 Task: Research Airbnb properties in Maun, Botswana from 5th November, 2023 to 16th November, 2023 for 2 adults.1  bedroom having 1 bed and 1 bathroom. Property type can be hotel. Amenities needed are: wifi, washing machine. Look for 4 properties as per requirement.
Action: Mouse moved to (515, 70)
Screenshot: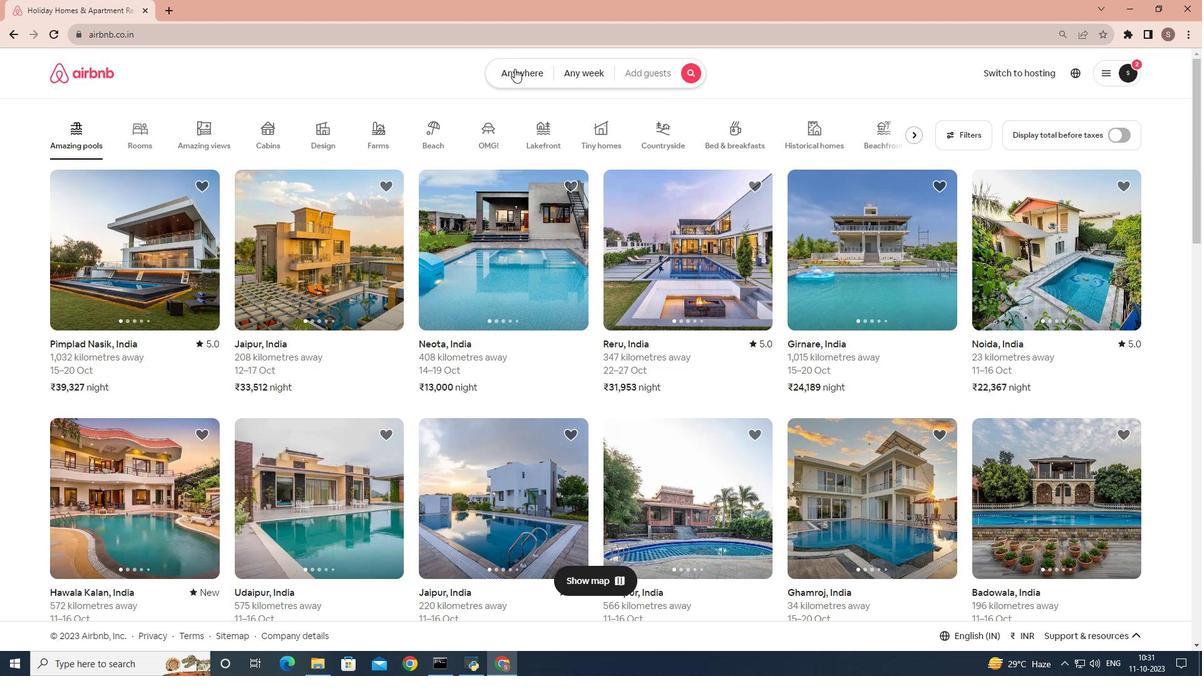 
Action: Mouse pressed left at (515, 70)
Screenshot: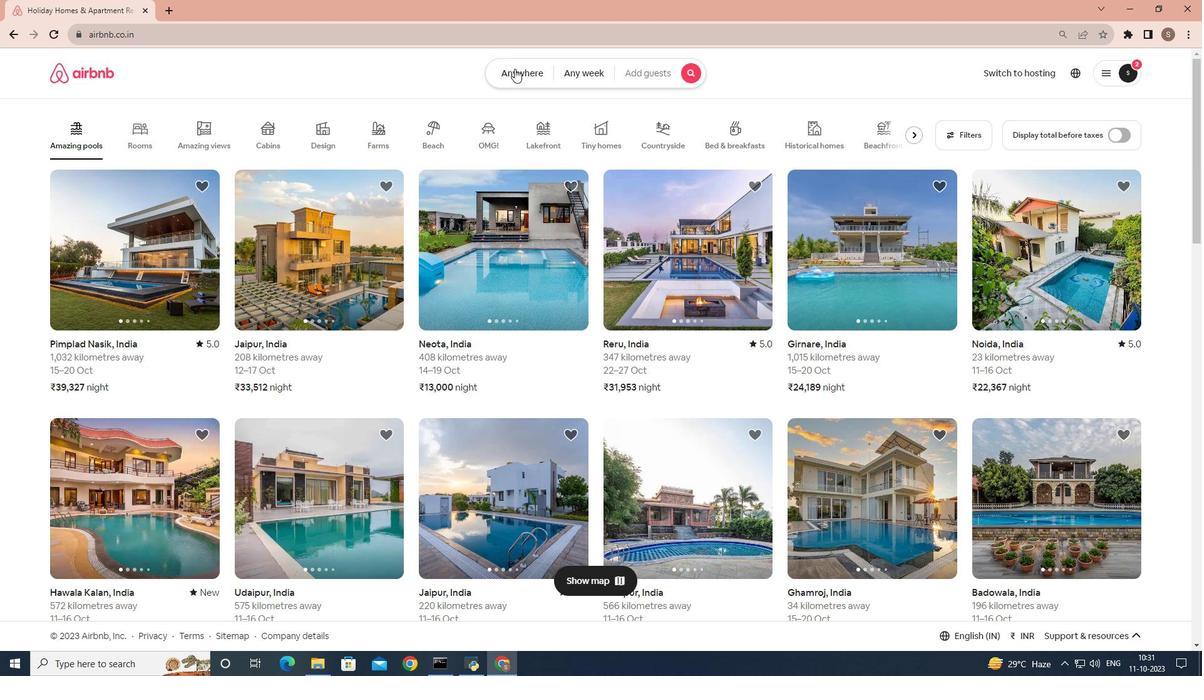 
Action: Mouse moved to (465, 119)
Screenshot: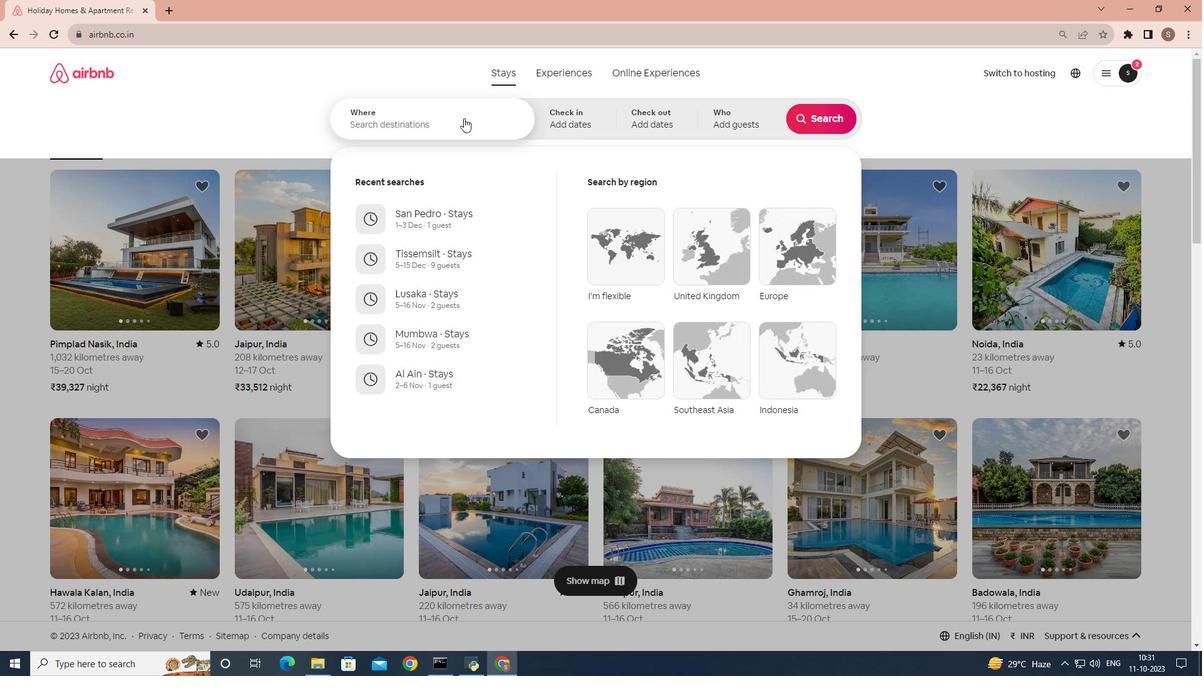 
Action: Mouse pressed left at (465, 119)
Screenshot: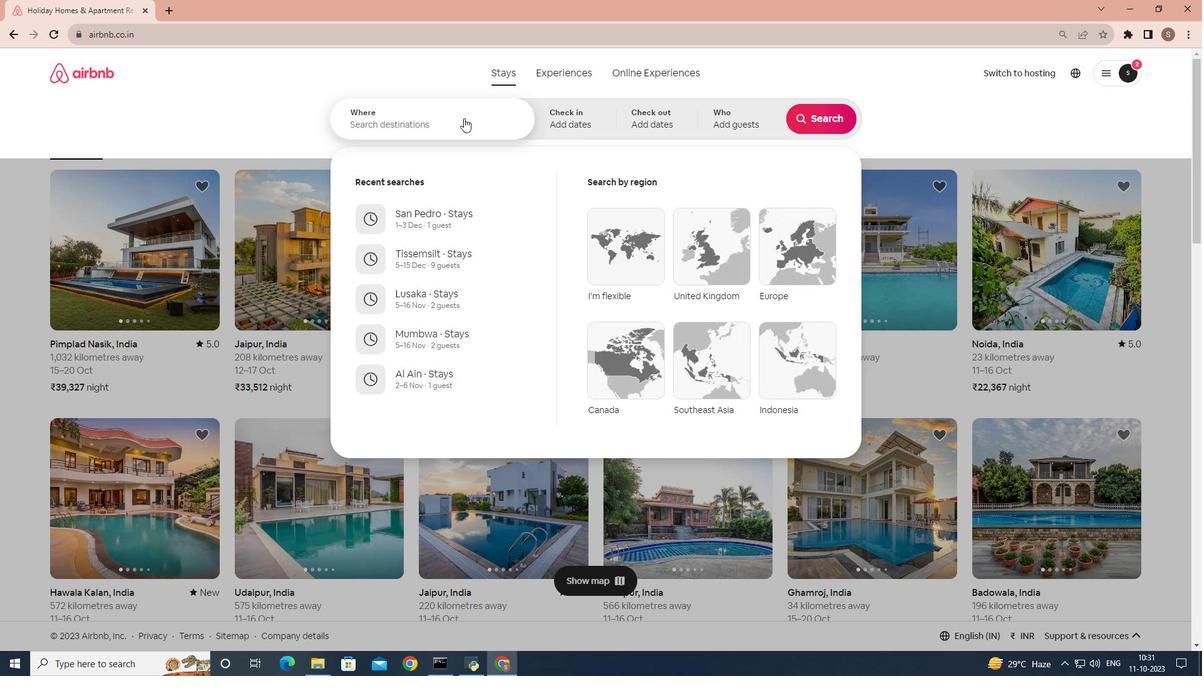 
Action: Key pressed <Key.shift>Maun,<Key.space><Key.shift>Botswana
Screenshot: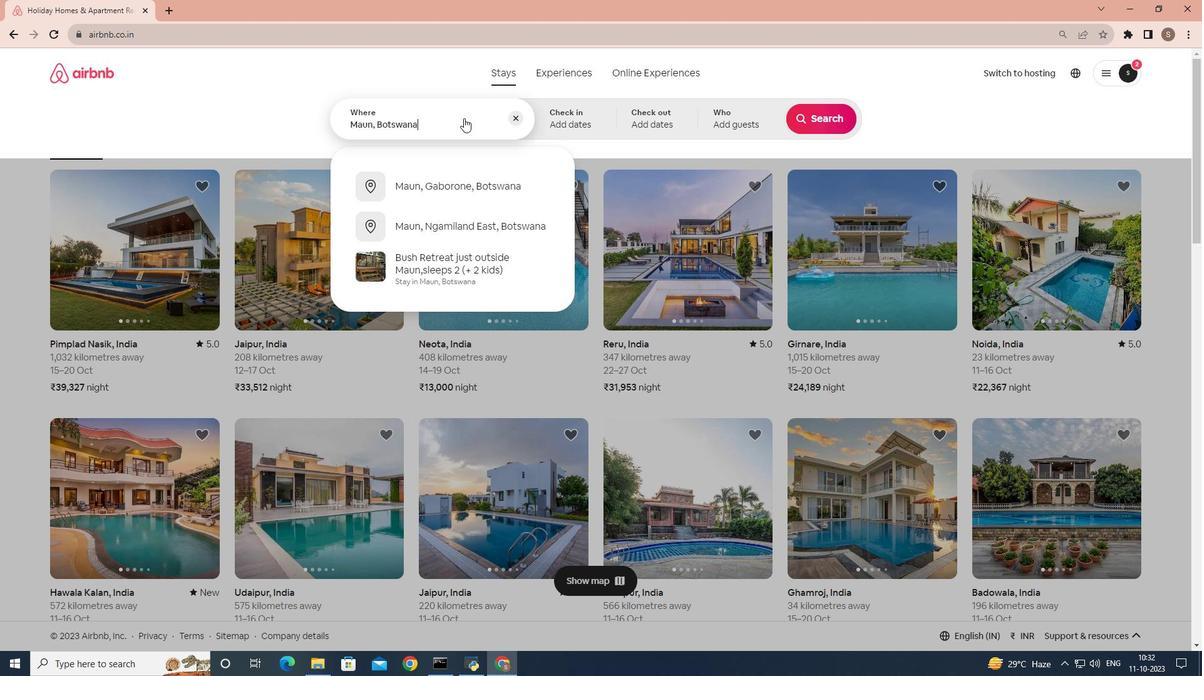 
Action: Mouse moved to (559, 132)
Screenshot: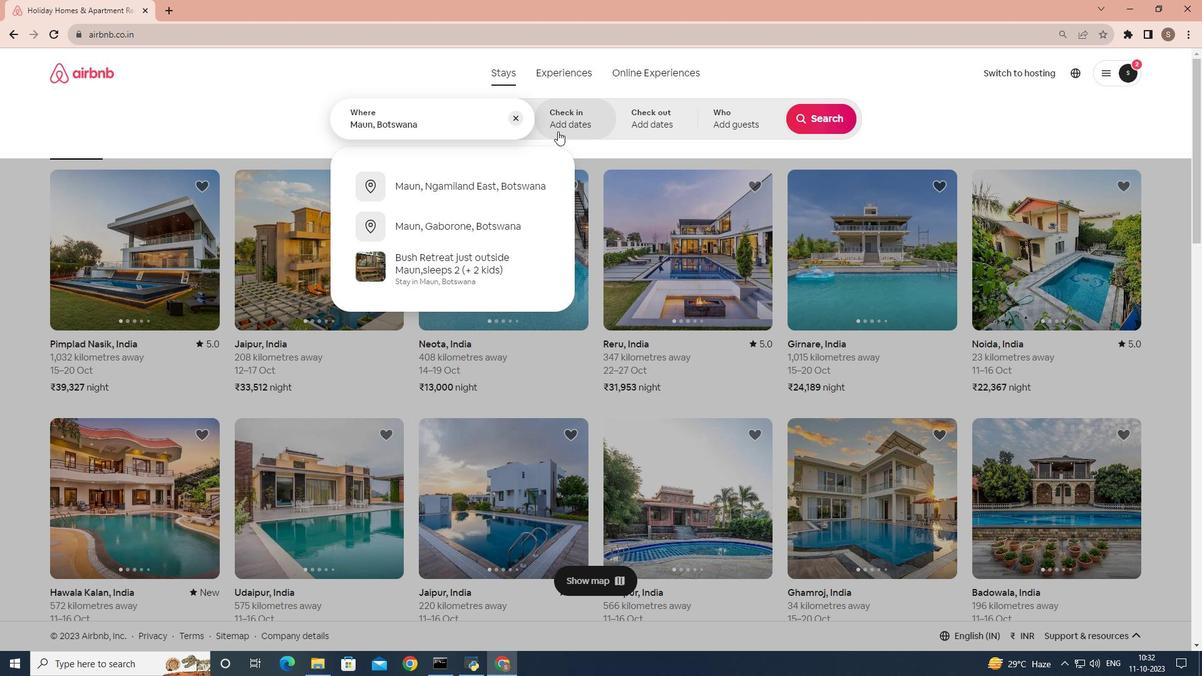 
Action: Mouse pressed left at (559, 132)
Screenshot: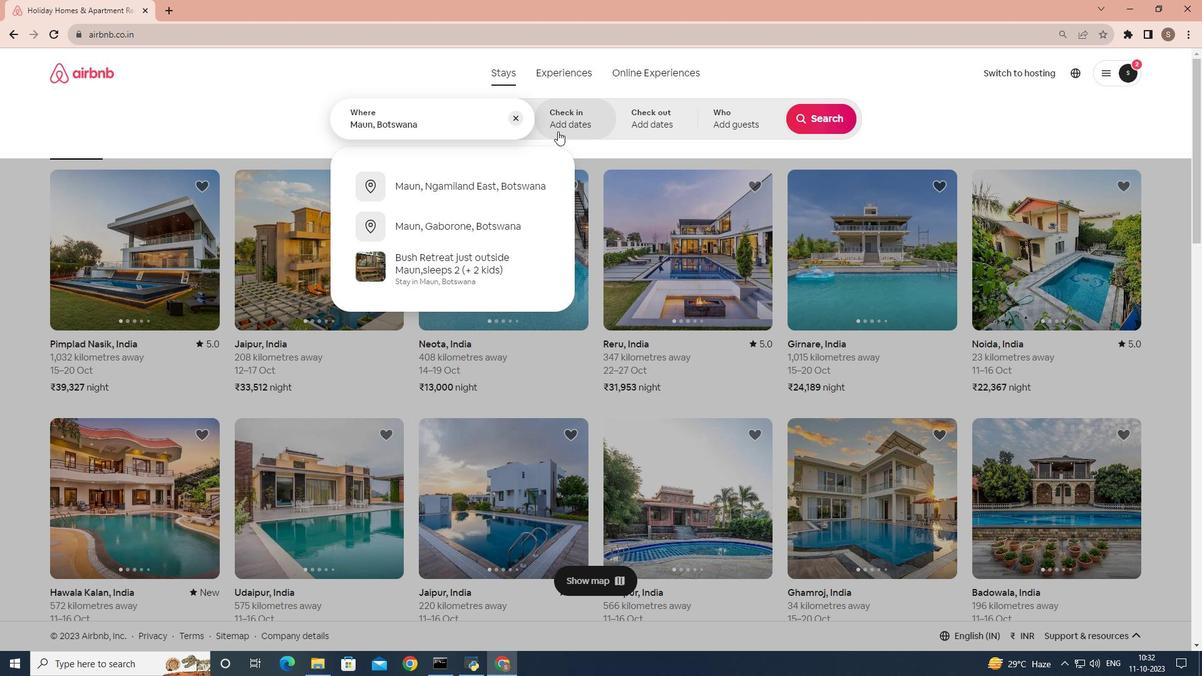 
Action: Mouse moved to (627, 303)
Screenshot: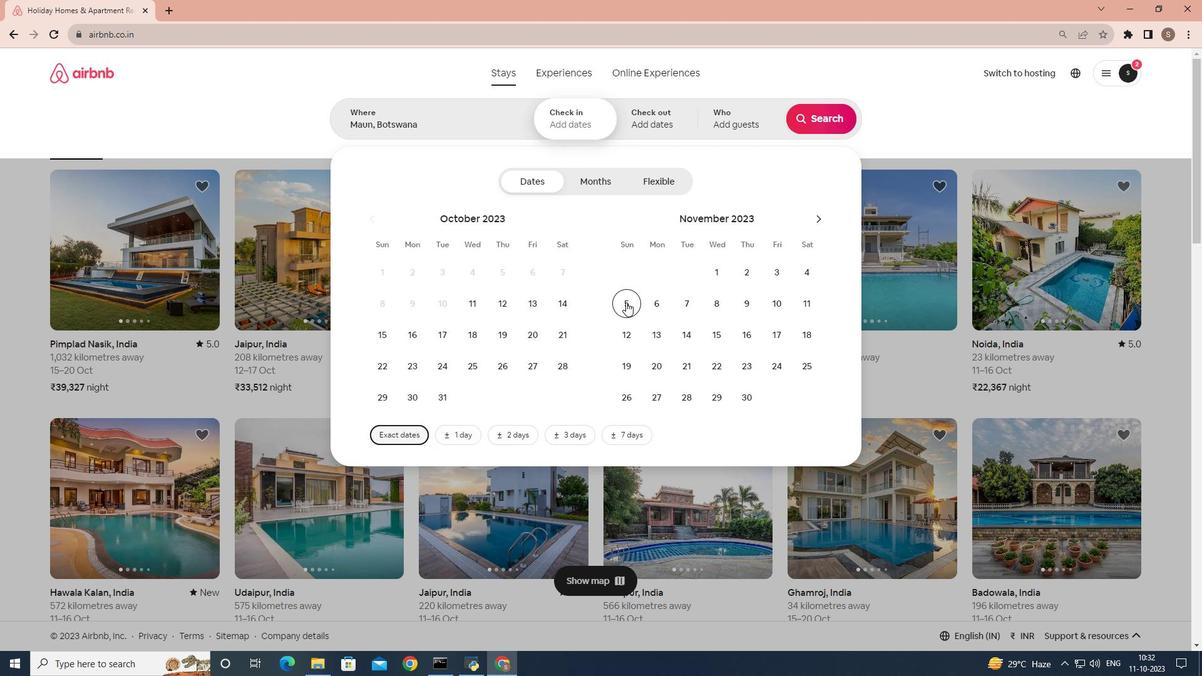 
Action: Mouse pressed left at (627, 303)
Screenshot: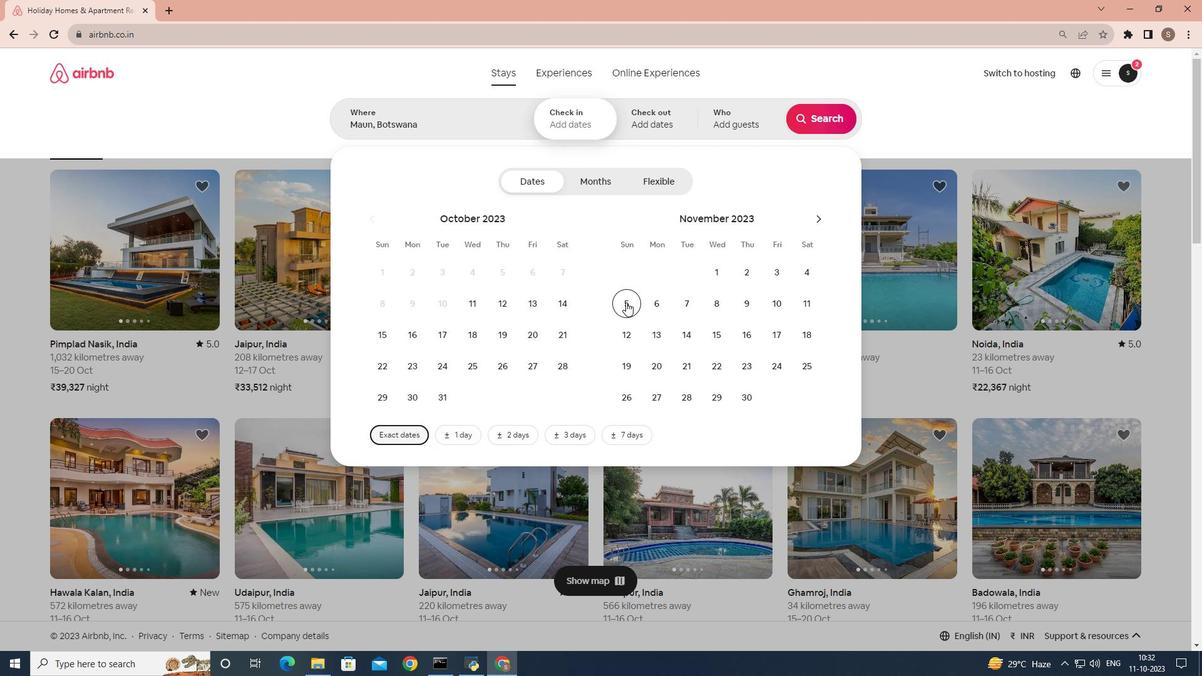 
Action: Mouse moved to (749, 340)
Screenshot: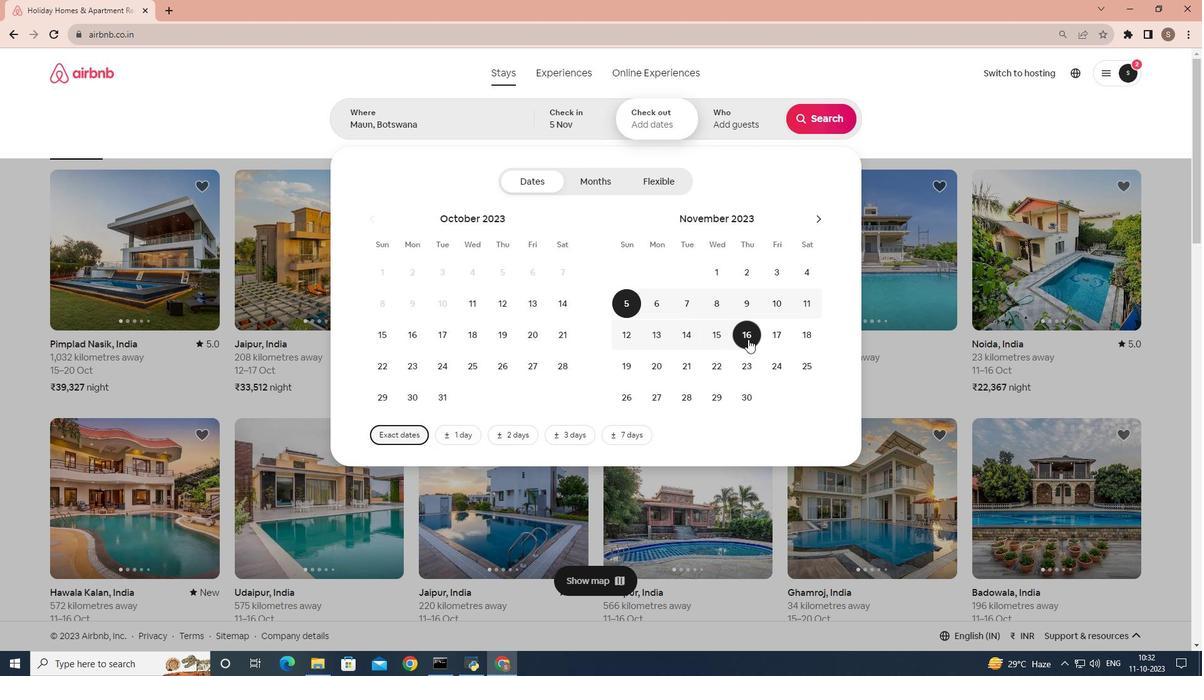 
Action: Mouse pressed left at (749, 340)
Screenshot: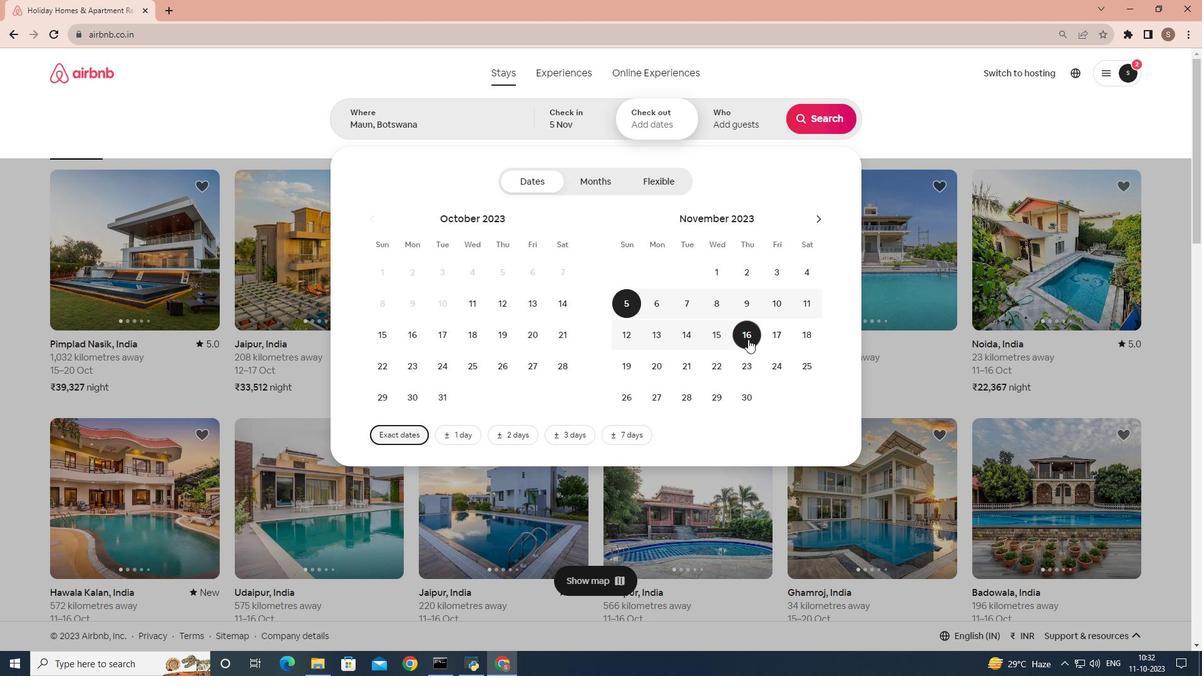 
Action: Mouse moved to (745, 132)
Screenshot: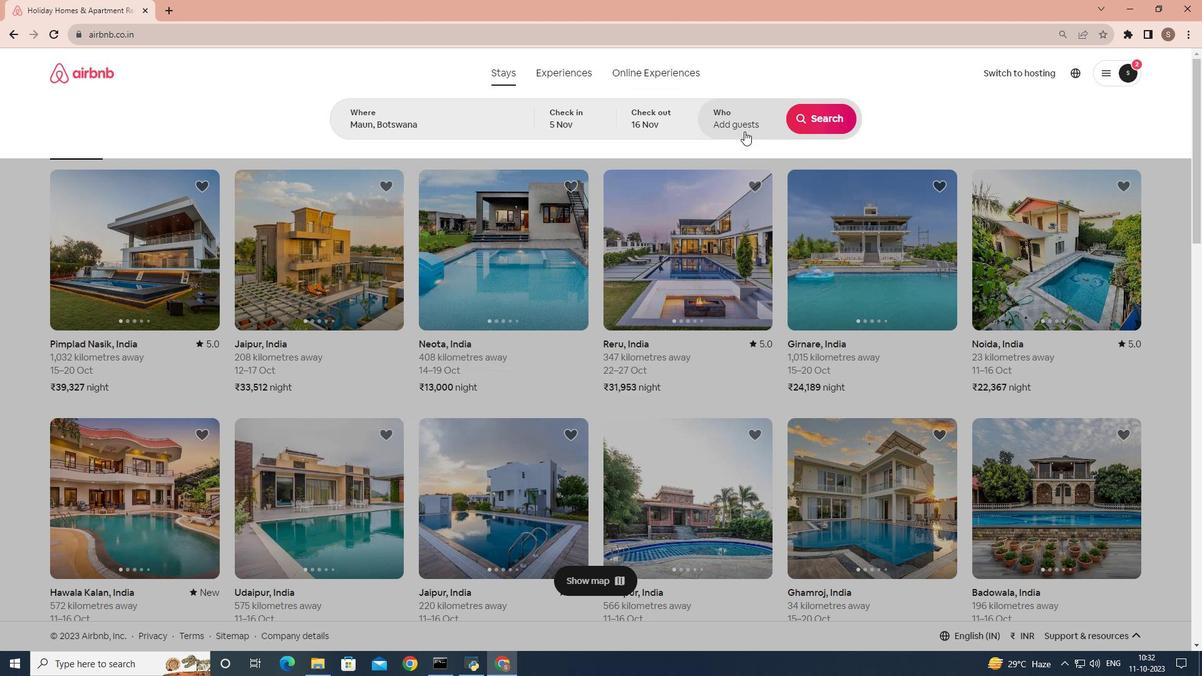 
Action: Mouse pressed left at (745, 132)
Screenshot: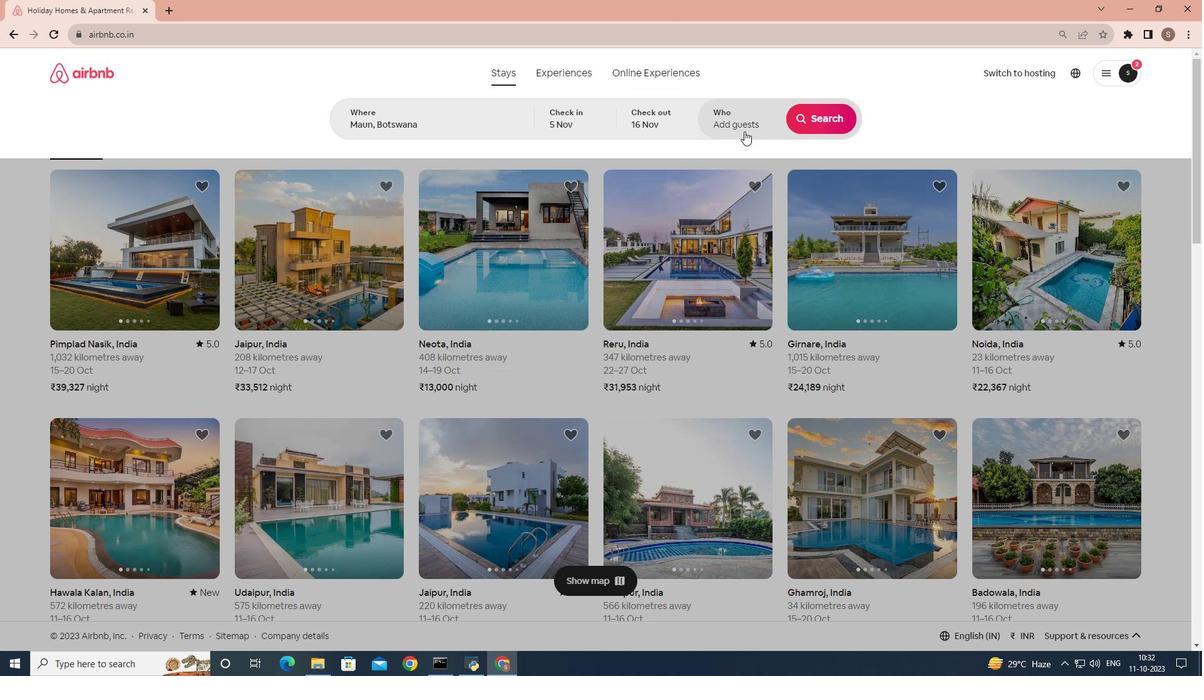 
Action: Mouse moved to (822, 185)
Screenshot: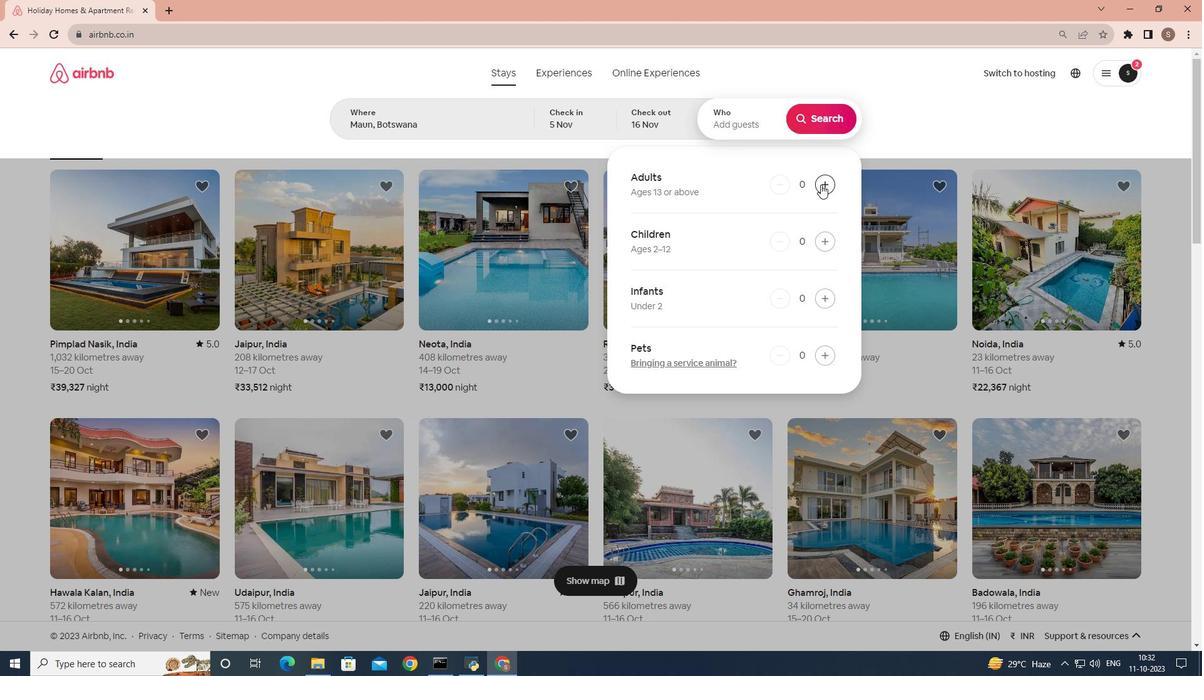 
Action: Mouse pressed left at (822, 185)
Screenshot: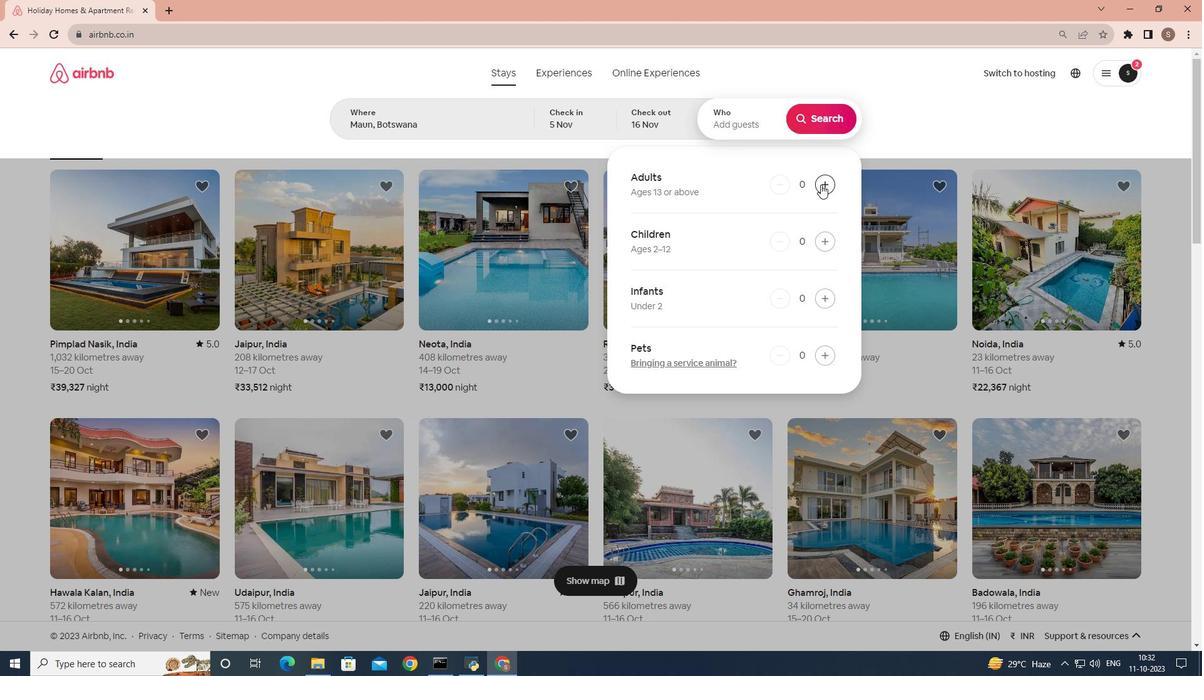 
Action: Mouse pressed left at (822, 185)
Screenshot: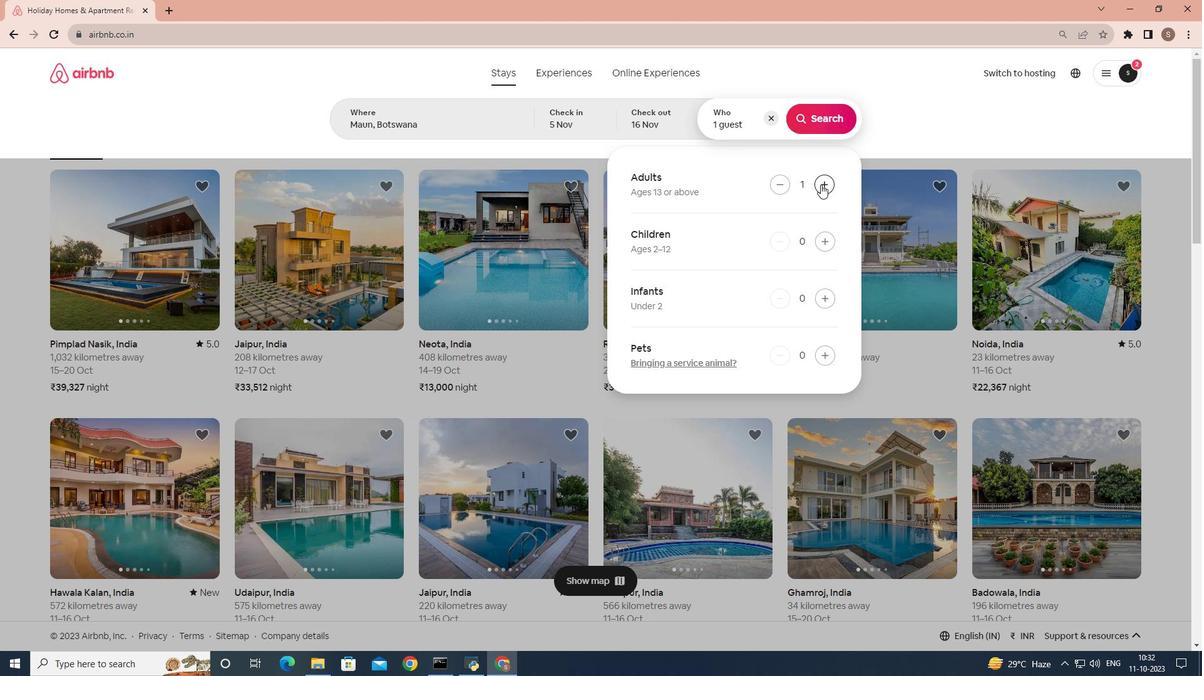 
Action: Mouse moved to (810, 117)
Screenshot: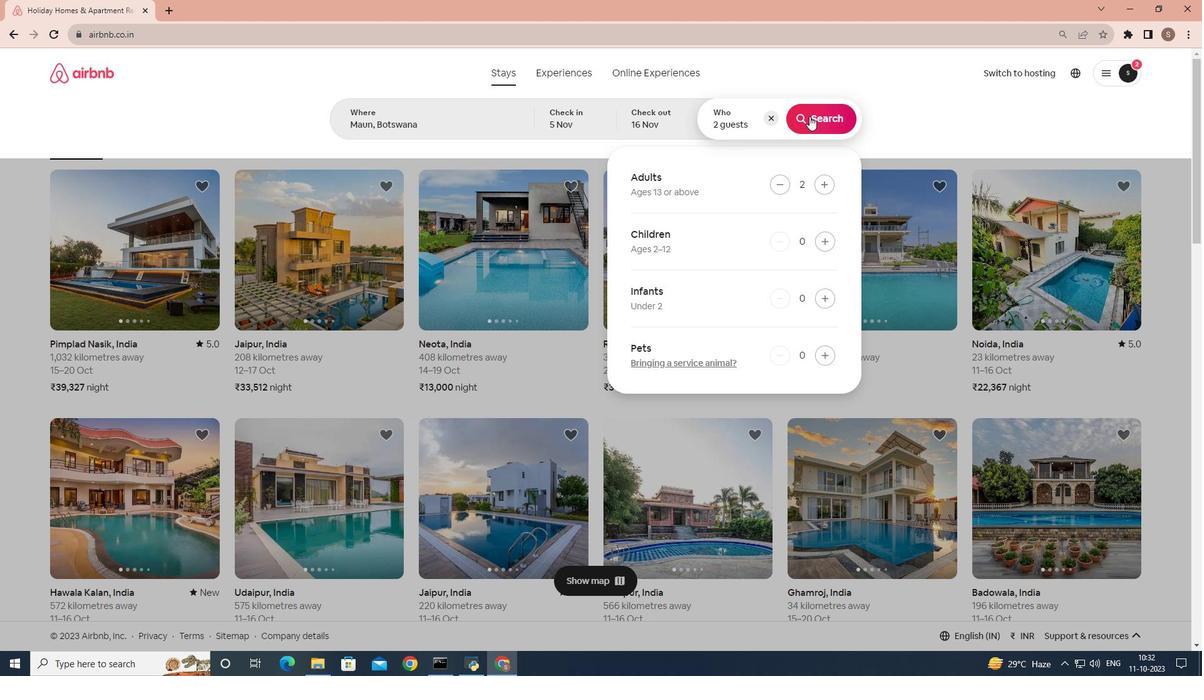 
Action: Mouse pressed left at (810, 117)
Screenshot: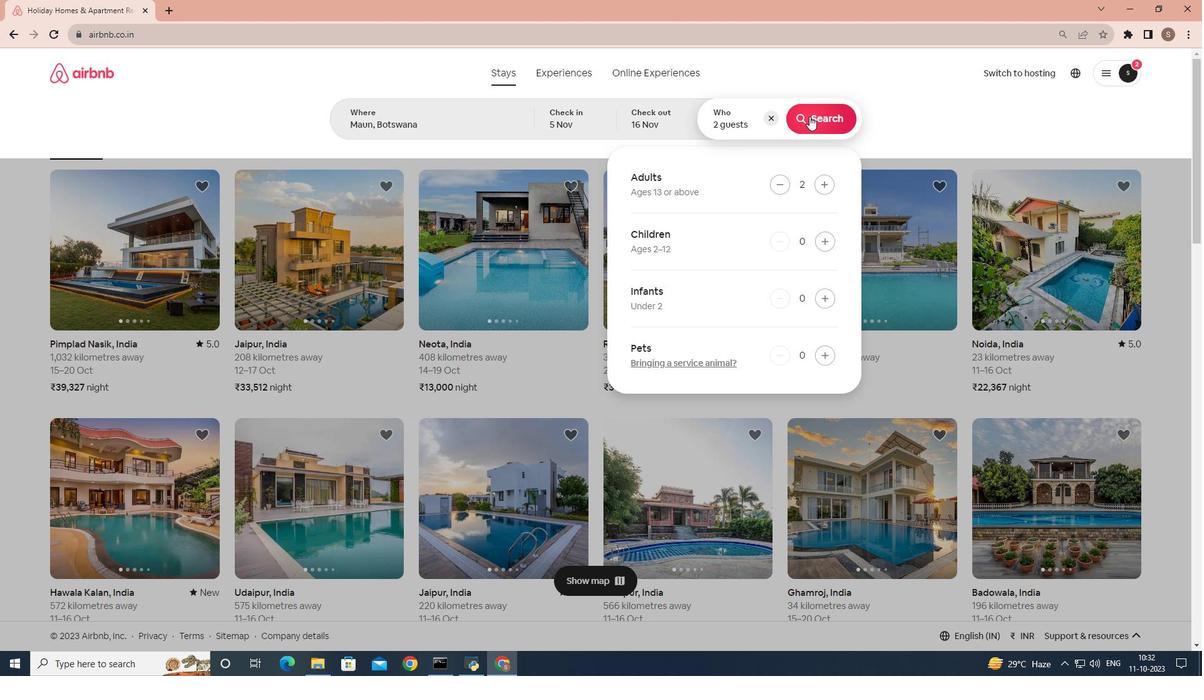 
Action: Mouse moved to (1000, 127)
Screenshot: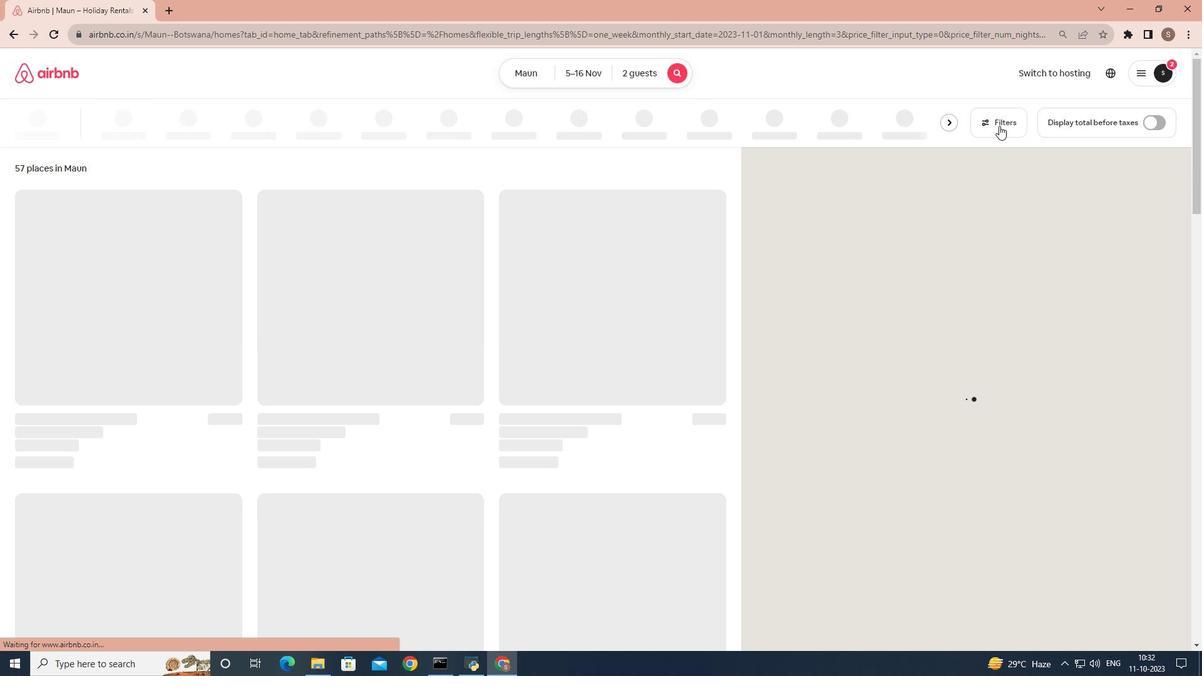 
Action: Mouse pressed left at (1000, 127)
Screenshot: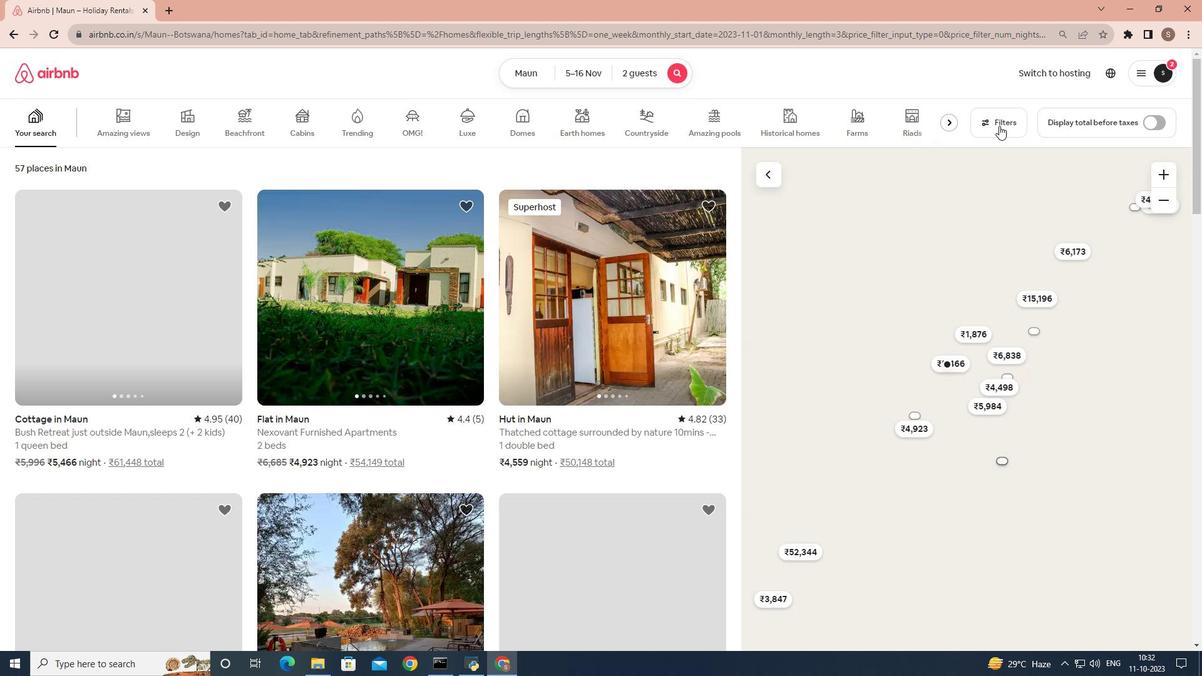 
Action: Mouse moved to (463, 391)
Screenshot: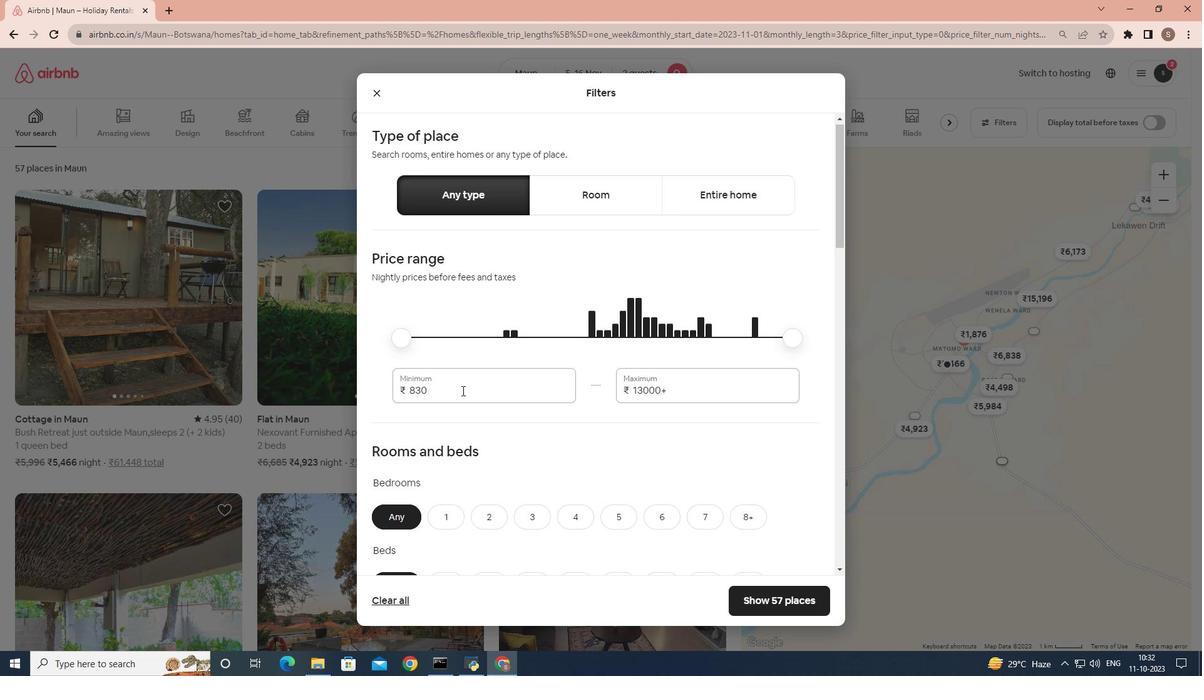 
Action: Mouse scrolled (463, 391) with delta (0, 0)
Screenshot: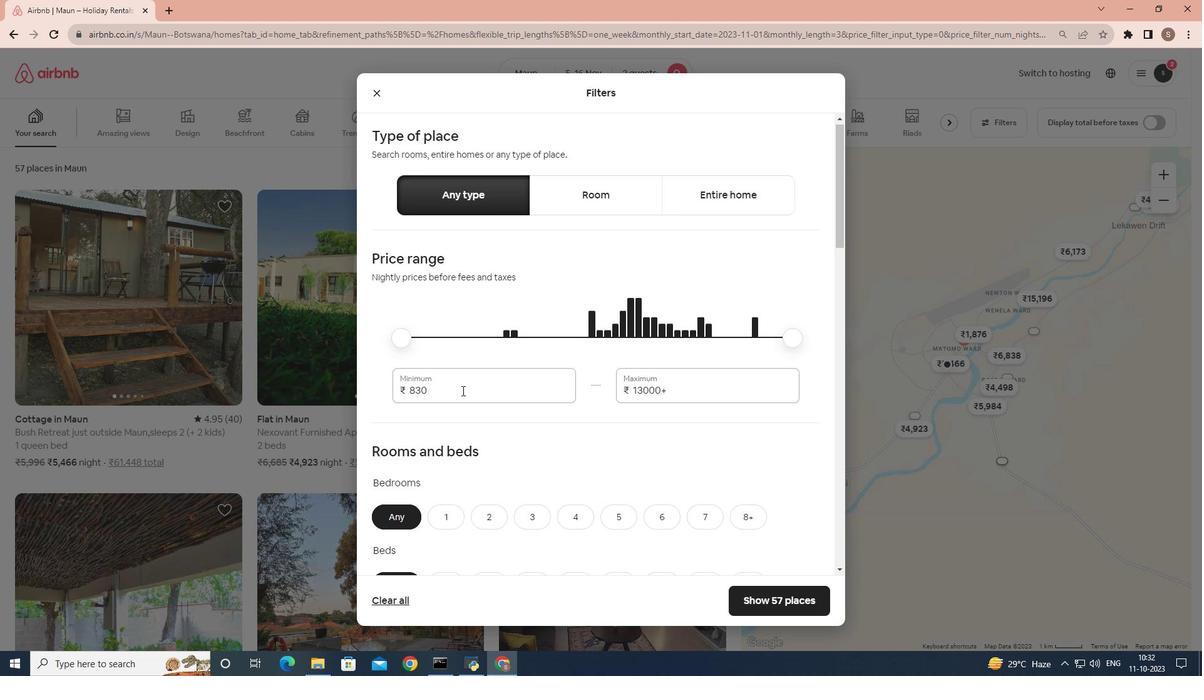 
Action: Mouse scrolled (463, 391) with delta (0, 0)
Screenshot: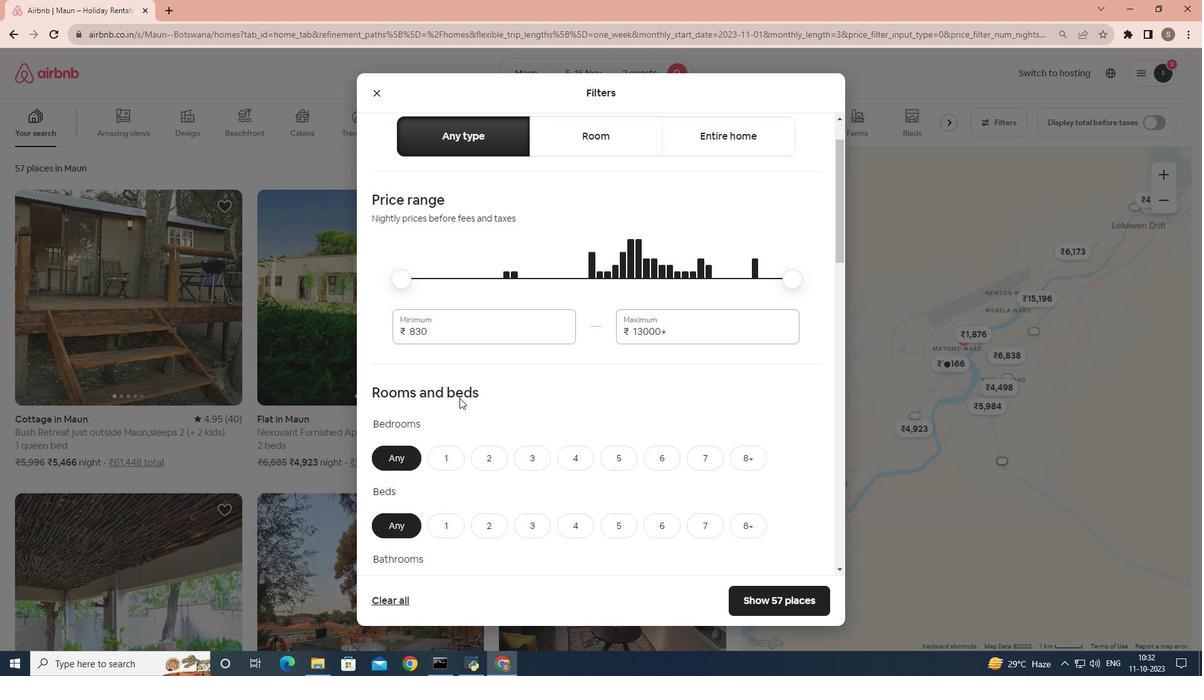 
Action: Mouse moved to (451, 395)
Screenshot: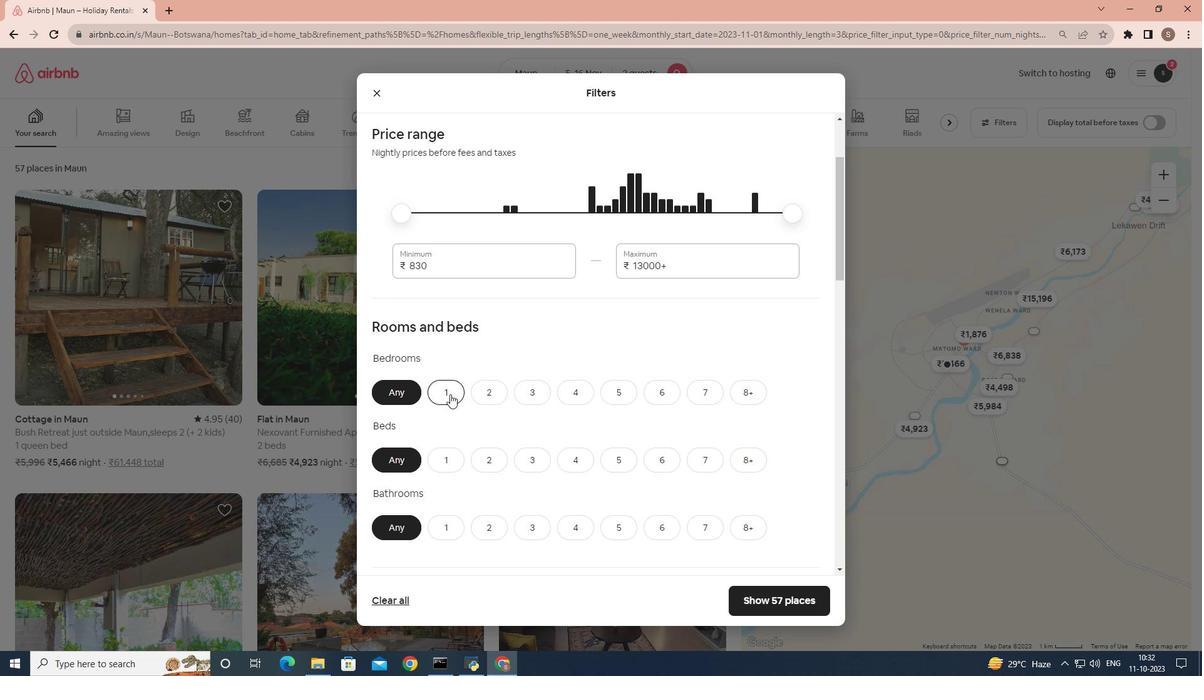 
Action: Mouse pressed left at (451, 395)
Screenshot: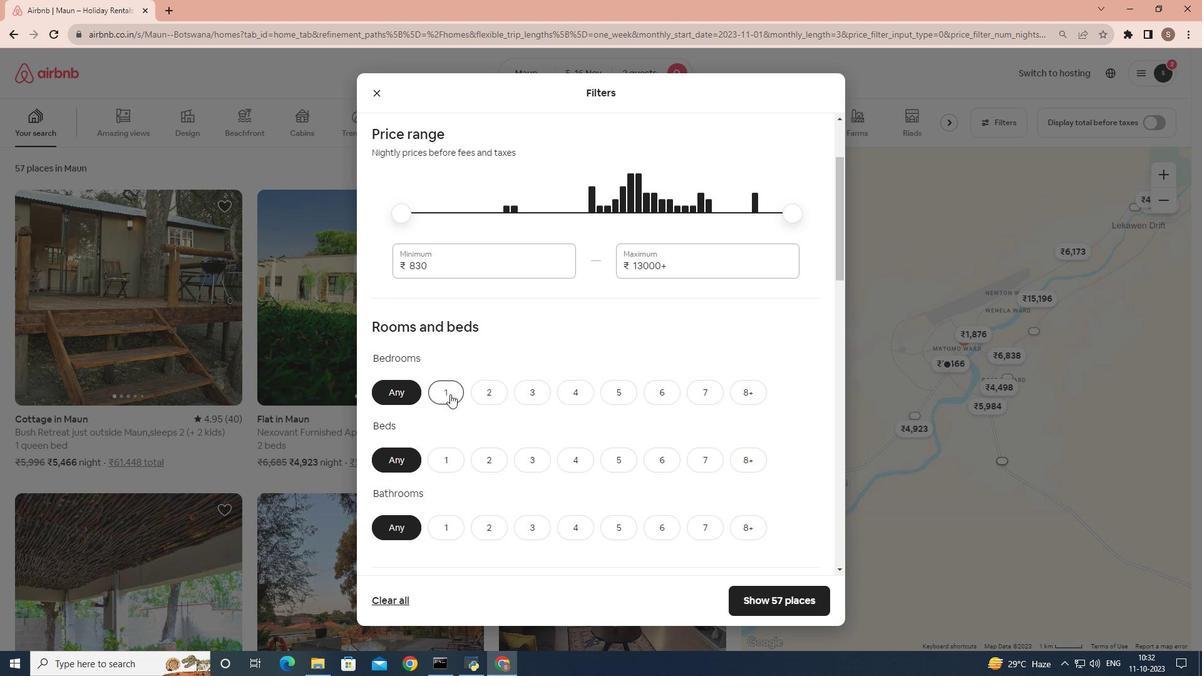 
Action: Mouse scrolled (451, 395) with delta (0, 0)
Screenshot: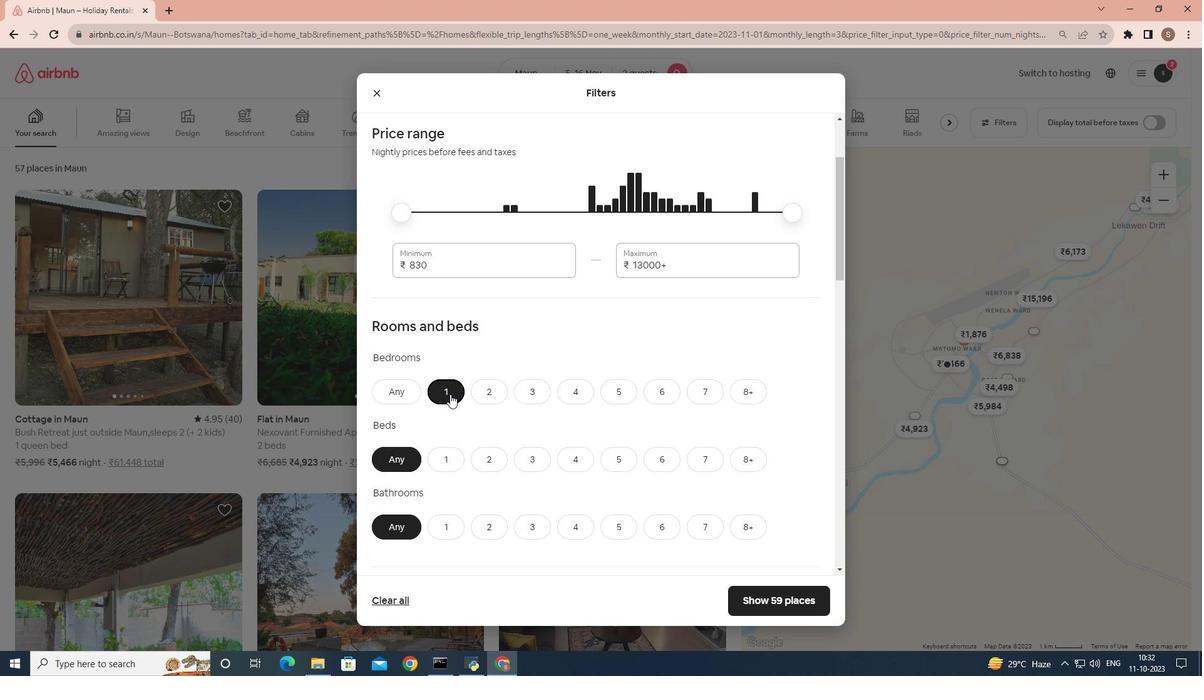 
Action: Mouse moved to (448, 401)
Screenshot: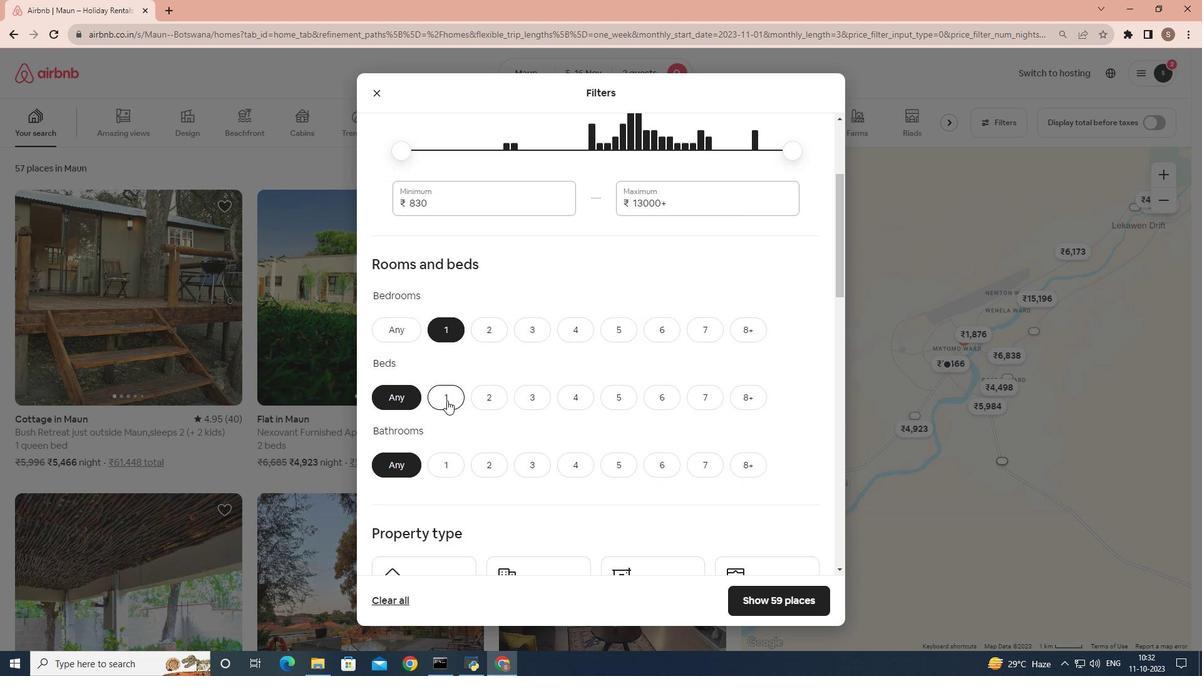 
Action: Mouse pressed left at (448, 401)
Screenshot: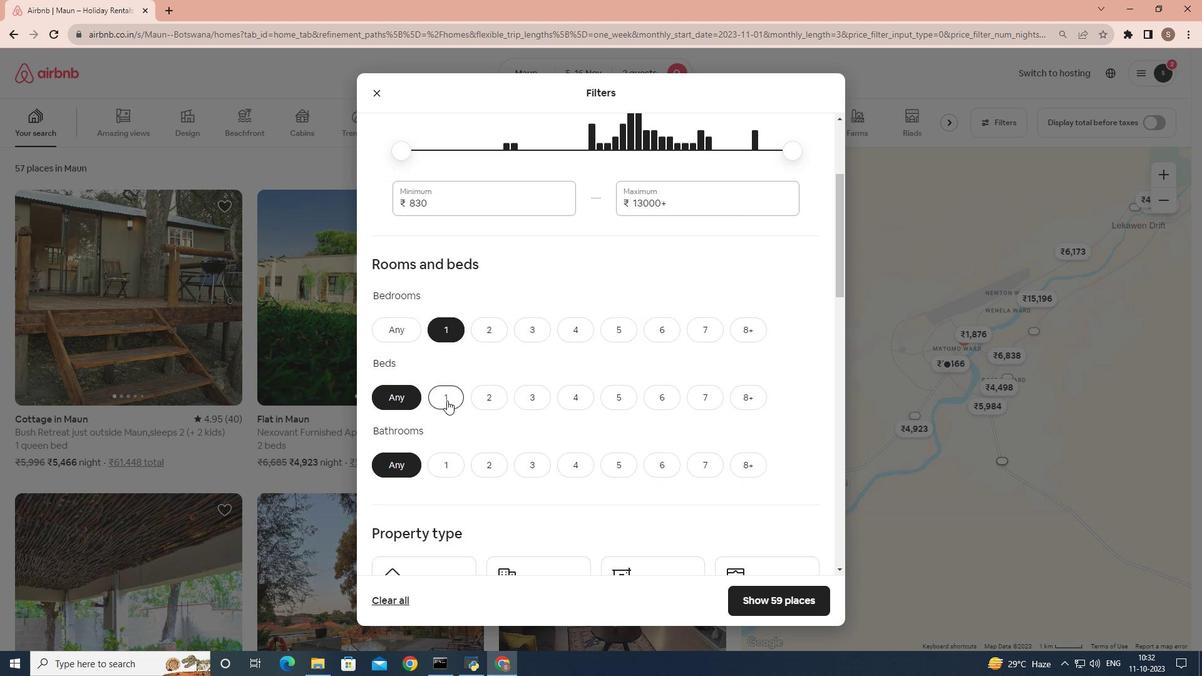 
Action: Mouse moved to (444, 458)
Screenshot: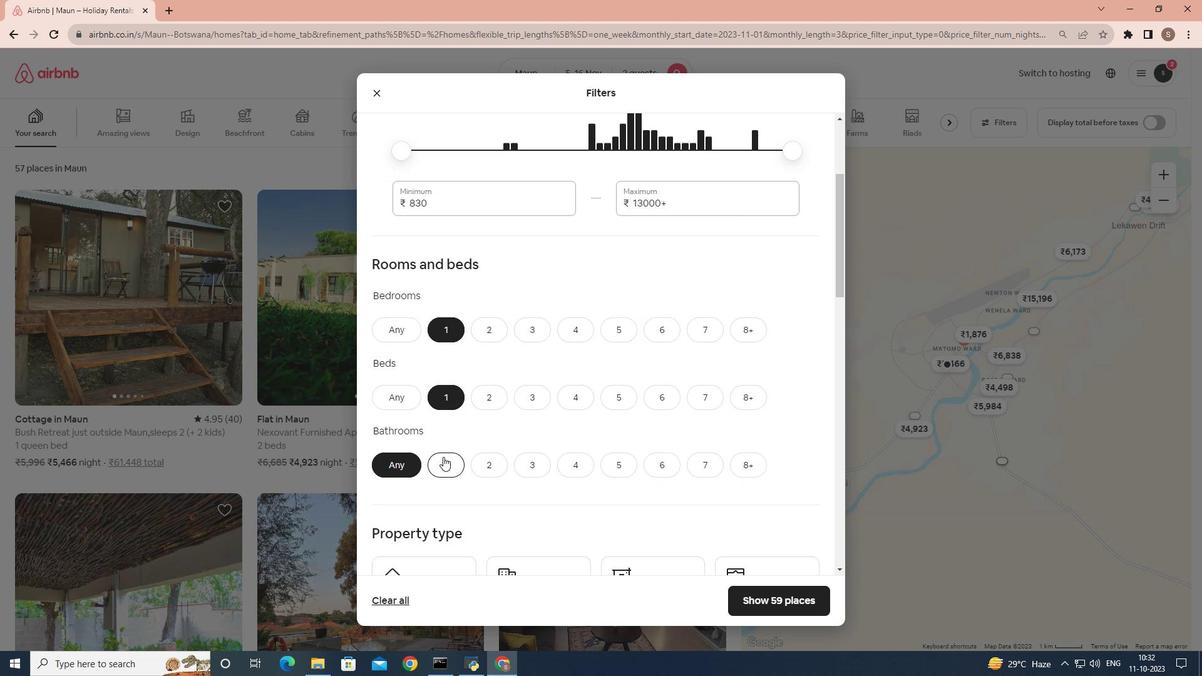 
Action: Mouse pressed left at (444, 458)
Screenshot: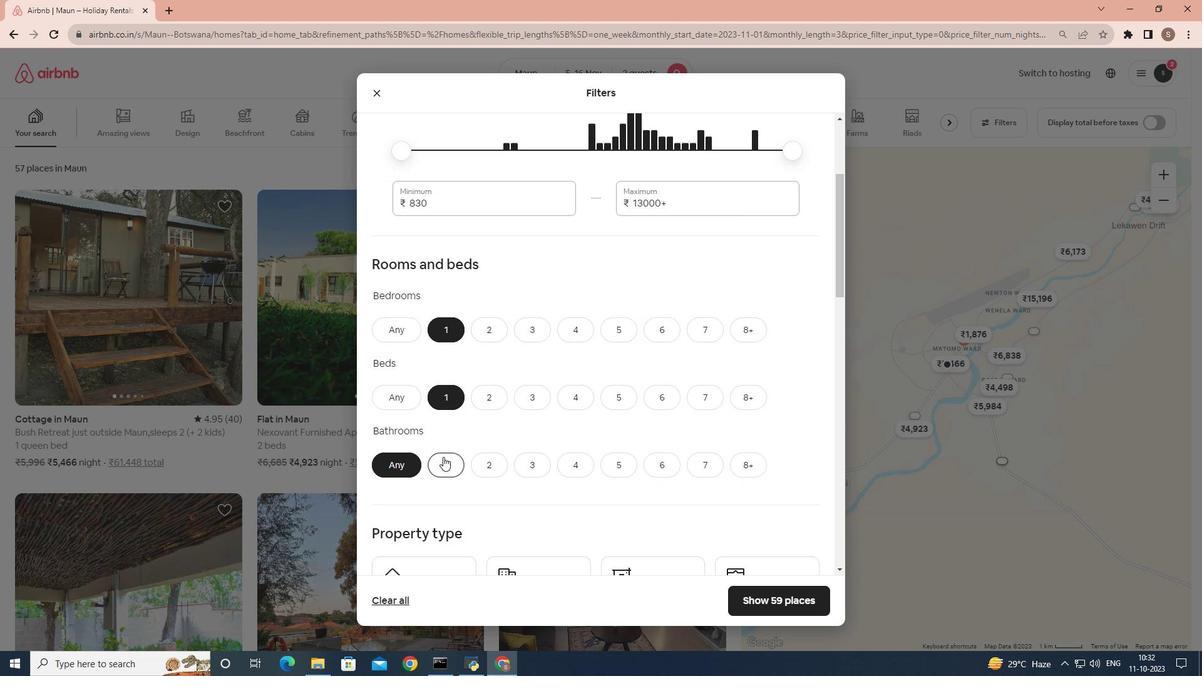 
Action: Mouse moved to (477, 428)
Screenshot: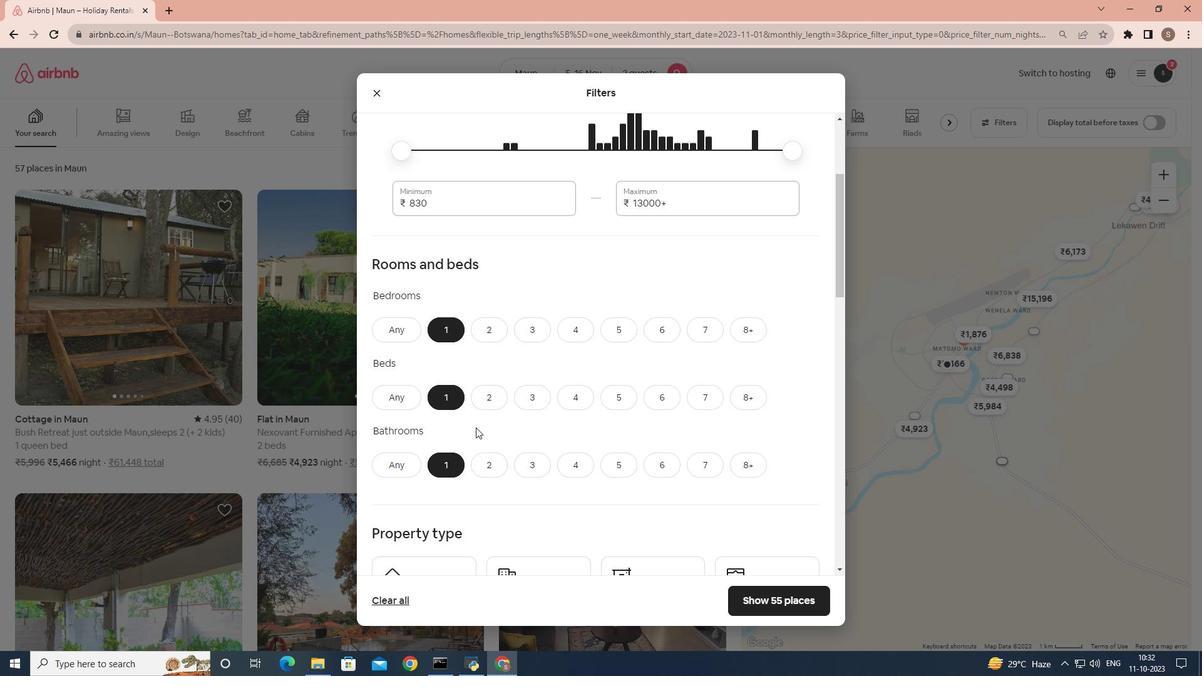 
Action: Mouse scrolled (477, 428) with delta (0, 0)
Screenshot: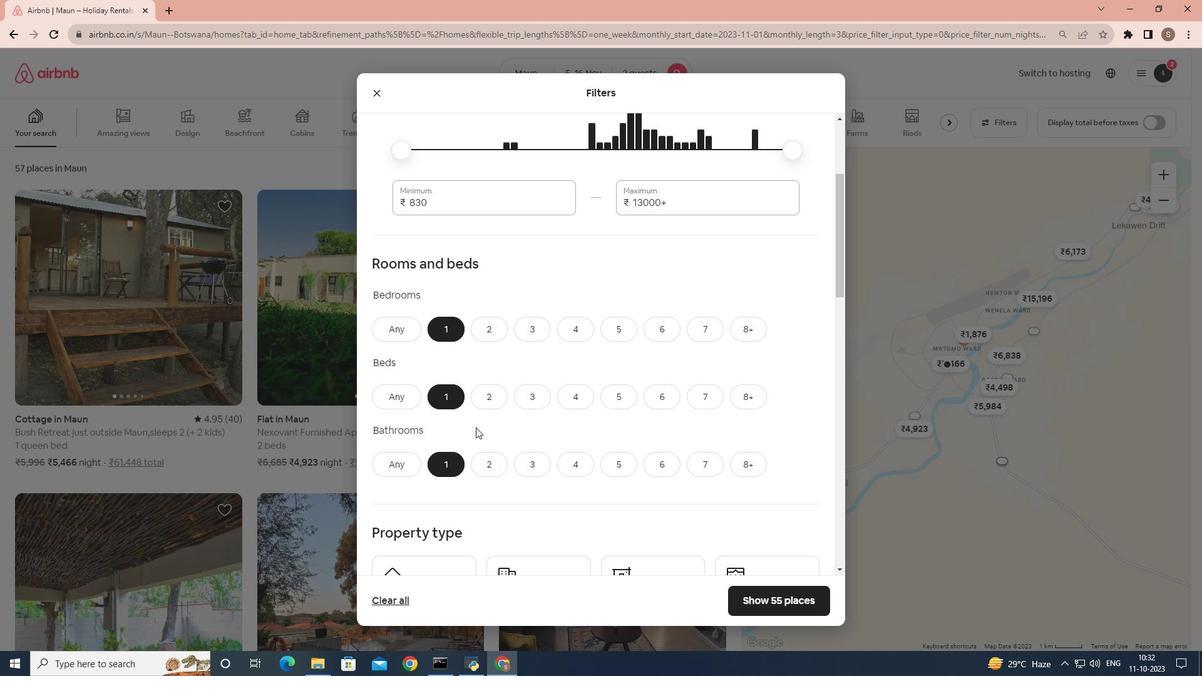 
Action: Mouse scrolled (477, 428) with delta (0, 0)
Screenshot: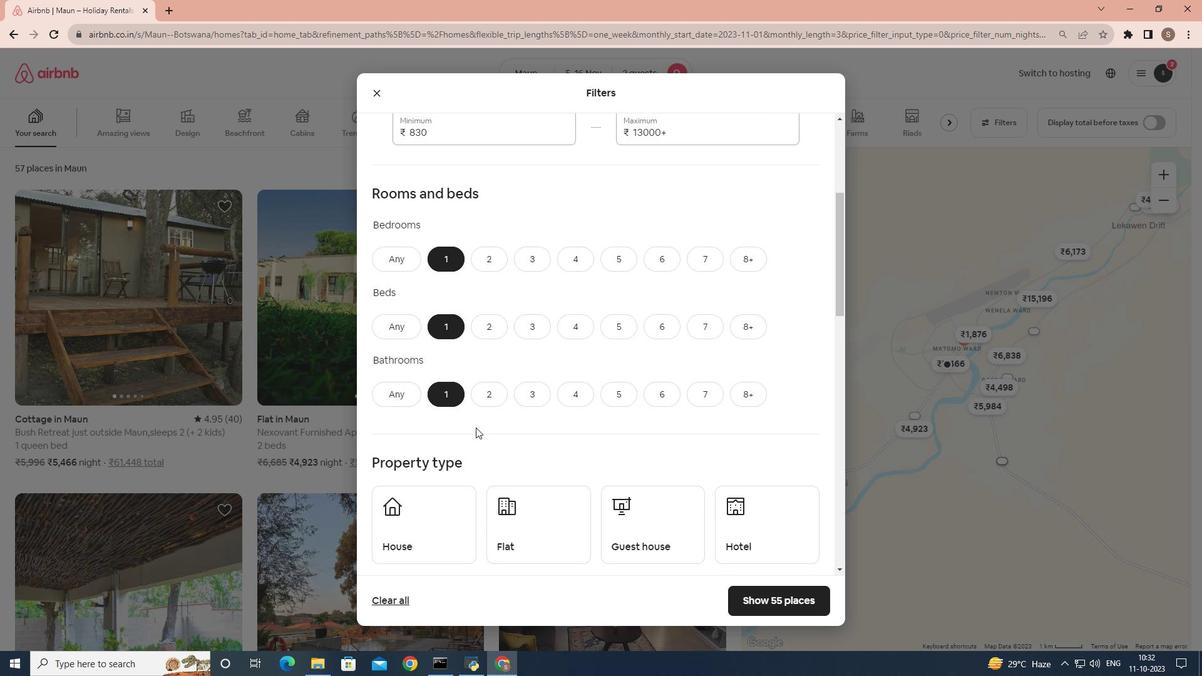 
Action: Mouse moved to (744, 473)
Screenshot: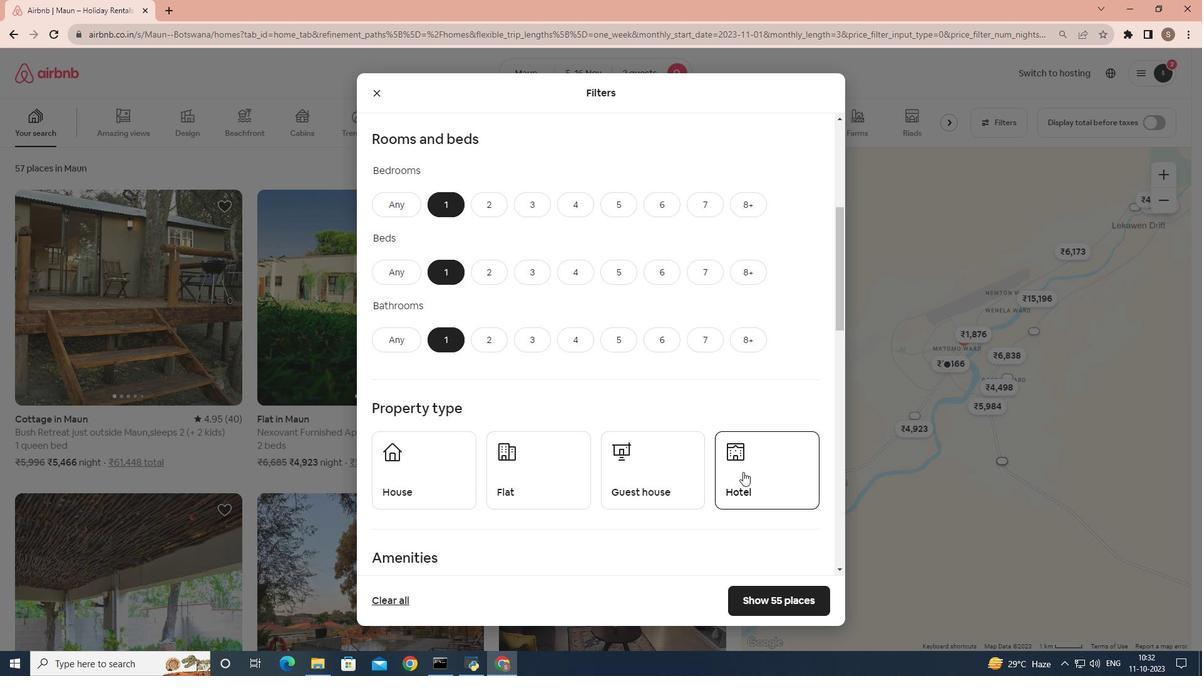 
Action: Mouse pressed left at (744, 473)
Screenshot: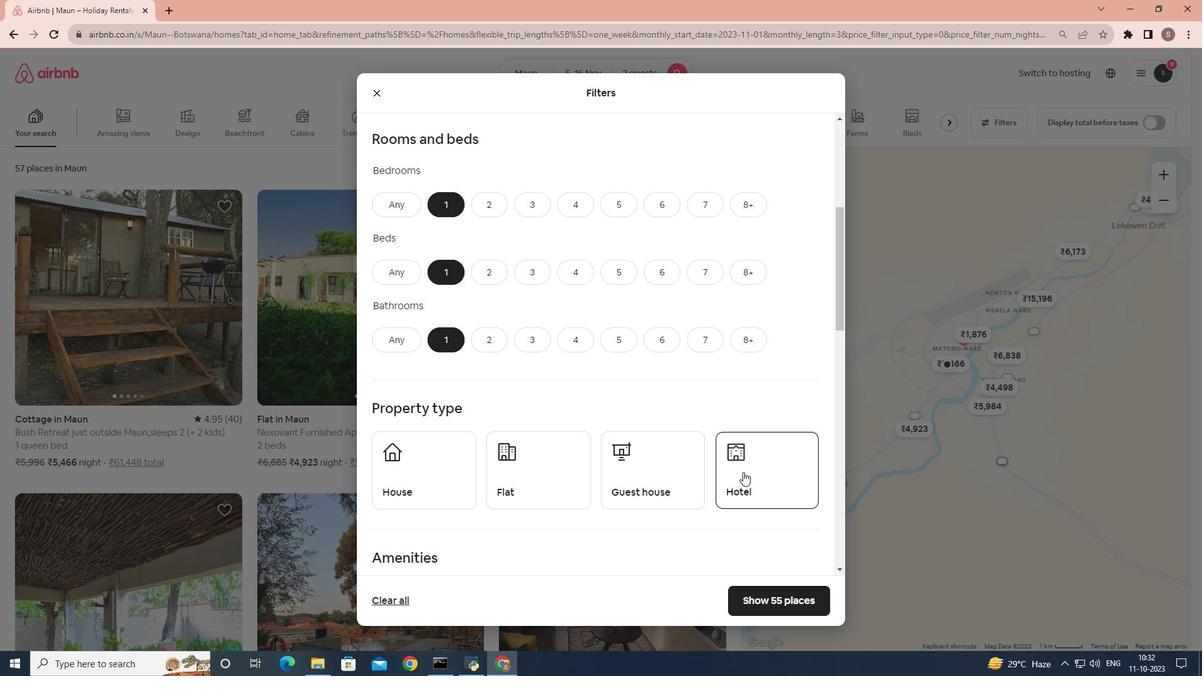 
Action: Mouse moved to (738, 477)
Screenshot: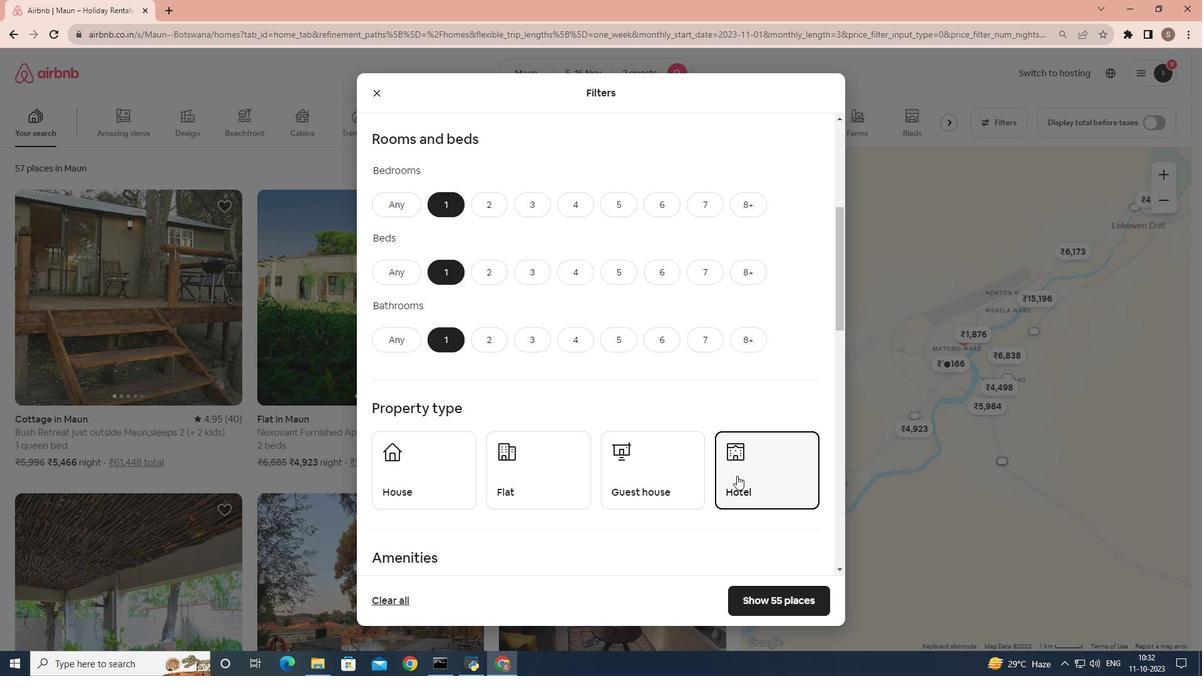 
Action: Mouse scrolled (738, 476) with delta (0, 0)
Screenshot: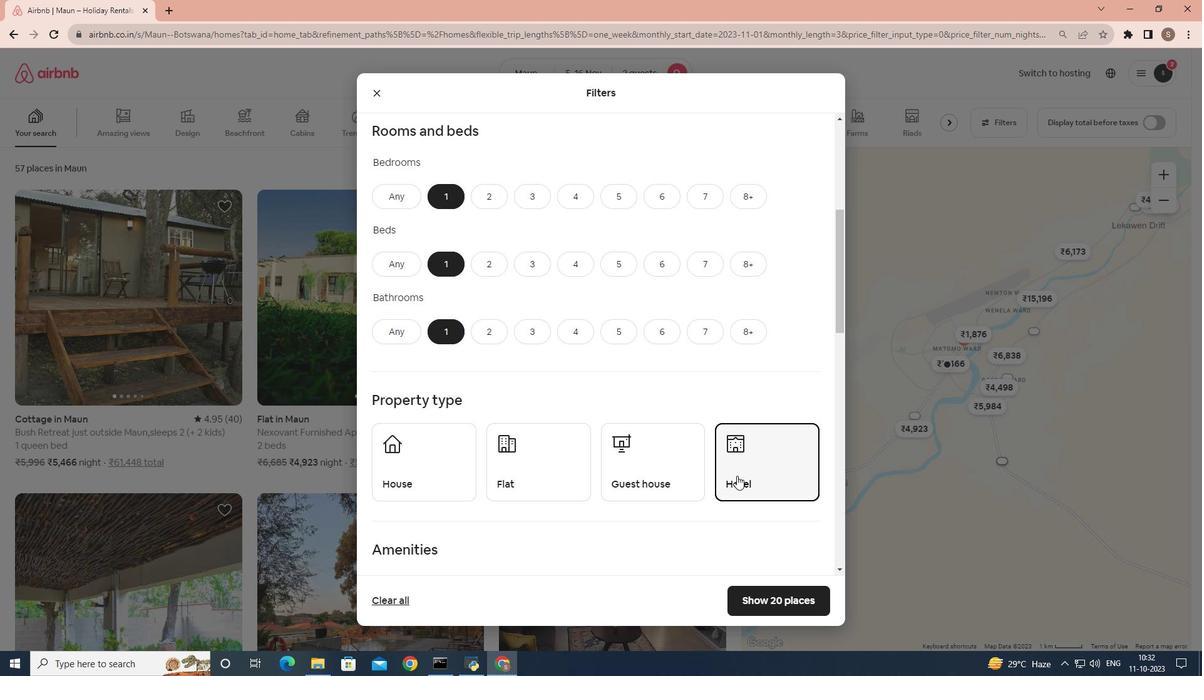 
Action: Mouse scrolled (738, 476) with delta (0, 0)
Screenshot: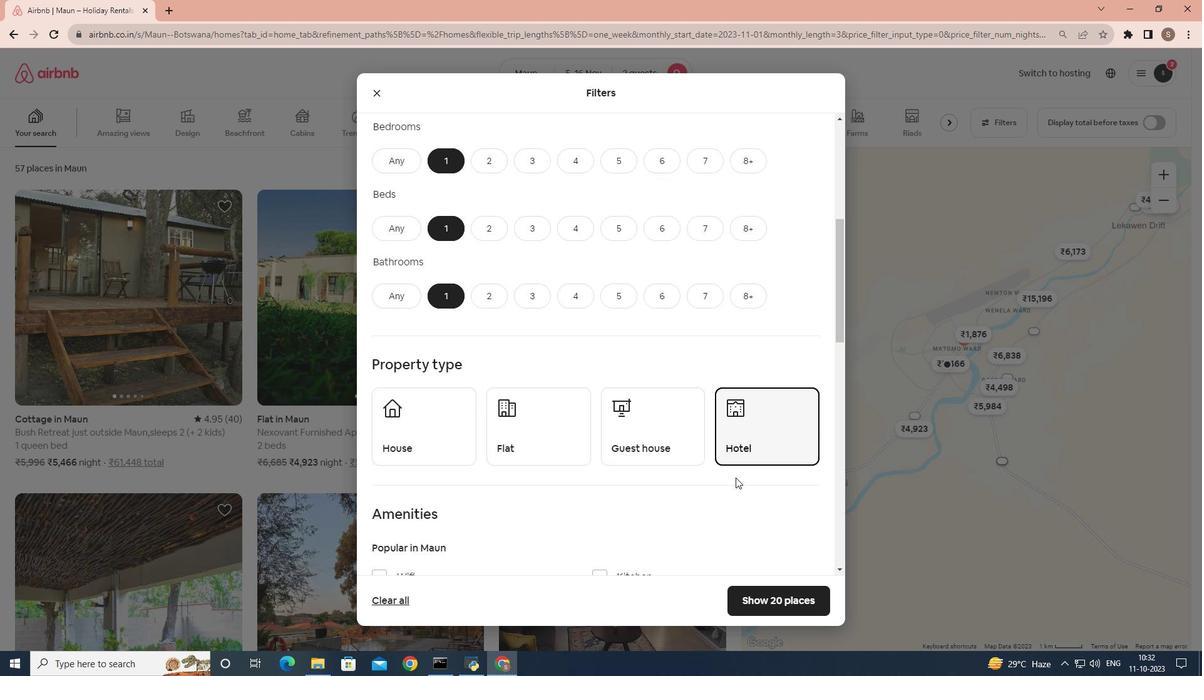 
Action: Mouse moved to (623, 452)
Screenshot: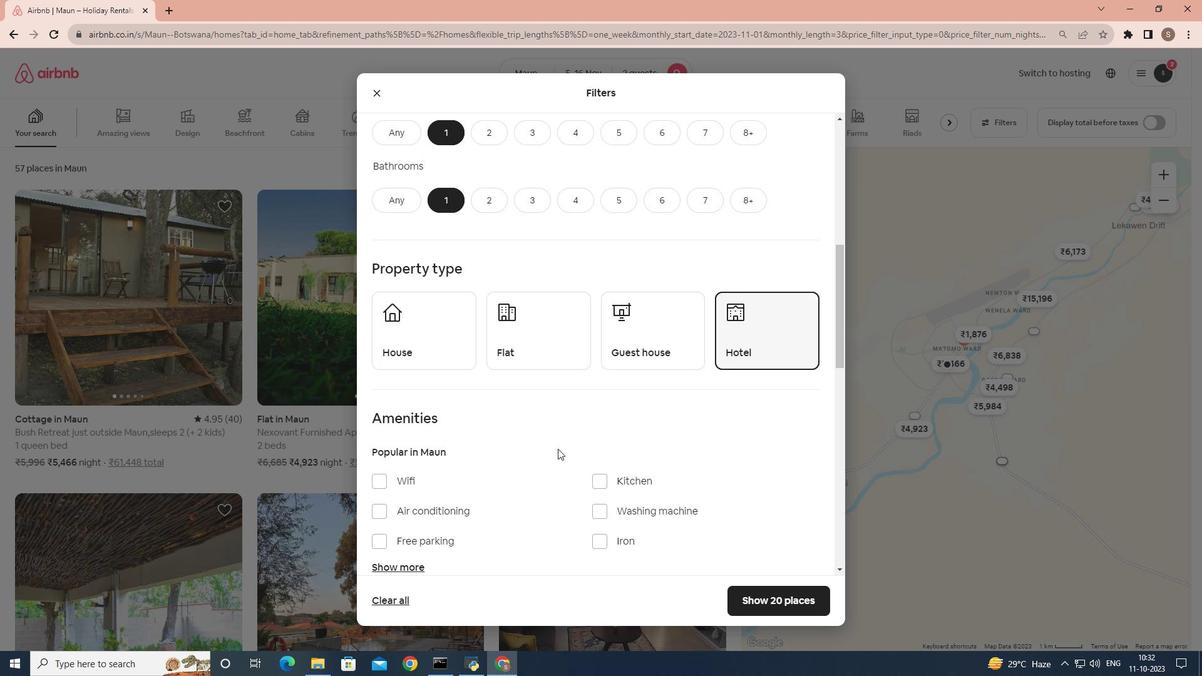 
Action: Mouse scrolled (623, 451) with delta (0, 0)
Screenshot: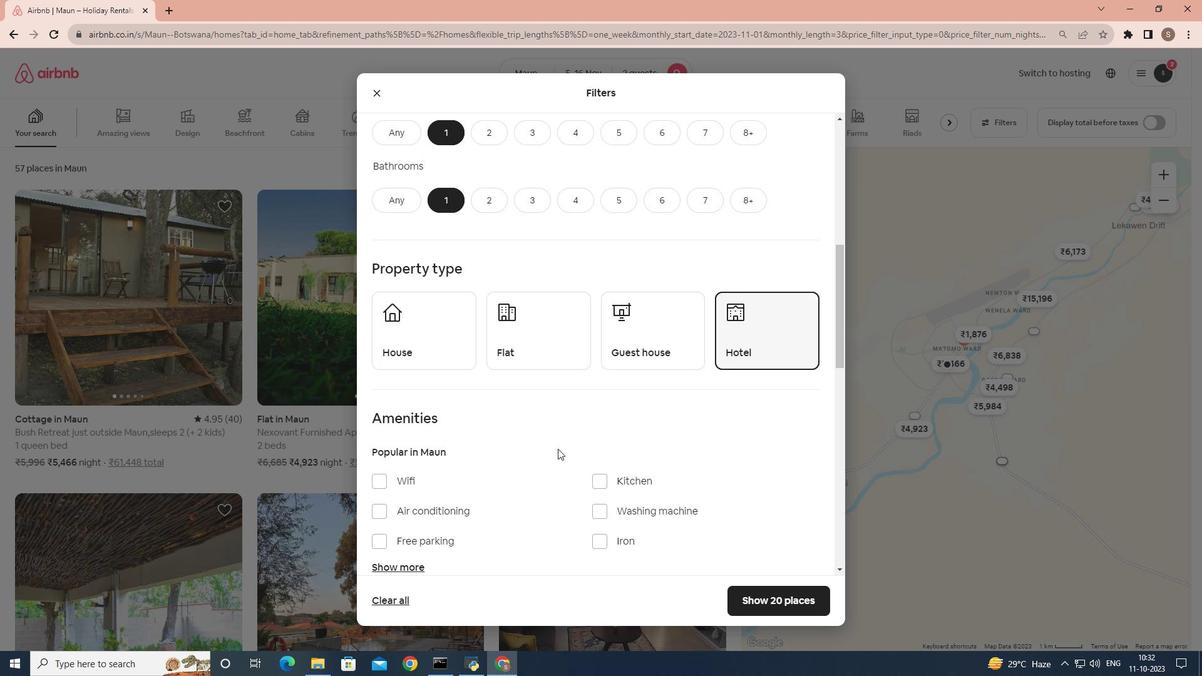 
Action: Mouse moved to (567, 452)
Screenshot: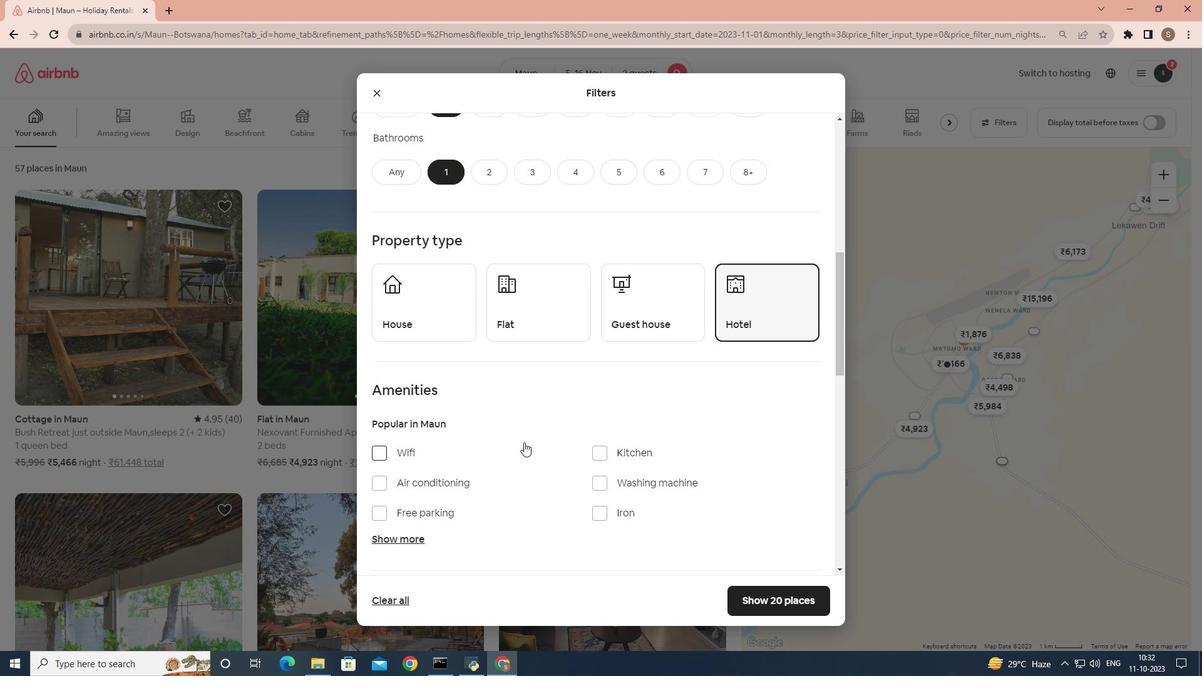 
Action: Mouse scrolled (567, 452) with delta (0, 0)
Screenshot: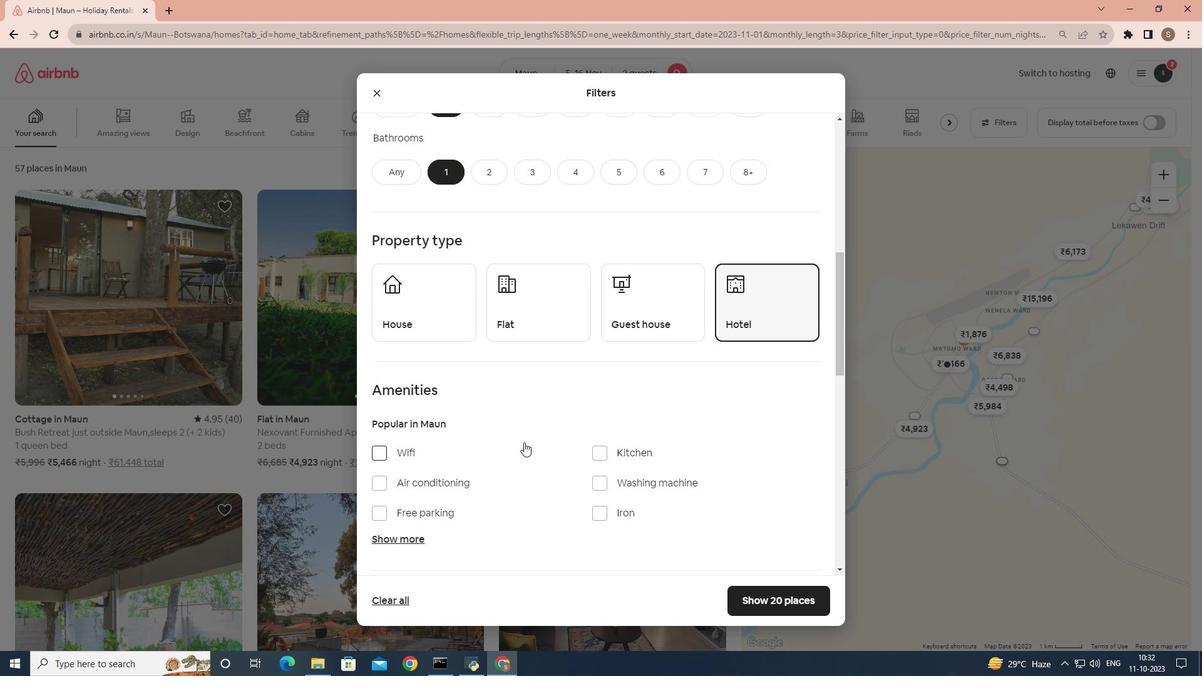 
Action: Mouse moved to (618, 483)
Screenshot: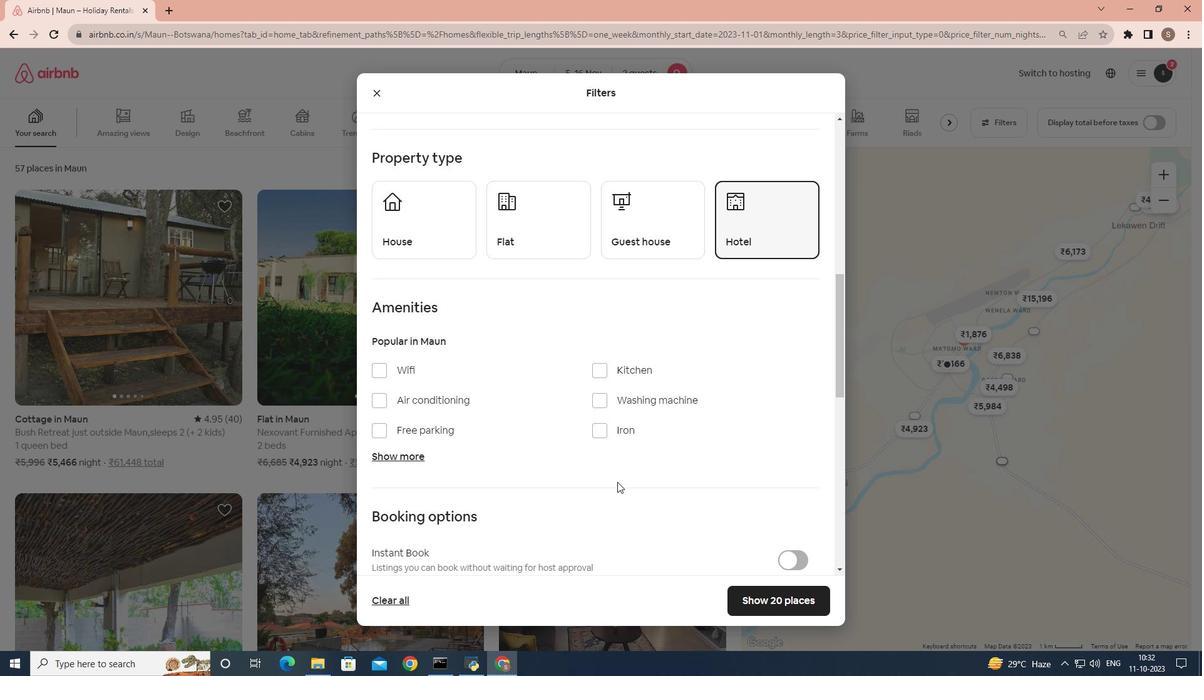 
Action: Mouse scrolled (618, 482) with delta (0, 0)
Screenshot: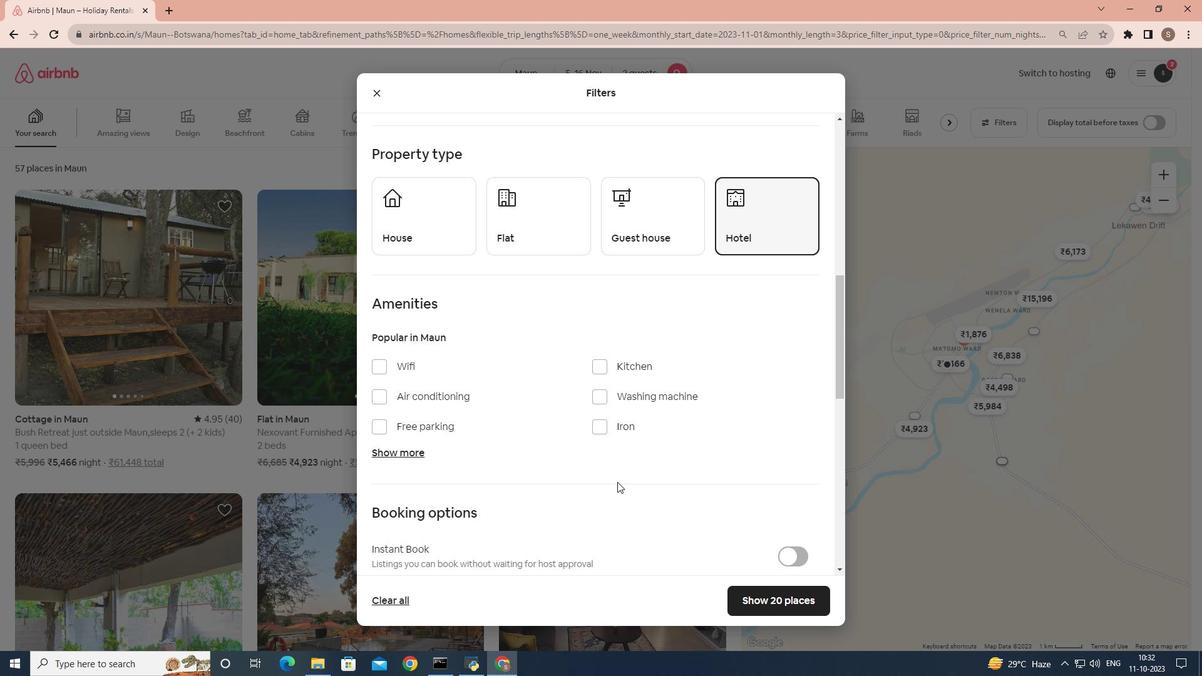 
Action: Mouse scrolled (618, 482) with delta (0, 0)
Screenshot: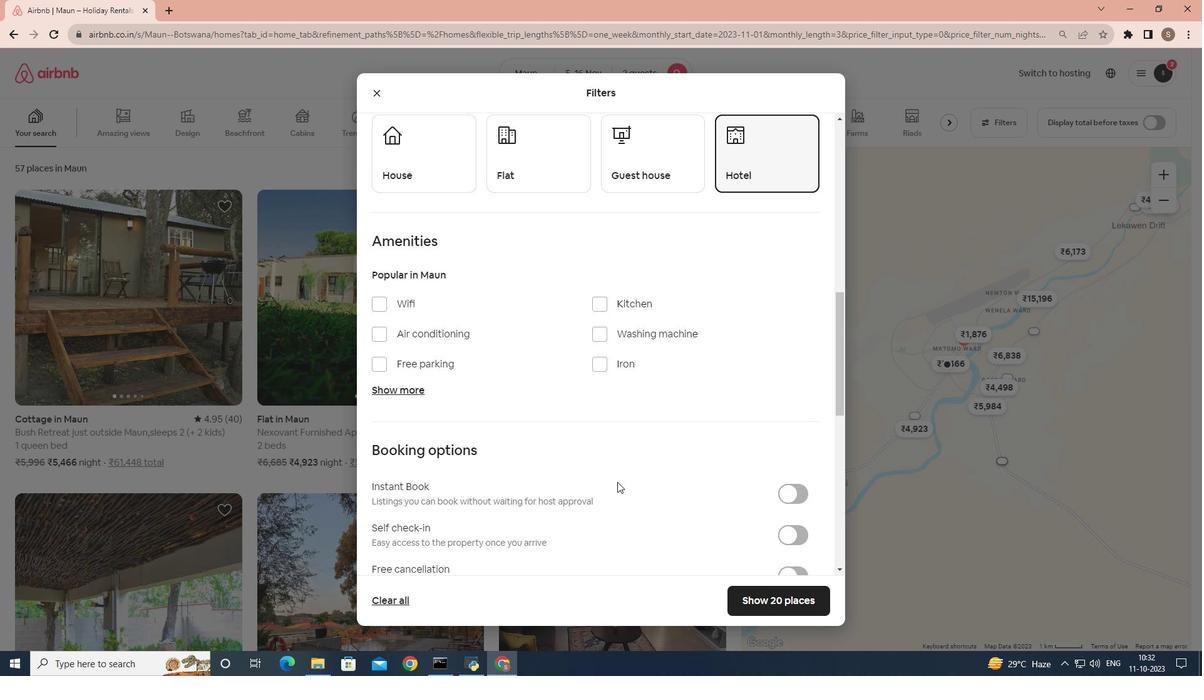 
Action: Mouse moved to (380, 246)
Screenshot: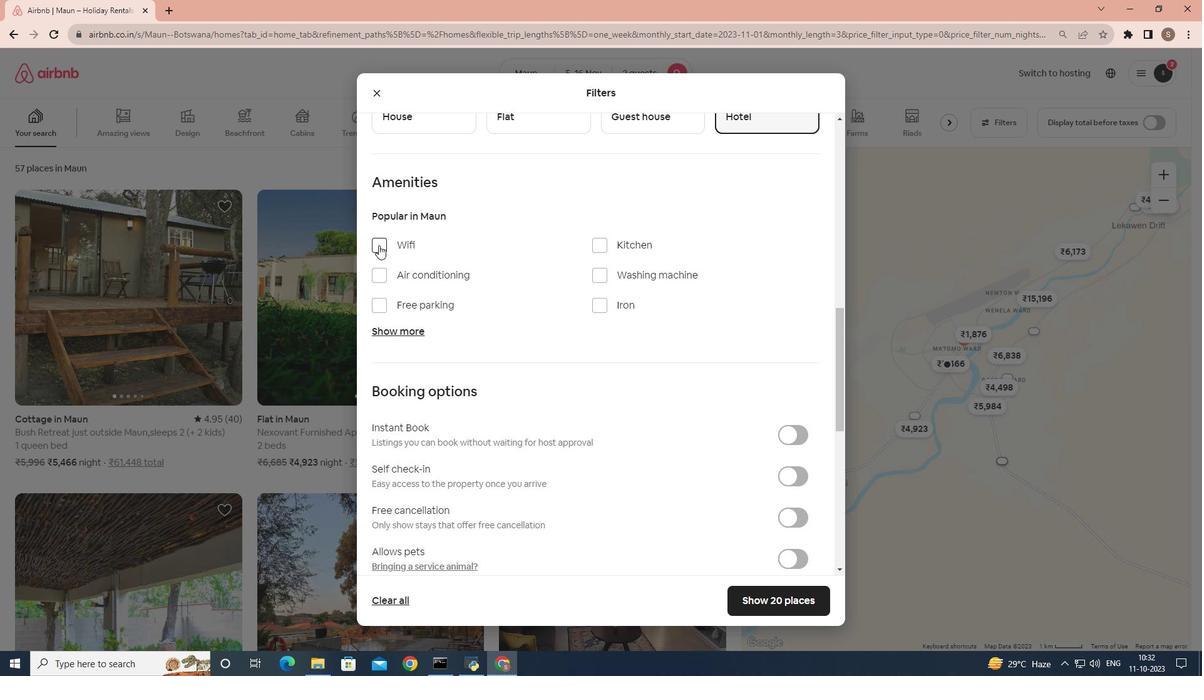 
Action: Mouse pressed left at (380, 246)
Screenshot: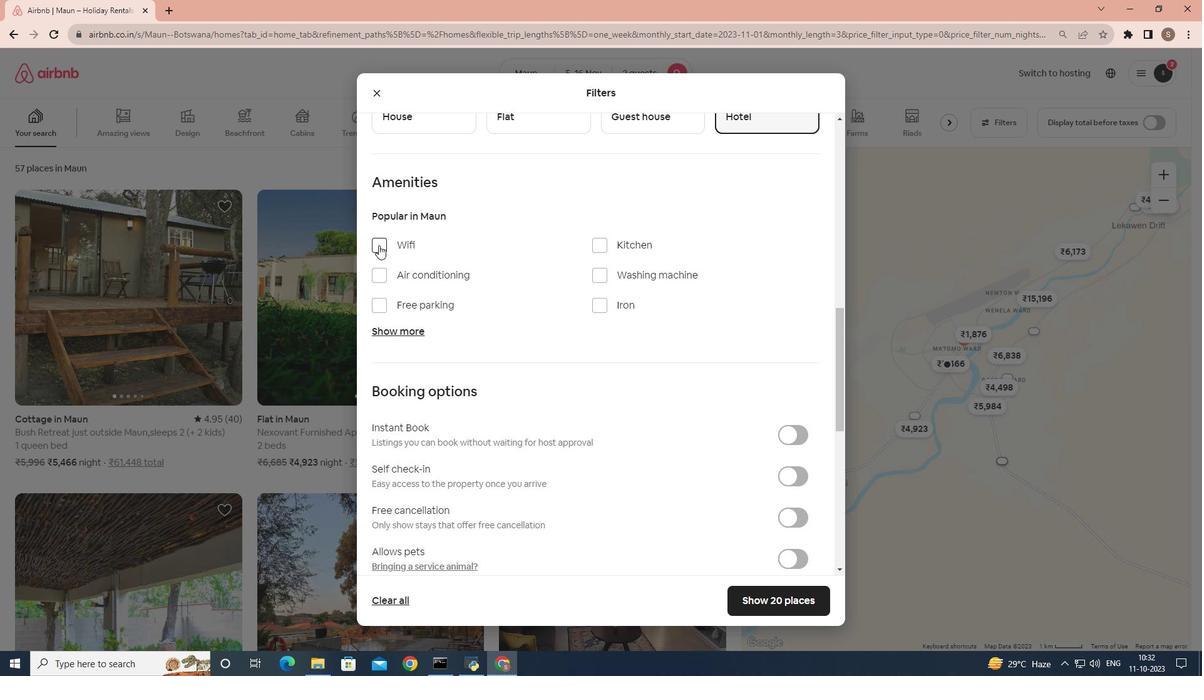 
Action: Mouse moved to (673, 386)
Screenshot: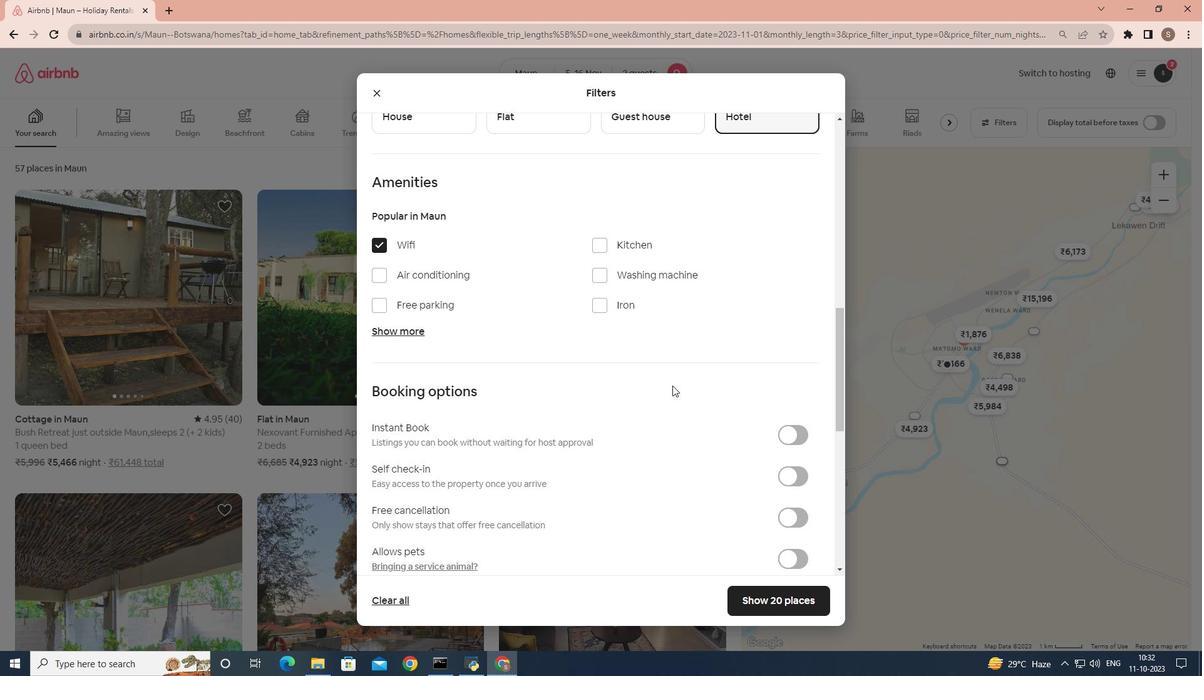 
Action: Mouse scrolled (673, 386) with delta (0, 0)
Screenshot: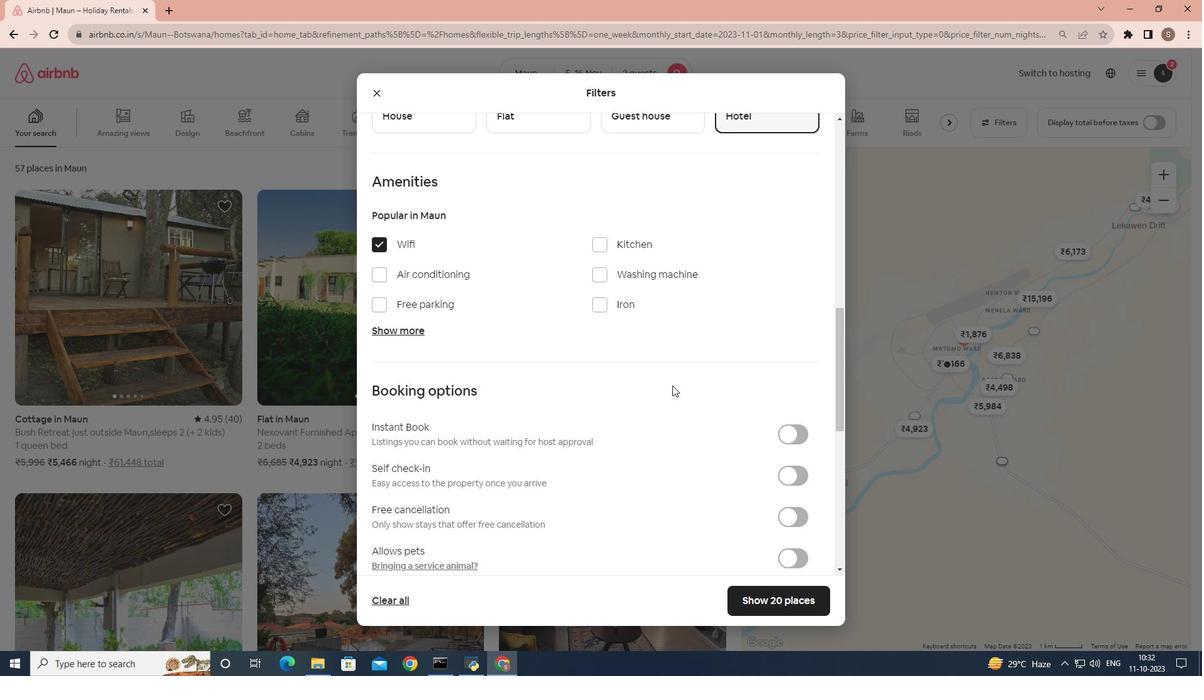 
Action: Mouse moved to (603, 212)
Screenshot: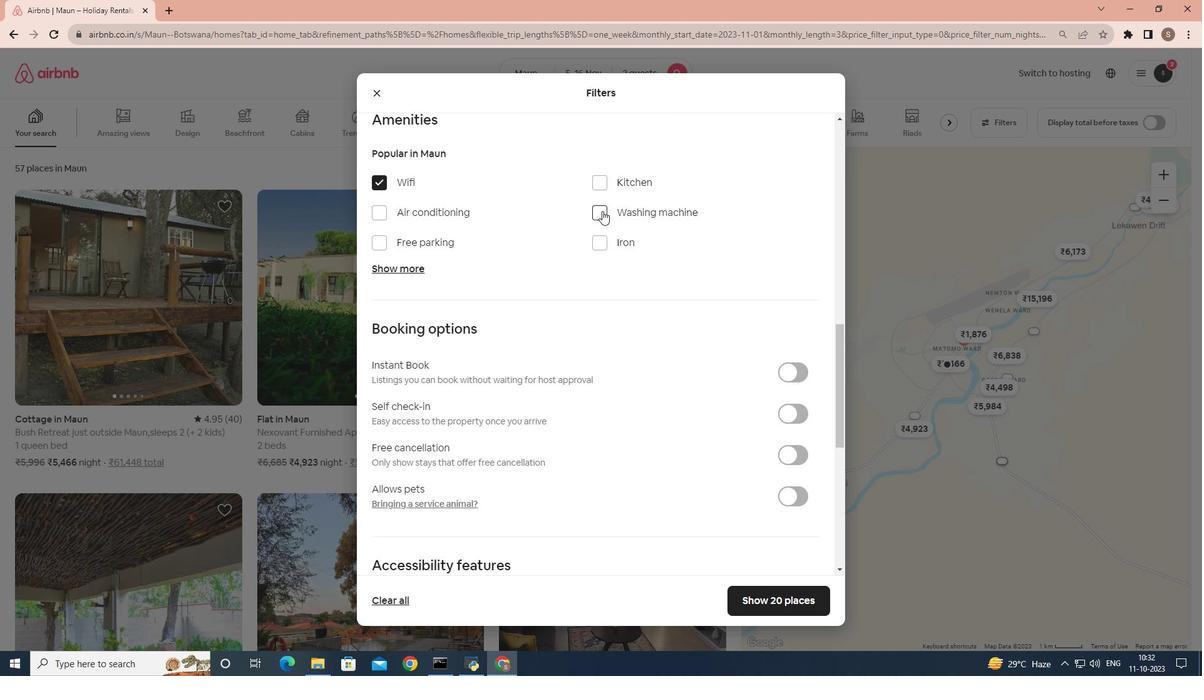 
Action: Mouse pressed left at (603, 212)
Screenshot: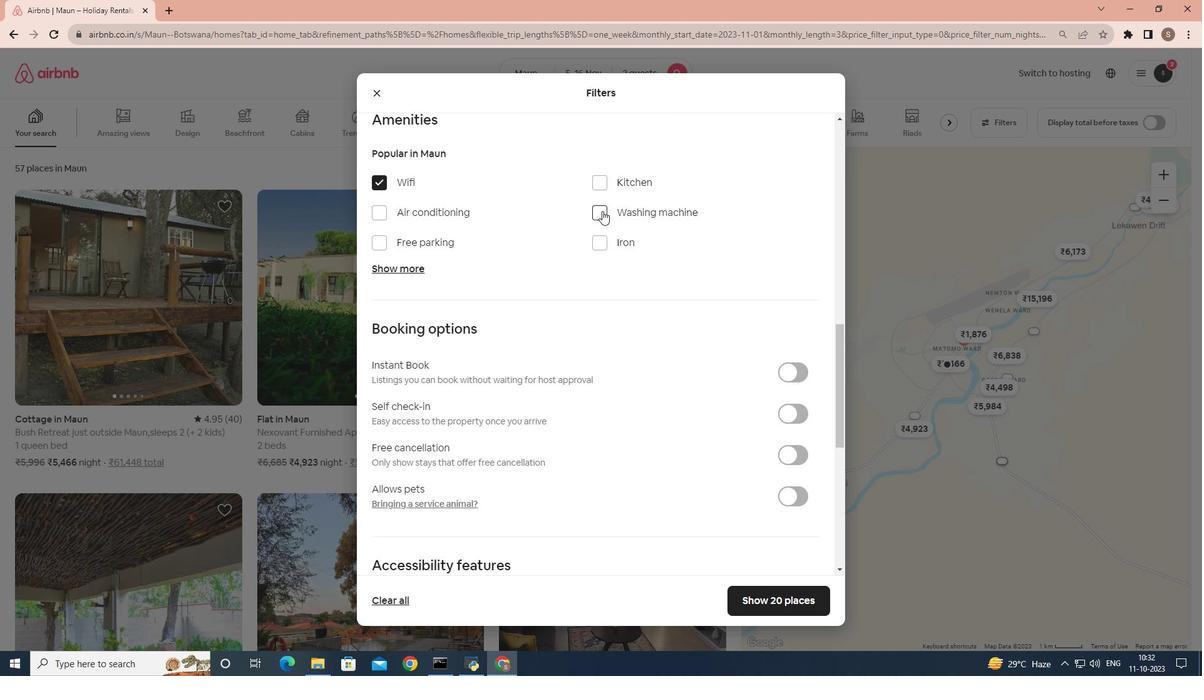 
Action: Mouse moved to (589, 353)
Screenshot: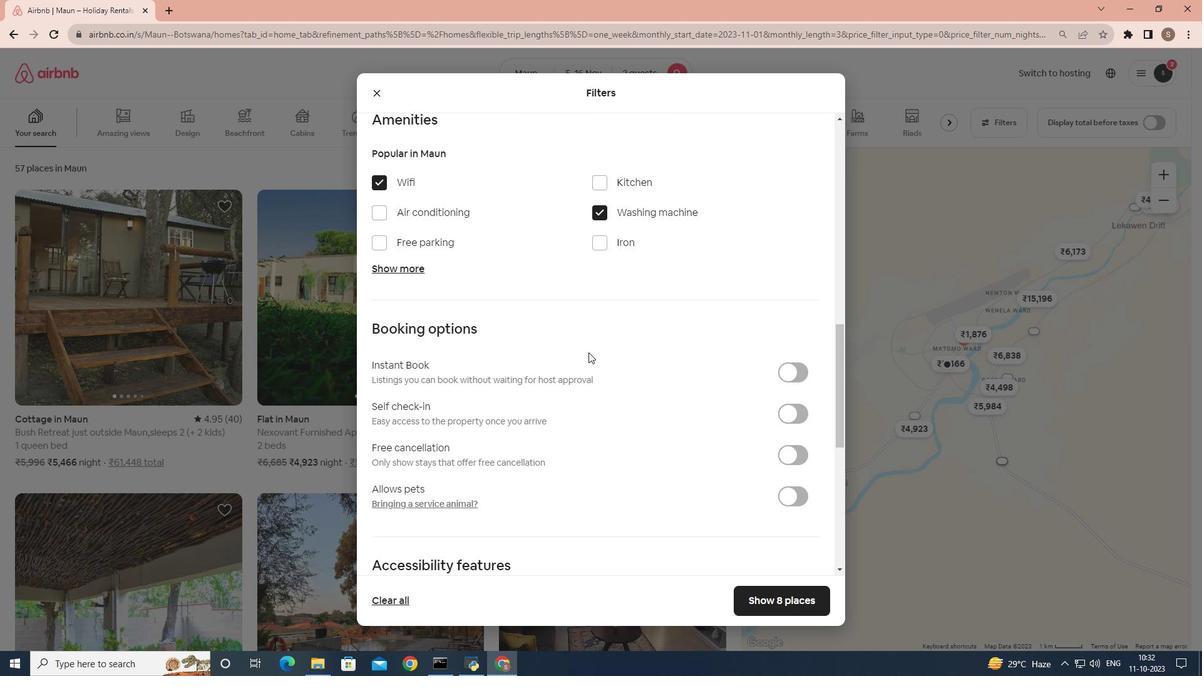 
Action: Mouse scrolled (589, 353) with delta (0, 0)
Screenshot: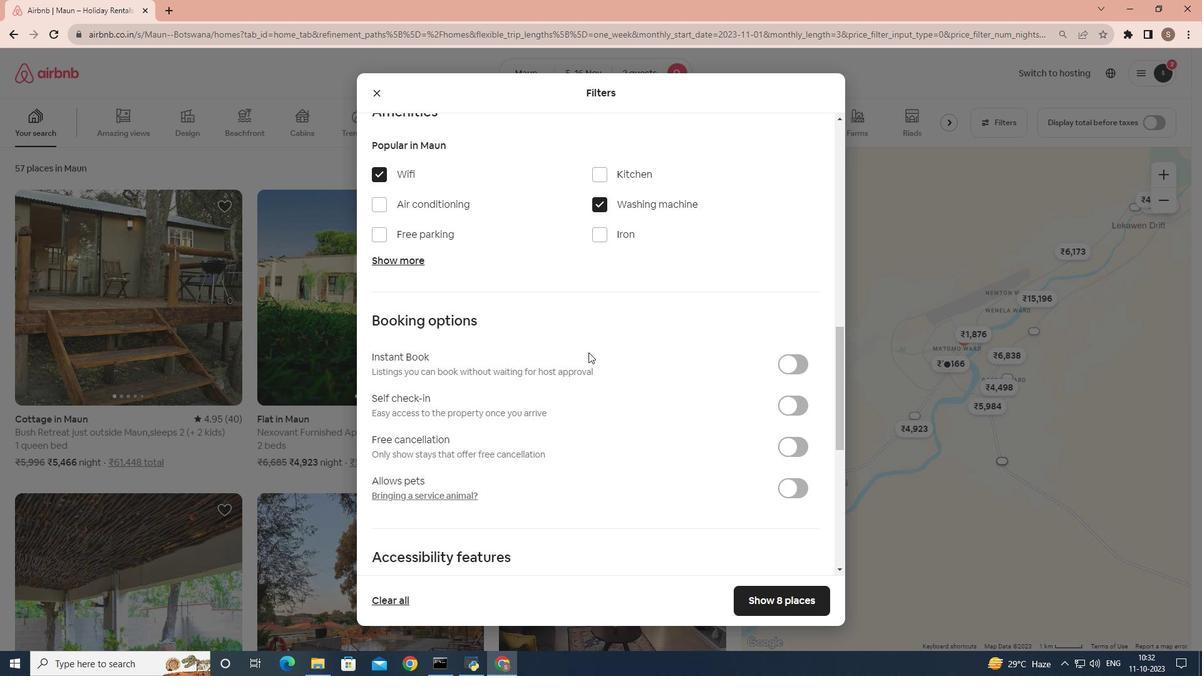 
Action: Mouse moved to (781, 604)
Screenshot: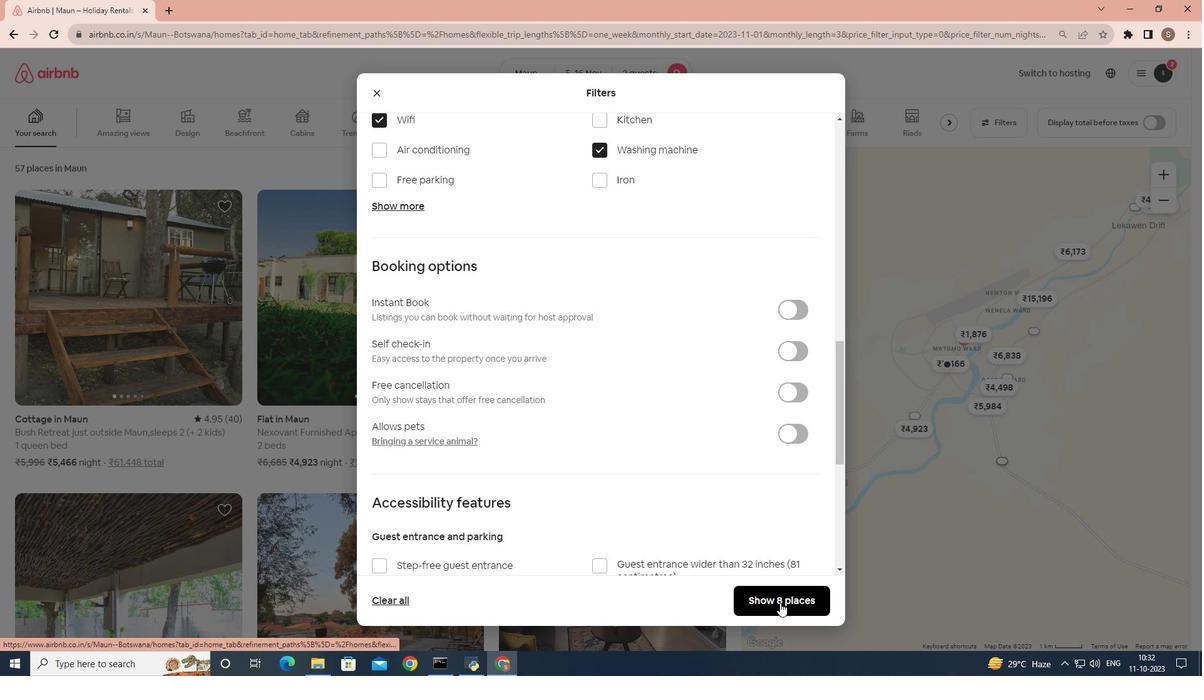 
Action: Mouse pressed left at (781, 604)
Screenshot: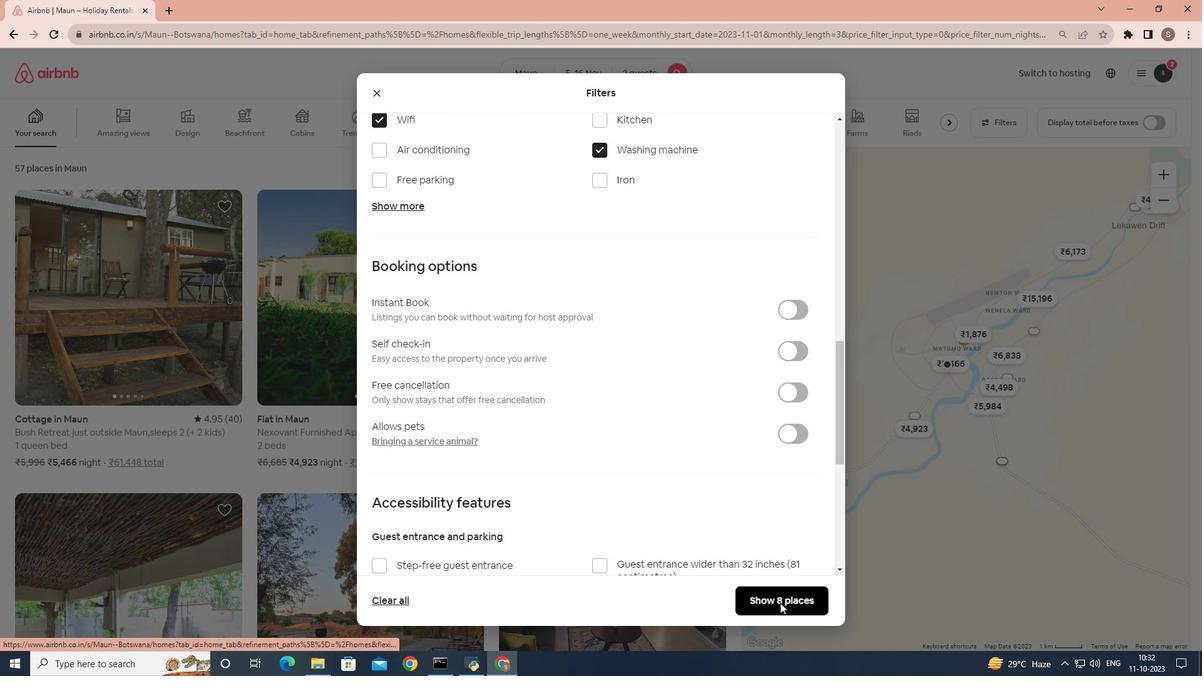 
Action: Mouse moved to (385, 338)
Screenshot: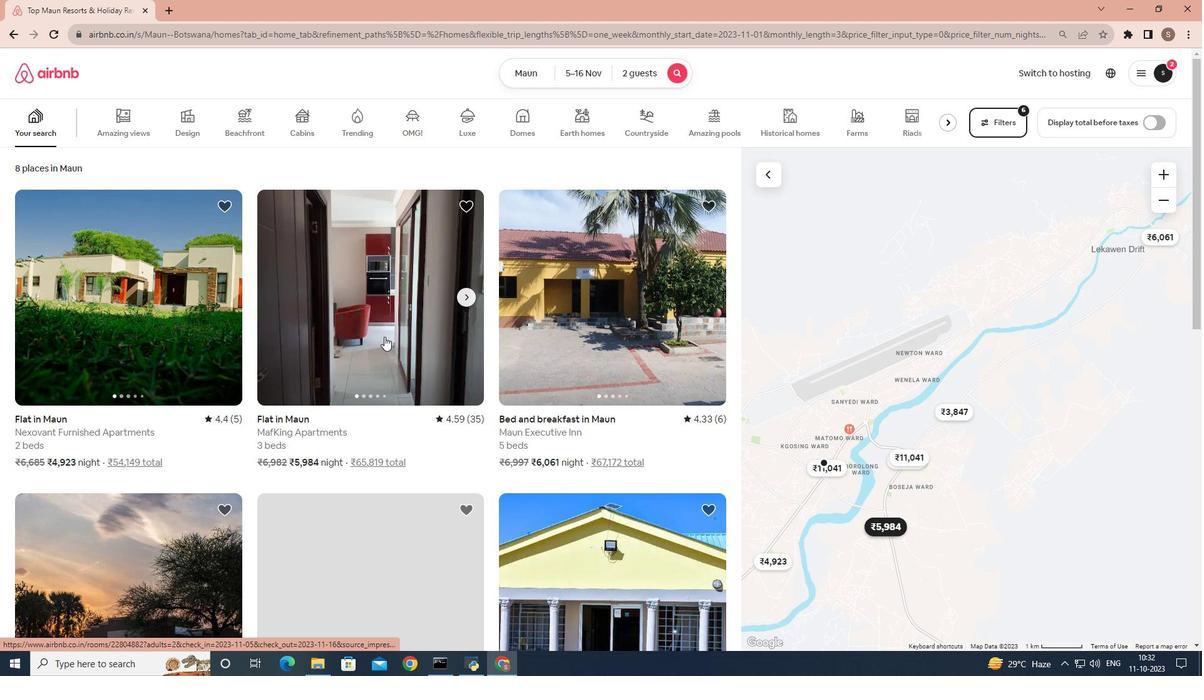 
Action: Mouse pressed left at (385, 338)
Screenshot: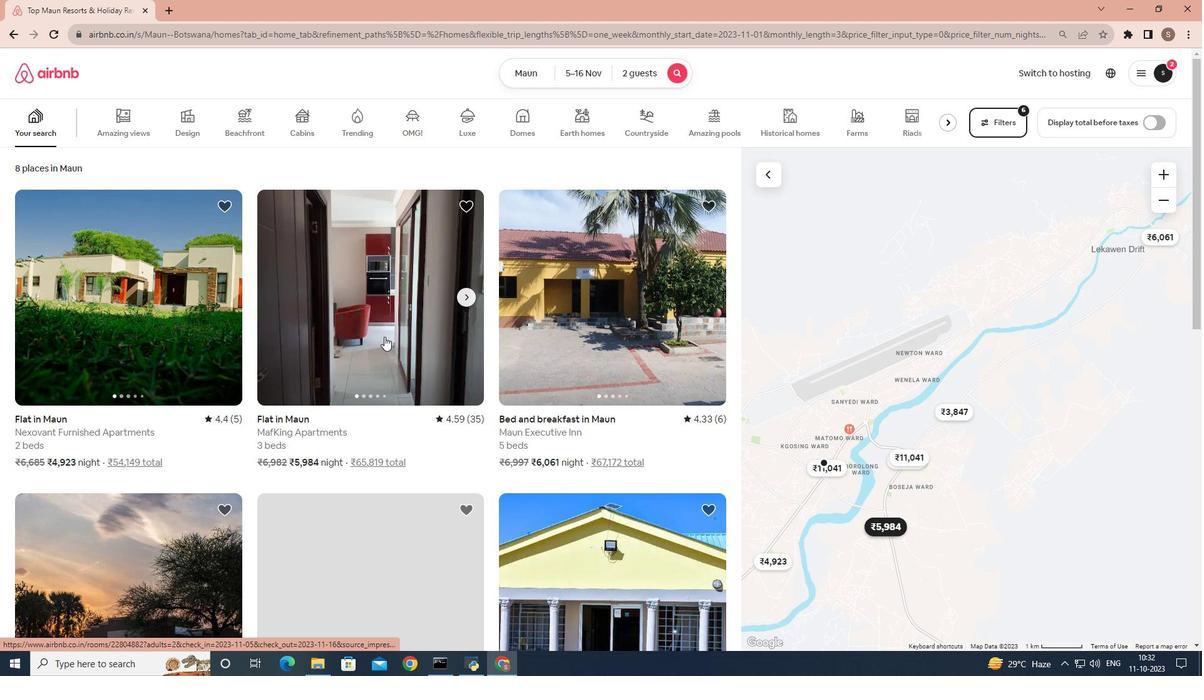 
Action: Mouse moved to (867, 467)
Screenshot: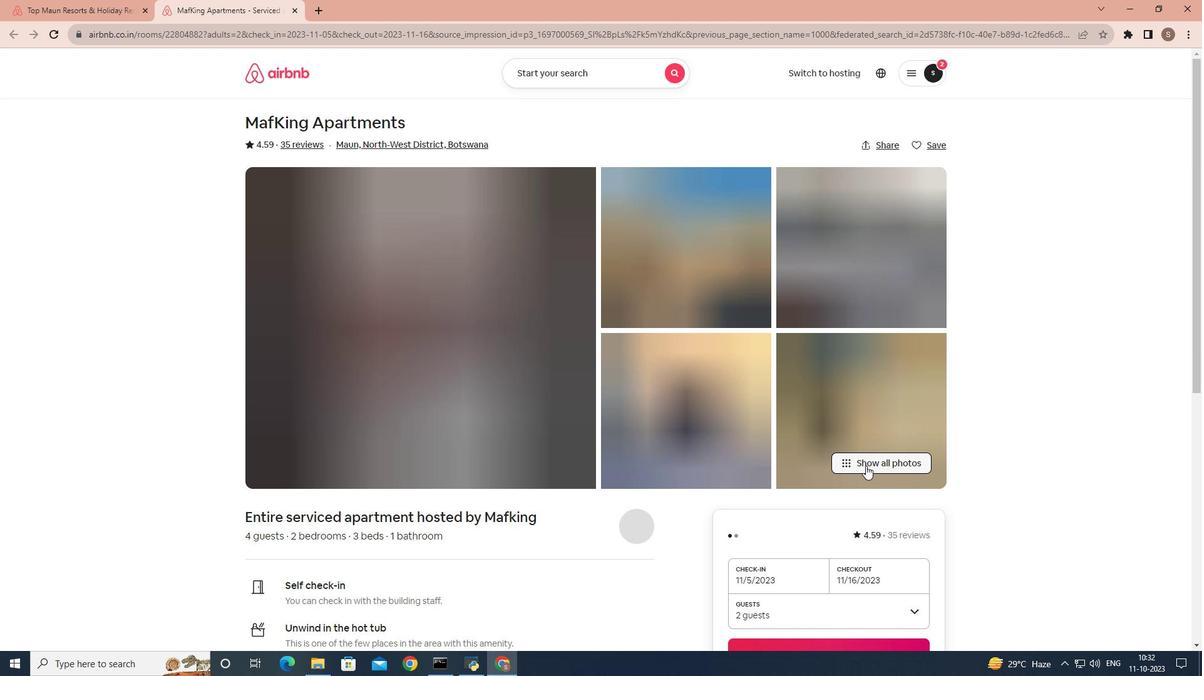 
Action: Mouse pressed left at (867, 467)
Screenshot: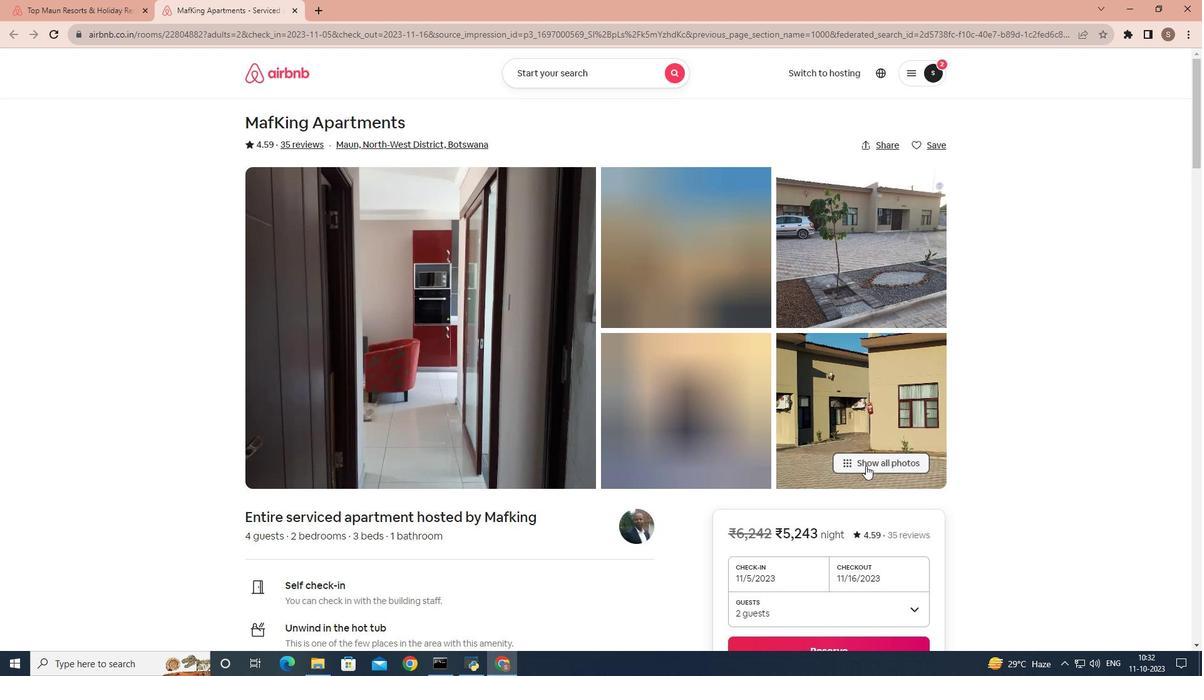 
Action: Mouse moved to (829, 438)
Screenshot: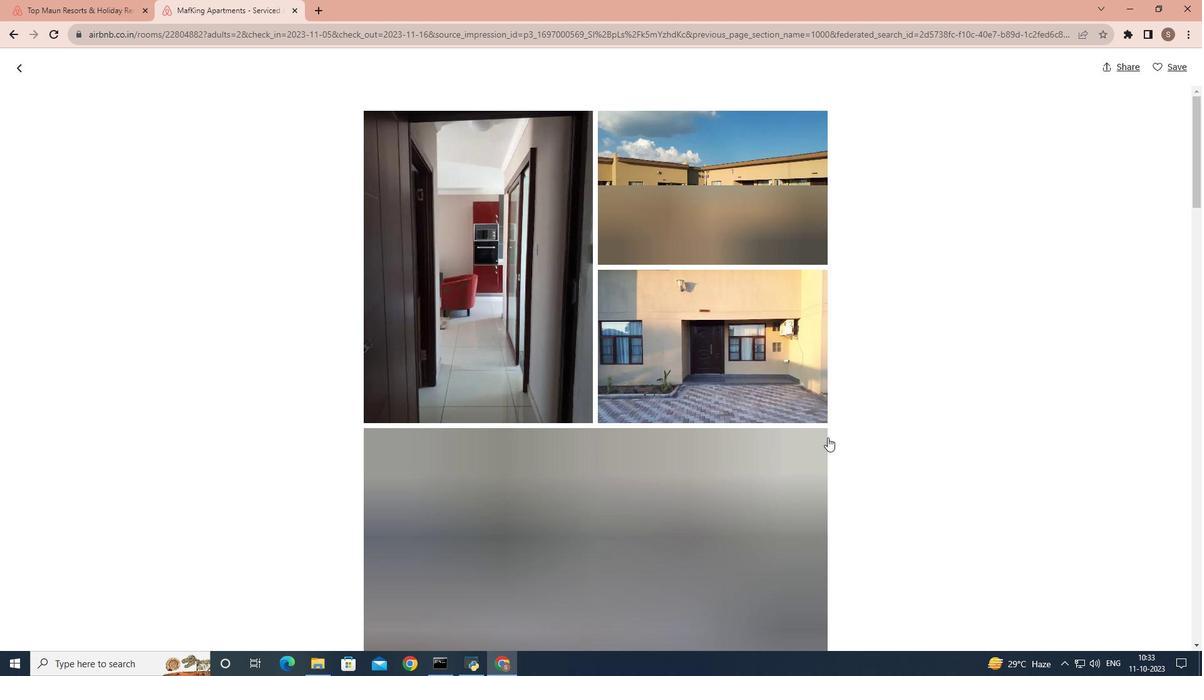 
Action: Mouse scrolled (829, 438) with delta (0, 0)
Screenshot: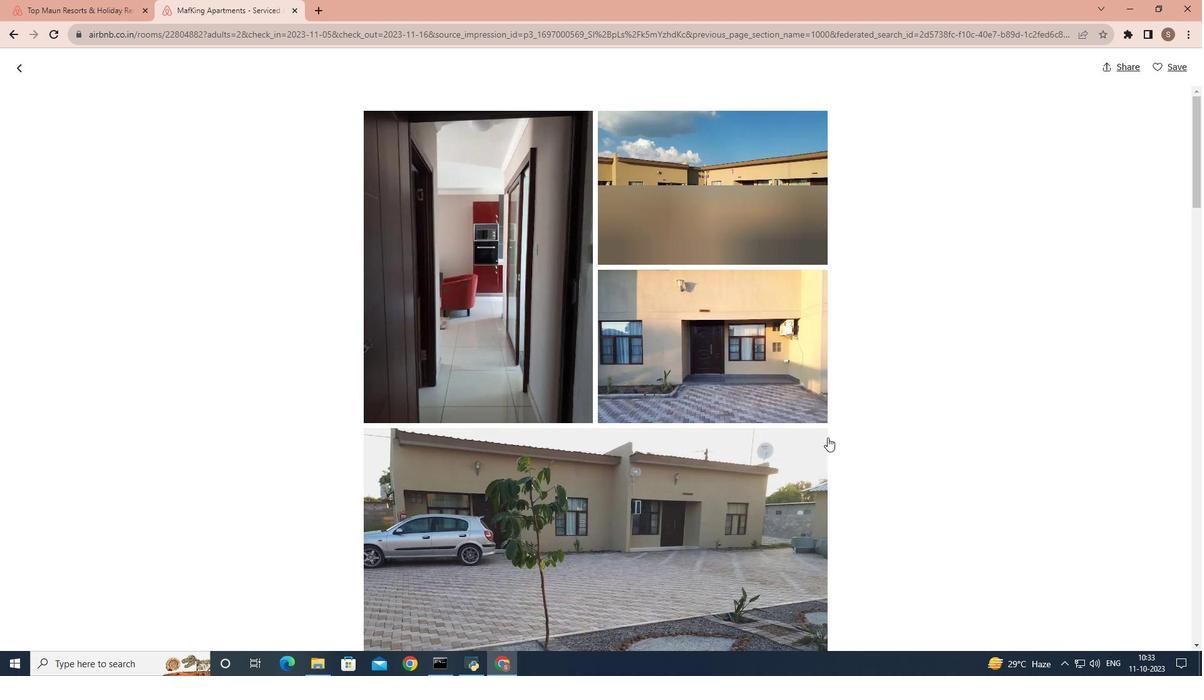 
Action: Mouse moved to (904, 434)
Screenshot: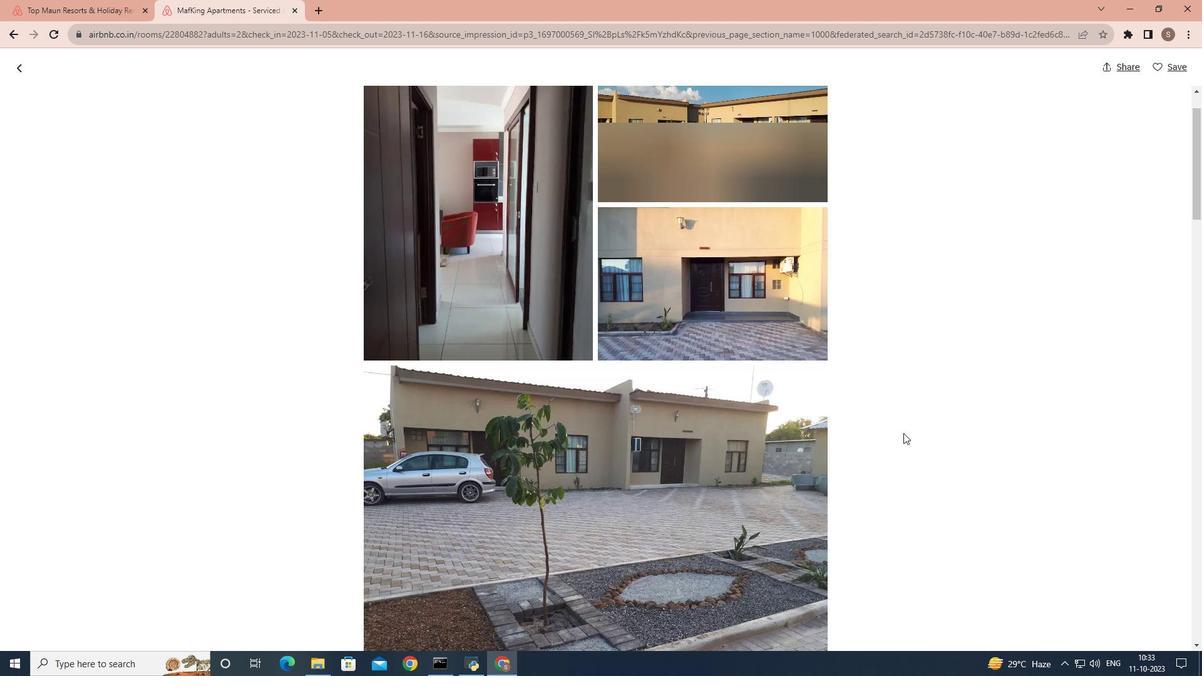 
Action: Mouse scrolled (904, 433) with delta (0, 0)
Screenshot: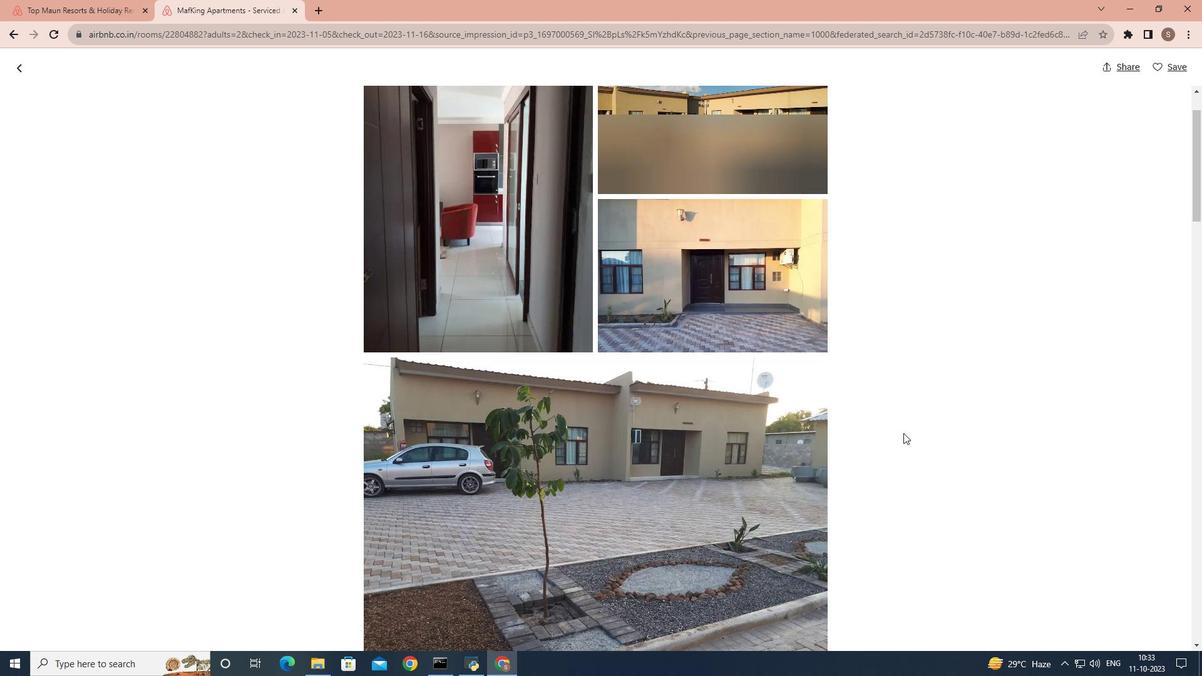 
Action: Mouse scrolled (904, 433) with delta (0, 0)
Screenshot: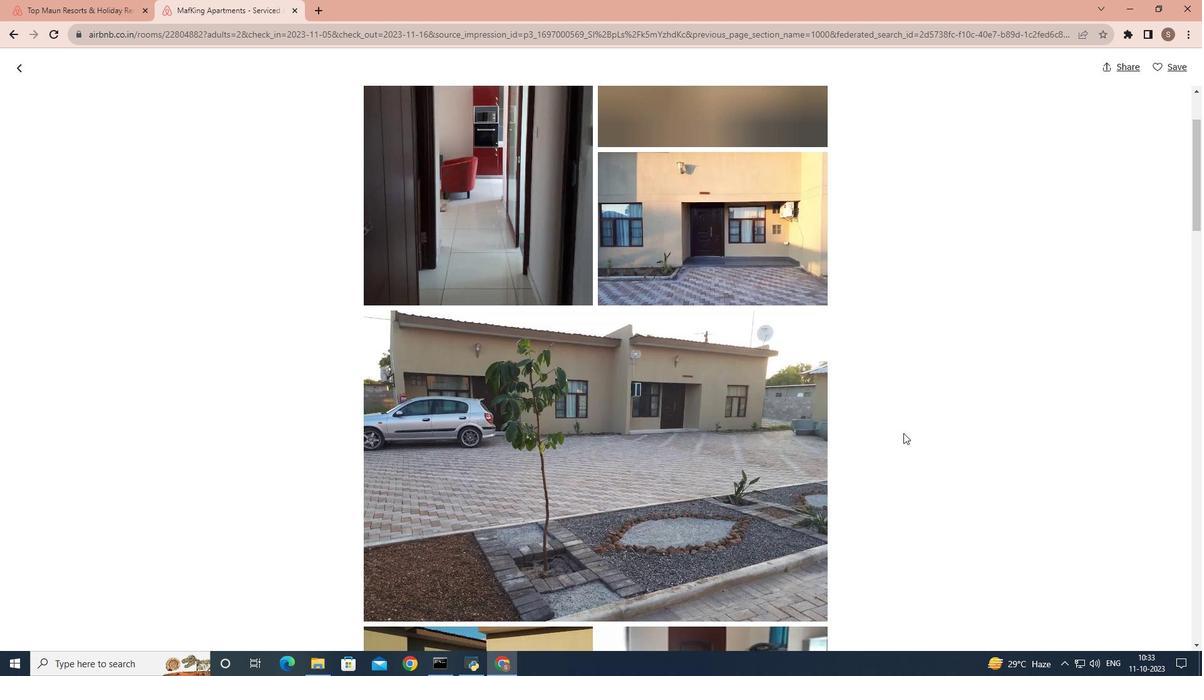 
Action: Mouse scrolled (904, 433) with delta (0, 0)
Screenshot: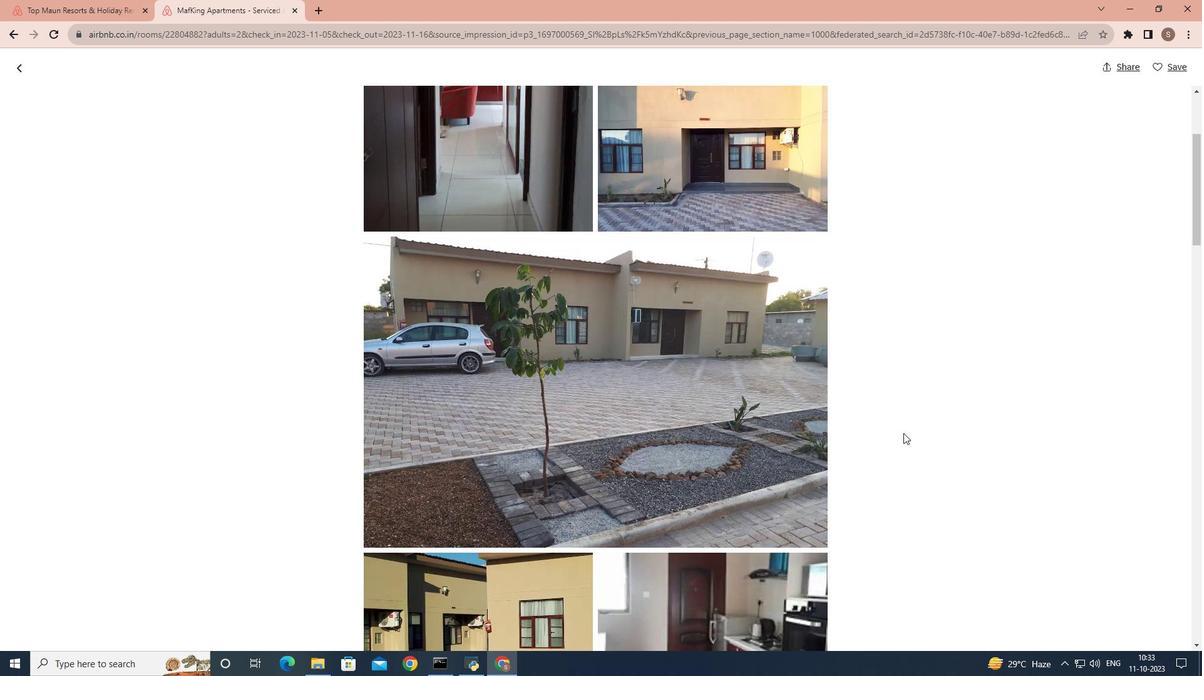 
Action: Mouse scrolled (904, 433) with delta (0, 0)
Screenshot: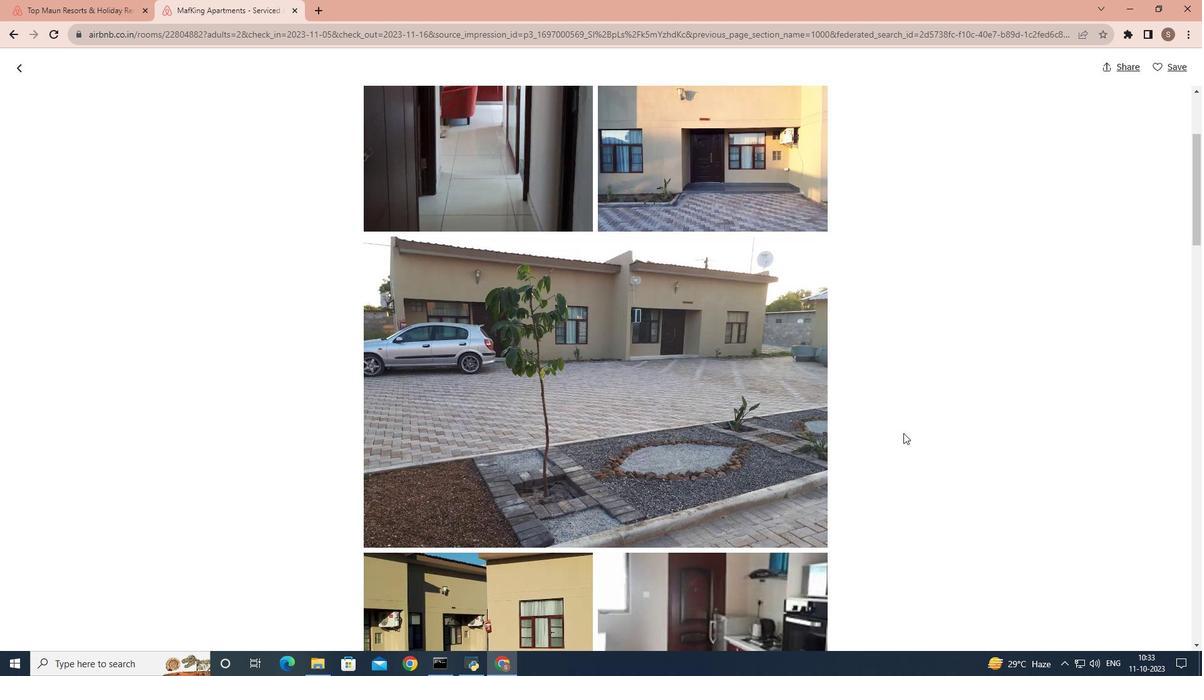
Action: Mouse scrolled (904, 433) with delta (0, 0)
Screenshot: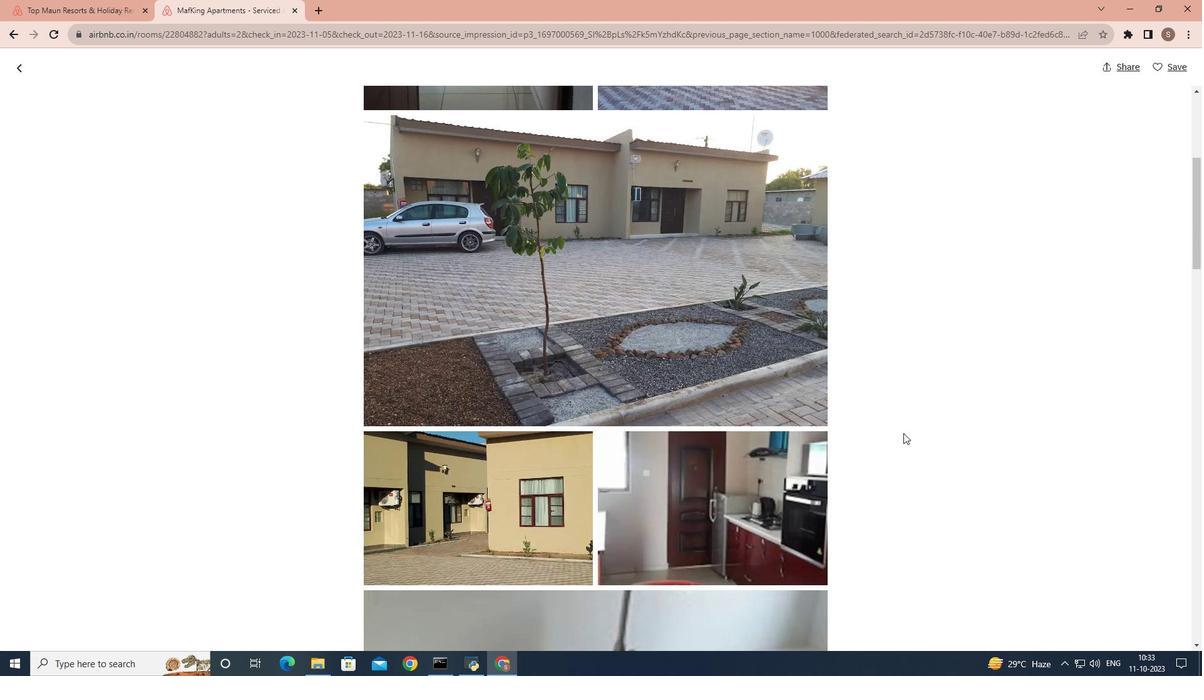 
Action: Mouse scrolled (904, 433) with delta (0, 0)
Screenshot: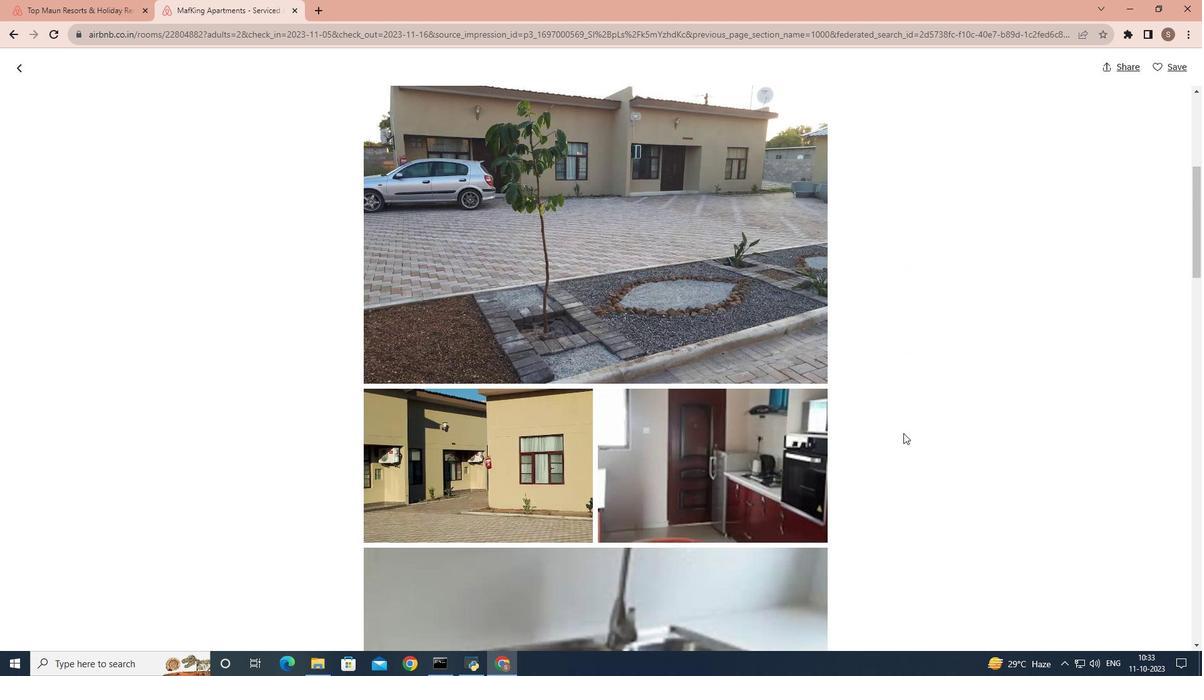 
Action: Mouse scrolled (904, 433) with delta (0, 0)
Screenshot: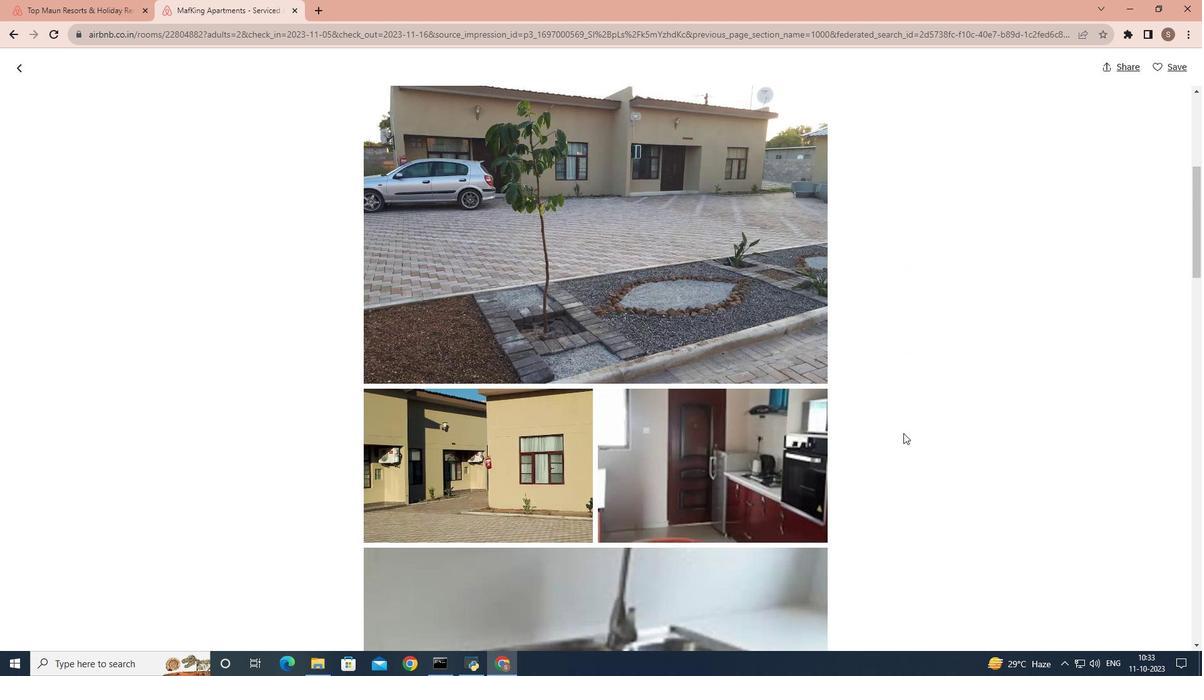 
Action: Mouse scrolled (904, 433) with delta (0, 0)
Screenshot: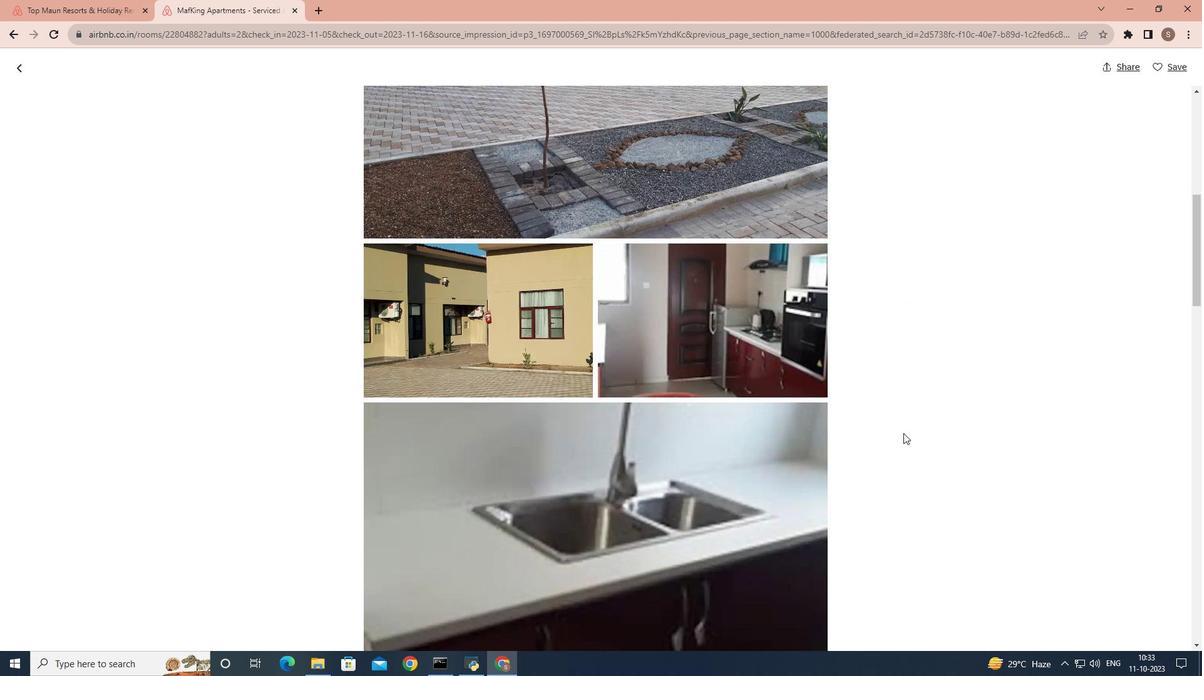 
Action: Mouse scrolled (904, 433) with delta (0, 0)
Screenshot: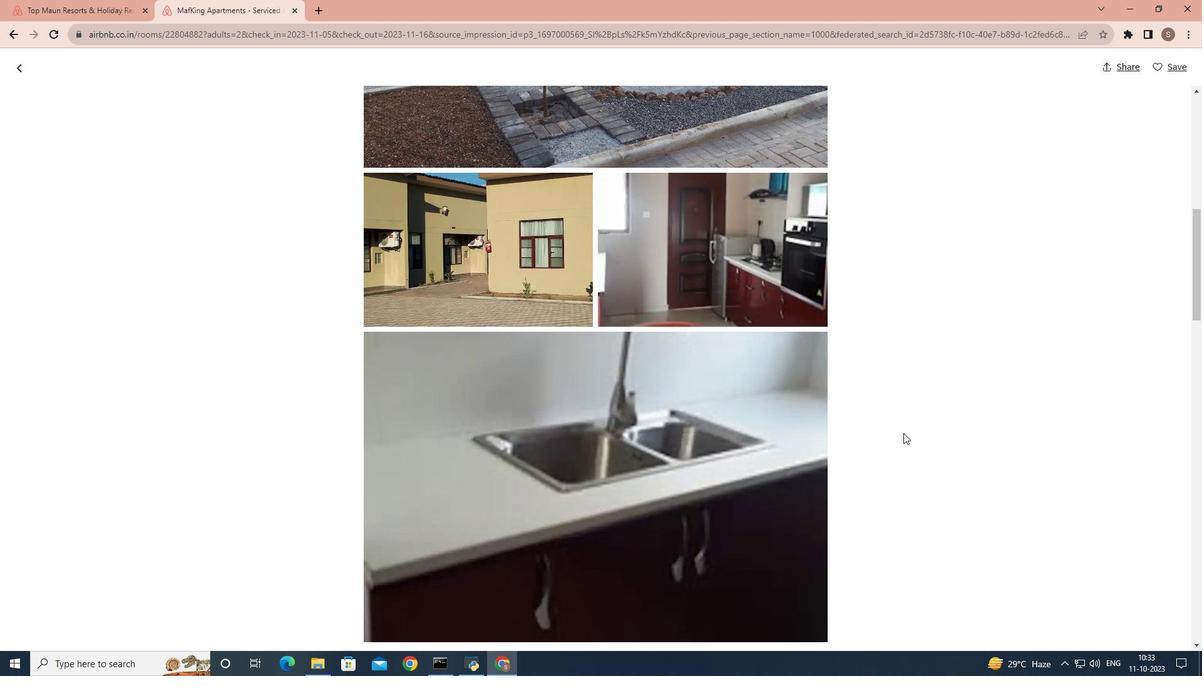 
Action: Mouse scrolled (904, 433) with delta (0, 0)
Screenshot: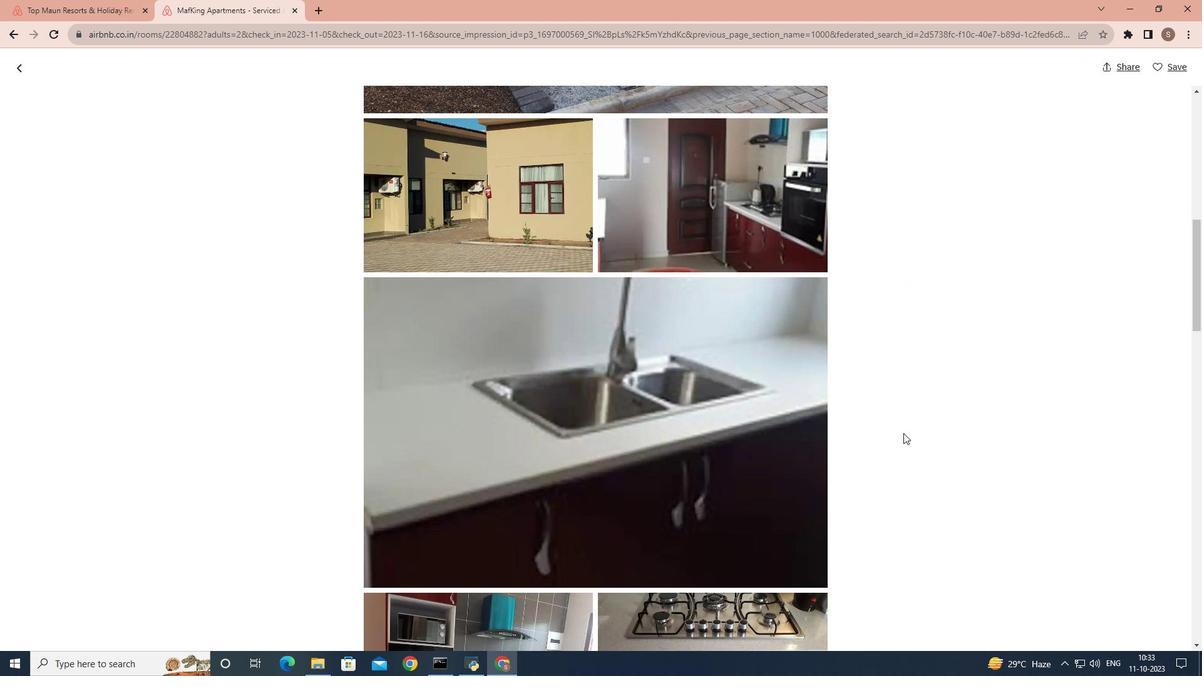 
Action: Mouse scrolled (904, 433) with delta (0, 0)
Screenshot: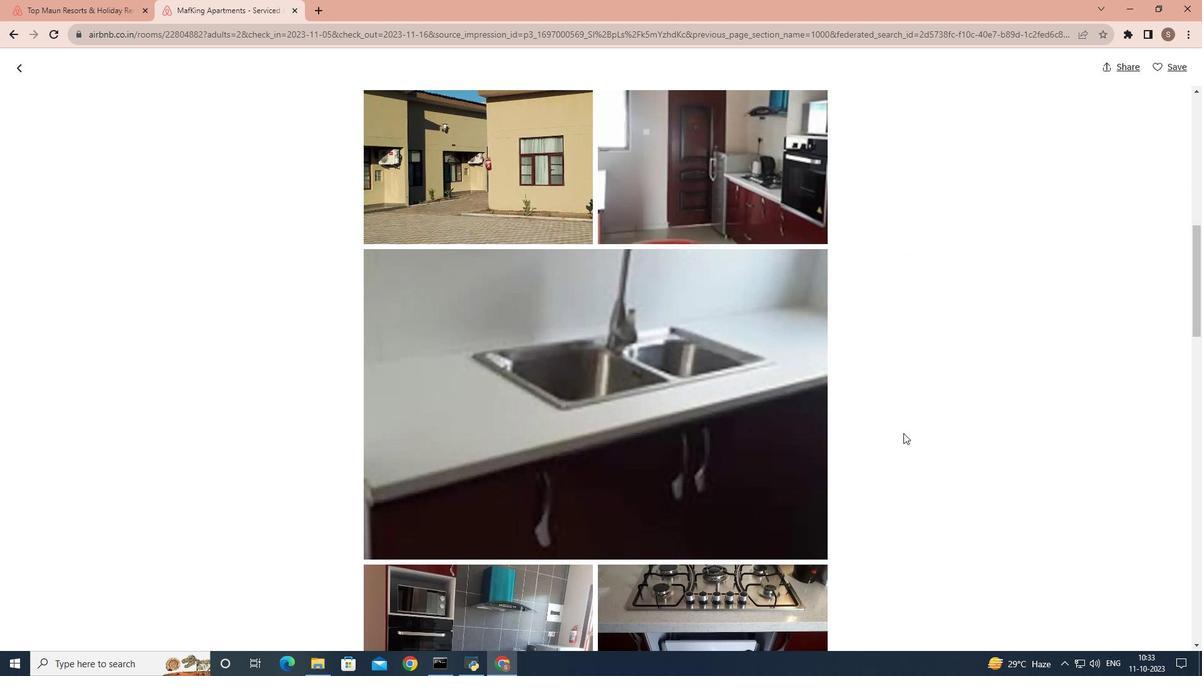 
Action: Mouse scrolled (904, 433) with delta (0, 0)
Screenshot: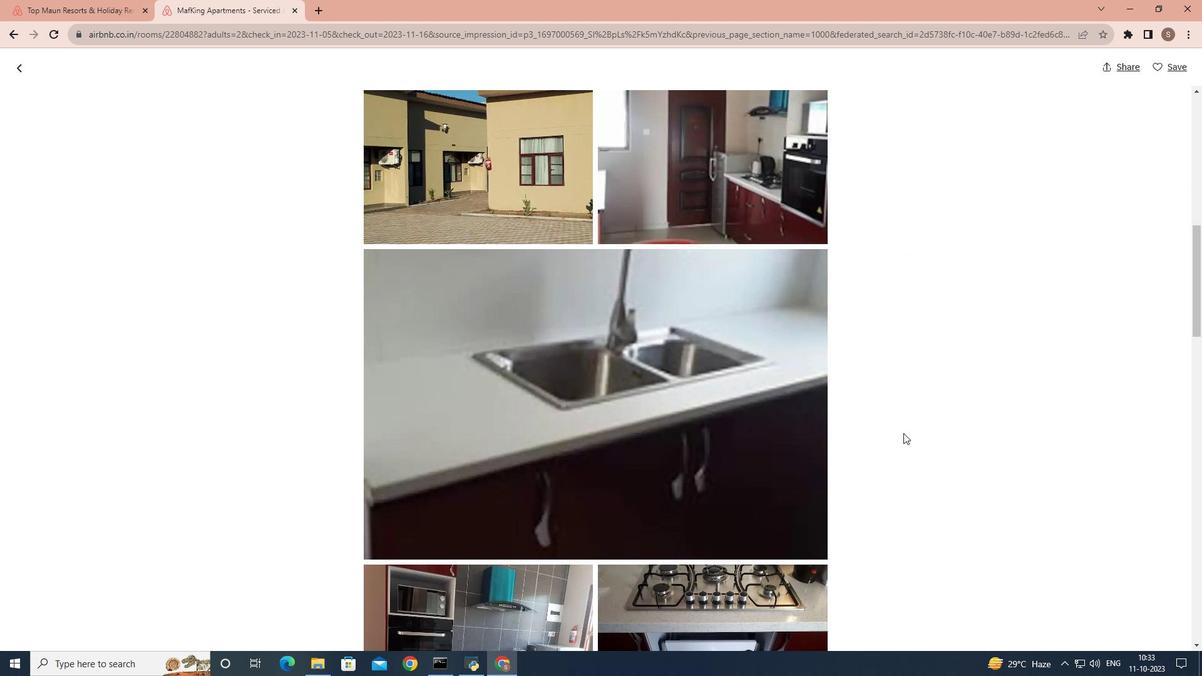 
Action: Mouse scrolled (904, 433) with delta (0, 0)
Screenshot: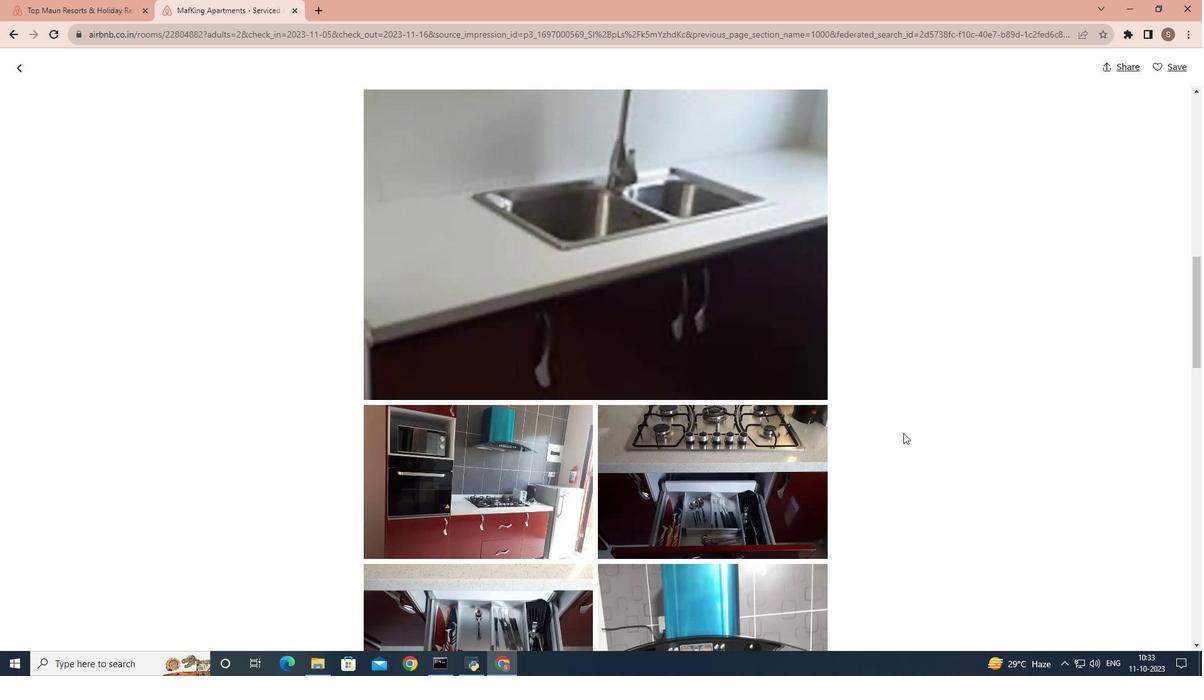 
Action: Mouse scrolled (904, 433) with delta (0, 0)
Screenshot: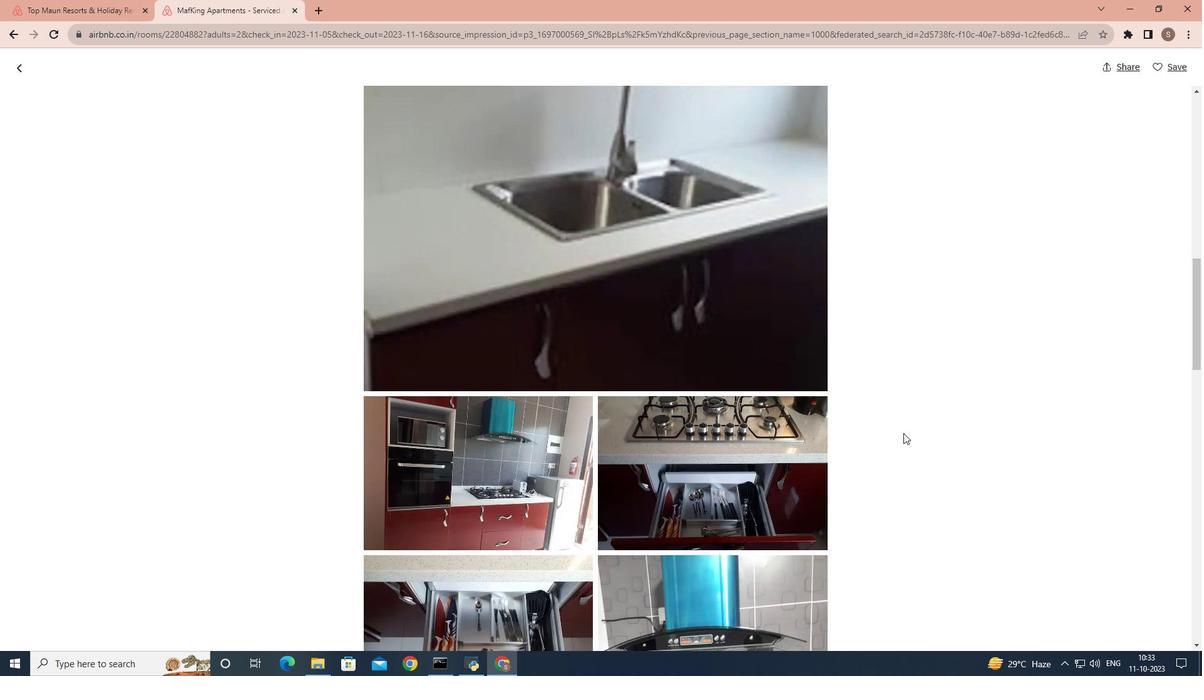
Action: Mouse scrolled (904, 433) with delta (0, 0)
Screenshot: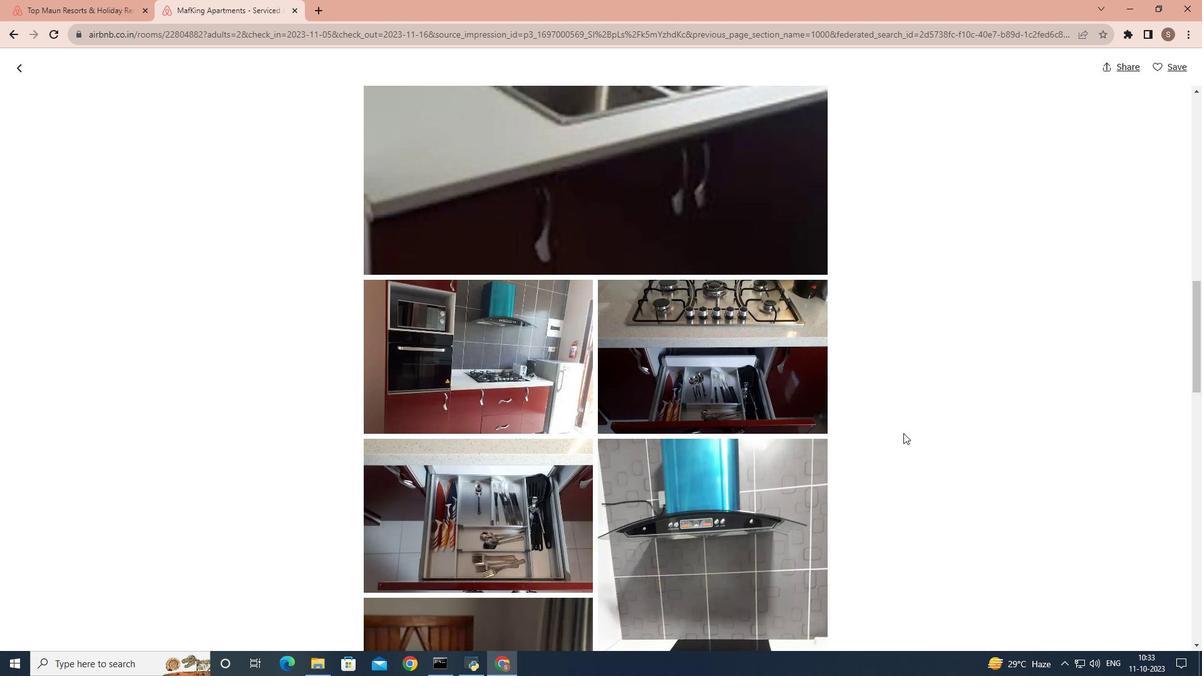 
Action: Mouse scrolled (904, 433) with delta (0, 0)
Screenshot: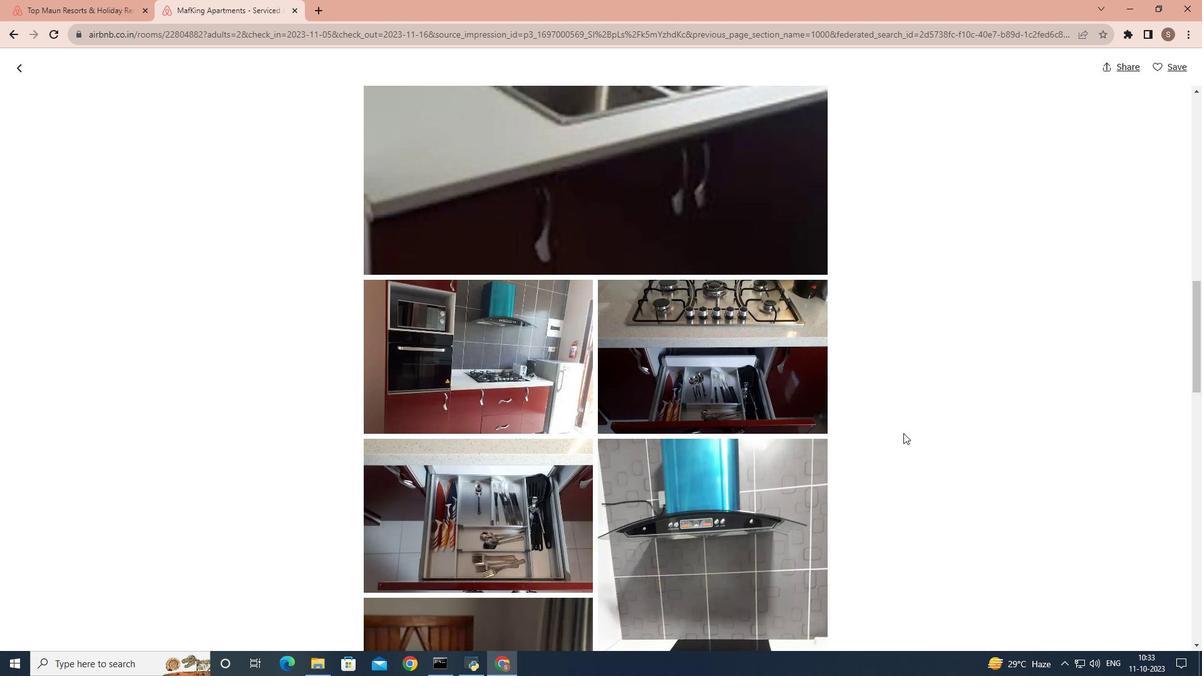 
Action: Mouse scrolled (904, 433) with delta (0, 0)
Screenshot: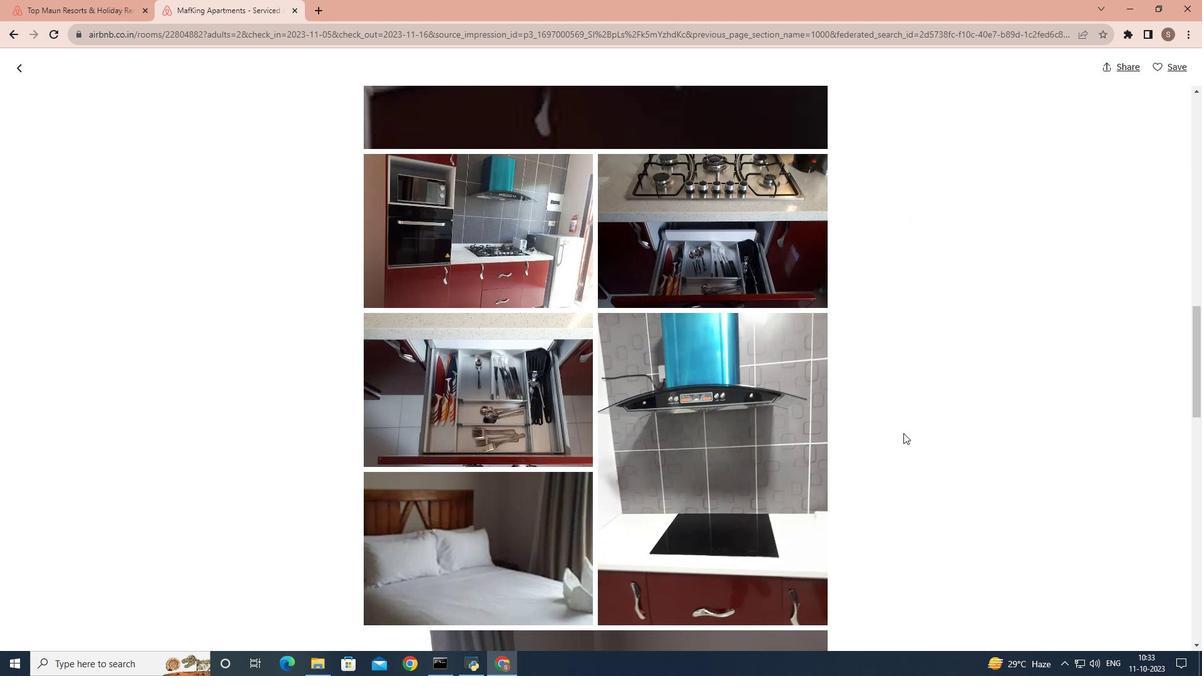 
Action: Mouse scrolled (904, 433) with delta (0, 0)
Screenshot: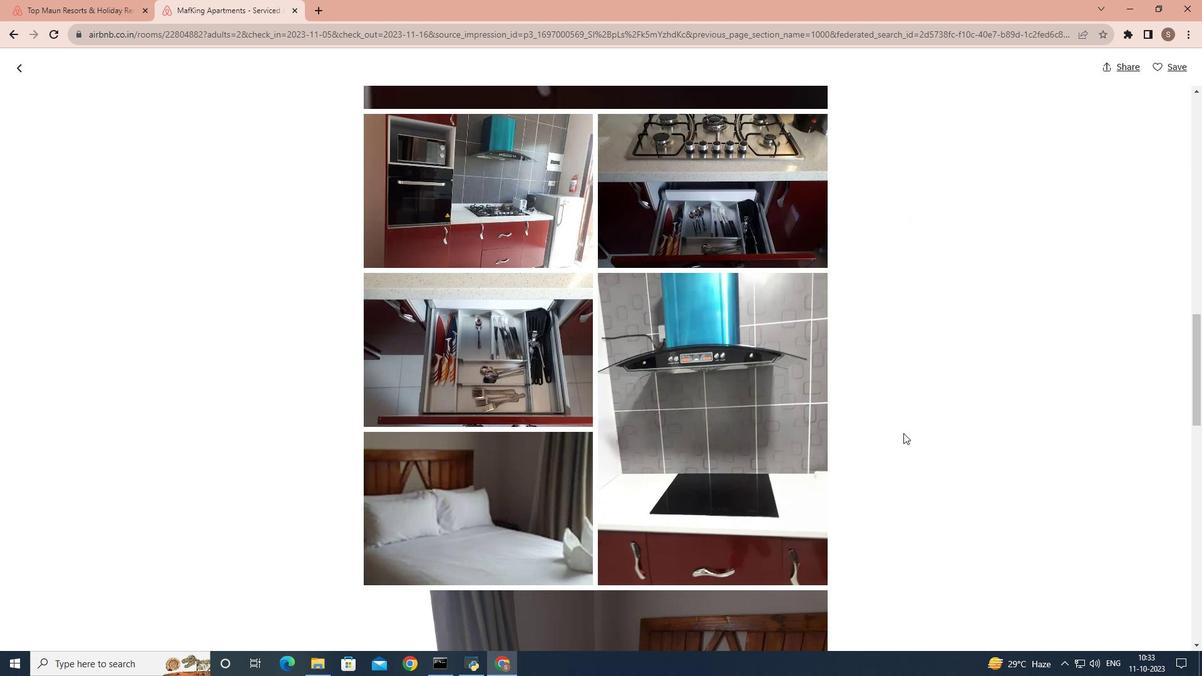 
Action: Mouse scrolled (904, 433) with delta (0, 0)
Screenshot: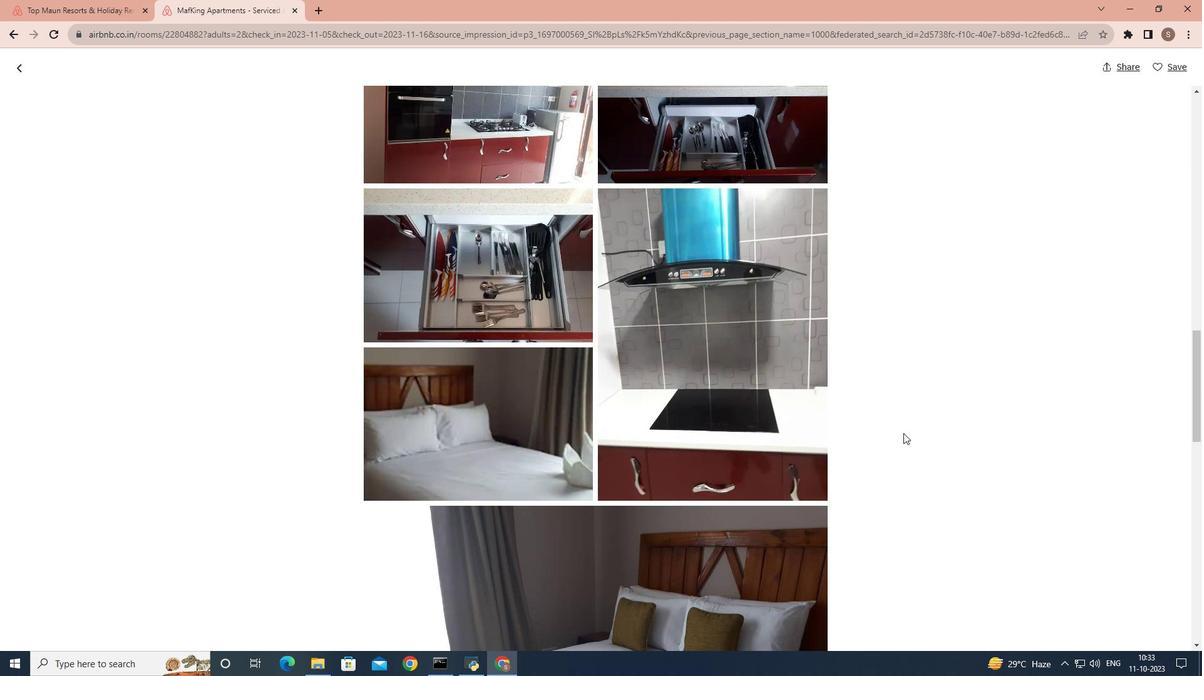 
Action: Mouse scrolled (904, 433) with delta (0, 0)
Screenshot: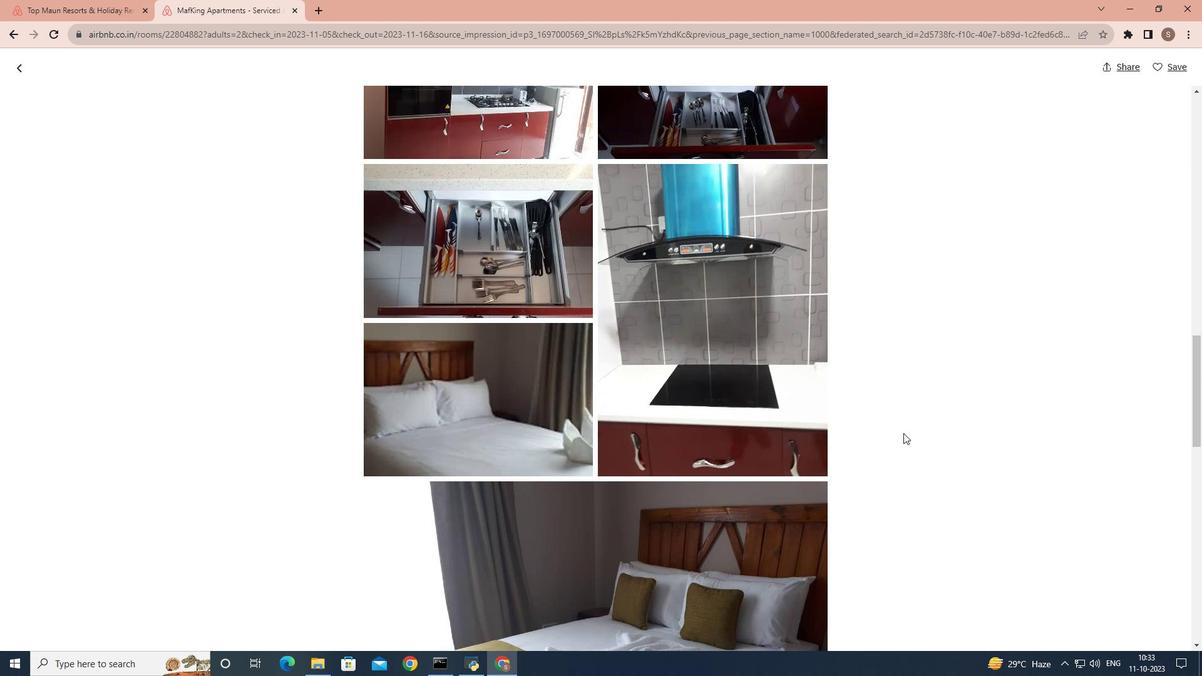 
Action: Mouse scrolled (904, 433) with delta (0, 0)
Screenshot: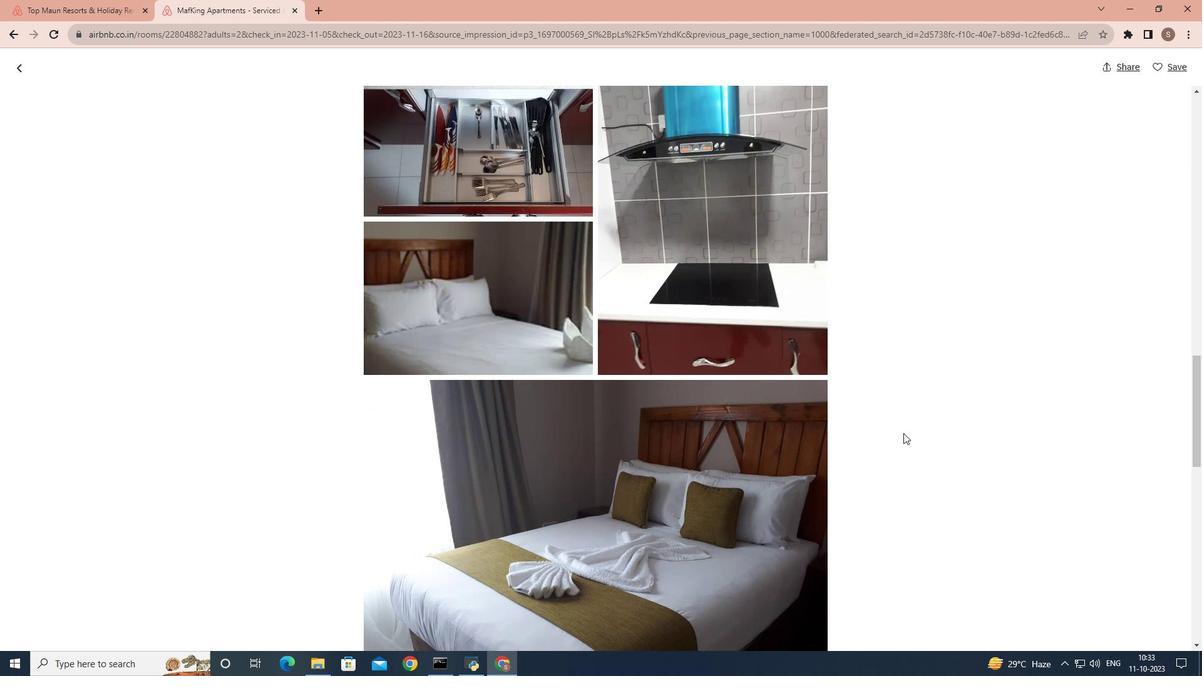 
Action: Mouse scrolled (904, 433) with delta (0, 0)
Screenshot: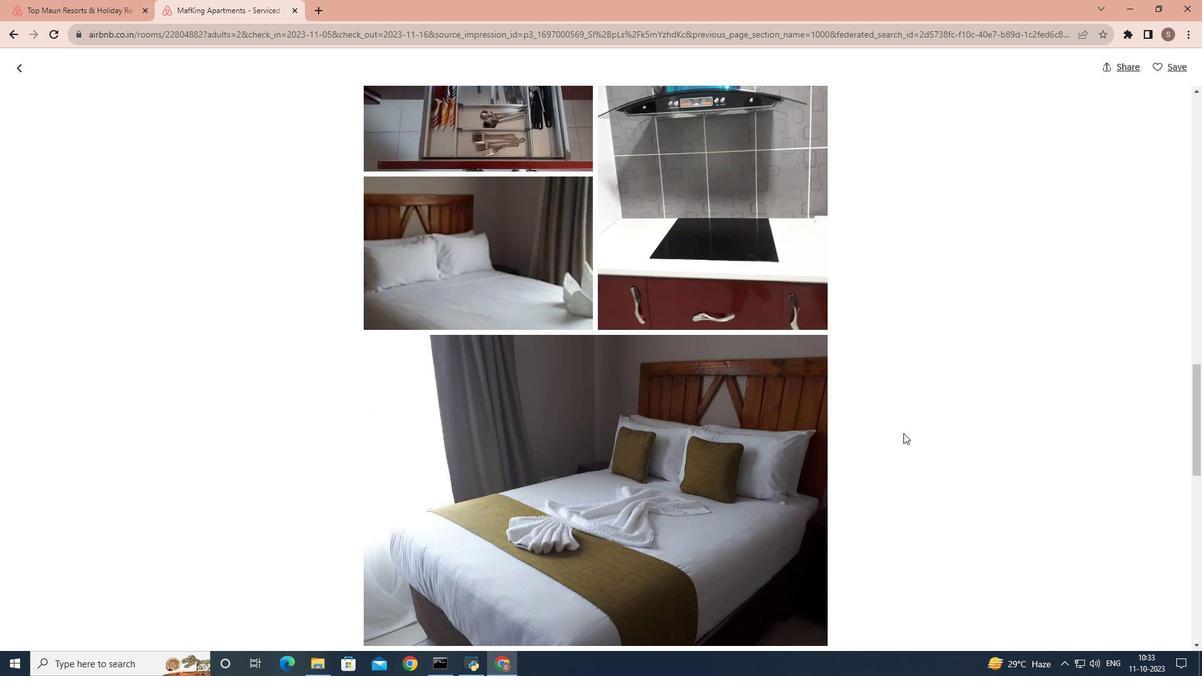 
Action: Mouse scrolled (904, 433) with delta (0, 0)
Screenshot: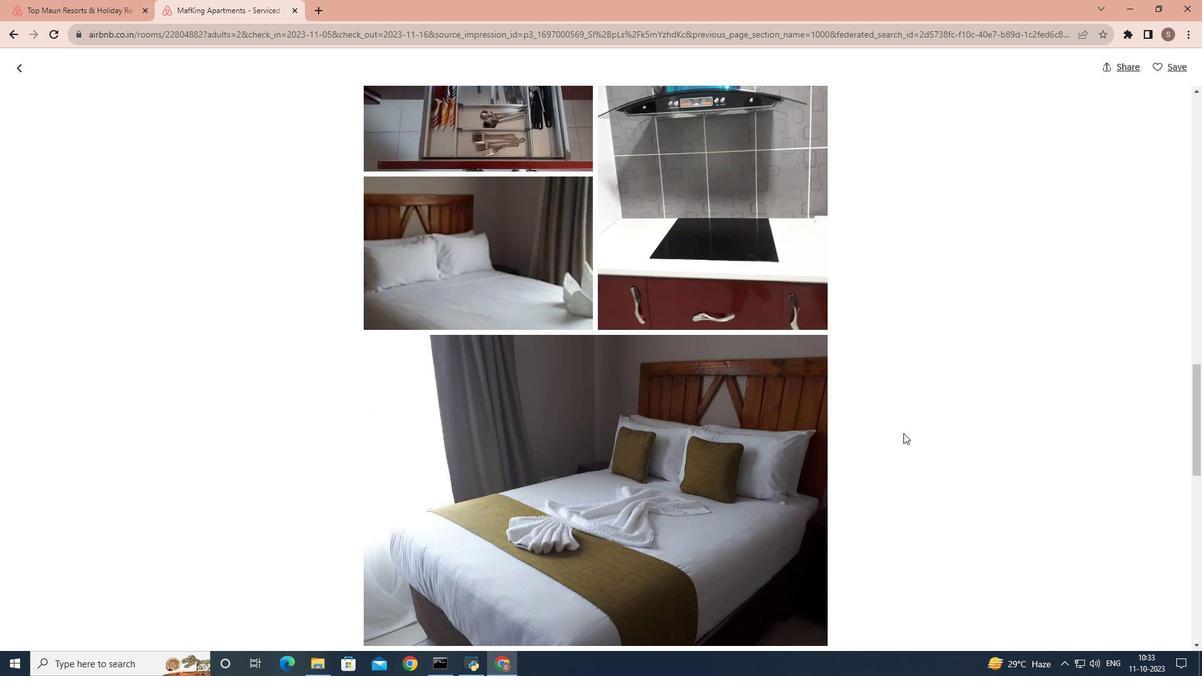 
Action: Mouse scrolled (904, 433) with delta (0, 0)
Screenshot: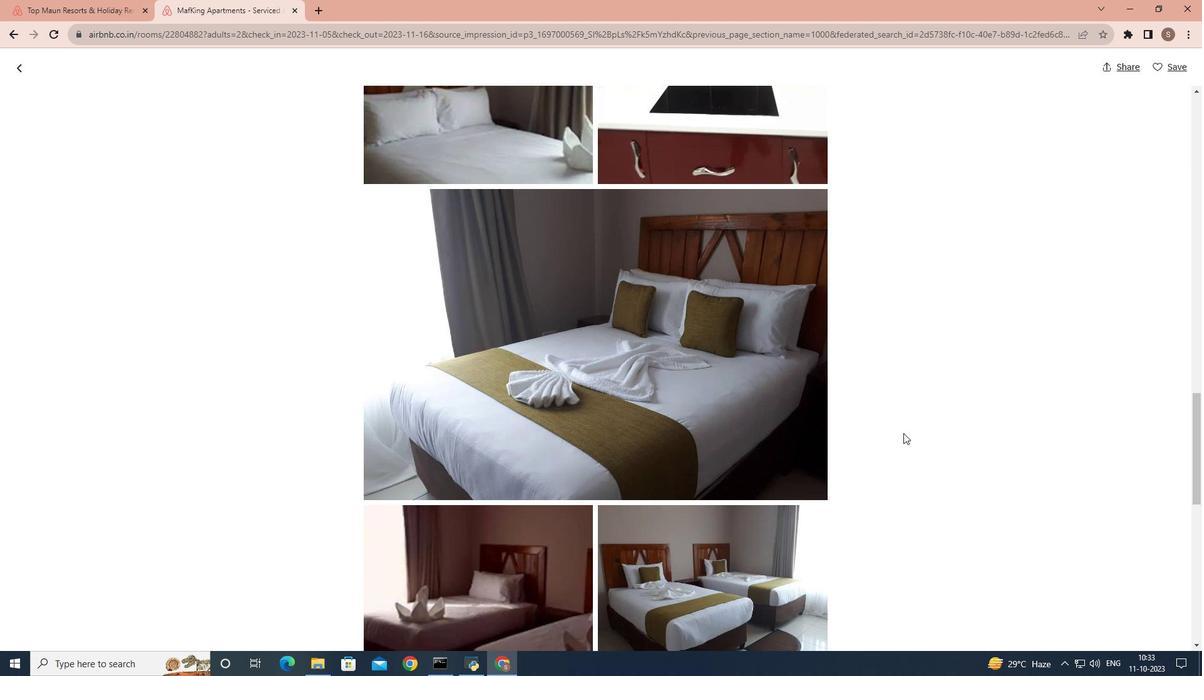 
Action: Mouse scrolled (904, 433) with delta (0, 0)
Screenshot: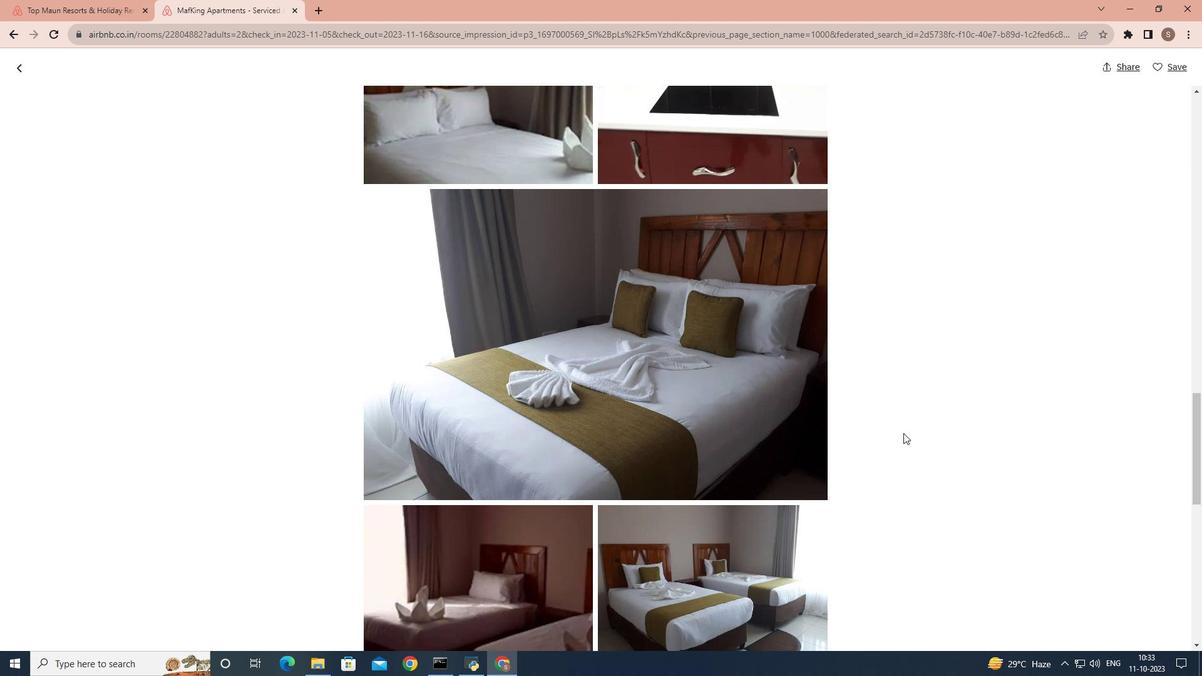 
Action: Mouse scrolled (904, 433) with delta (0, 0)
Screenshot: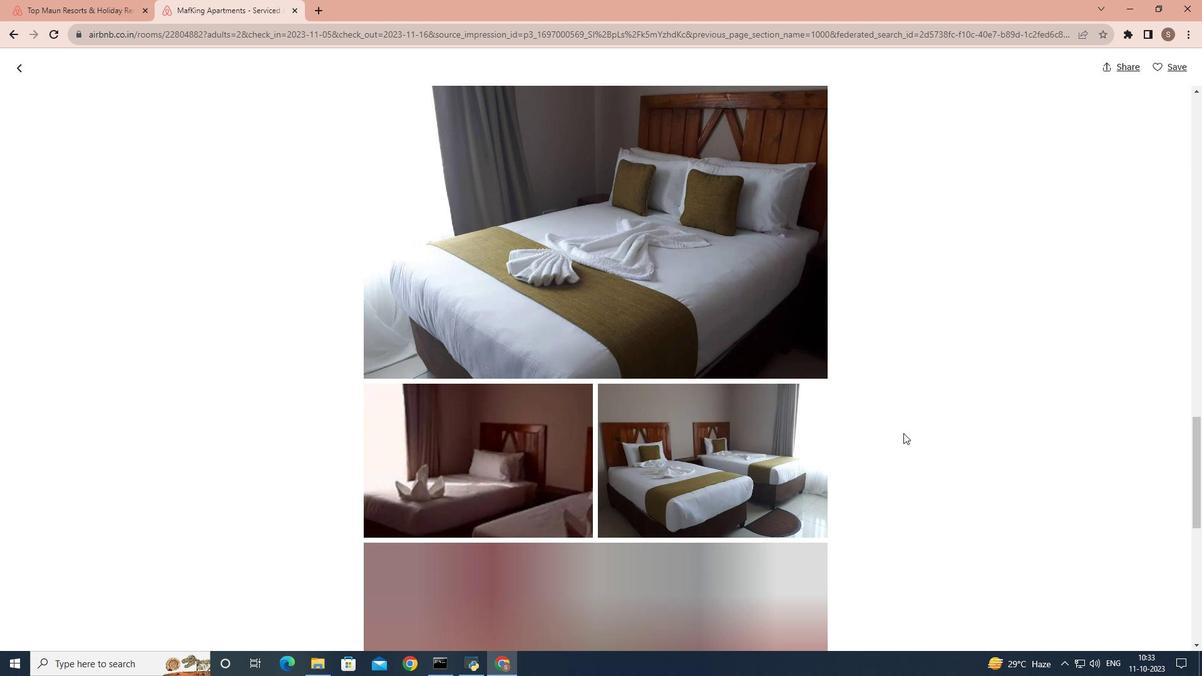 
Action: Mouse scrolled (904, 433) with delta (0, 0)
Screenshot: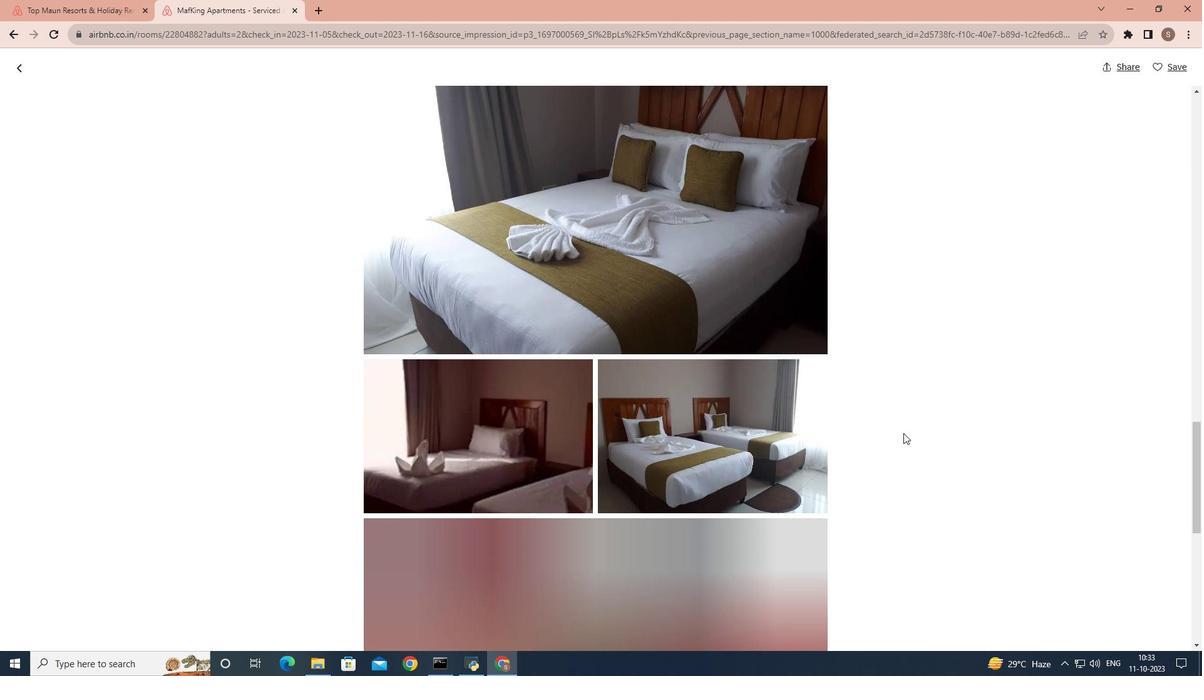 
Action: Mouse scrolled (904, 433) with delta (0, 0)
Screenshot: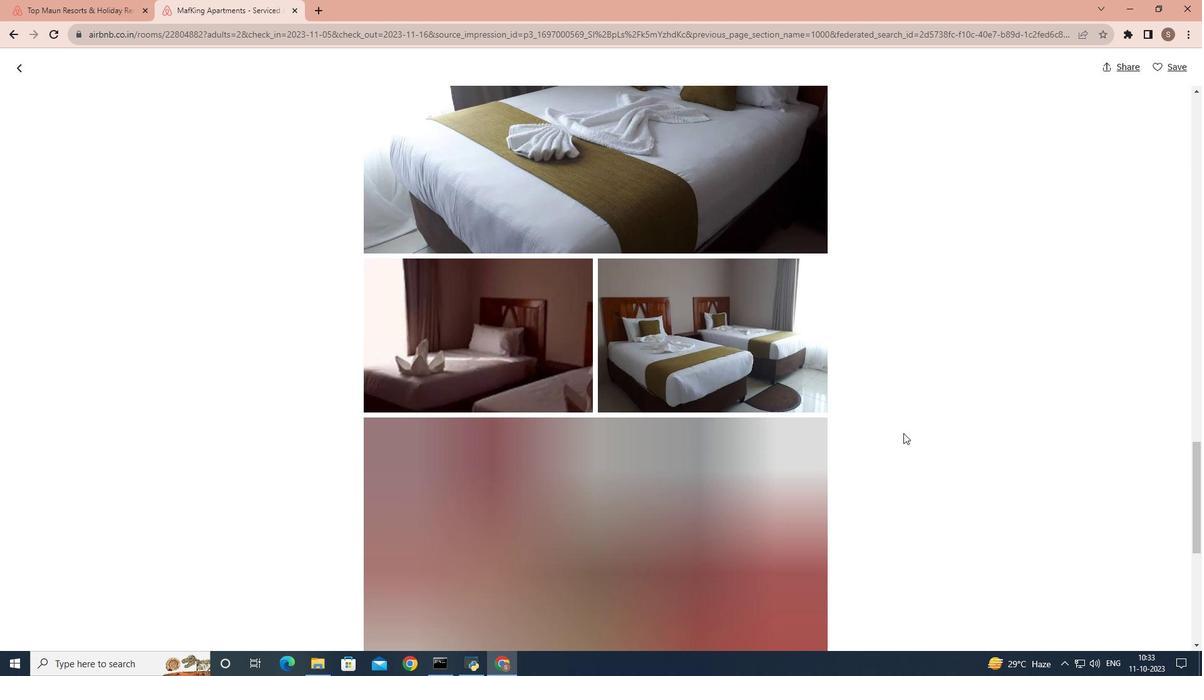 
Action: Mouse scrolled (904, 433) with delta (0, 0)
Screenshot: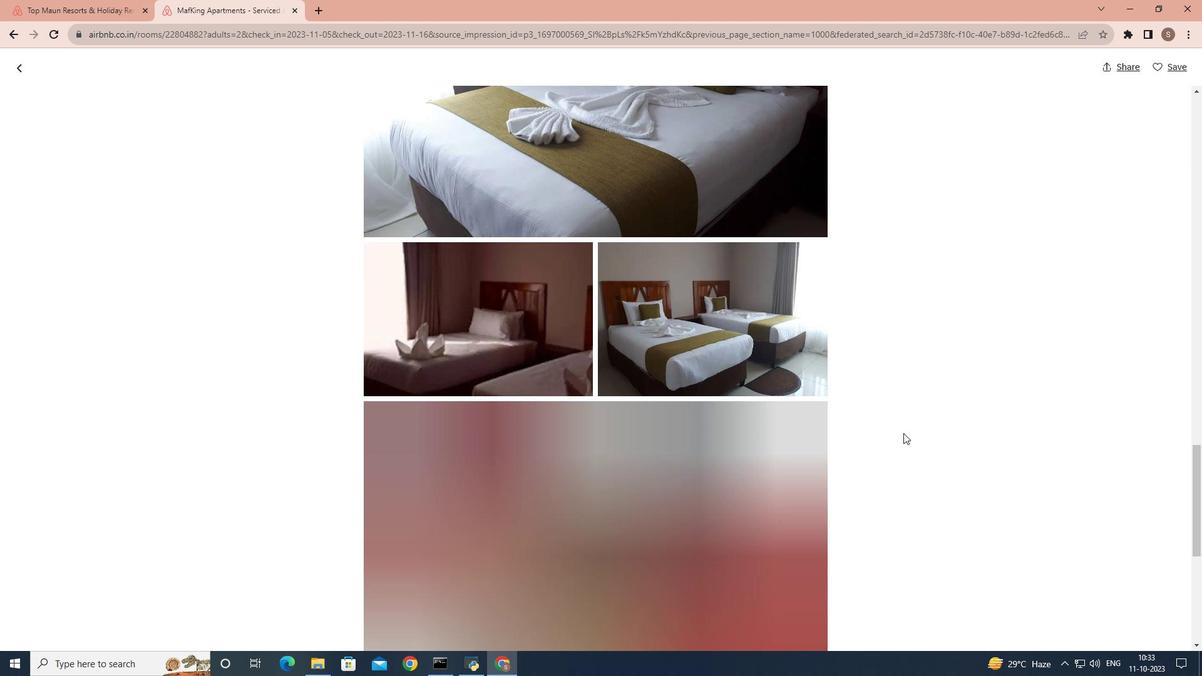 
Action: Mouse scrolled (904, 433) with delta (0, 0)
Screenshot: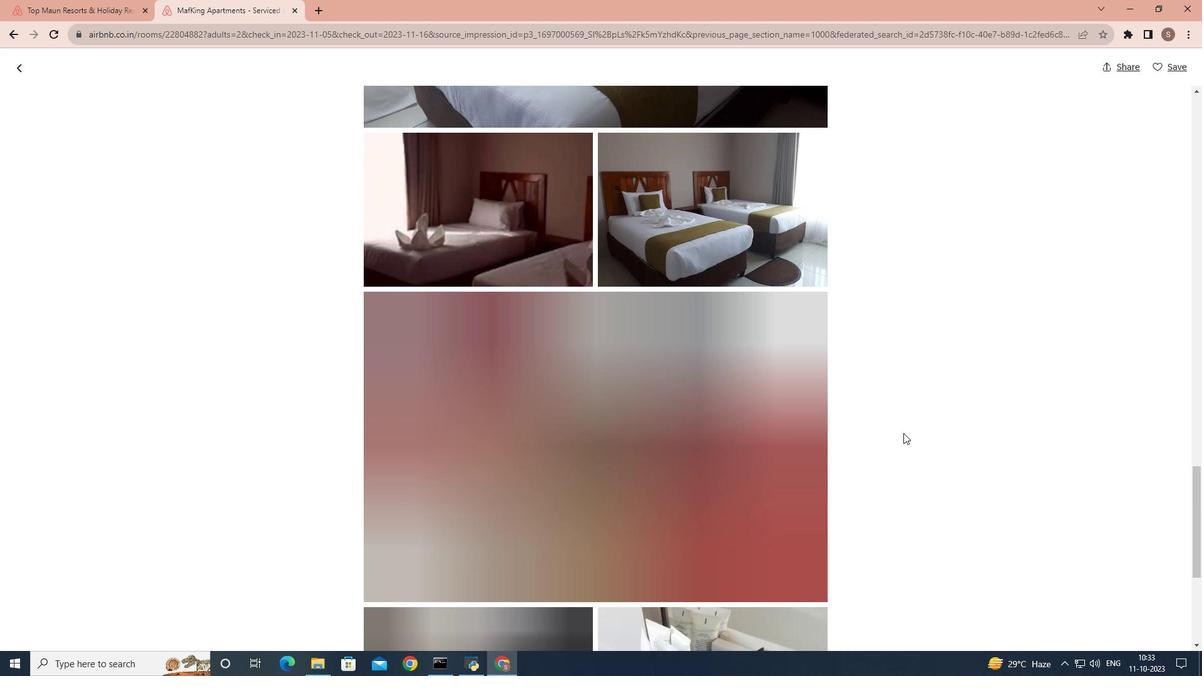 
Action: Mouse scrolled (904, 433) with delta (0, 0)
Screenshot: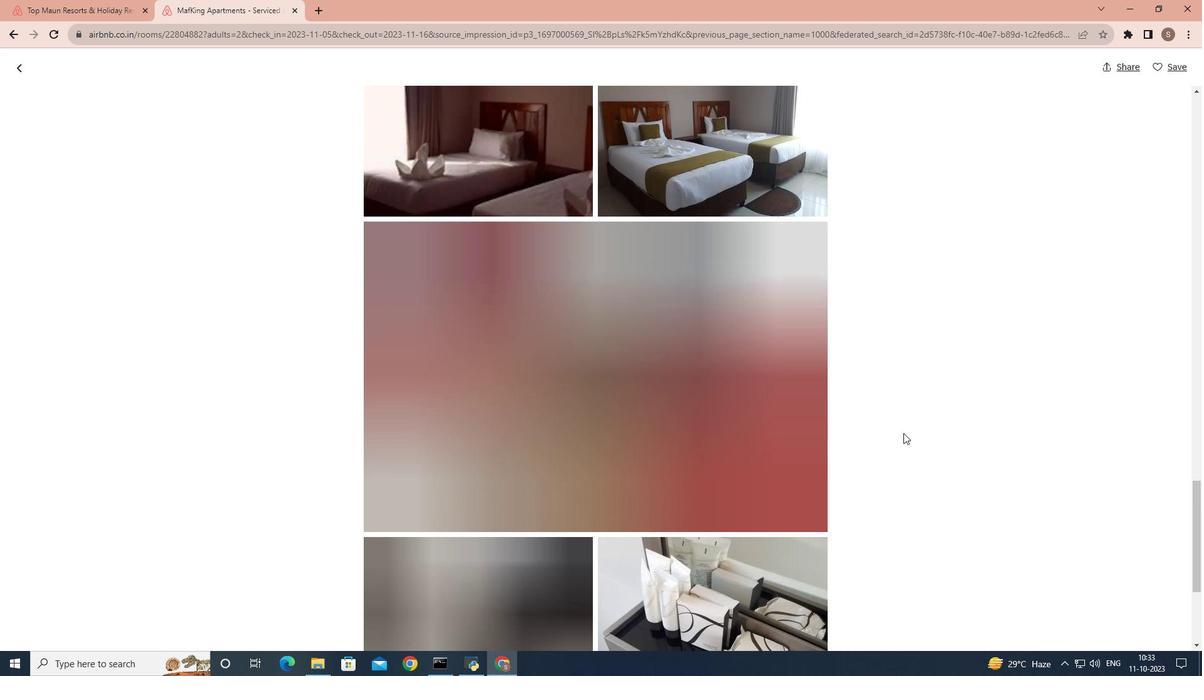 
Action: Mouse scrolled (904, 433) with delta (0, 0)
Screenshot: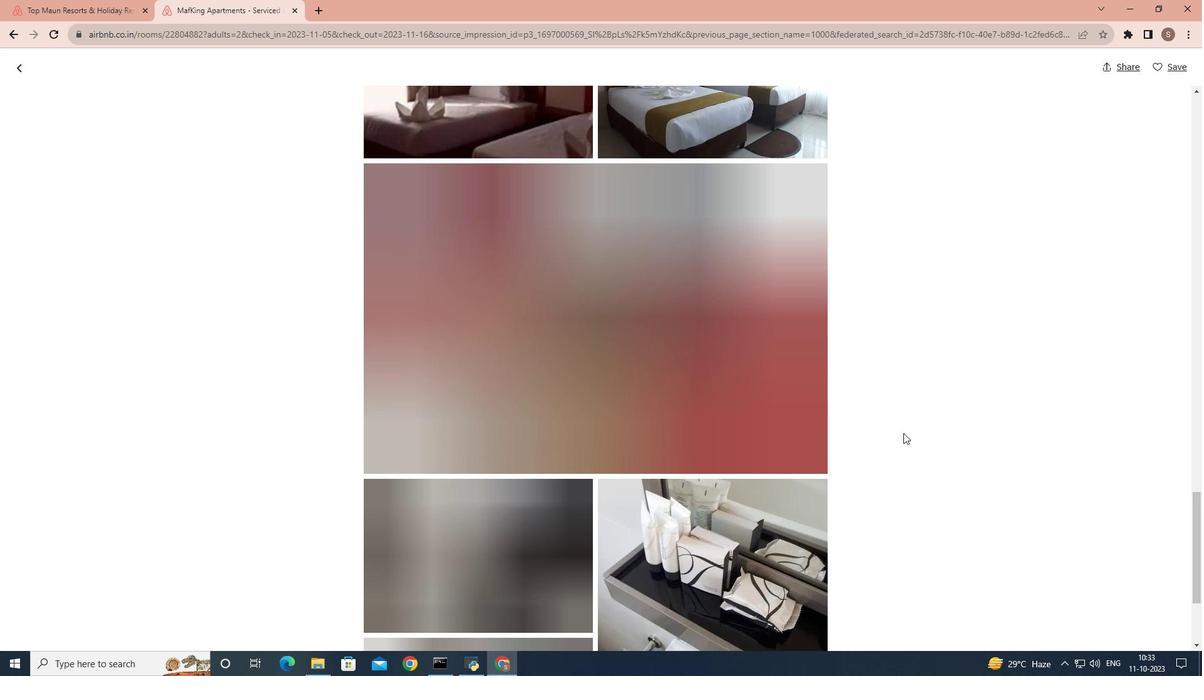 
Action: Mouse scrolled (904, 433) with delta (0, 0)
Screenshot: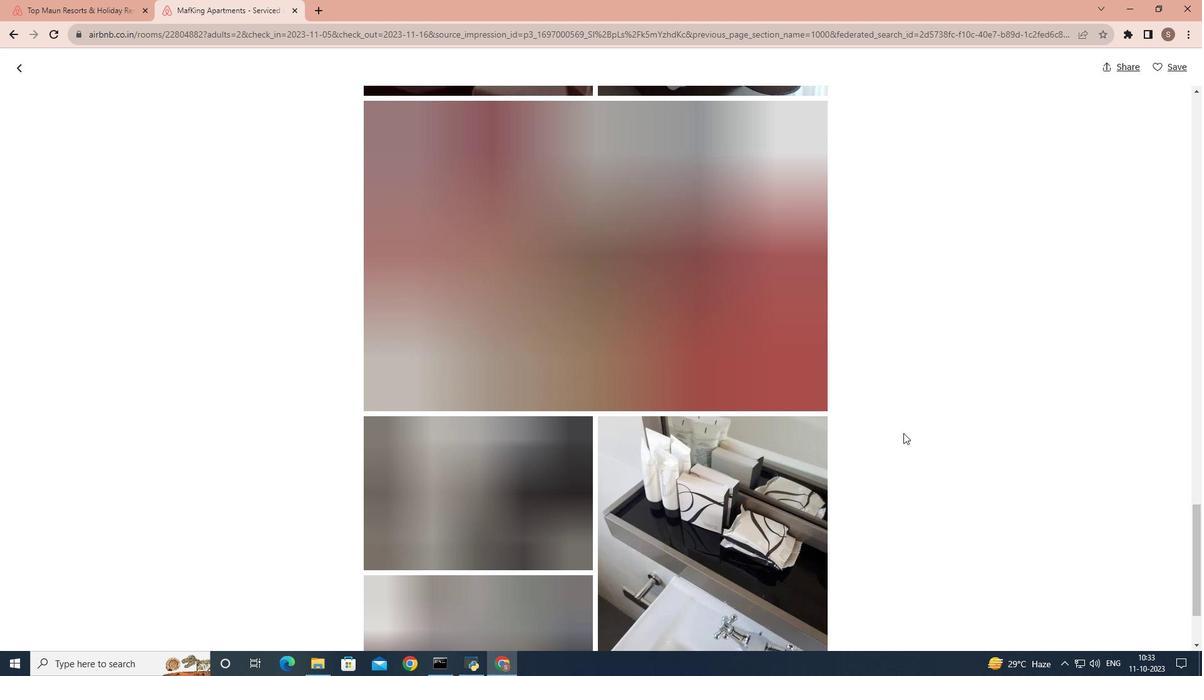 
Action: Mouse scrolled (904, 433) with delta (0, 0)
Screenshot: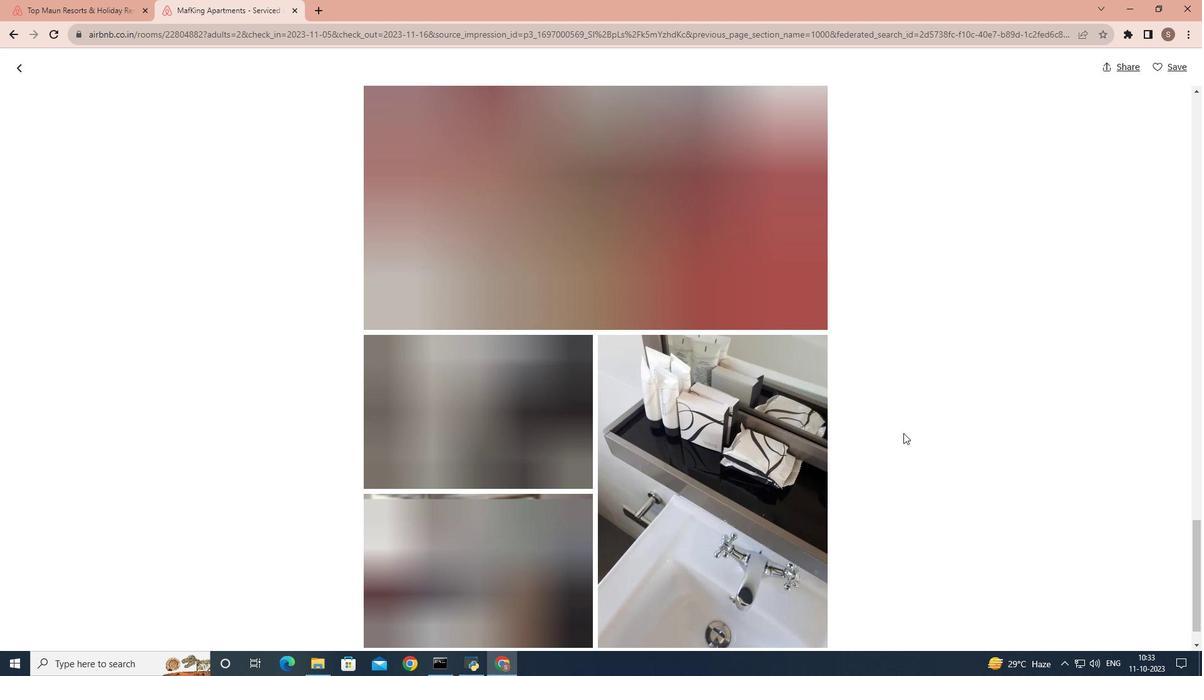 
Action: Mouse scrolled (904, 433) with delta (0, 0)
Screenshot: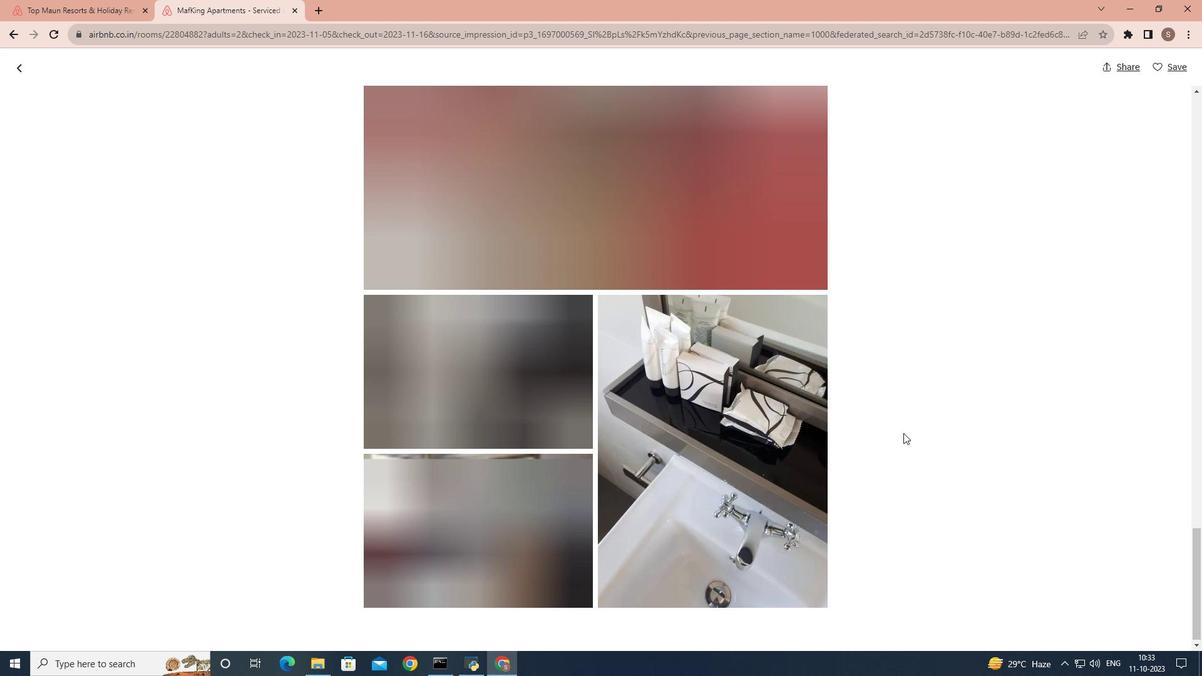 
Action: Mouse scrolled (904, 433) with delta (0, 0)
Screenshot: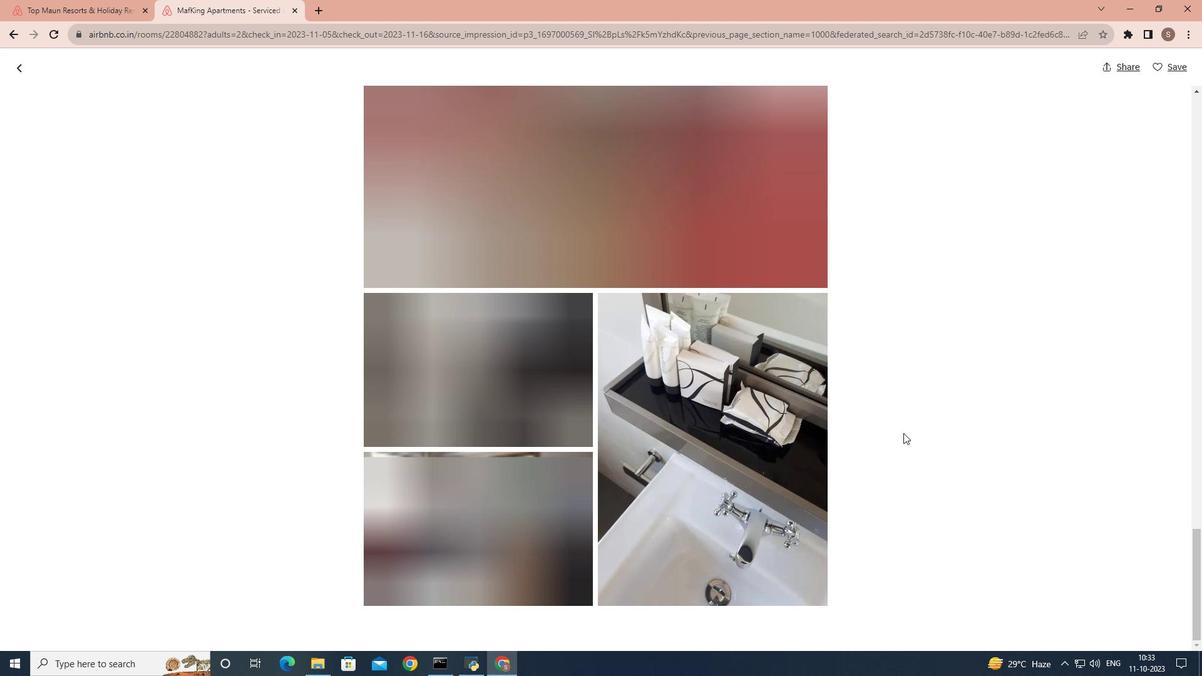 
Action: Mouse scrolled (904, 433) with delta (0, 0)
Screenshot: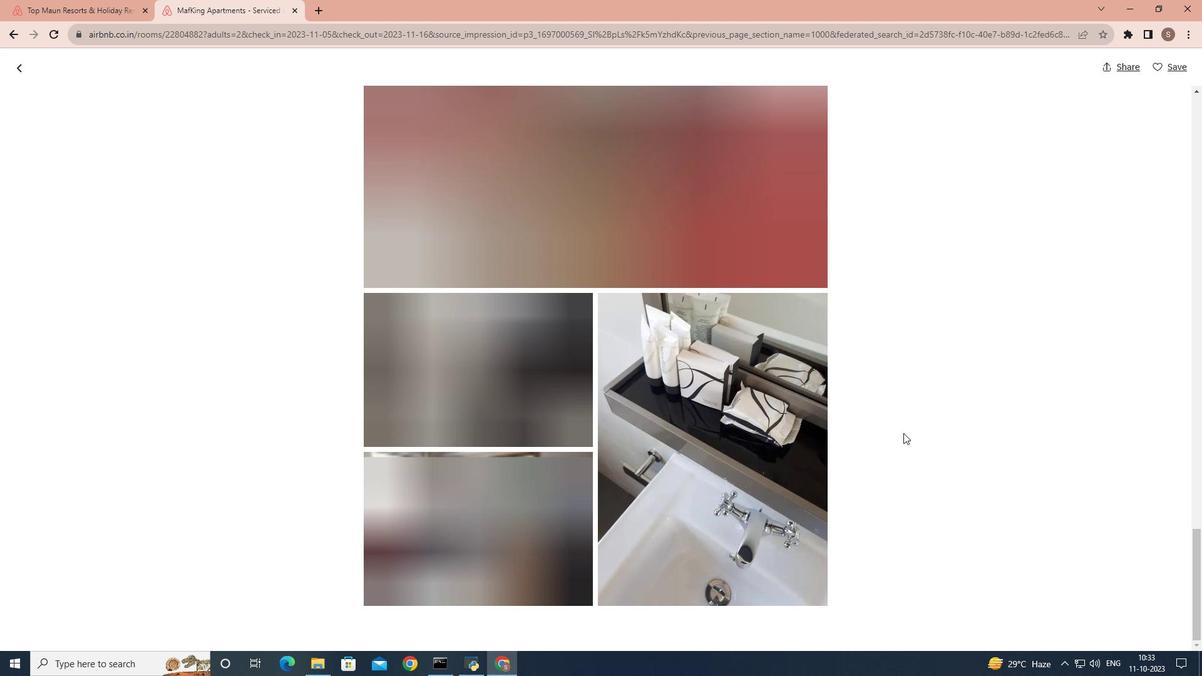 
Action: Mouse scrolled (904, 433) with delta (0, 0)
Screenshot: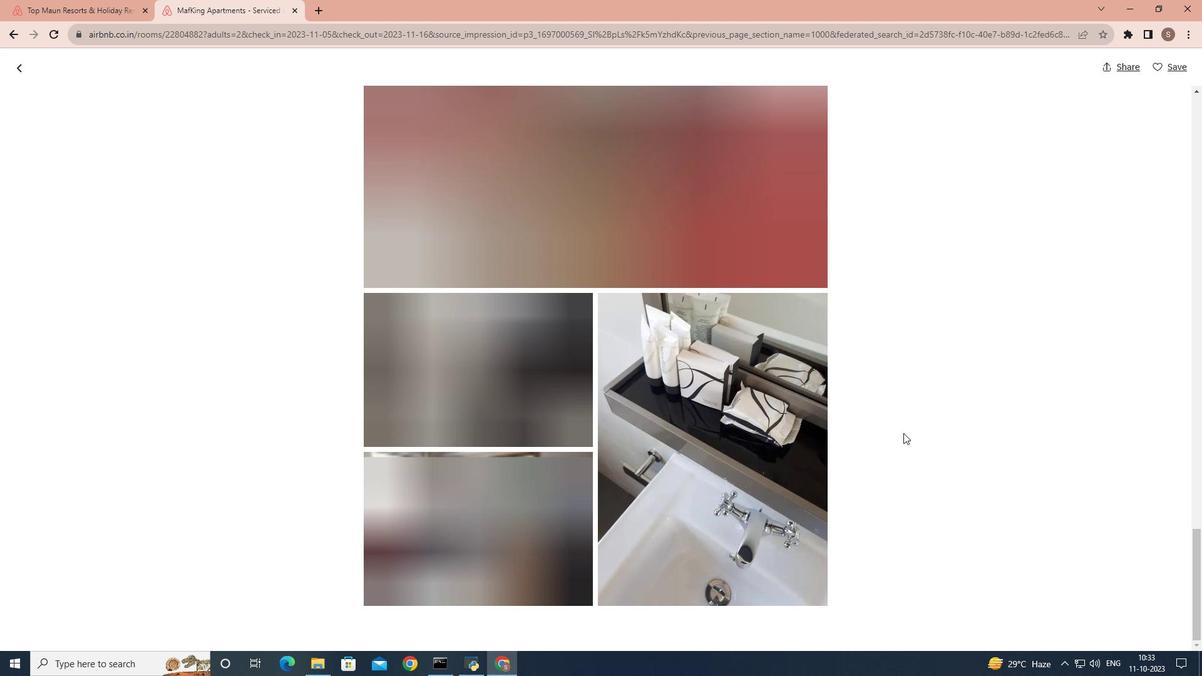 
Action: Mouse scrolled (904, 433) with delta (0, 0)
Screenshot: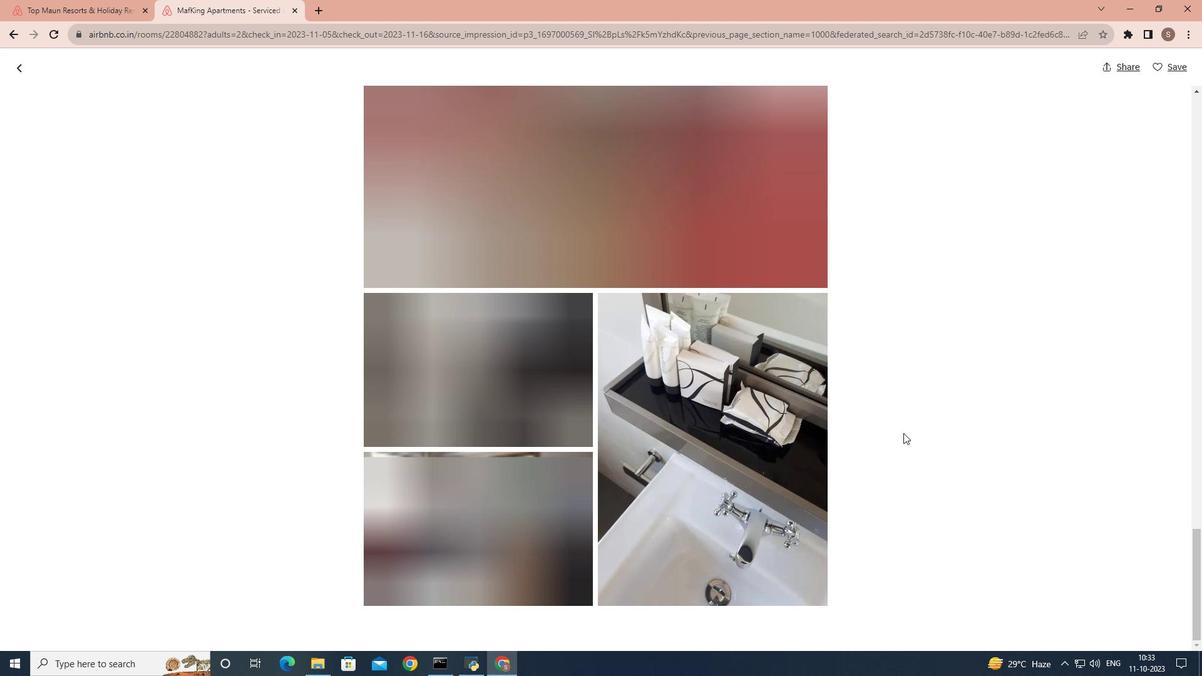 
Action: Mouse scrolled (904, 433) with delta (0, 0)
Screenshot: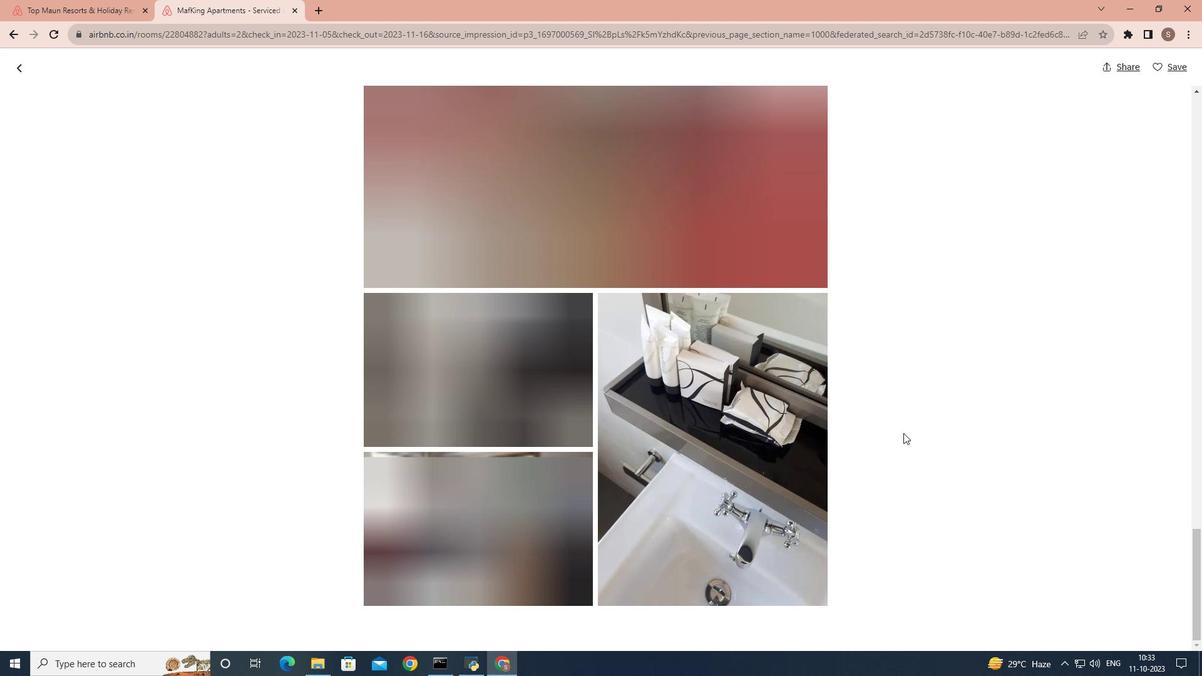 
Action: Mouse moved to (23, 68)
Screenshot: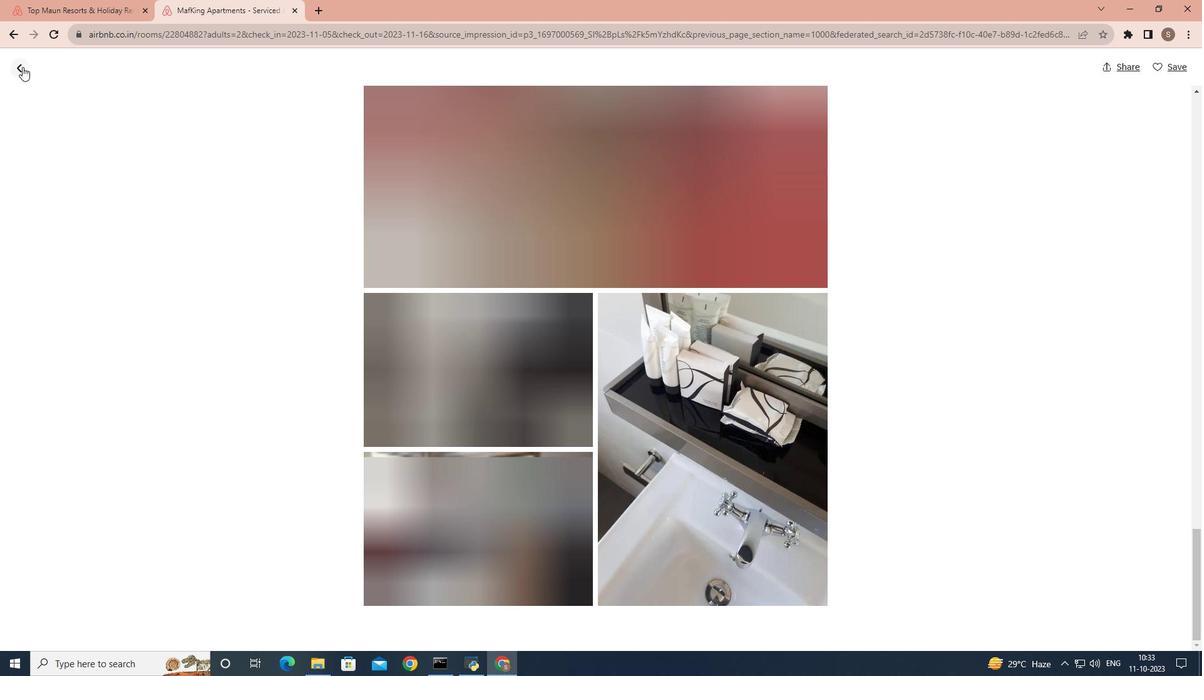 
Action: Mouse pressed left at (23, 68)
Screenshot: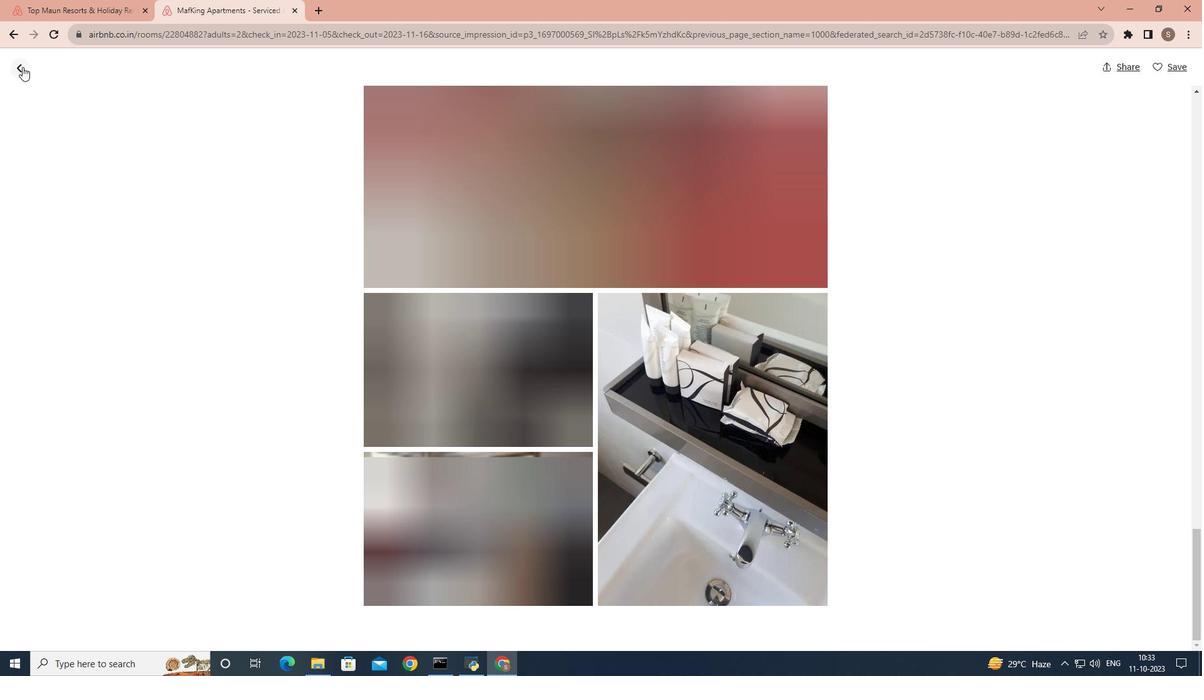 
Action: Mouse moved to (449, 408)
Screenshot: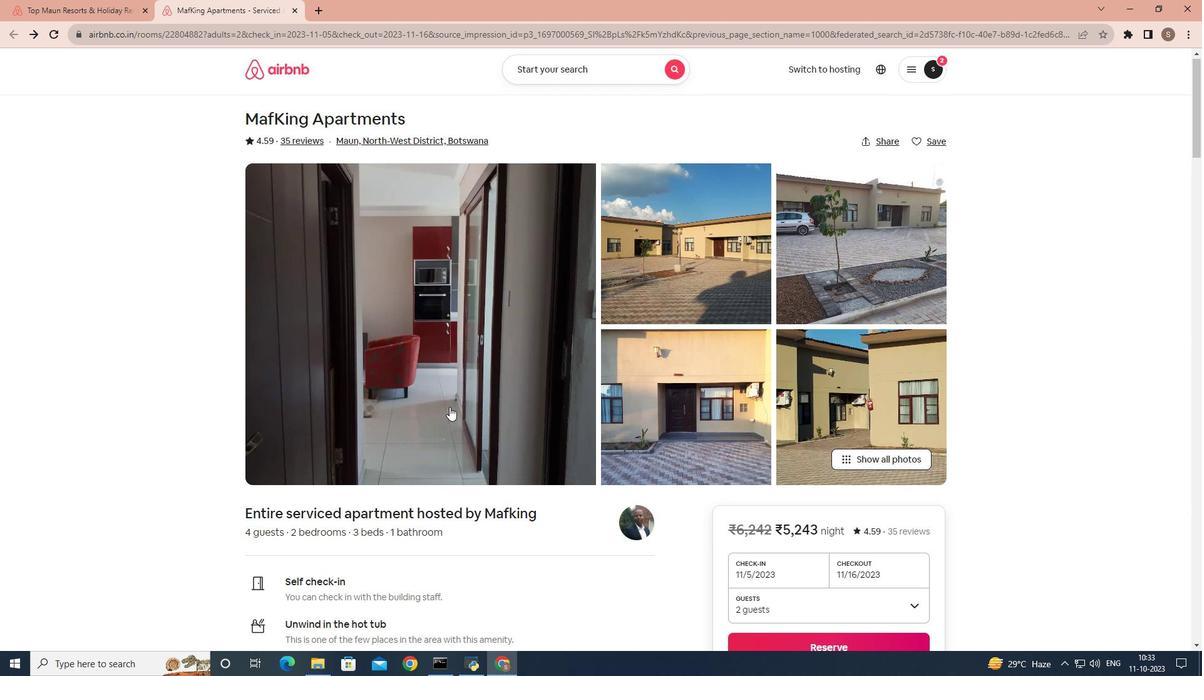 
Action: Mouse scrolled (449, 407) with delta (0, 0)
Screenshot: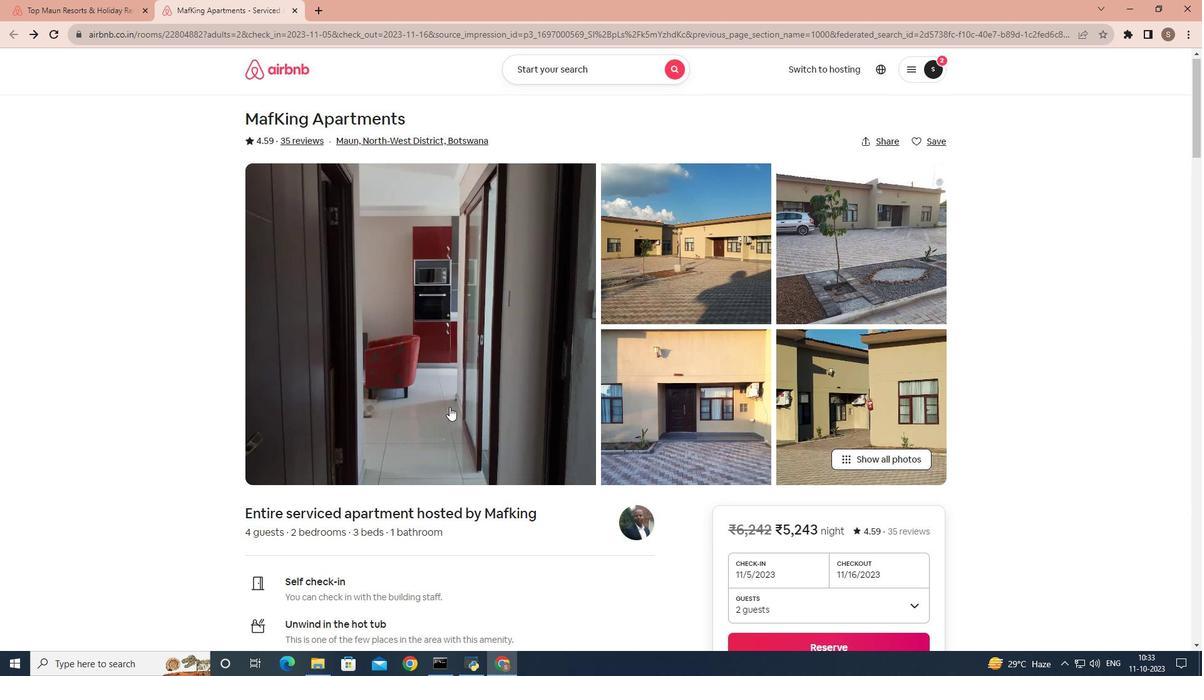 
Action: Mouse moved to (451, 408)
Screenshot: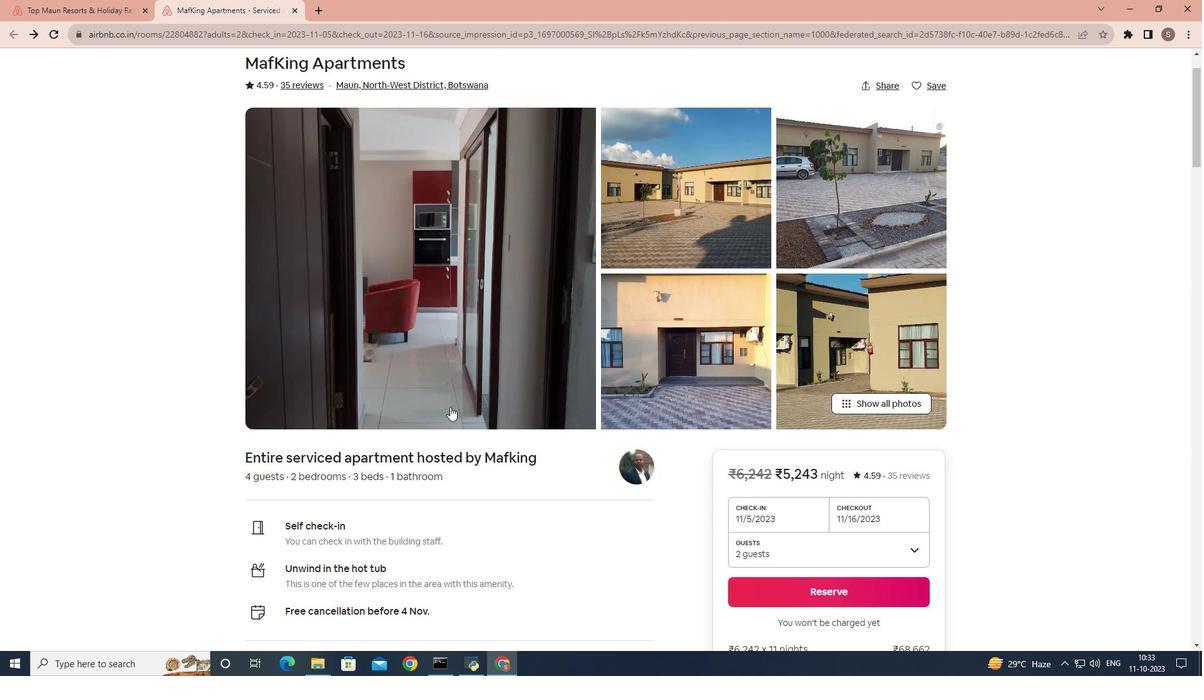 
Action: Mouse scrolled (451, 407) with delta (0, 0)
Screenshot: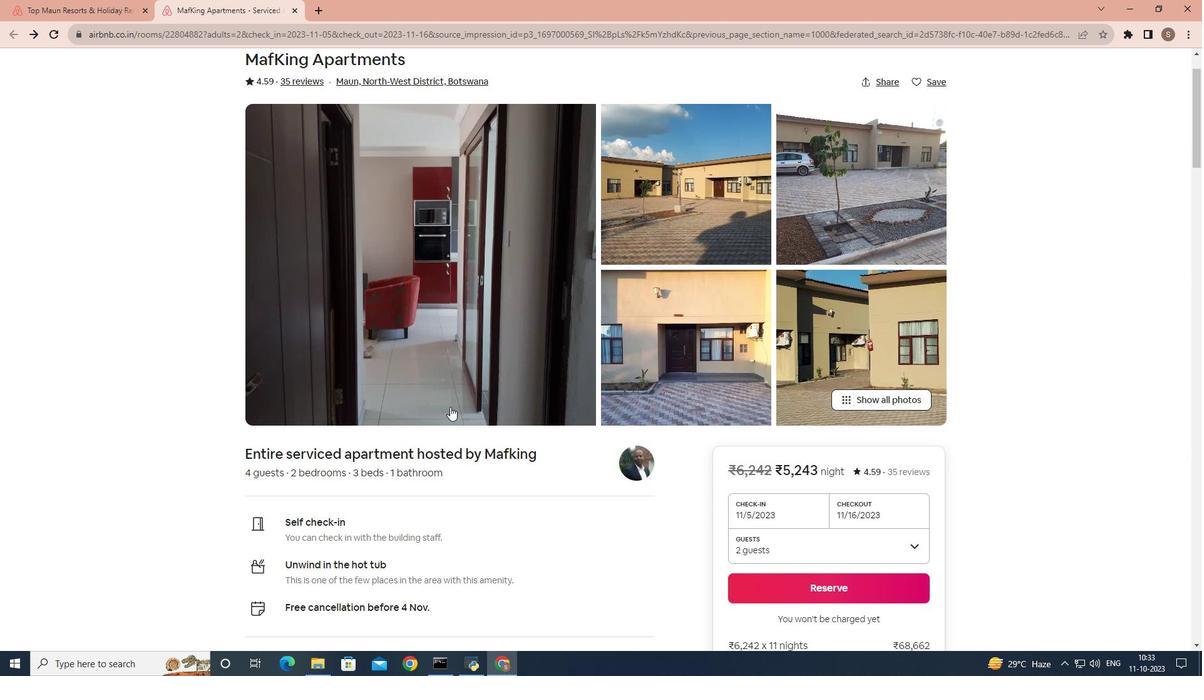 
Action: Mouse scrolled (451, 407) with delta (0, 0)
Screenshot: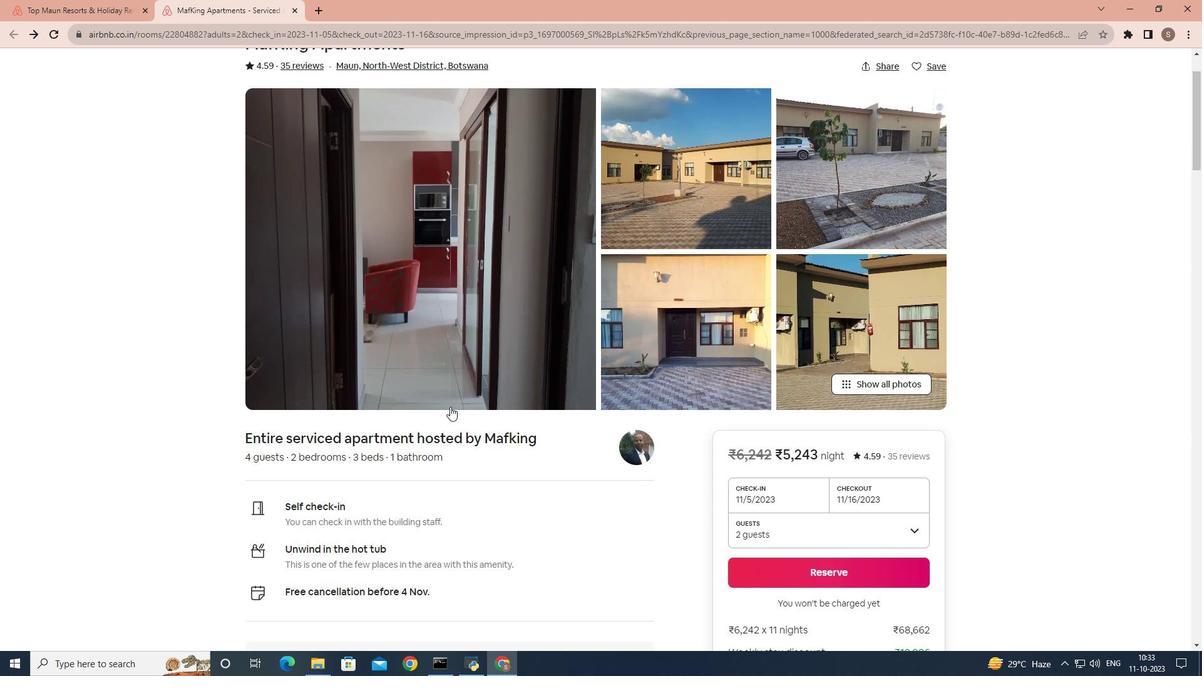 
Action: Mouse scrolled (451, 407) with delta (0, 0)
Screenshot: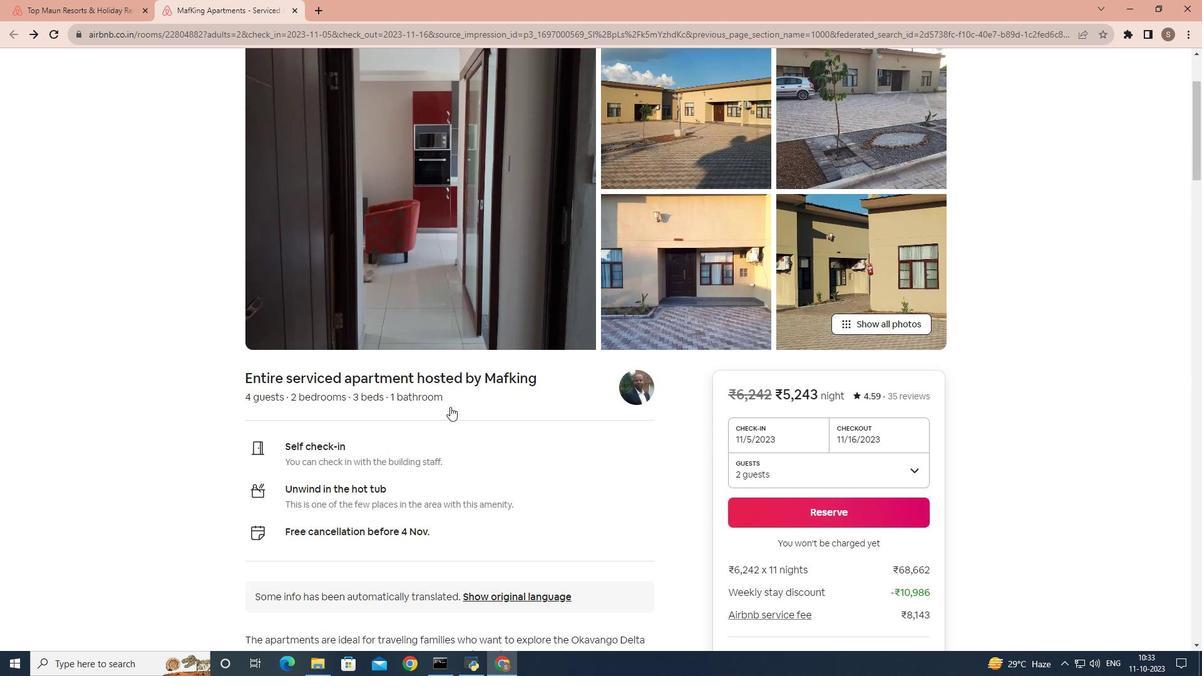 
Action: Mouse scrolled (451, 407) with delta (0, 0)
Screenshot: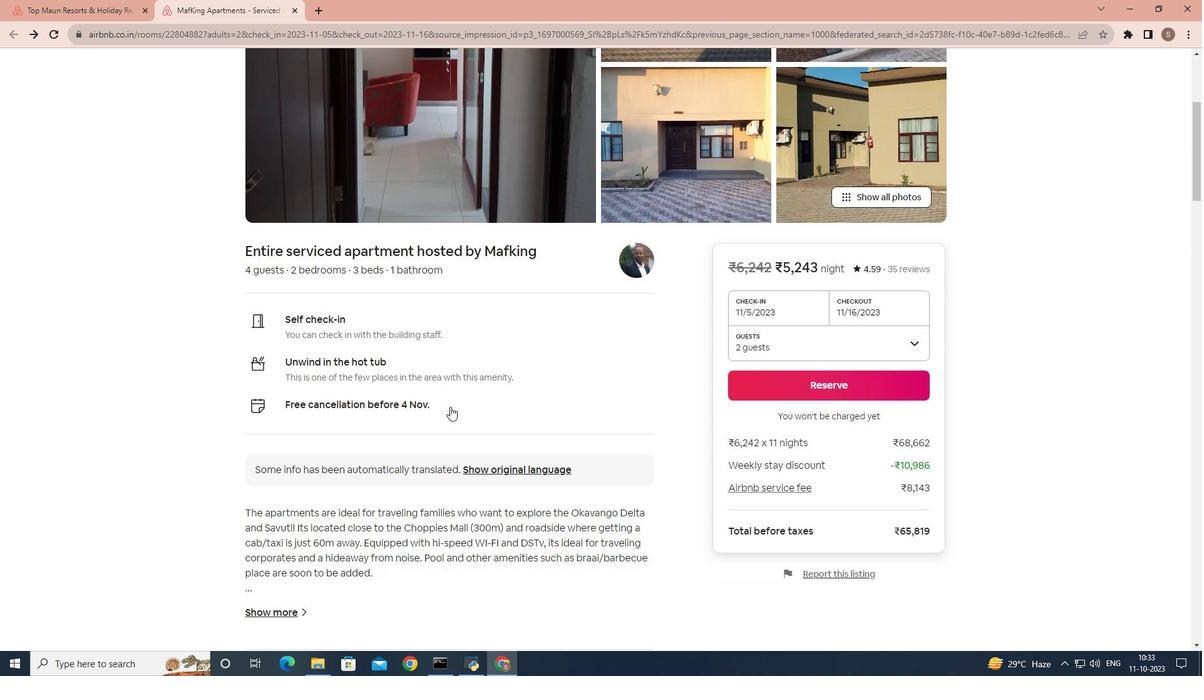 
Action: Mouse scrolled (451, 407) with delta (0, 0)
Screenshot: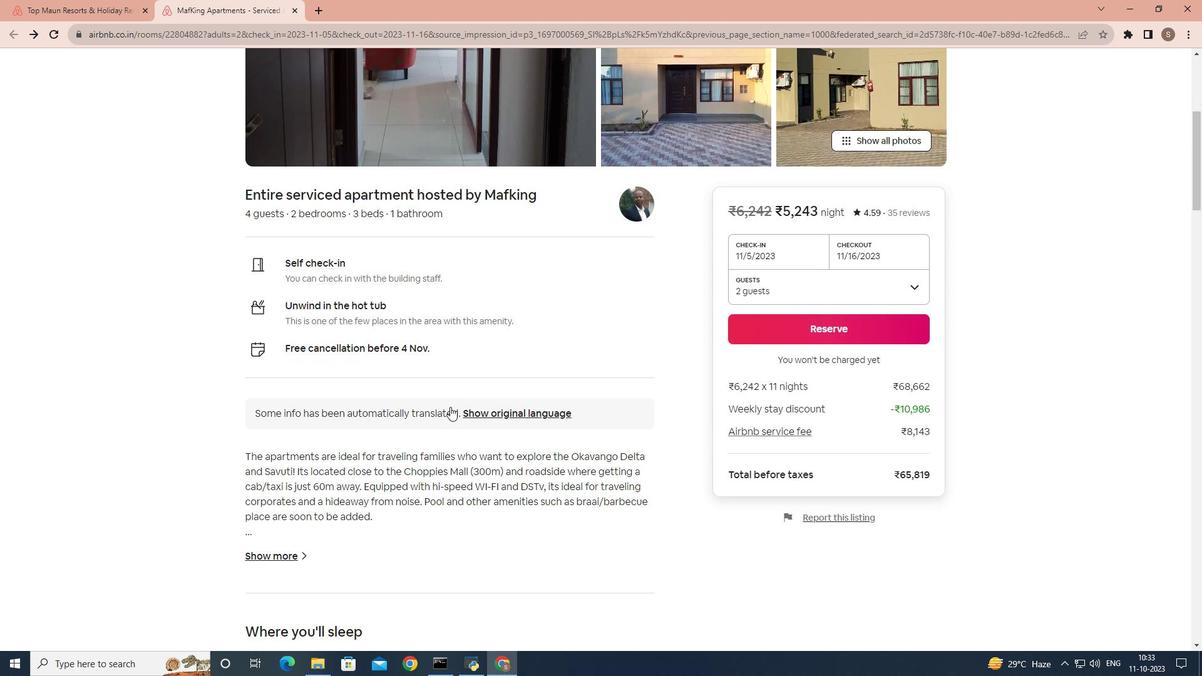 
Action: Mouse moved to (594, 393)
Screenshot: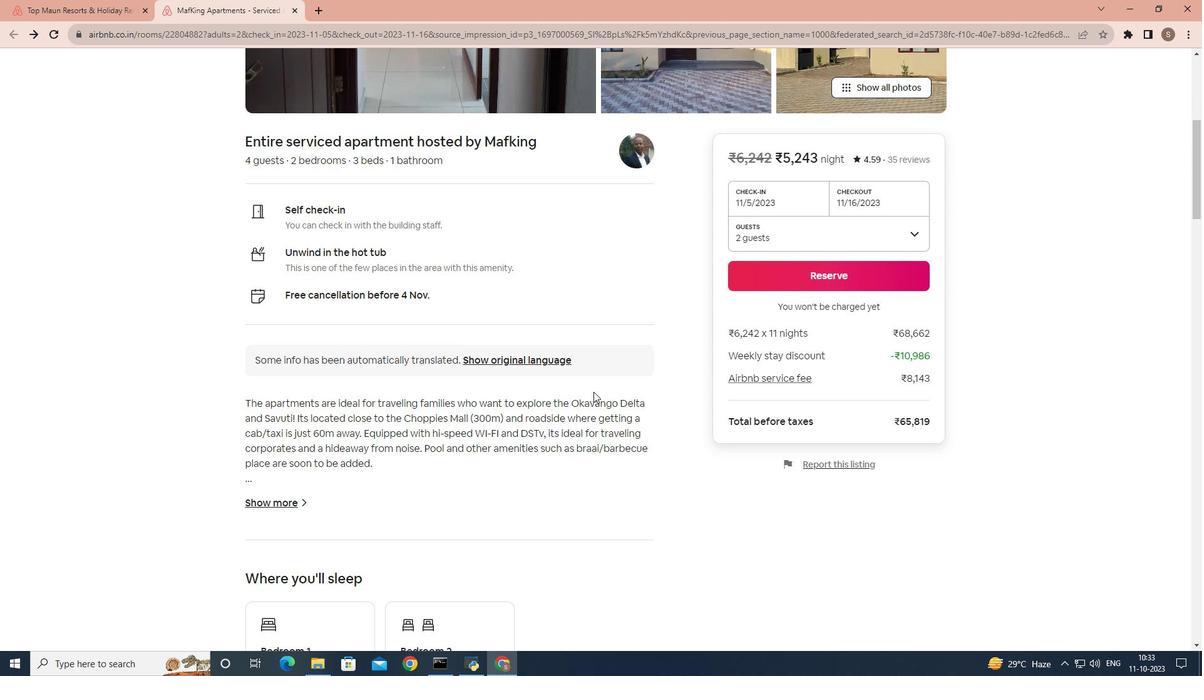 
Action: Mouse scrolled (594, 392) with delta (0, 0)
Screenshot: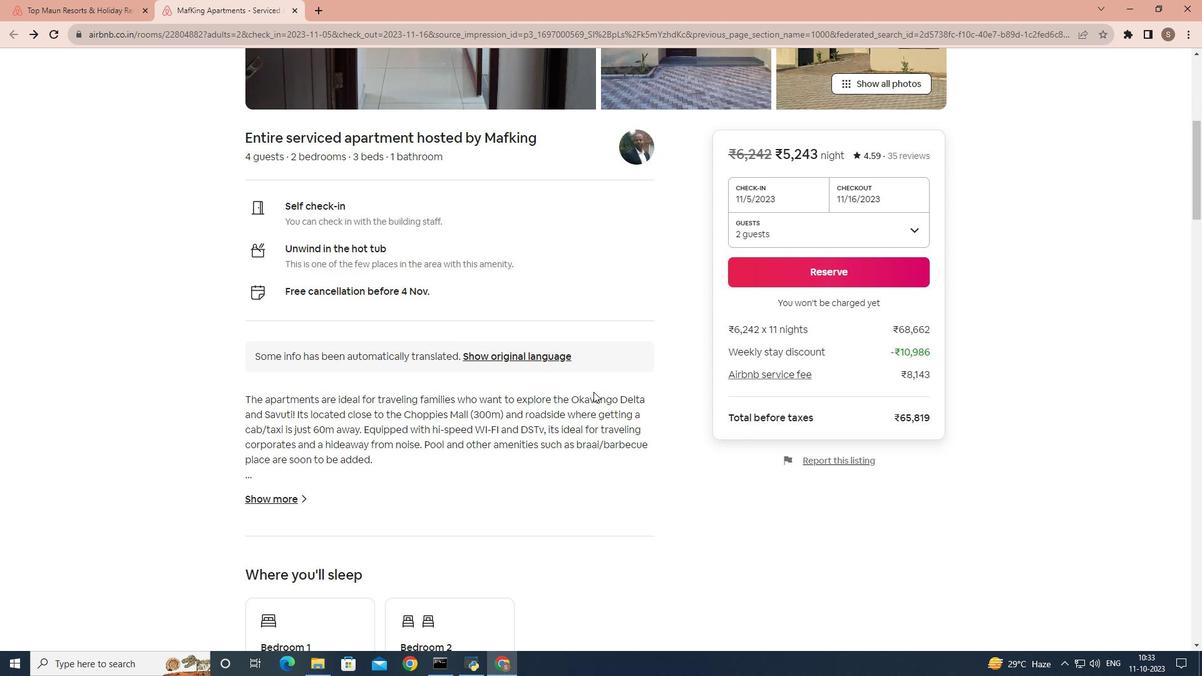
Action: Mouse scrolled (594, 392) with delta (0, 0)
Screenshot: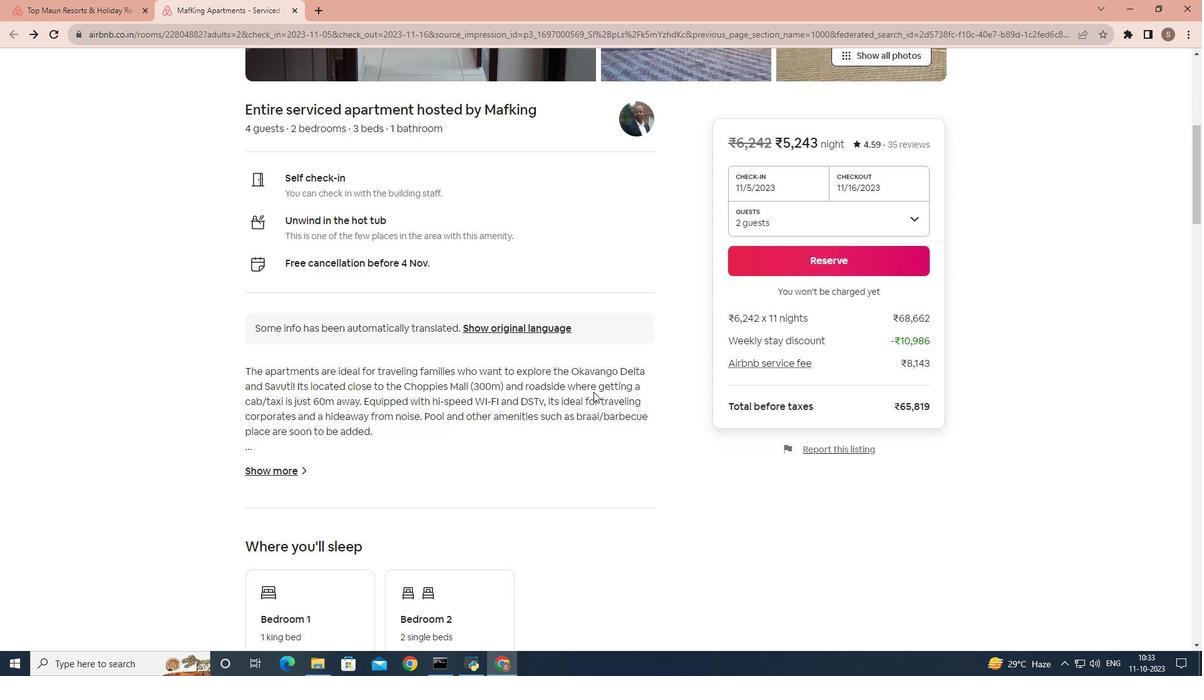 
Action: Mouse scrolled (594, 392) with delta (0, 0)
Screenshot: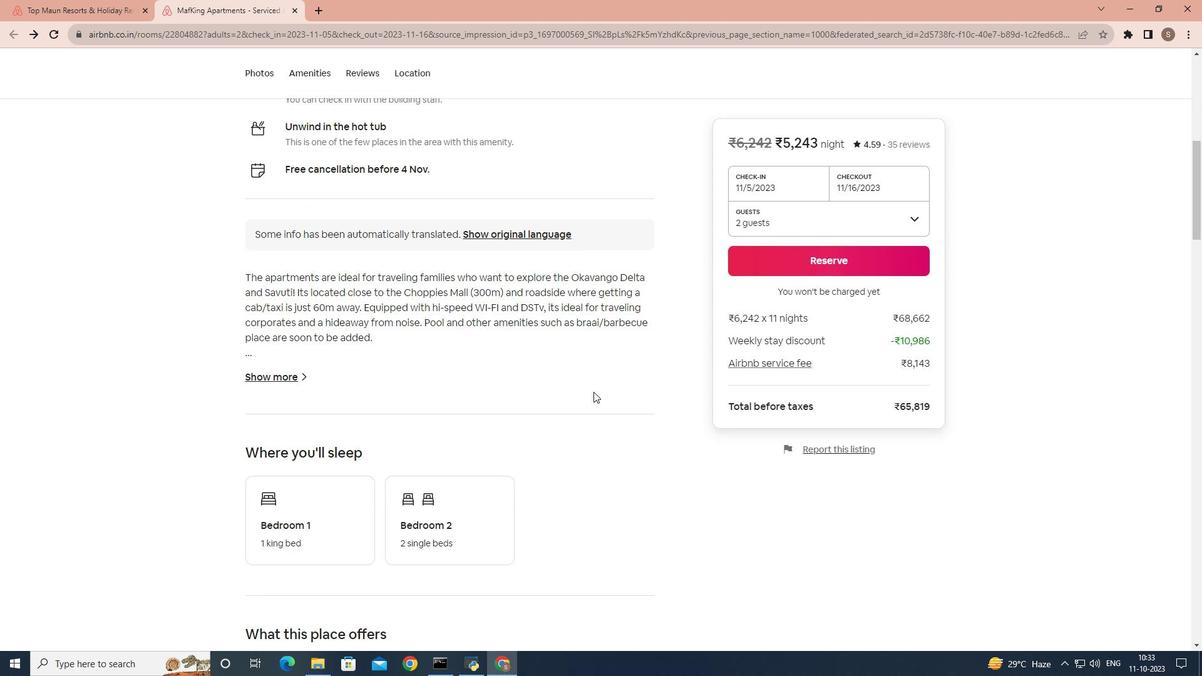 
Action: Mouse moved to (265, 309)
Screenshot: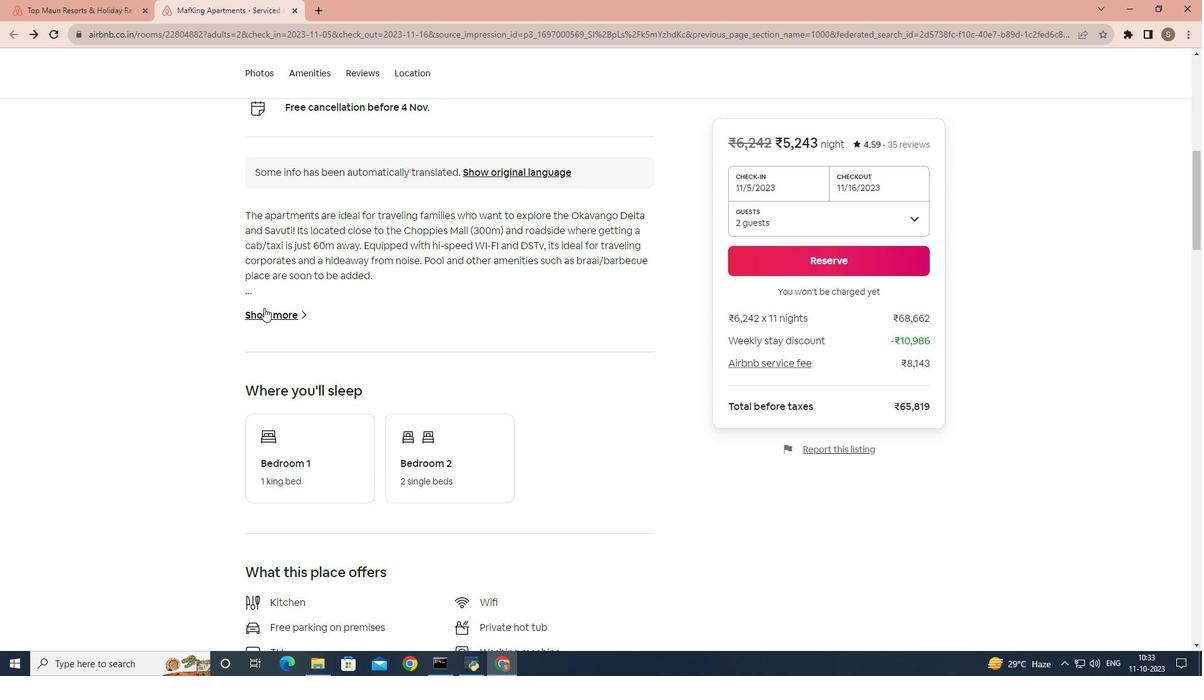 
Action: Mouse pressed left at (265, 309)
Screenshot: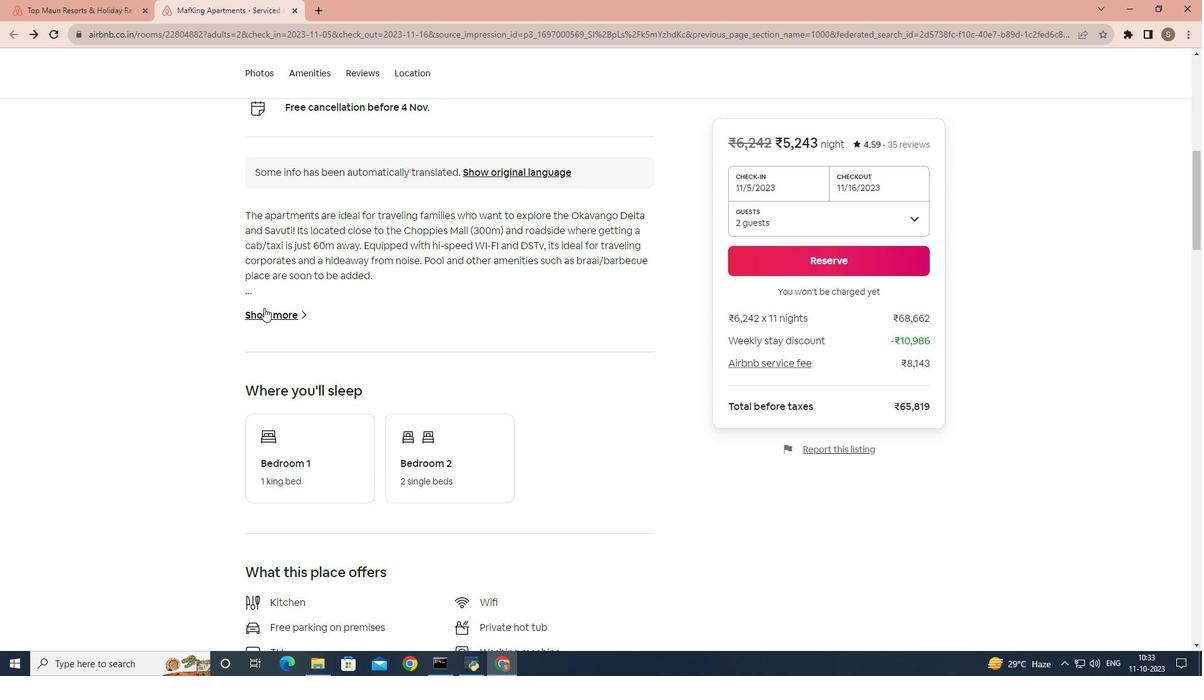 
Action: Mouse moved to (450, 340)
Screenshot: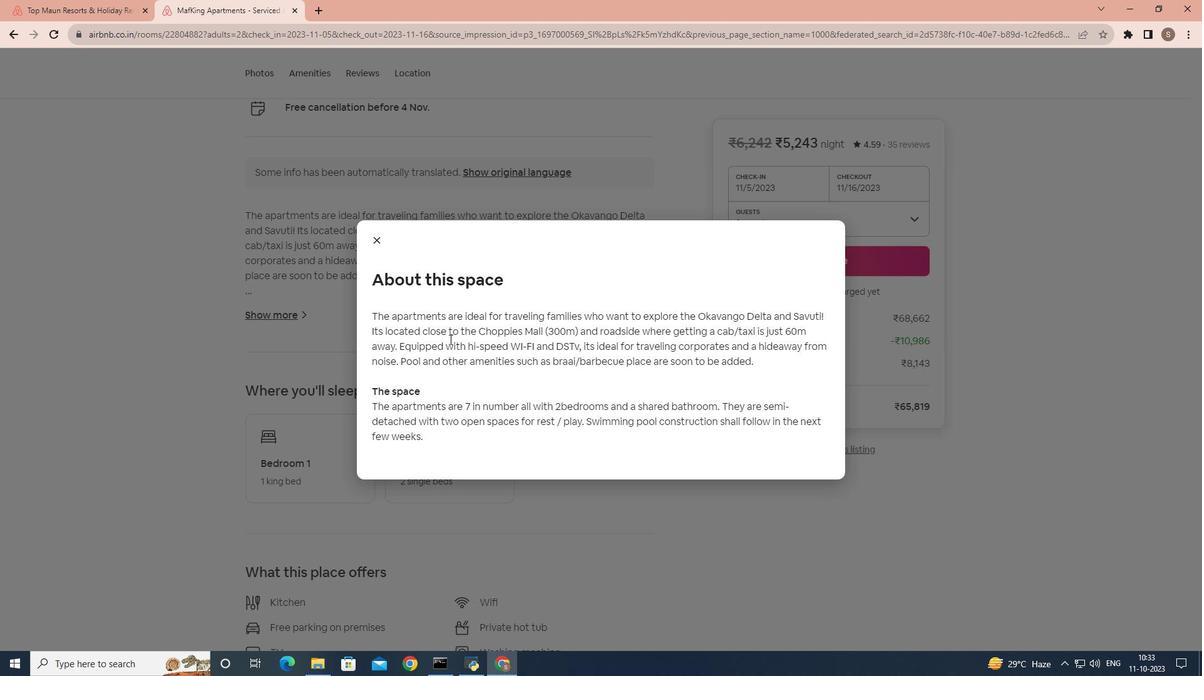 
Action: Mouse scrolled (450, 339) with delta (0, 0)
Screenshot: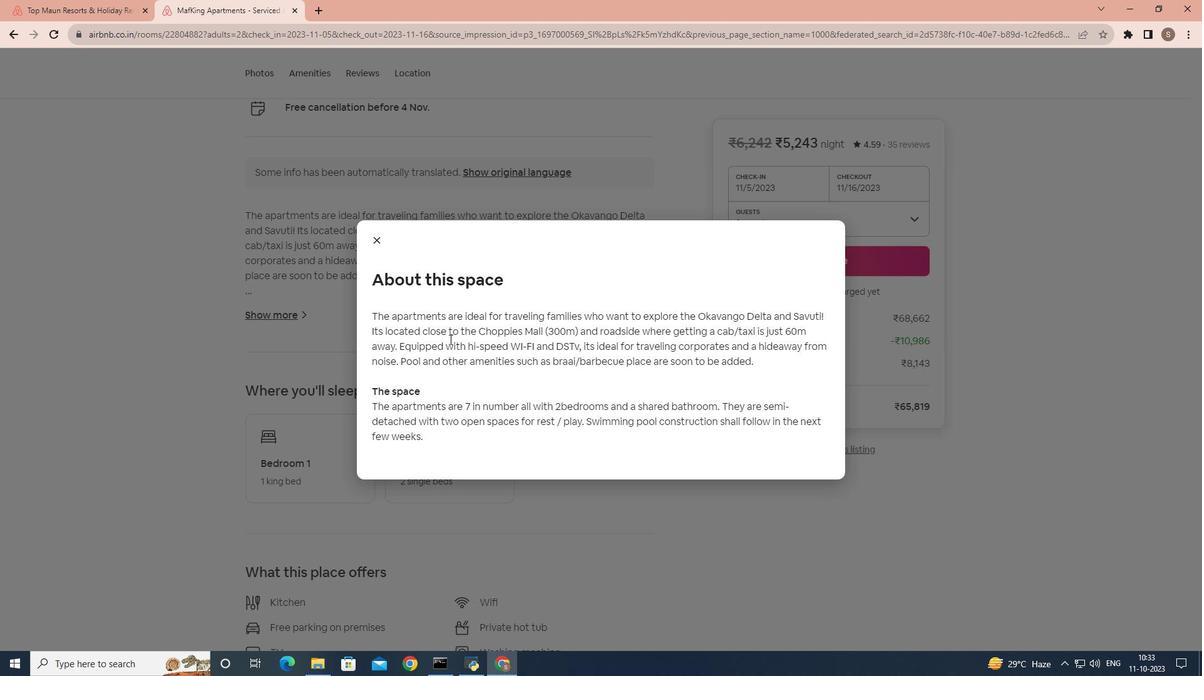 
Action: Mouse moved to (381, 238)
Screenshot: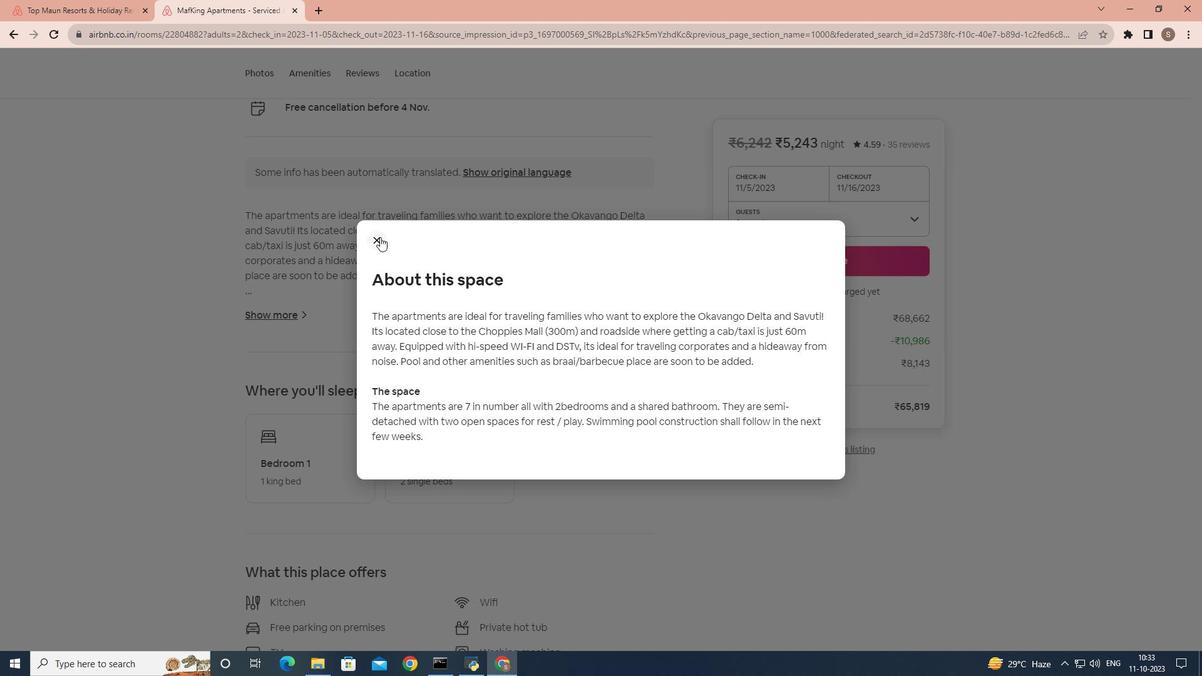 
Action: Mouse pressed left at (381, 238)
Screenshot: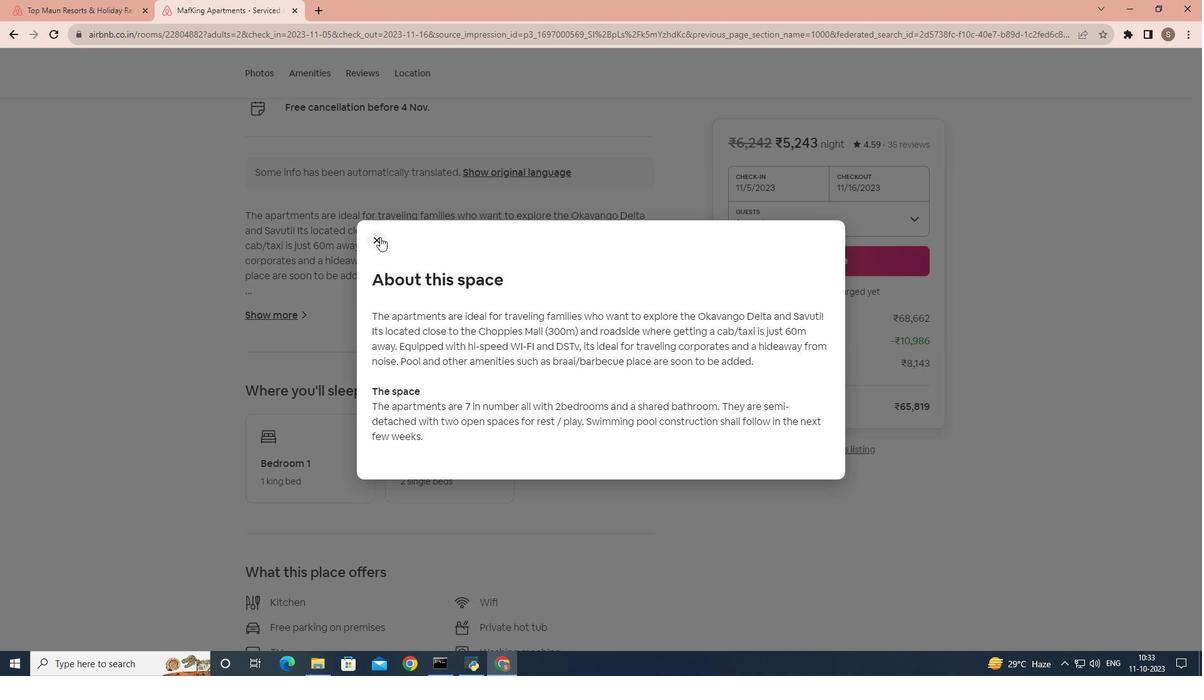 
Action: Mouse moved to (324, 313)
Screenshot: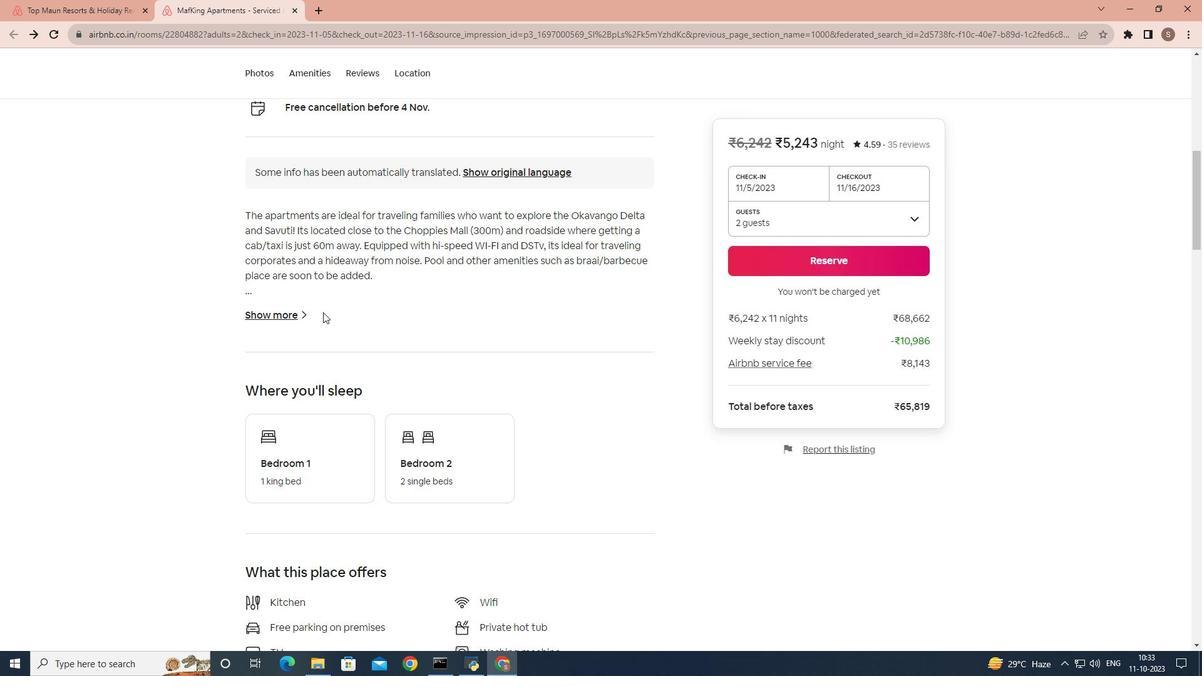 
Action: Mouse scrolled (324, 313) with delta (0, 0)
Screenshot: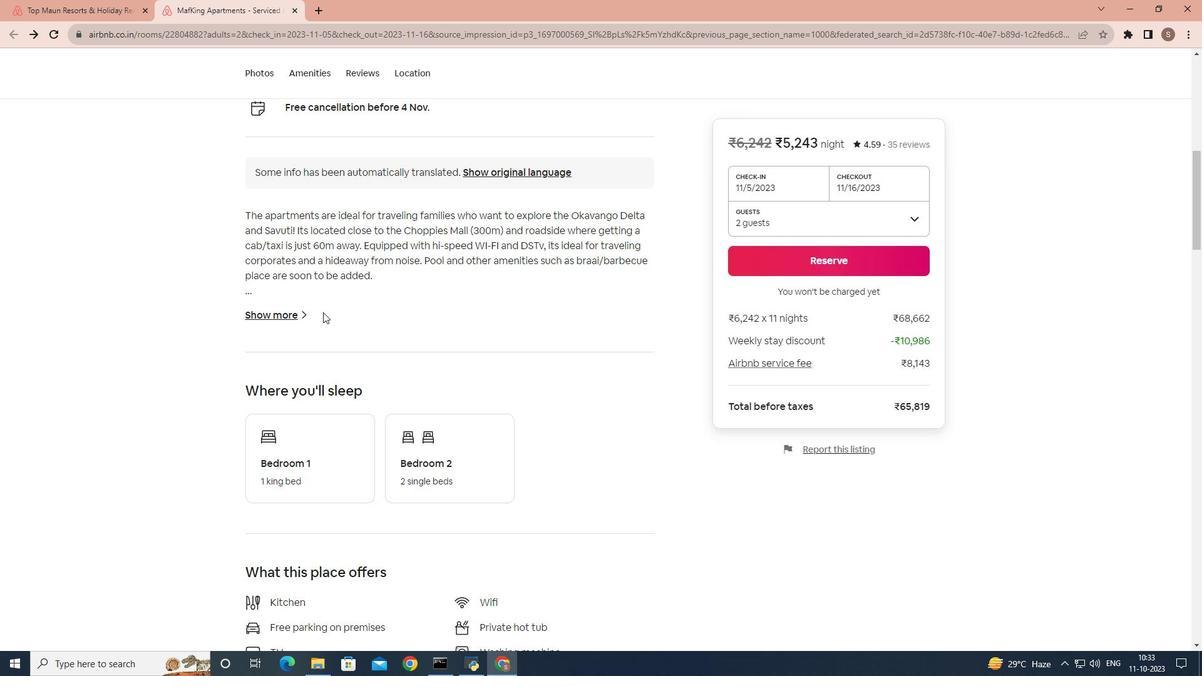 
Action: Mouse scrolled (324, 313) with delta (0, 0)
Screenshot: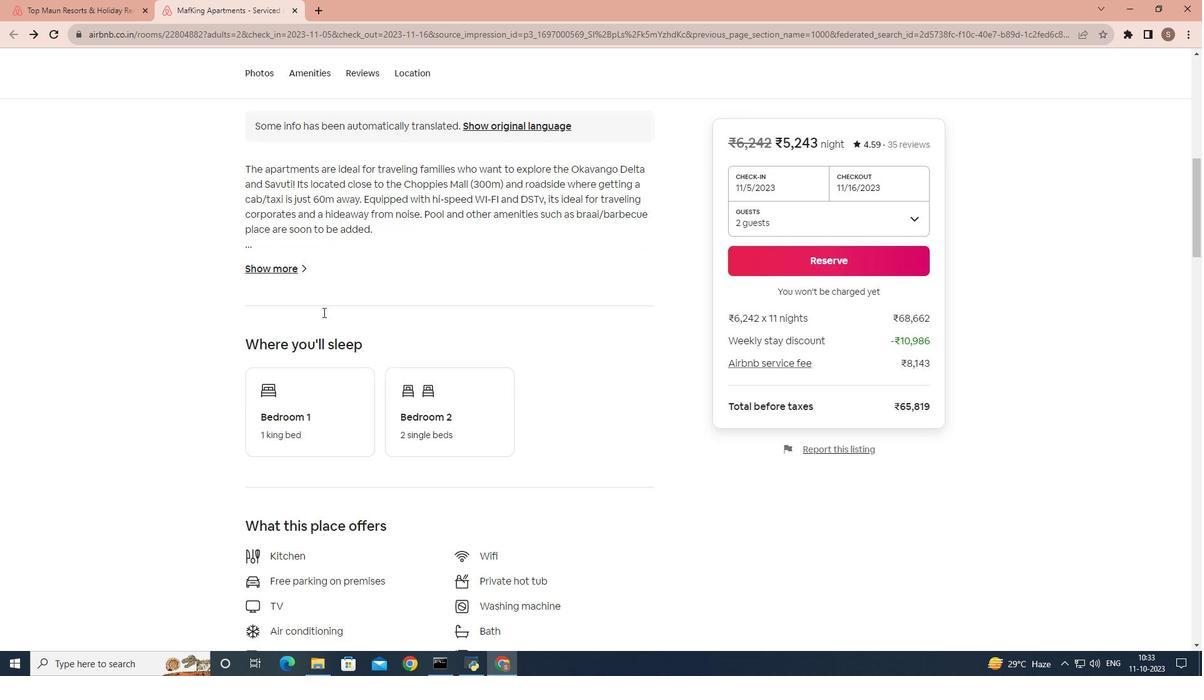 
Action: Mouse scrolled (324, 313) with delta (0, 0)
Screenshot: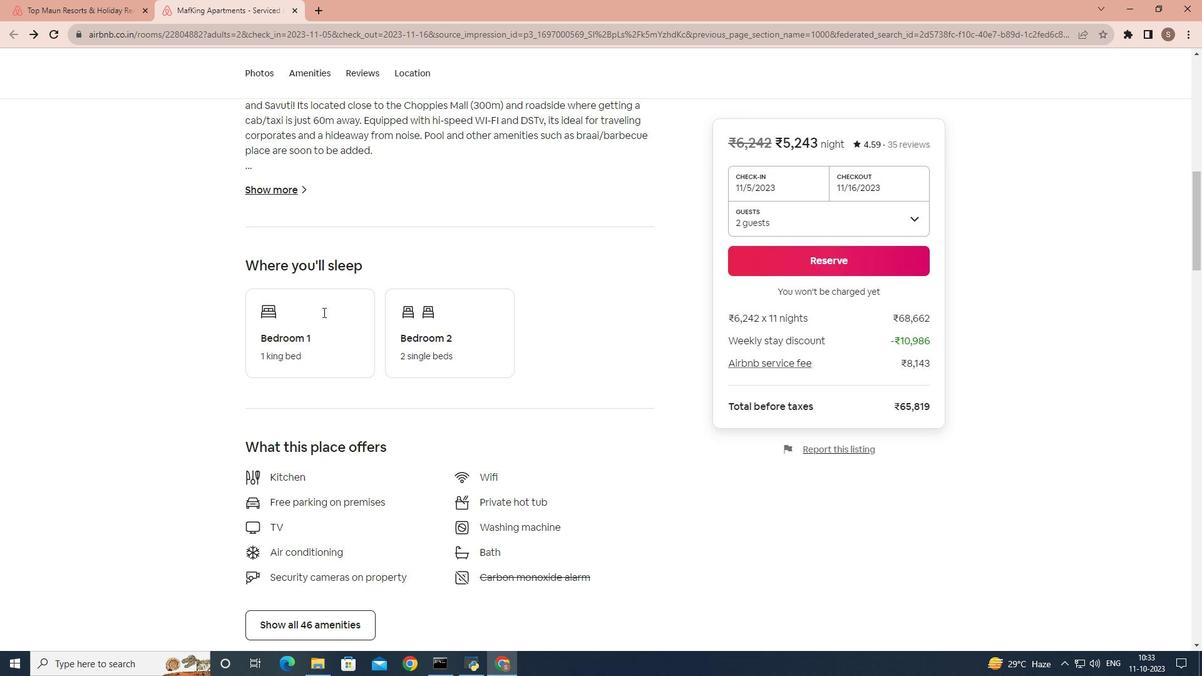 
Action: Mouse scrolled (324, 313) with delta (0, 0)
Screenshot: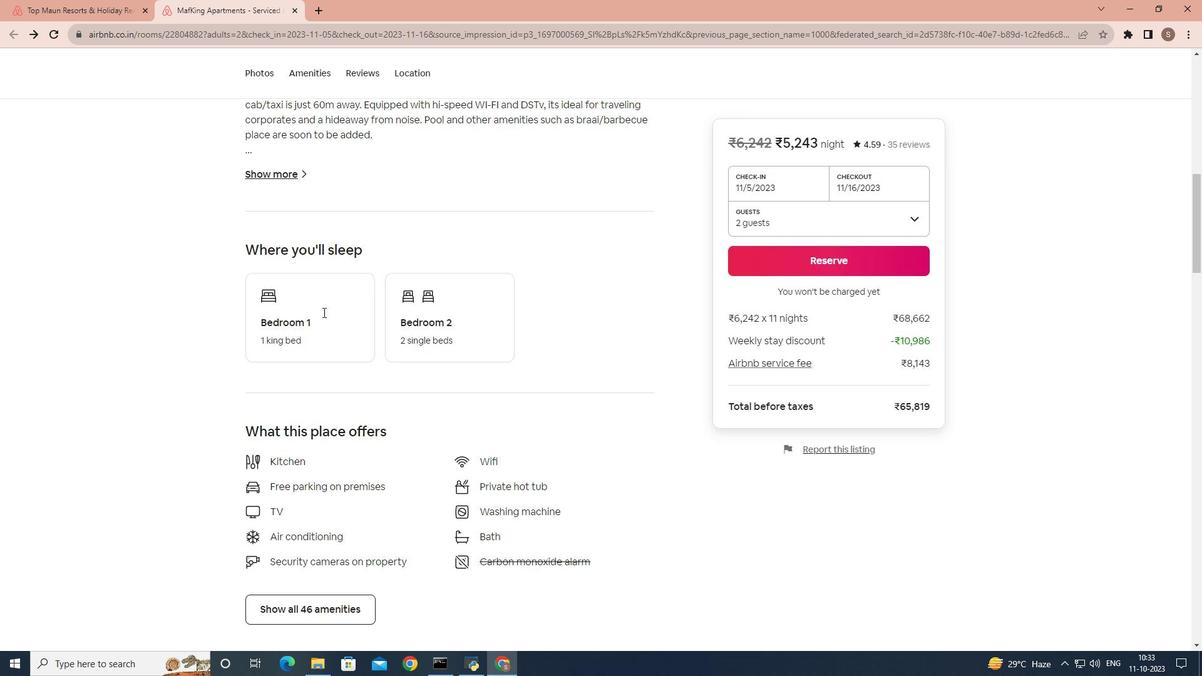 
Action: Mouse scrolled (324, 313) with delta (0, 0)
Screenshot: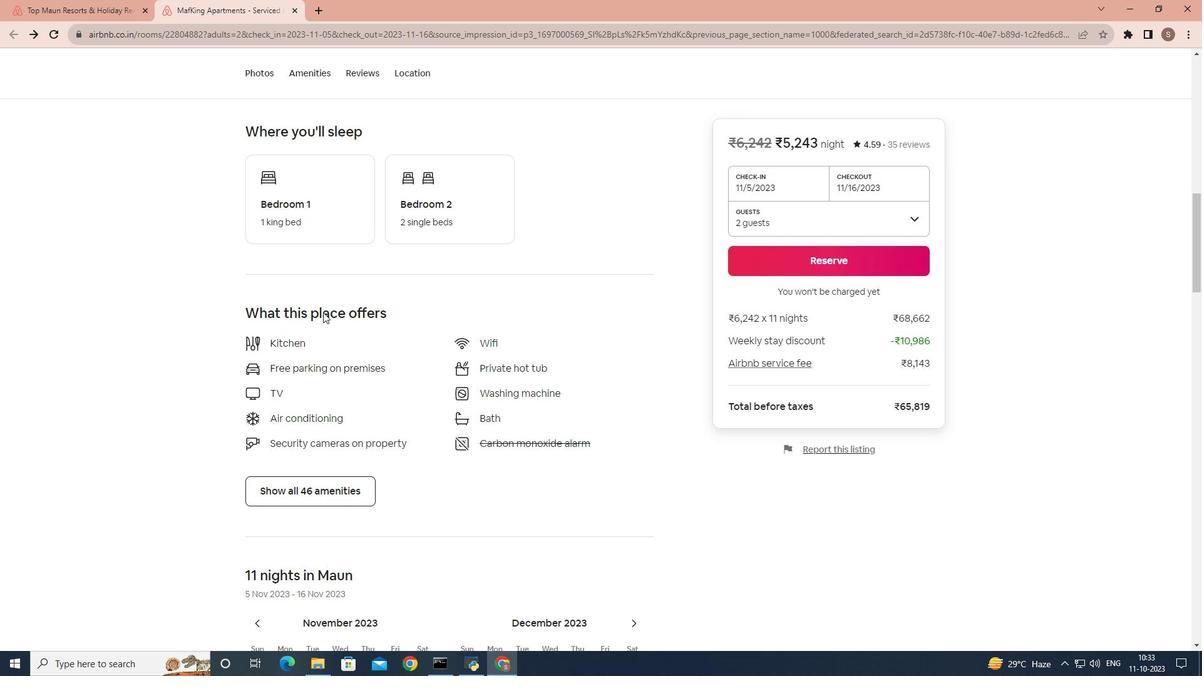 
Action: Mouse scrolled (324, 313) with delta (0, 0)
Screenshot: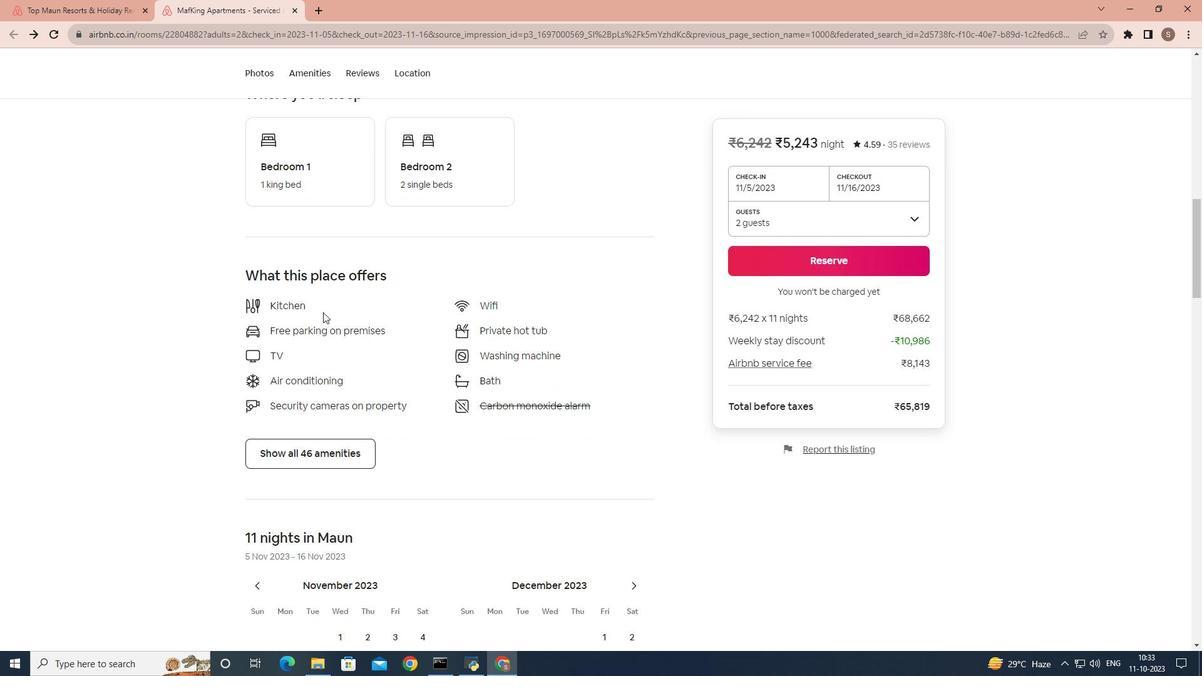 
Action: Mouse moved to (319, 374)
Screenshot: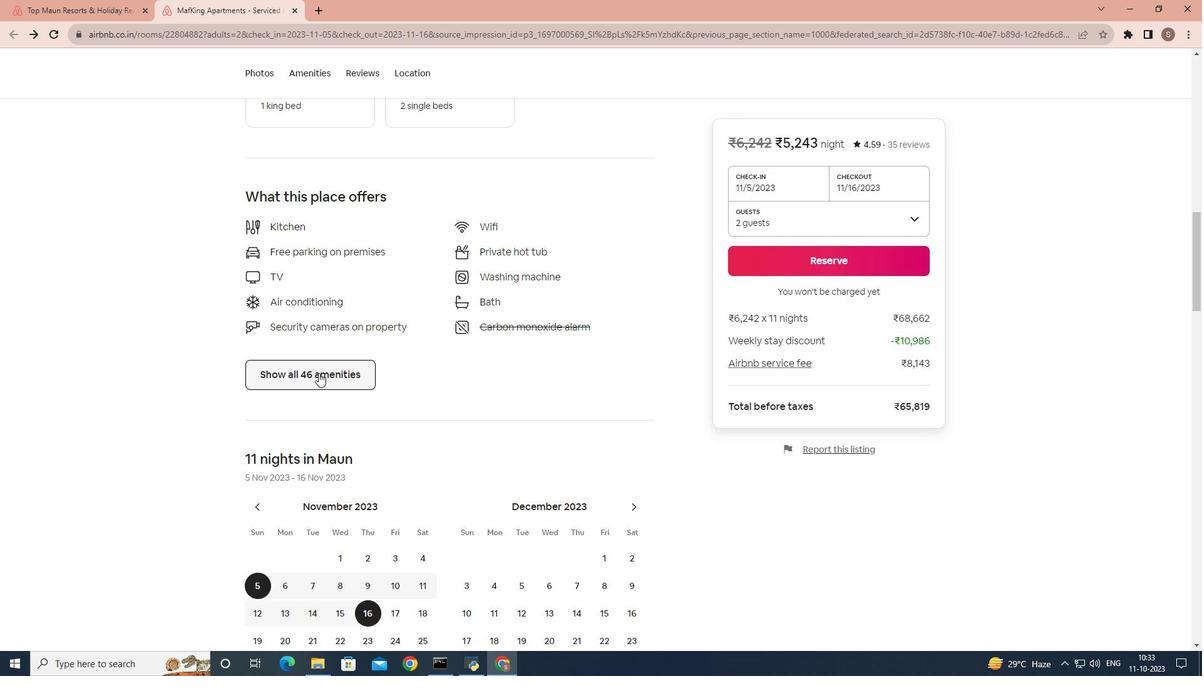 
Action: Mouse pressed left at (319, 374)
Screenshot: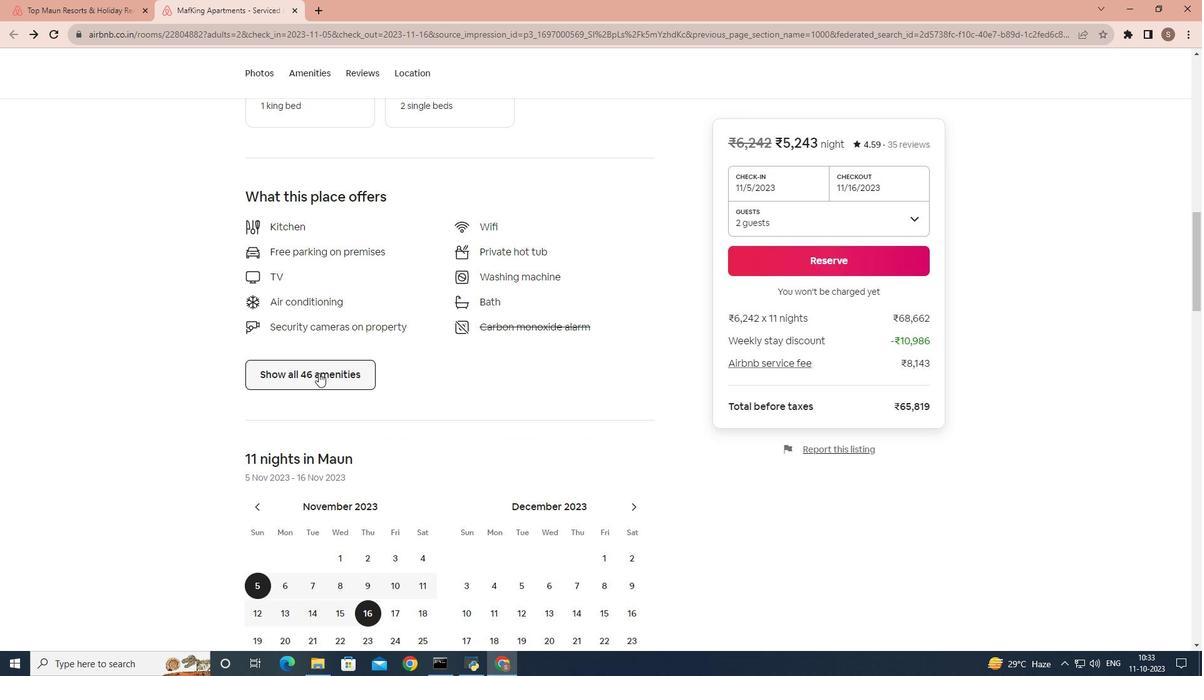 
Action: Mouse moved to (410, 348)
Screenshot: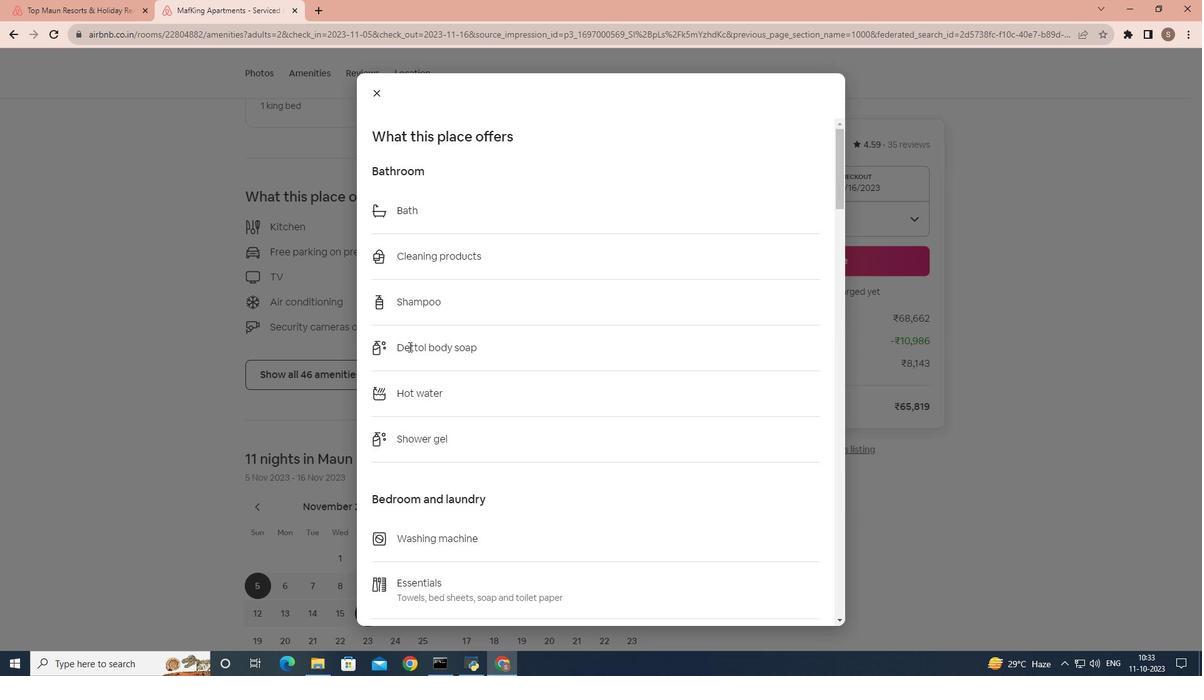 
Action: Mouse scrolled (410, 347) with delta (0, 0)
Screenshot: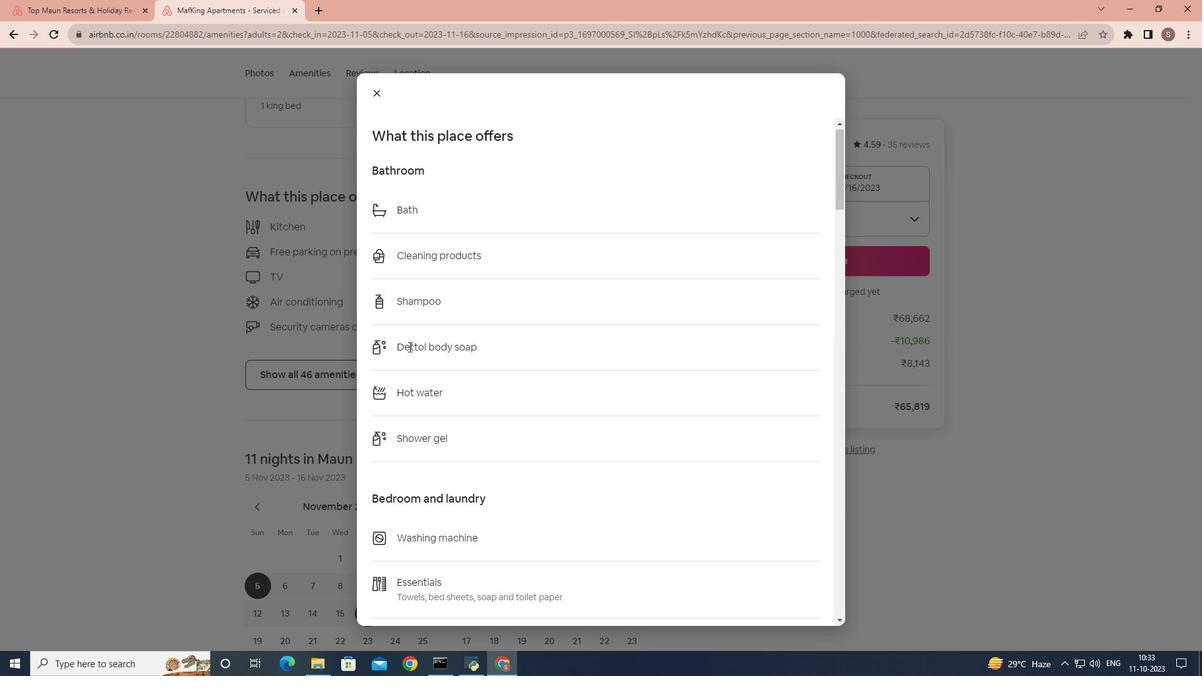 
Action: Mouse scrolled (410, 347) with delta (0, 0)
Screenshot: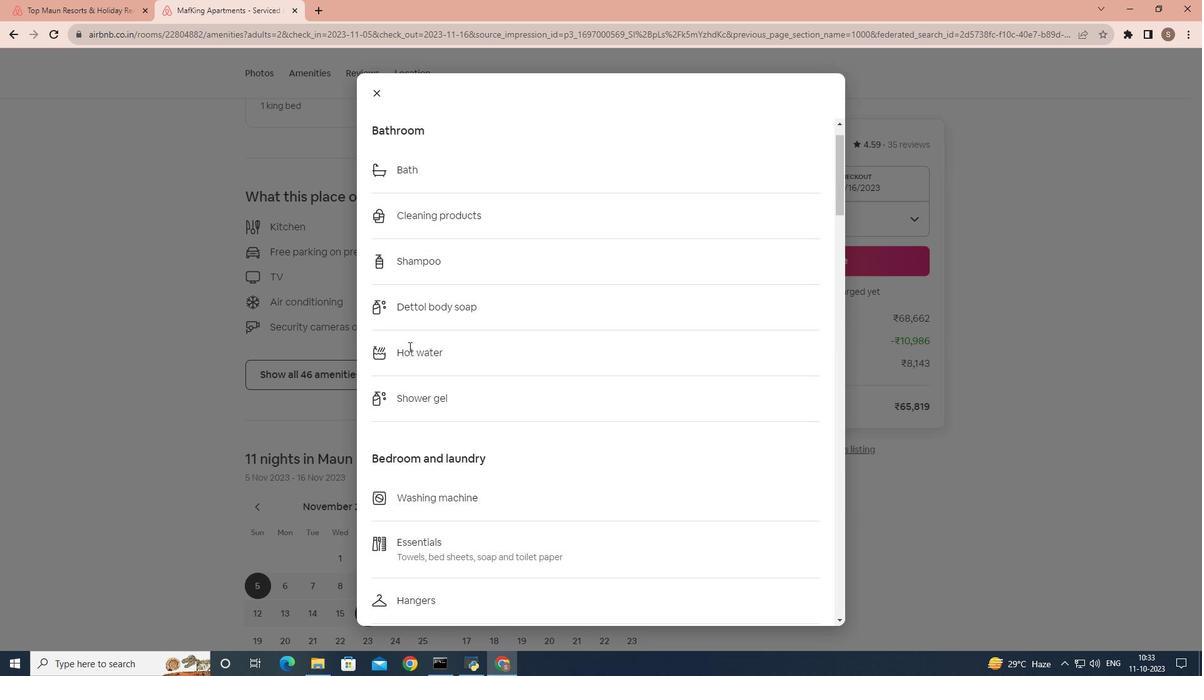 
Action: Mouse scrolled (410, 347) with delta (0, 0)
Screenshot: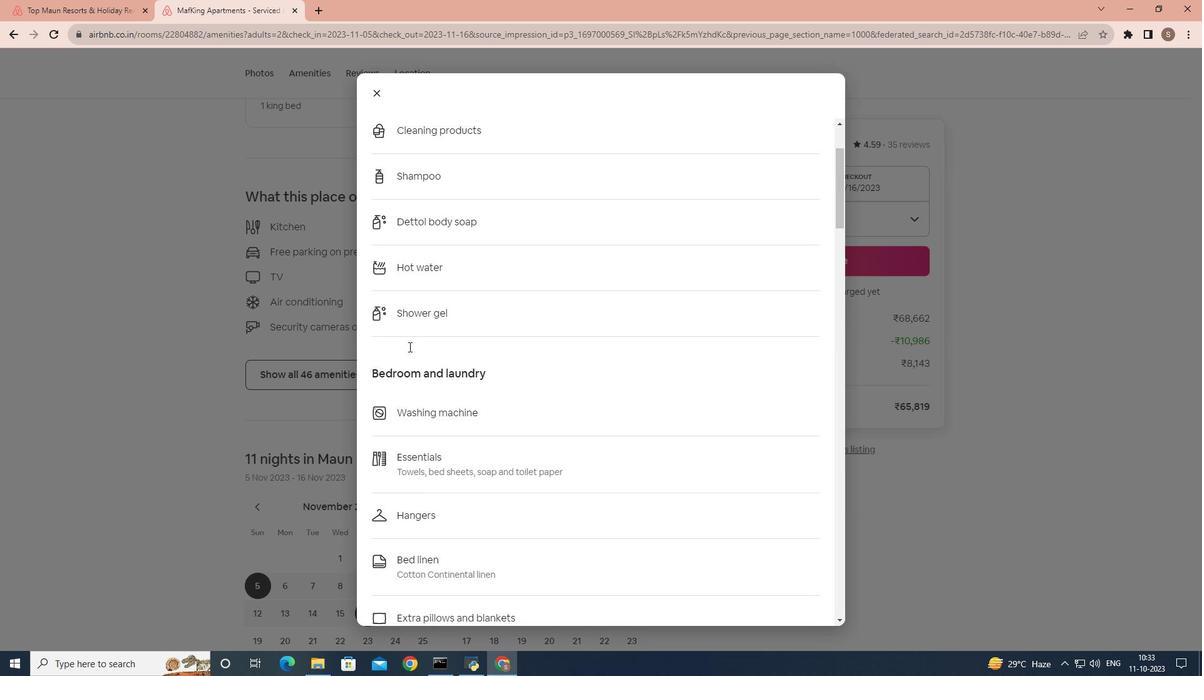 
Action: Mouse scrolled (410, 347) with delta (0, 0)
Screenshot: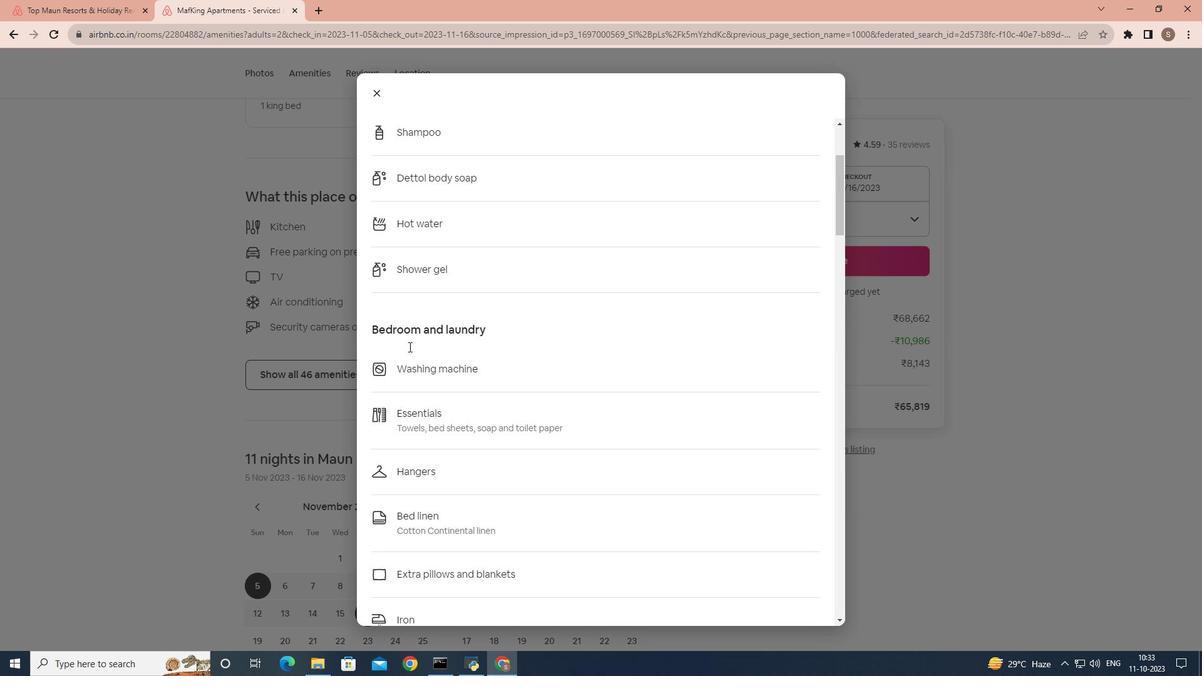 
Action: Mouse scrolled (410, 347) with delta (0, 0)
Screenshot: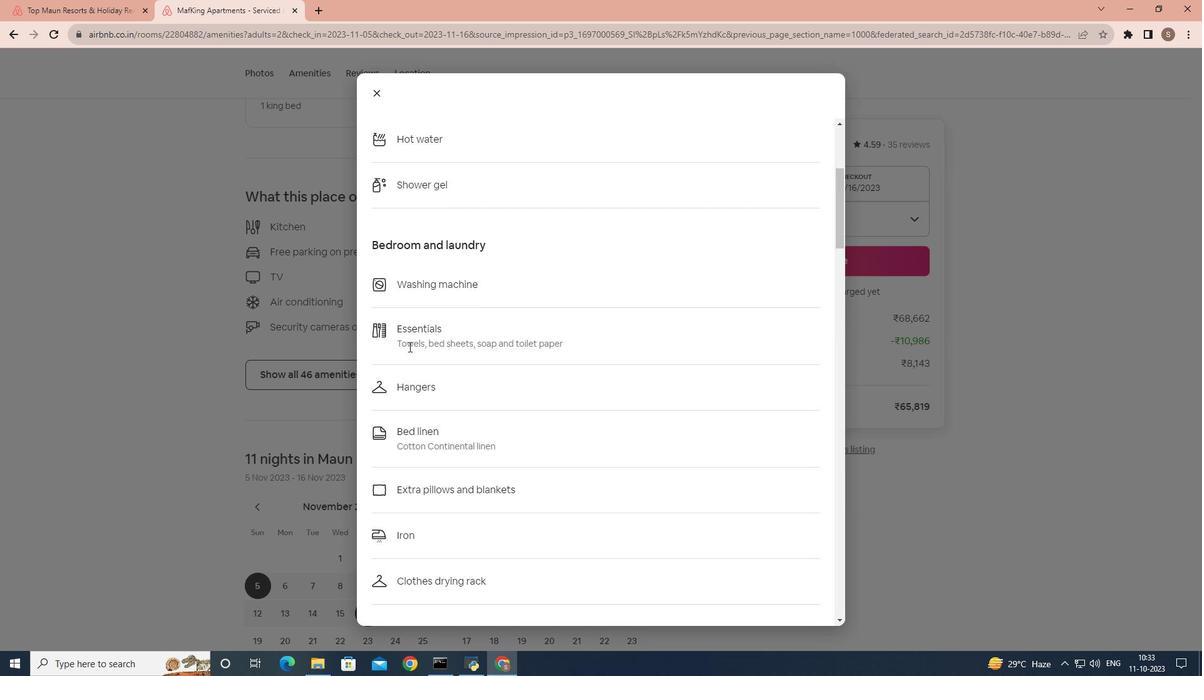 
Action: Mouse scrolled (410, 347) with delta (0, 0)
Screenshot: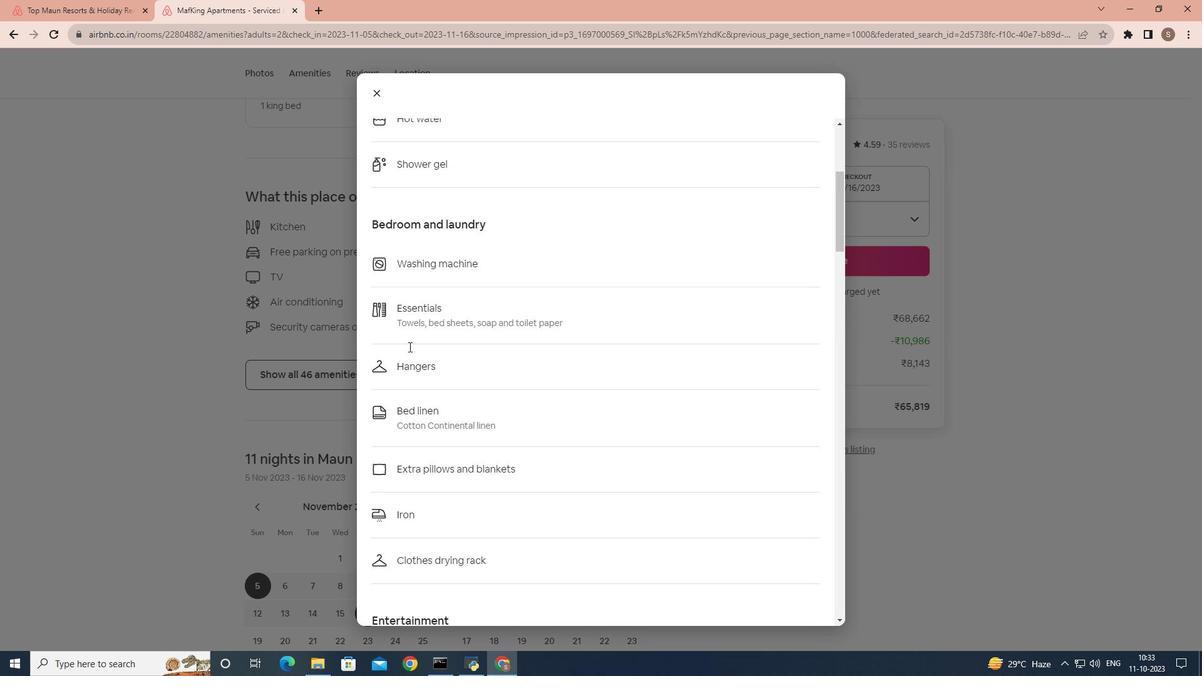 
Action: Mouse scrolled (410, 347) with delta (0, 0)
Screenshot: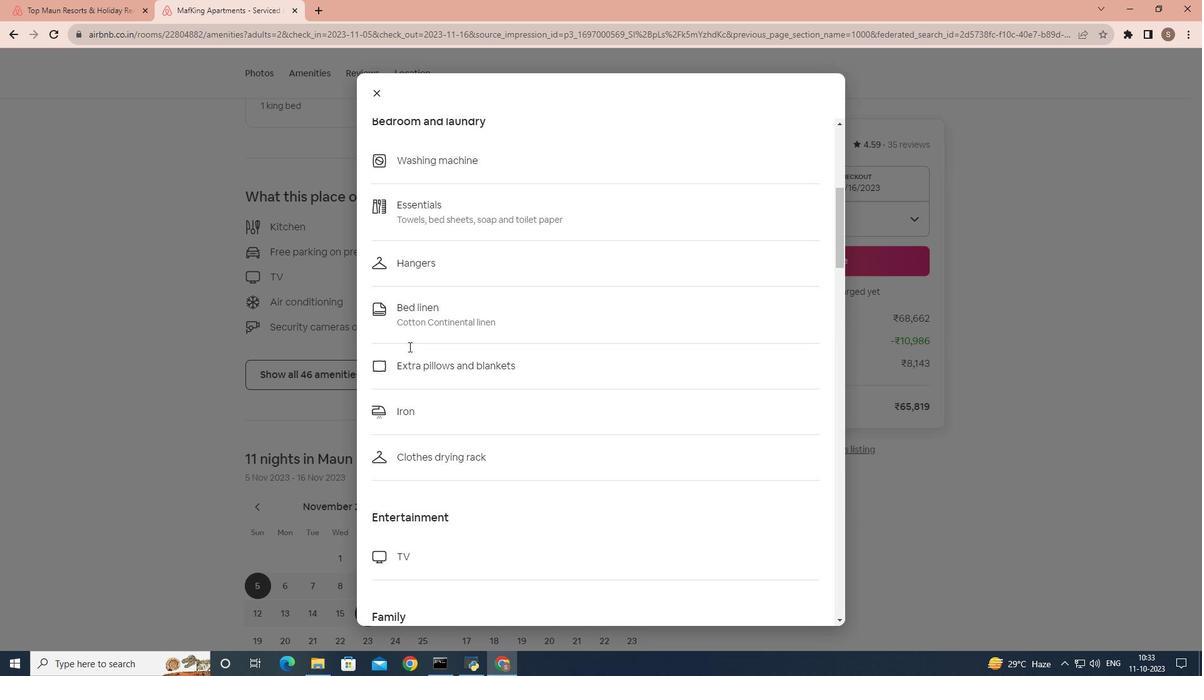 
Action: Mouse scrolled (410, 347) with delta (0, 0)
Screenshot: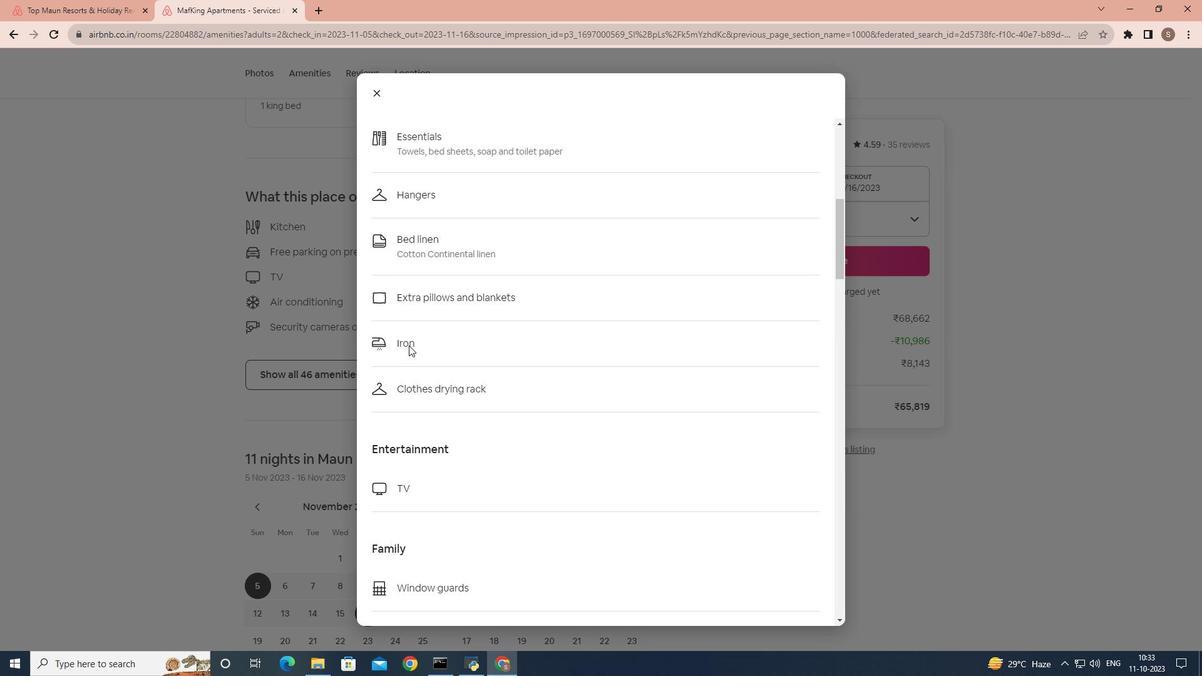
Action: Mouse moved to (410, 346)
Screenshot: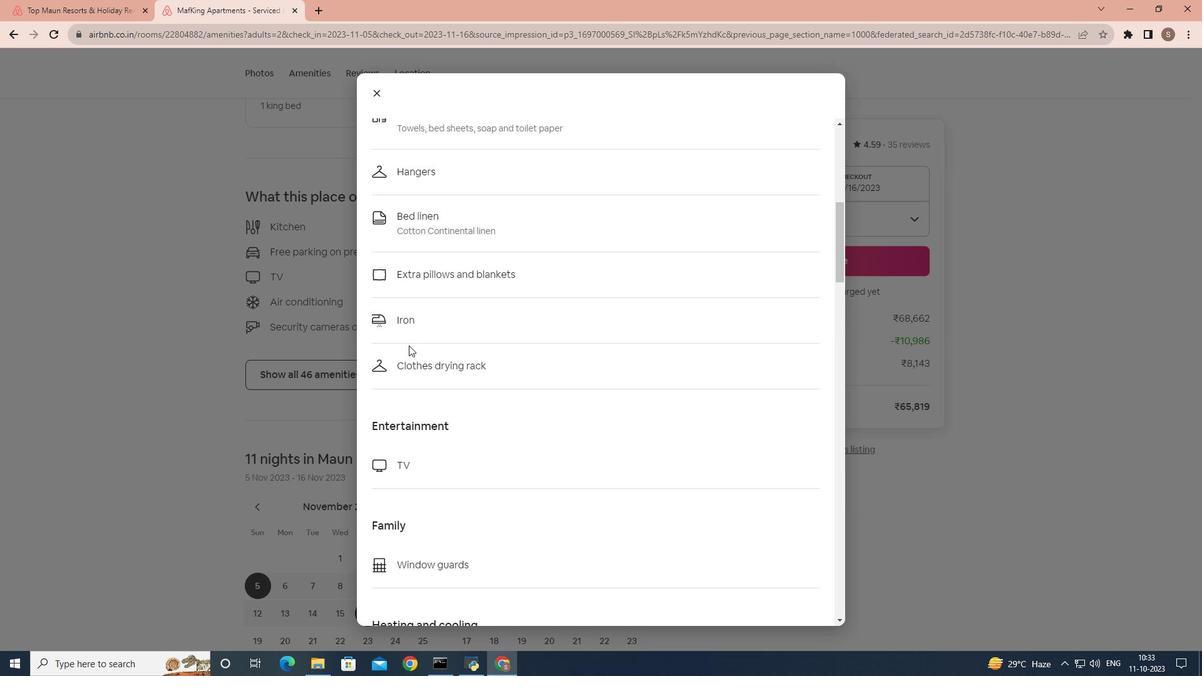 
Action: Mouse scrolled (410, 346) with delta (0, 0)
Screenshot: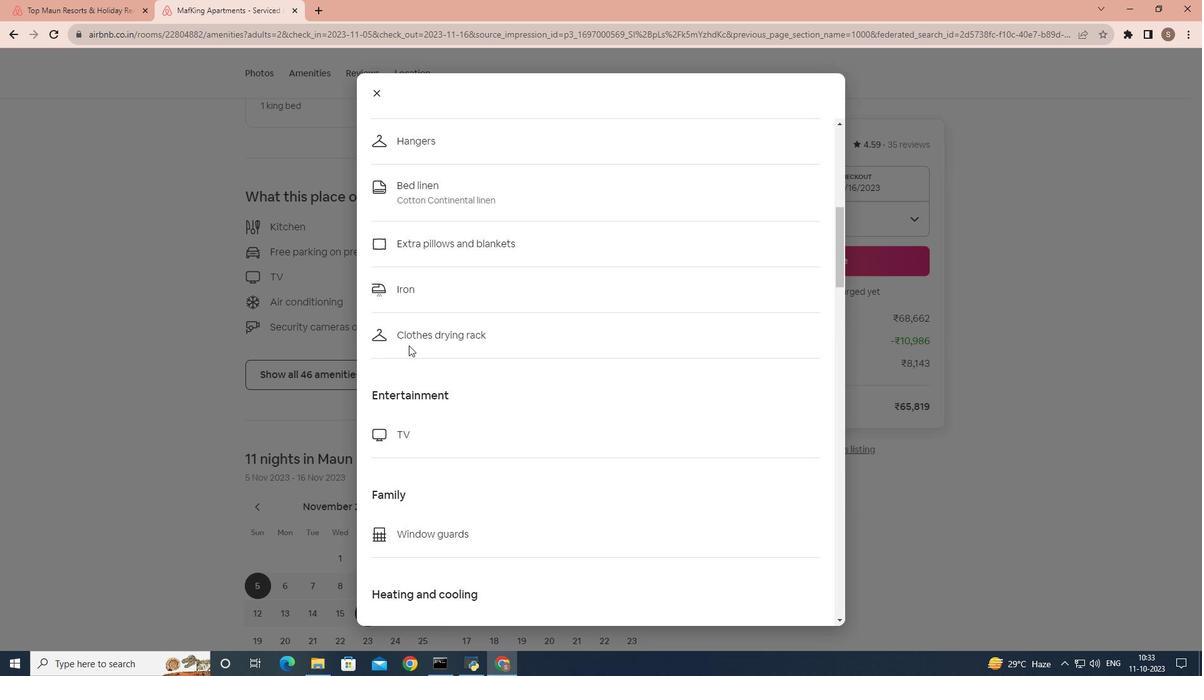 
Action: Mouse scrolled (410, 346) with delta (0, 0)
Screenshot: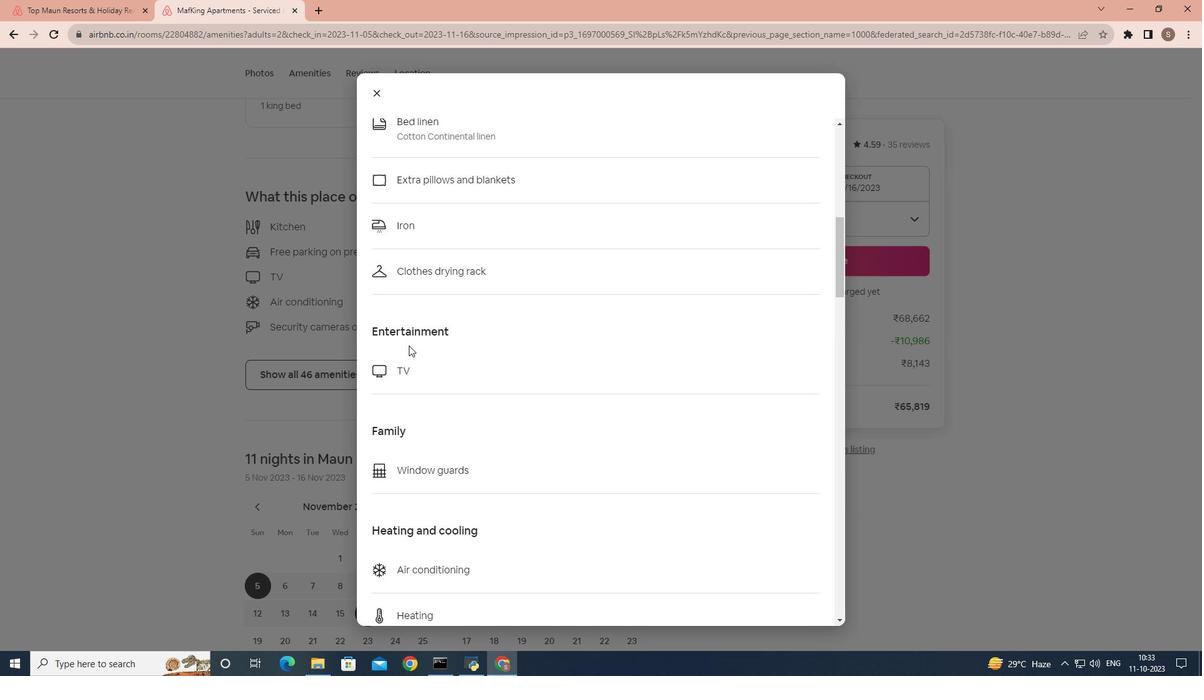 
Action: Mouse scrolled (410, 346) with delta (0, 0)
Screenshot: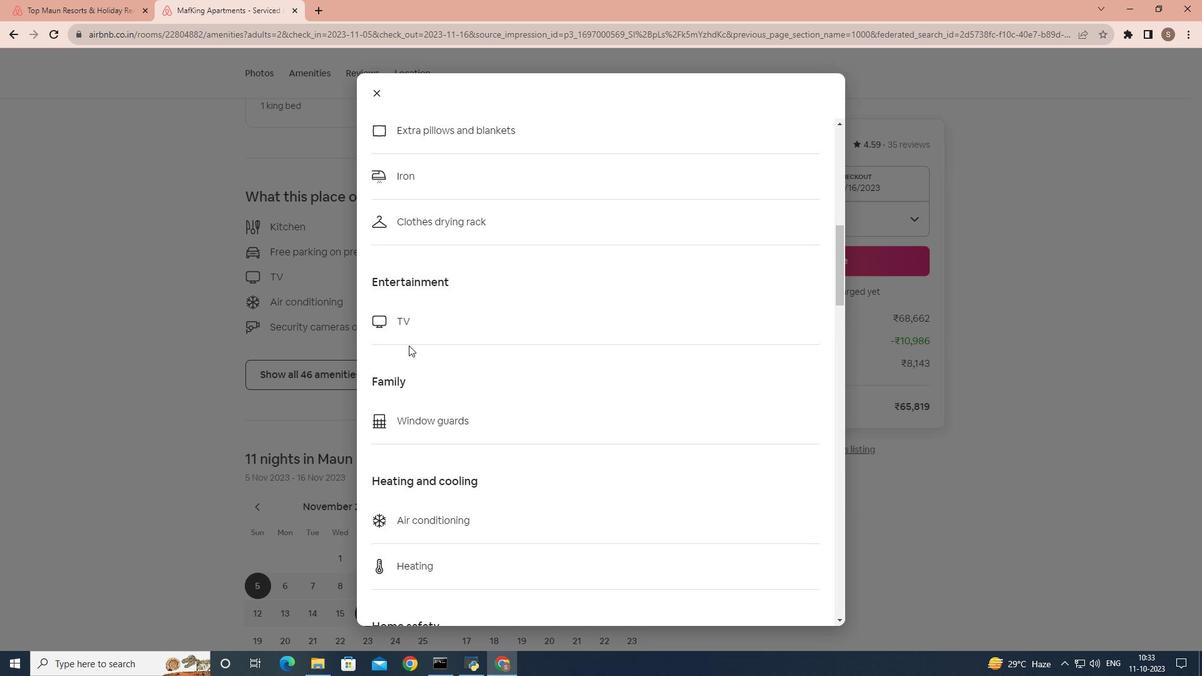 
Action: Mouse scrolled (410, 346) with delta (0, 0)
Screenshot: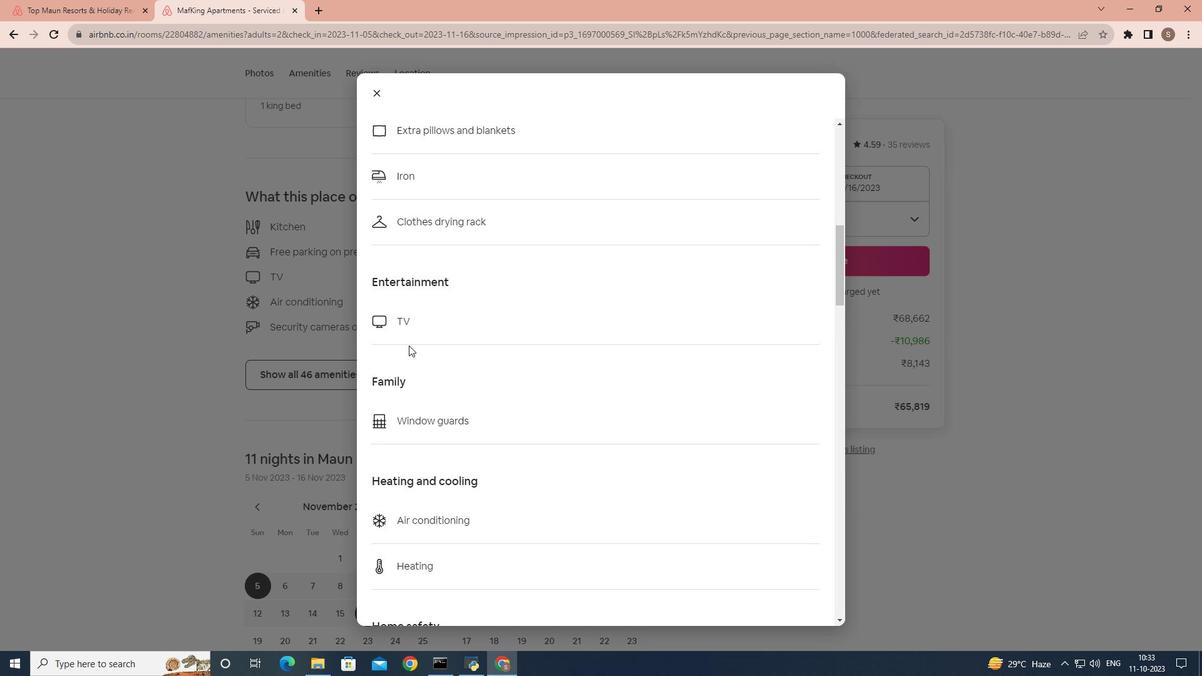 
Action: Mouse scrolled (410, 346) with delta (0, 0)
Screenshot: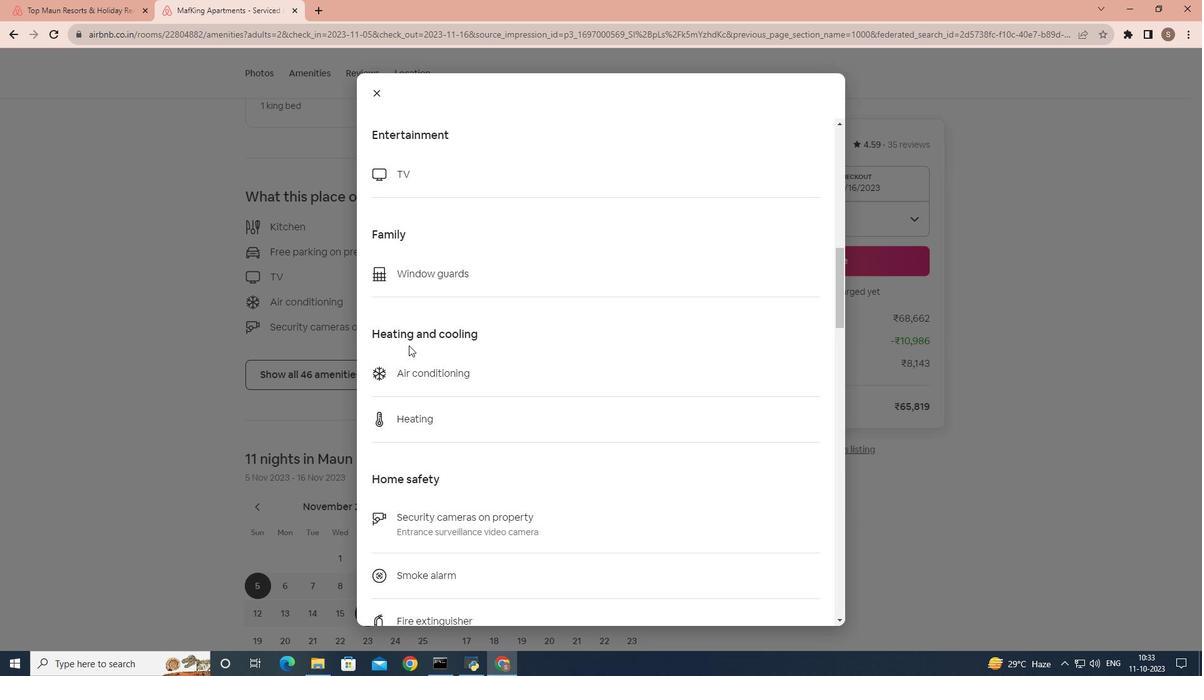 
Action: Mouse scrolled (410, 346) with delta (0, 0)
Screenshot: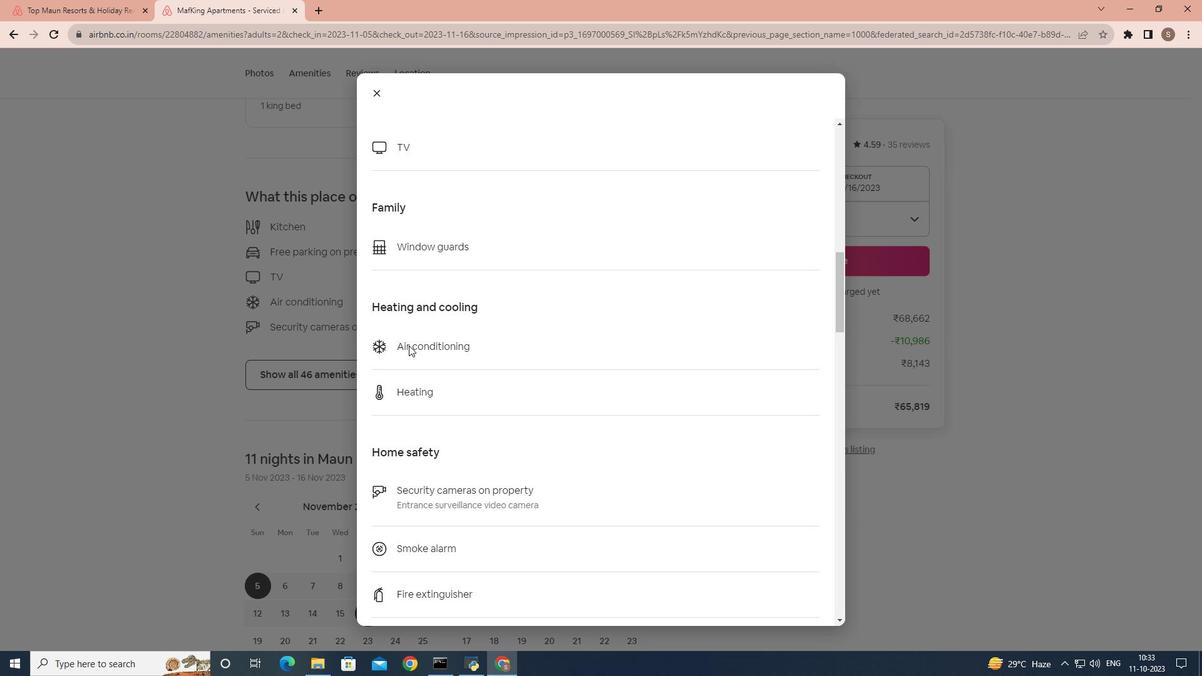 
Action: Mouse scrolled (410, 346) with delta (0, 0)
Screenshot: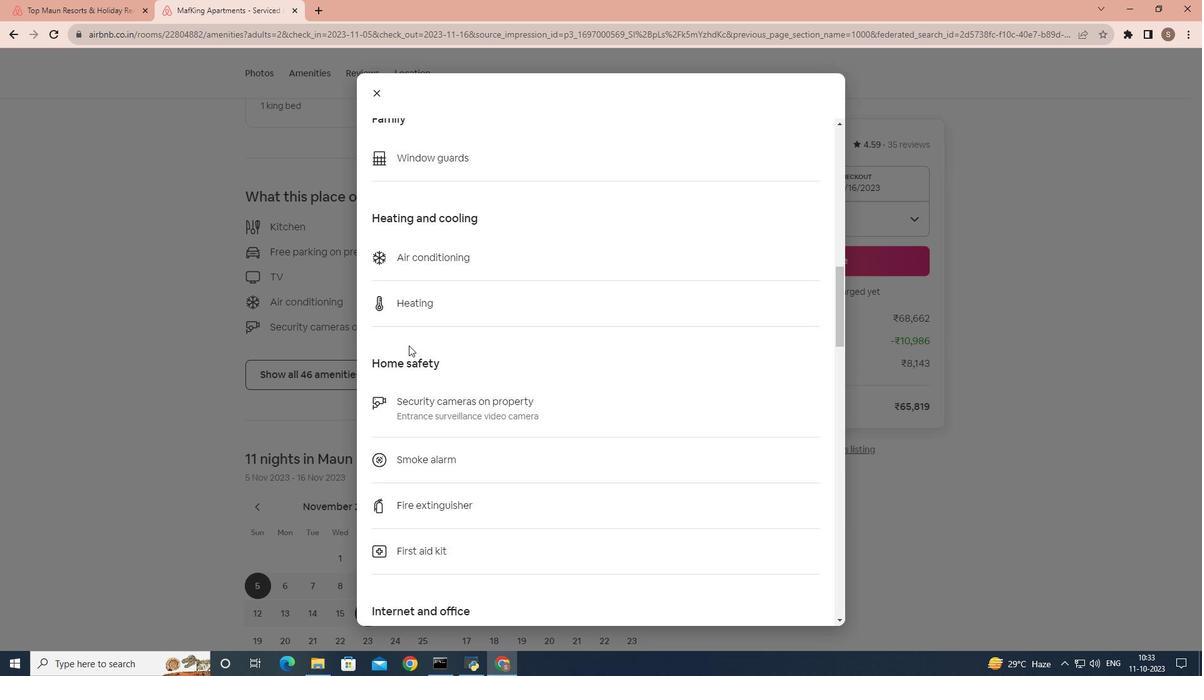 
Action: Mouse scrolled (410, 346) with delta (0, 0)
Screenshot: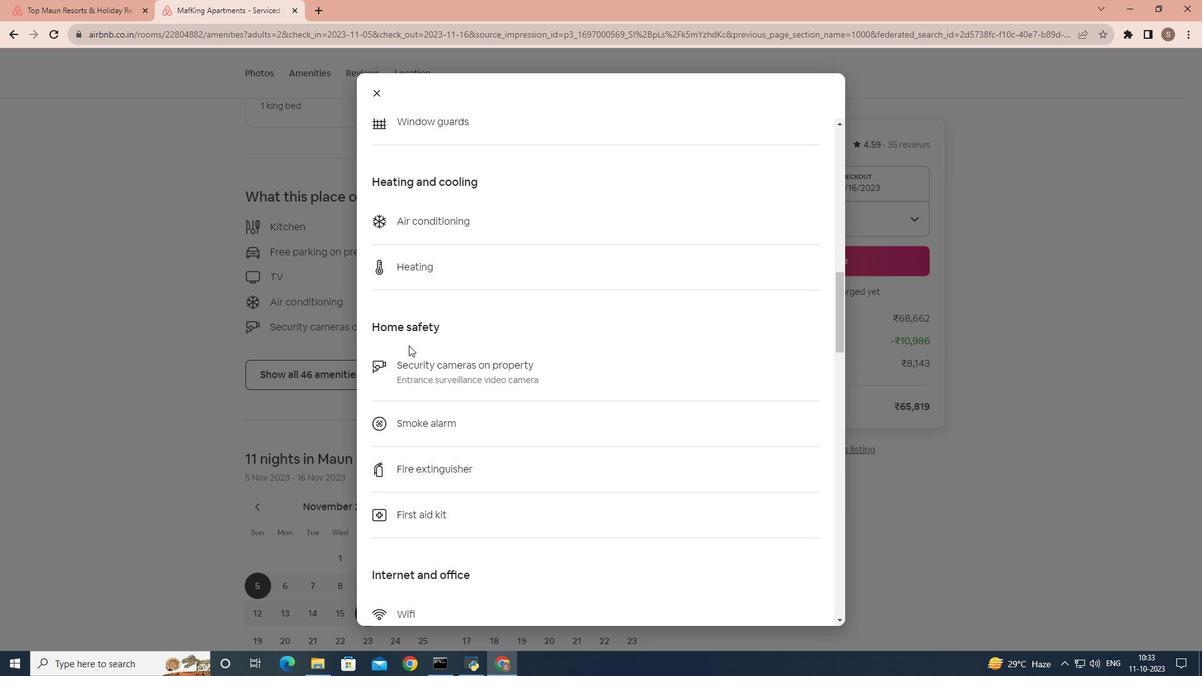 
Action: Mouse scrolled (410, 346) with delta (0, 0)
Screenshot: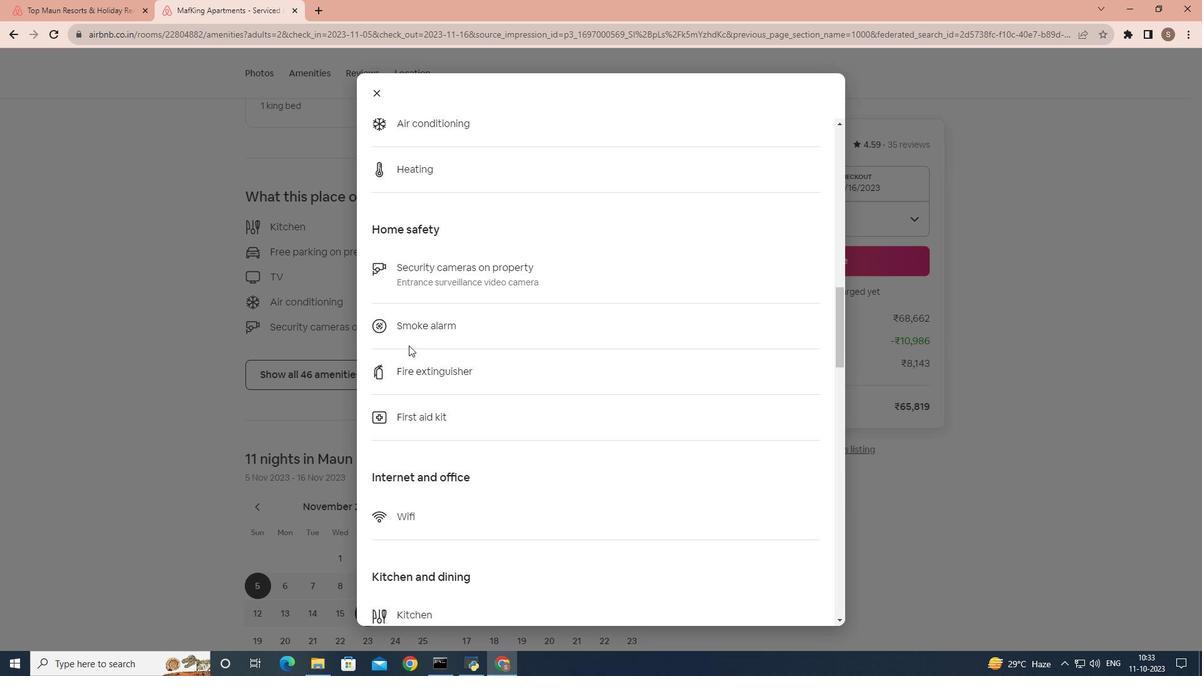 
Action: Mouse scrolled (410, 346) with delta (0, 0)
Screenshot: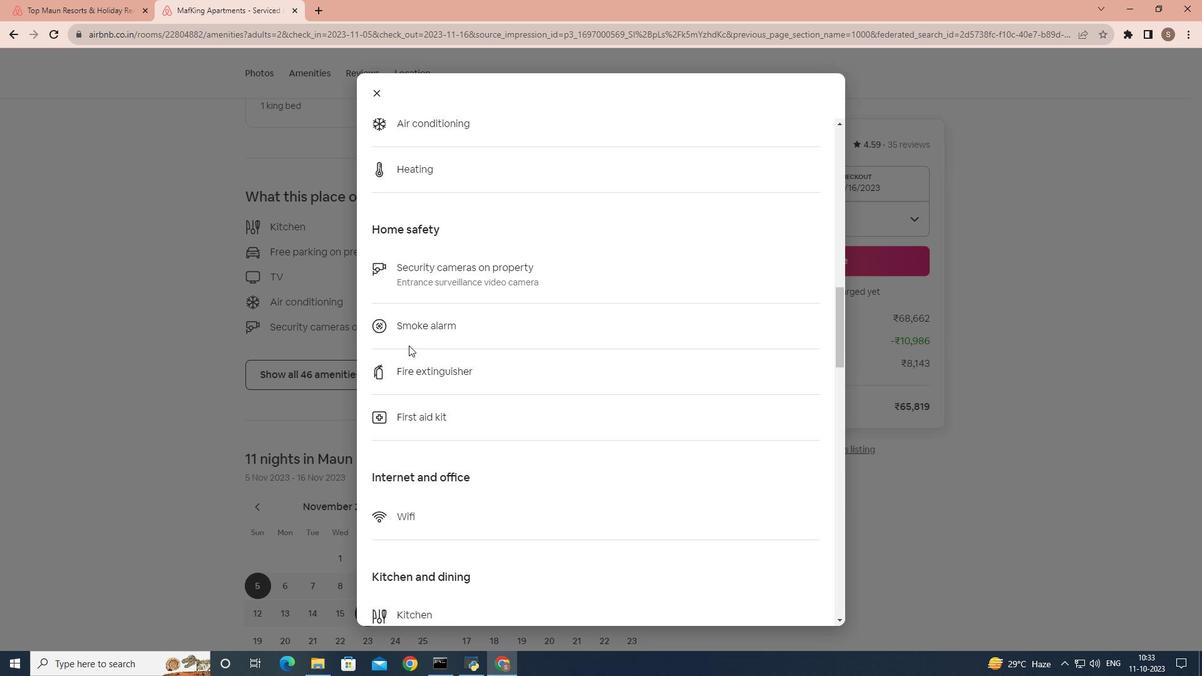 
Action: Mouse scrolled (410, 346) with delta (0, 0)
Screenshot: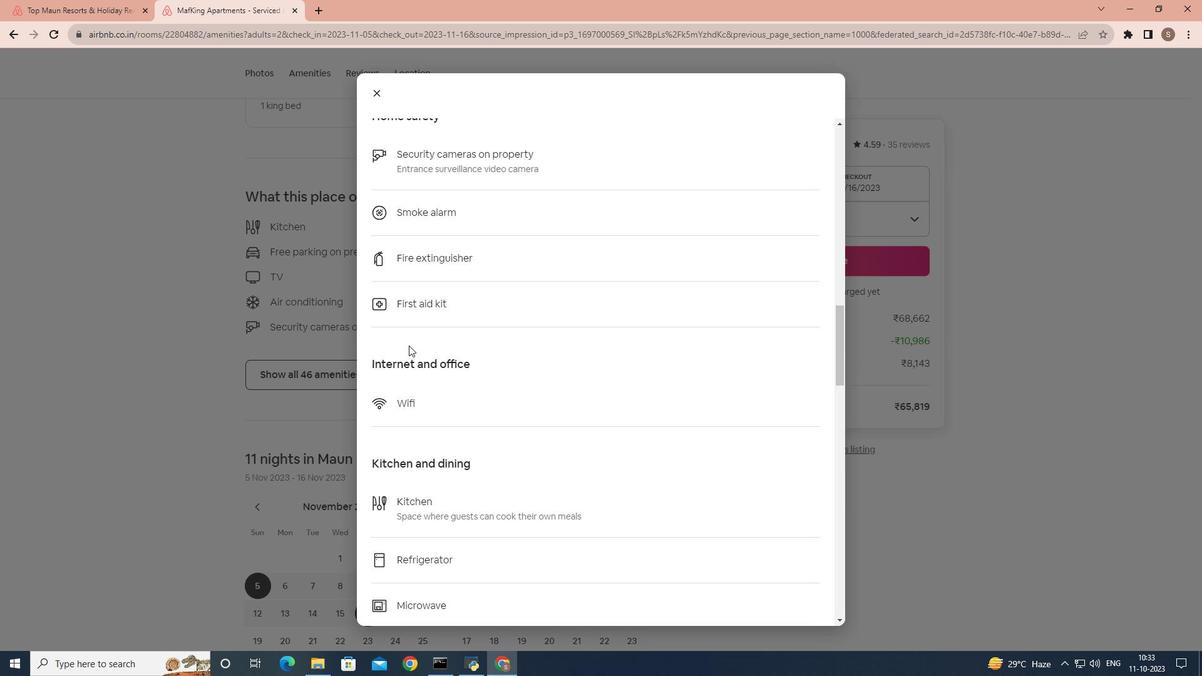 
Action: Mouse scrolled (410, 346) with delta (0, 0)
Screenshot: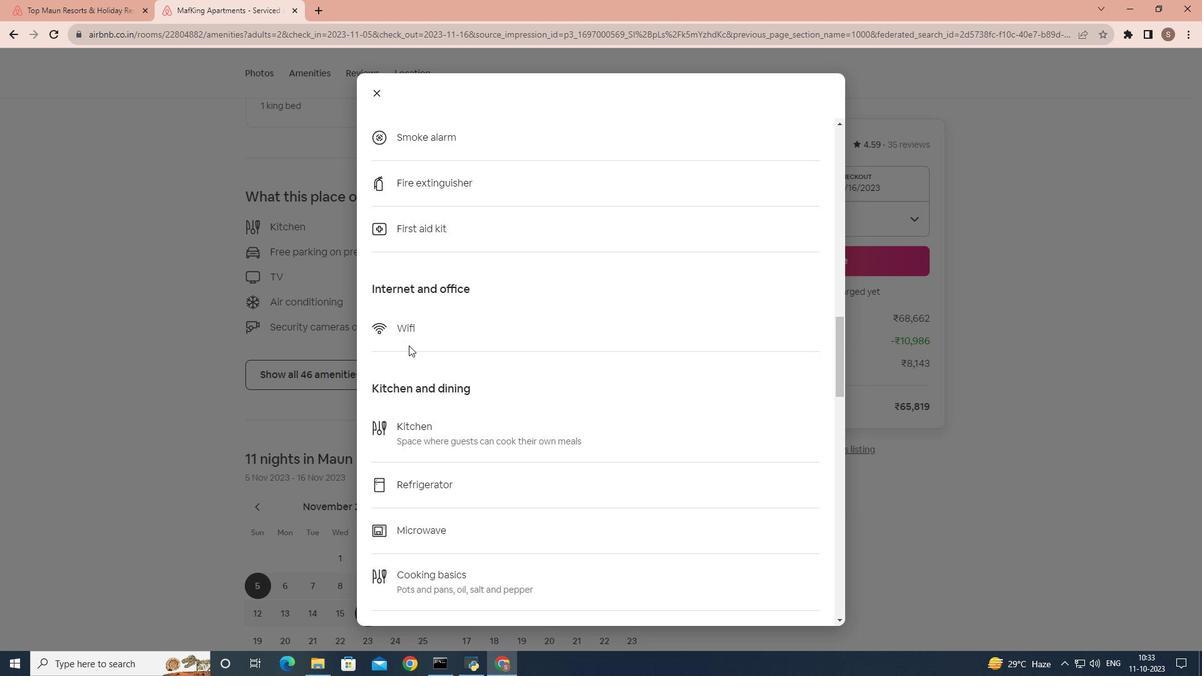 
Action: Mouse scrolled (410, 346) with delta (0, 0)
Screenshot: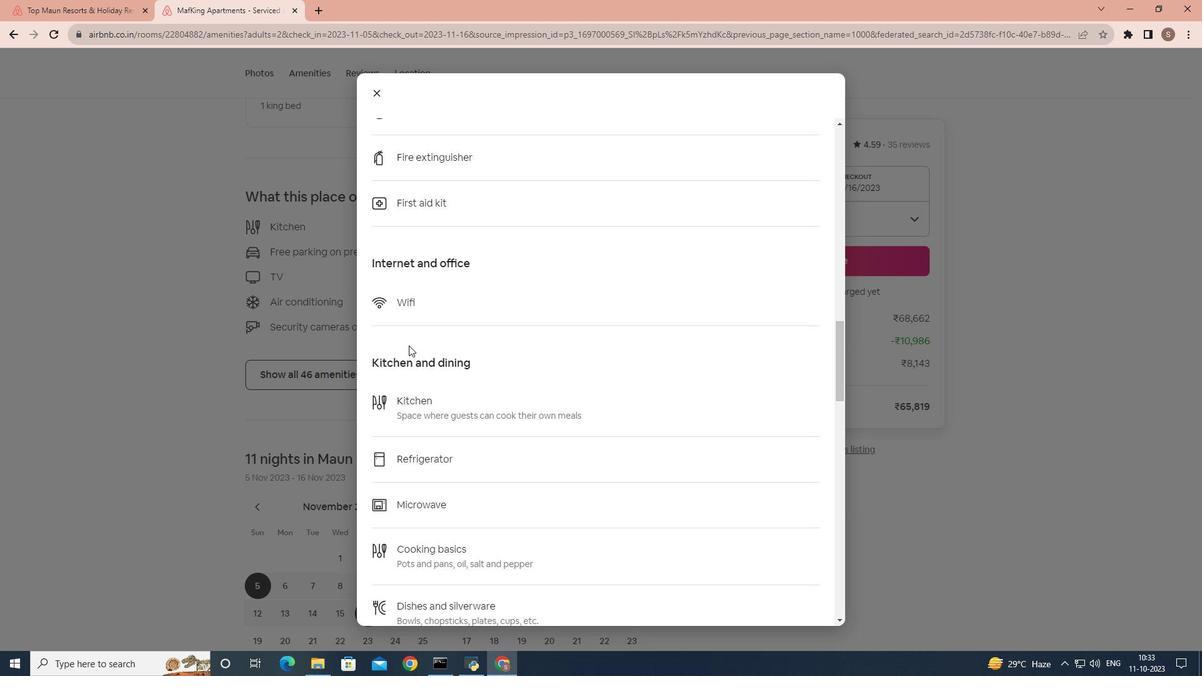
Action: Mouse scrolled (410, 346) with delta (0, 0)
Screenshot: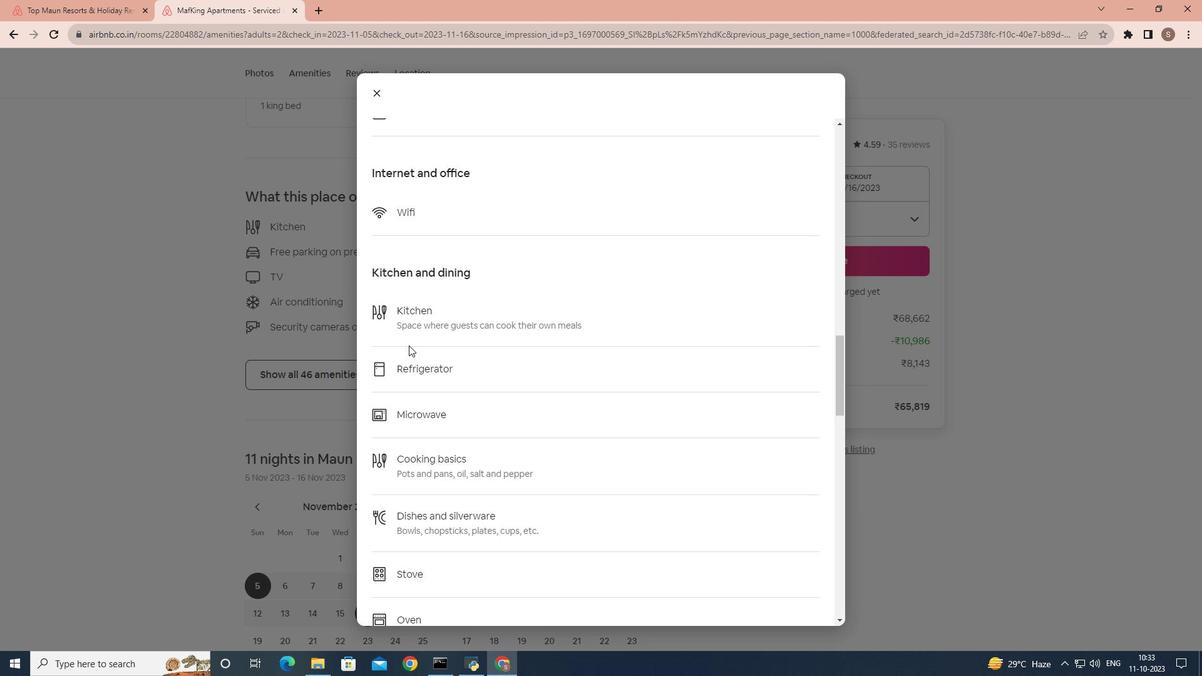 
Action: Mouse scrolled (410, 346) with delta (0, 0)
Screenshot: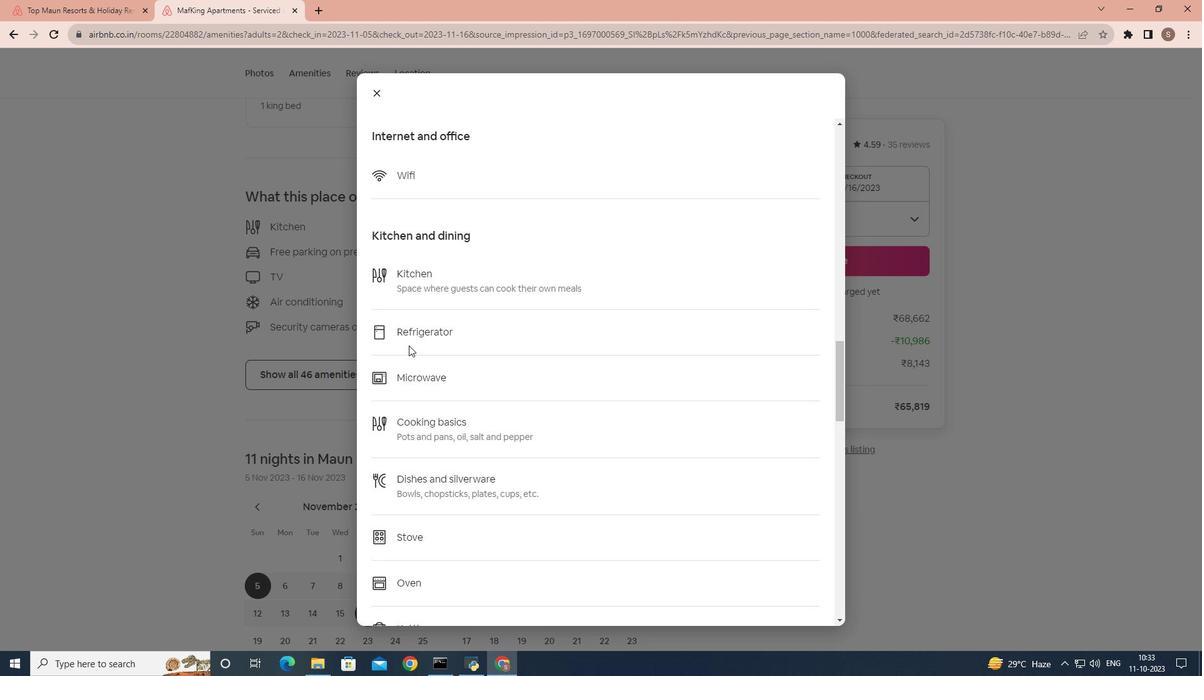 
Action: Mouse scrolled (410, 346) with delta (0, 0)
Screenshot: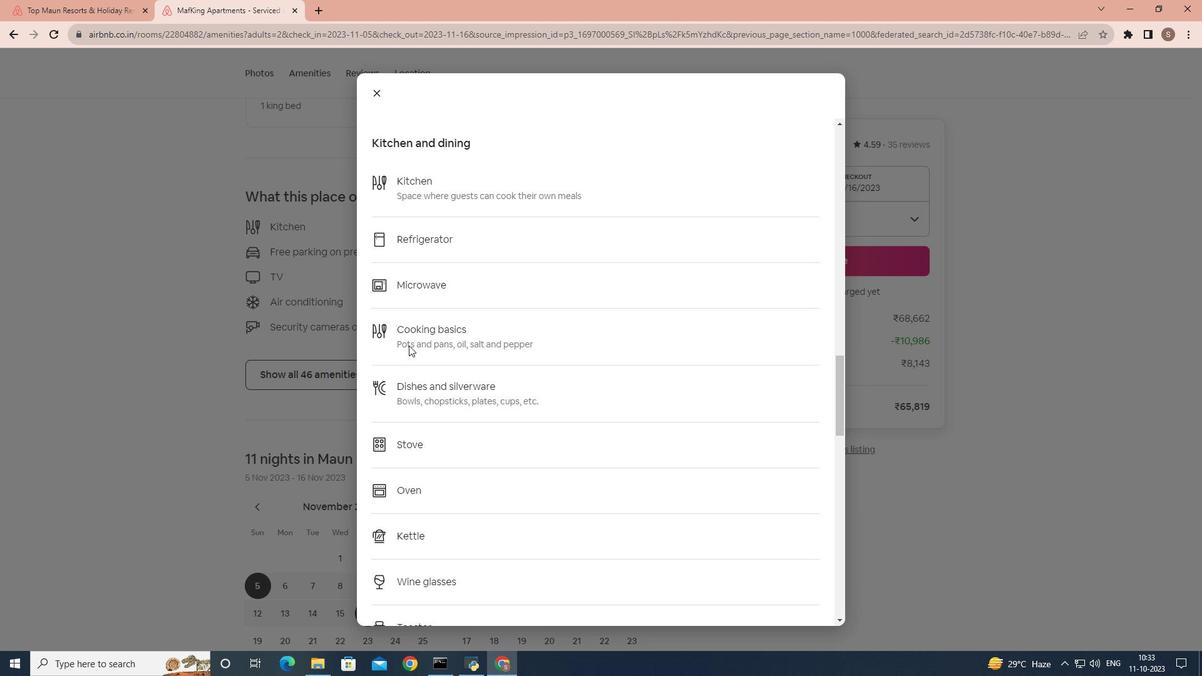 
Action: Mouse scrolled (410, 346) with delta (0, 0)
Screenshot: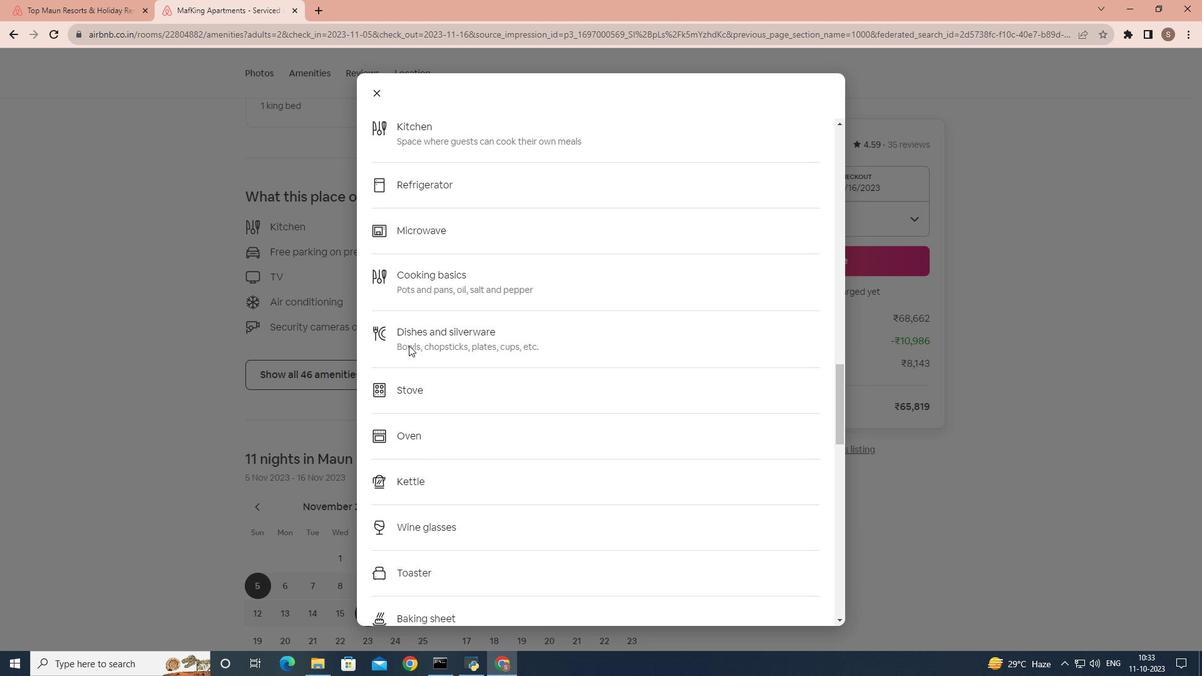 
Action: Mouse scrolled (410, 346) with delta (0, 0)
Screenshot: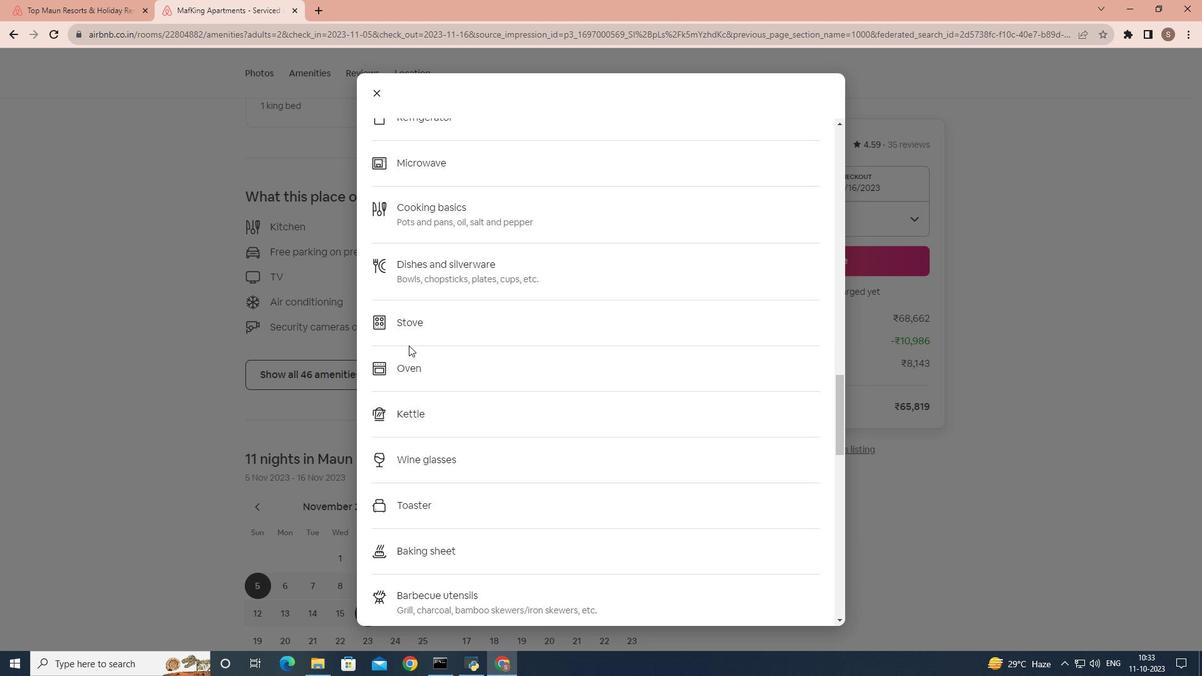 
Action: Mouse scrolled (410, 346) with delta (0, 0)
Screenshot: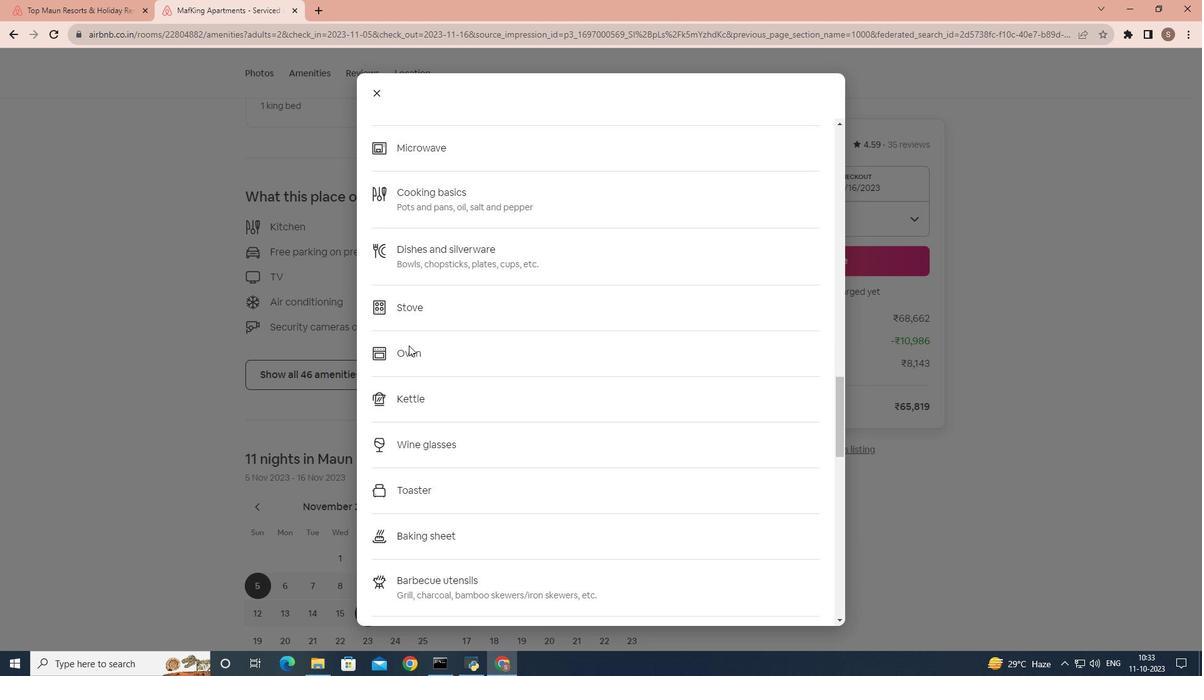 
Action: Mouse scrolled (410, 346) with delta (0, 0)
Screenshot: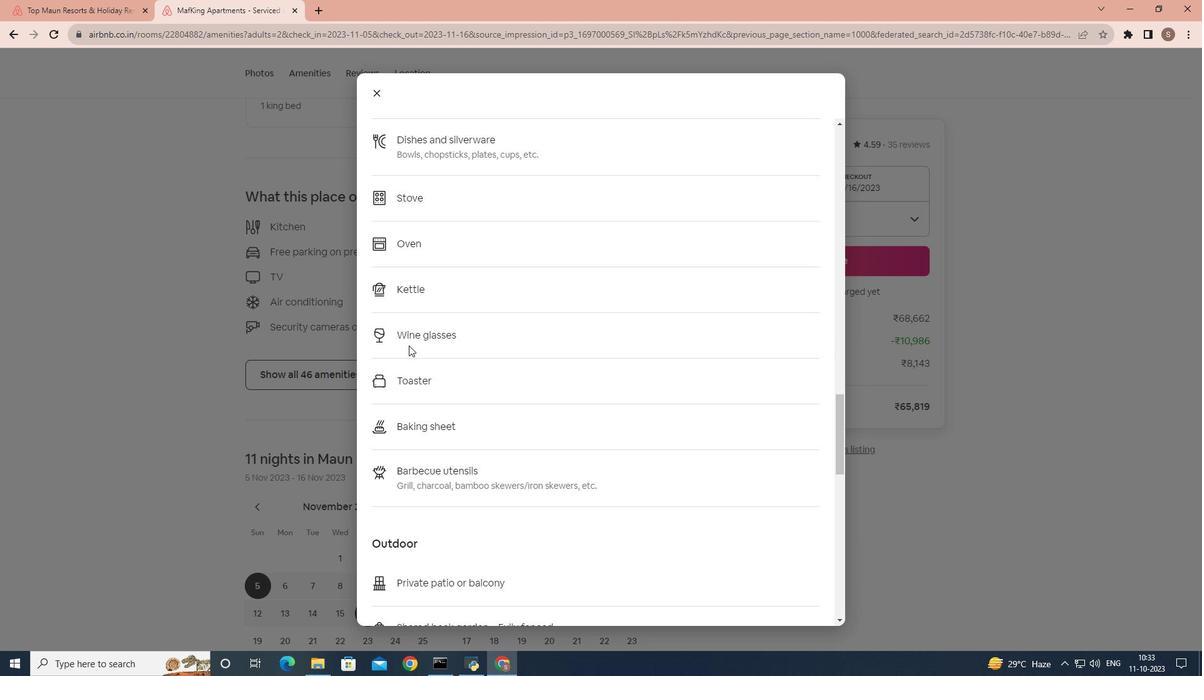 
Action: Mouse scrolled (410, 346) with delta (0, 0)
Screenshot: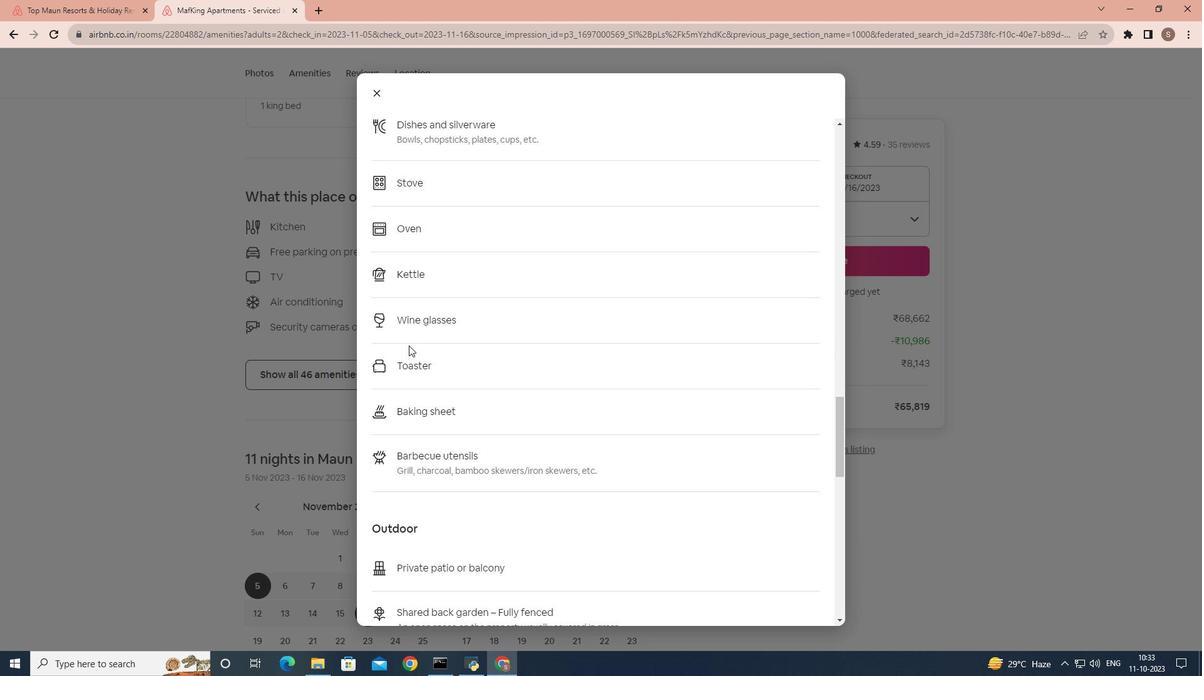 
Action: Mouse scrolled (410, 346) with delta (0, 0)
Screenshot: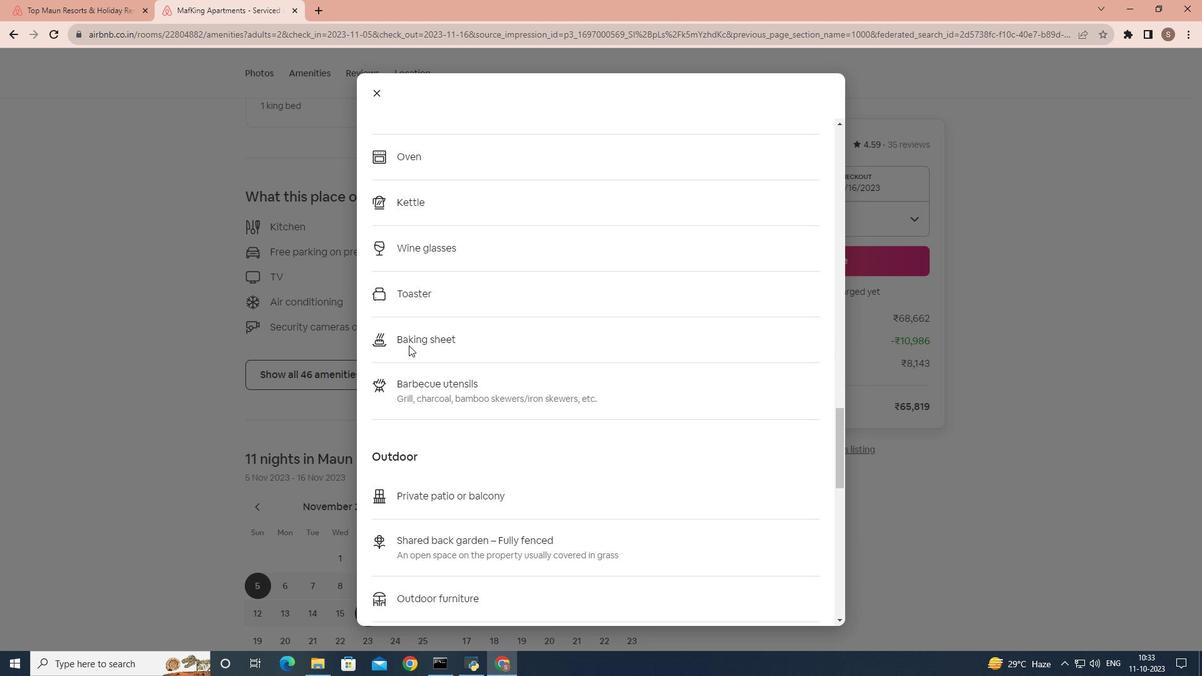 
Action: Mouse scrolled (410, 346) with delta (0, 0)
Screenshot: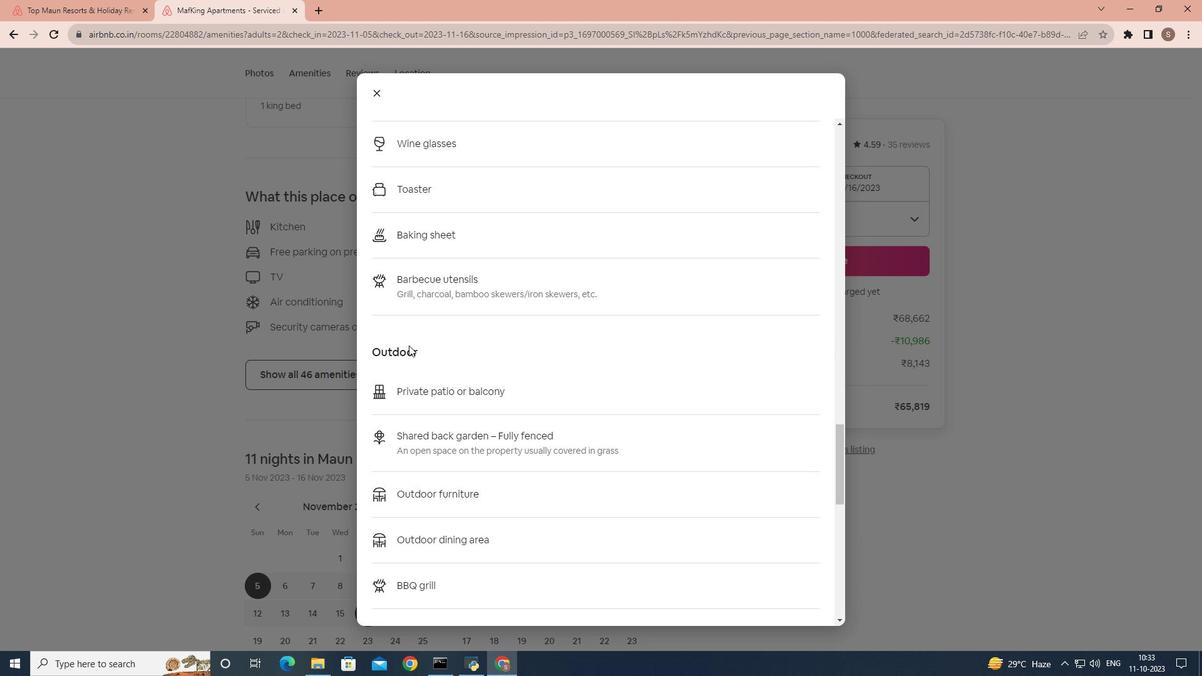 
Action: Mouse scrolled (410, 346) with delta (0, 0)
Screenshot: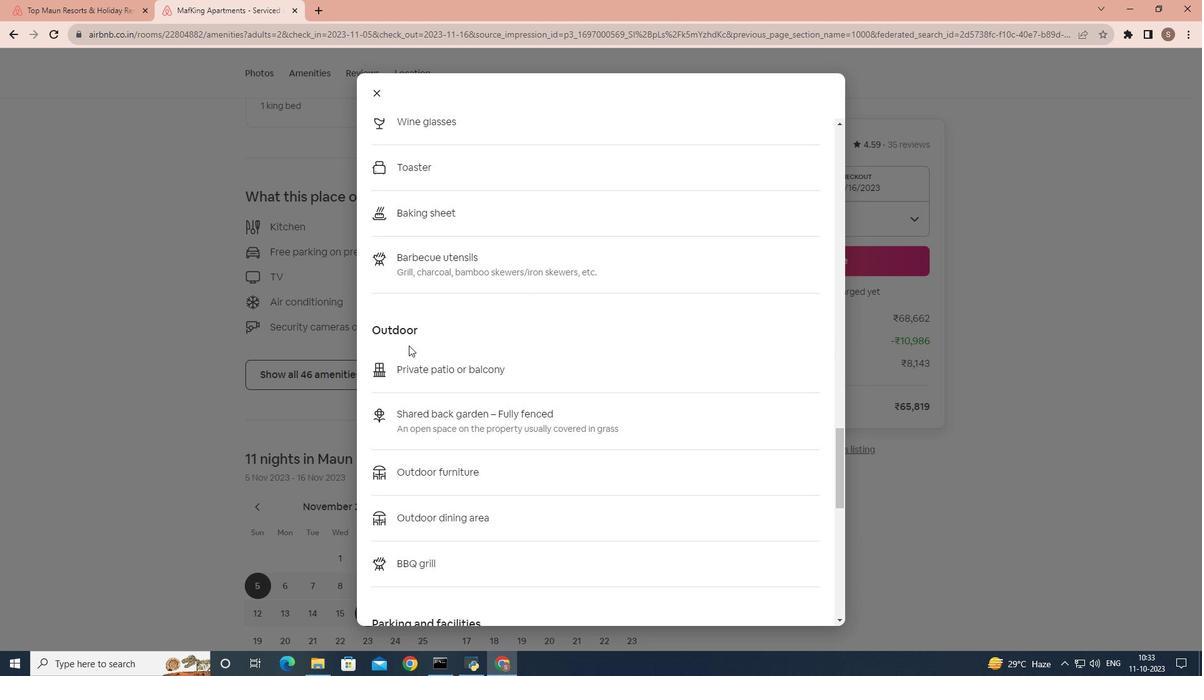
Action: Mouse scrolled (410, 346) with delta (0, 0)
Screenshot: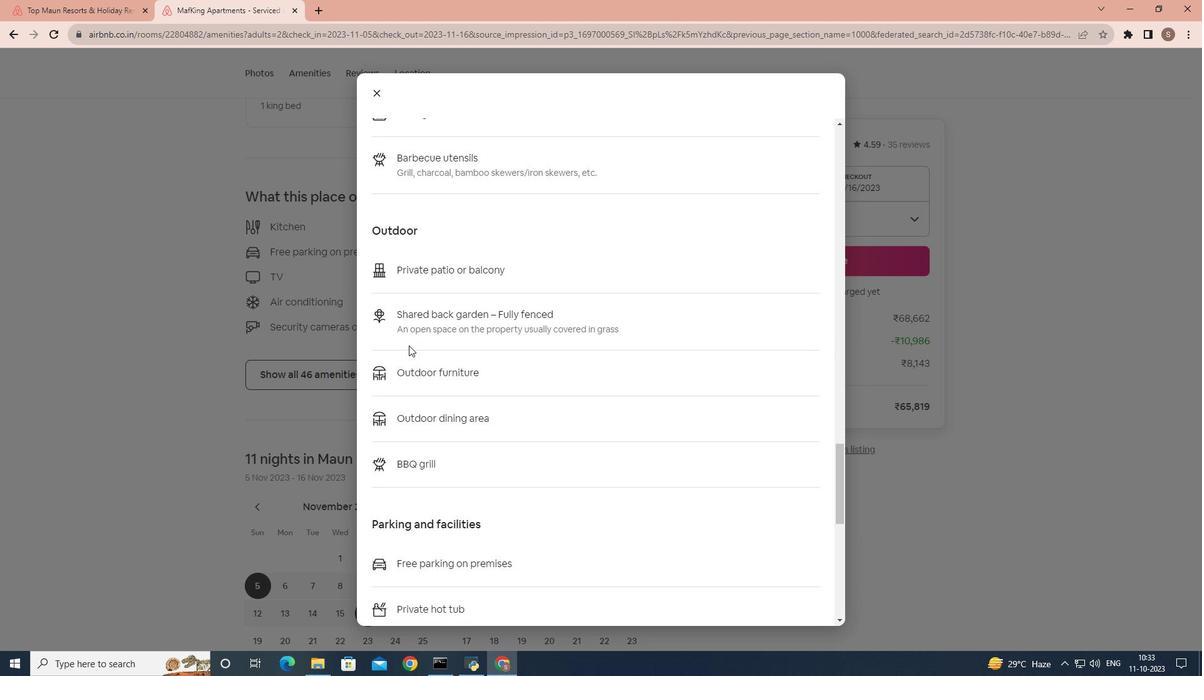 
Action: Mouse scrolled (410, 346) with delta (0, 0)
Screenshot: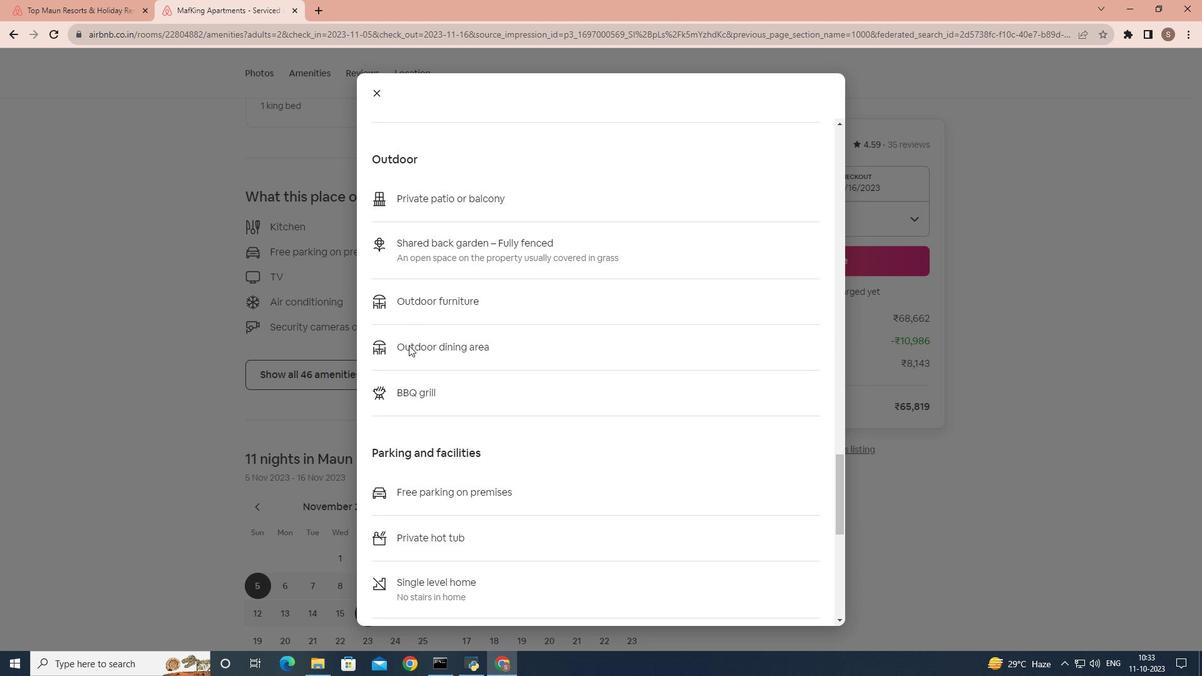 
Action: Mouse scrolled (410, 346) with delta (0, 0)
Screenshot: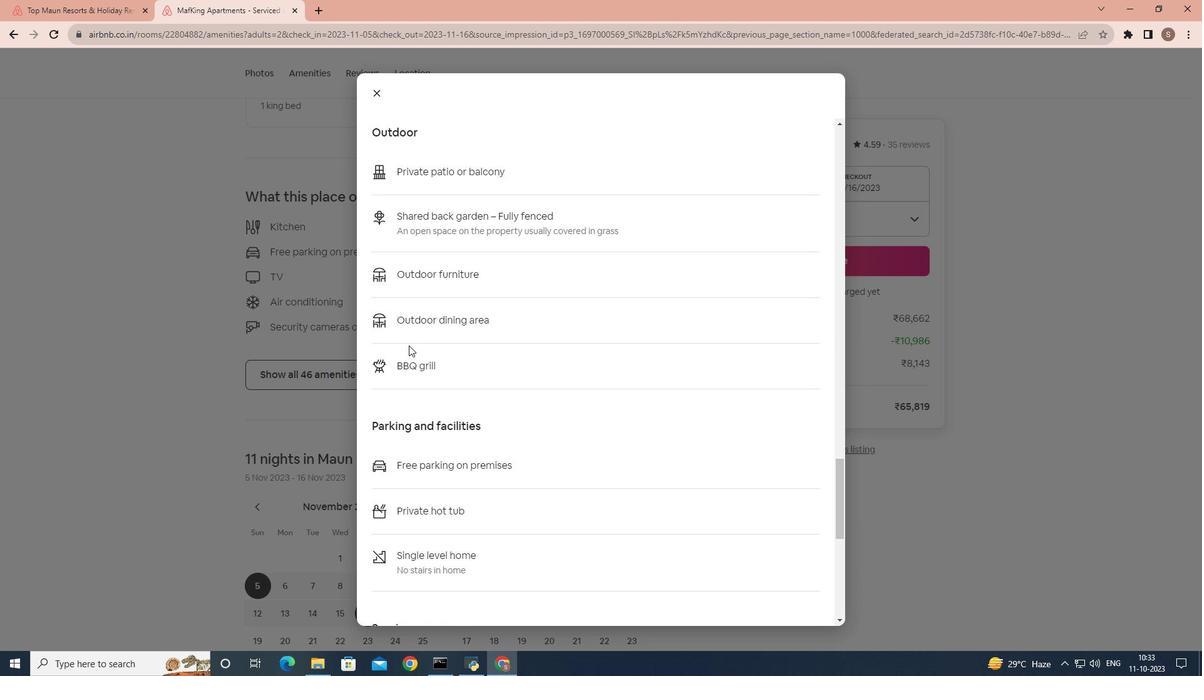 
Action: Mouse scrolled (410, 346) with delta (0, 0)
Screenshot: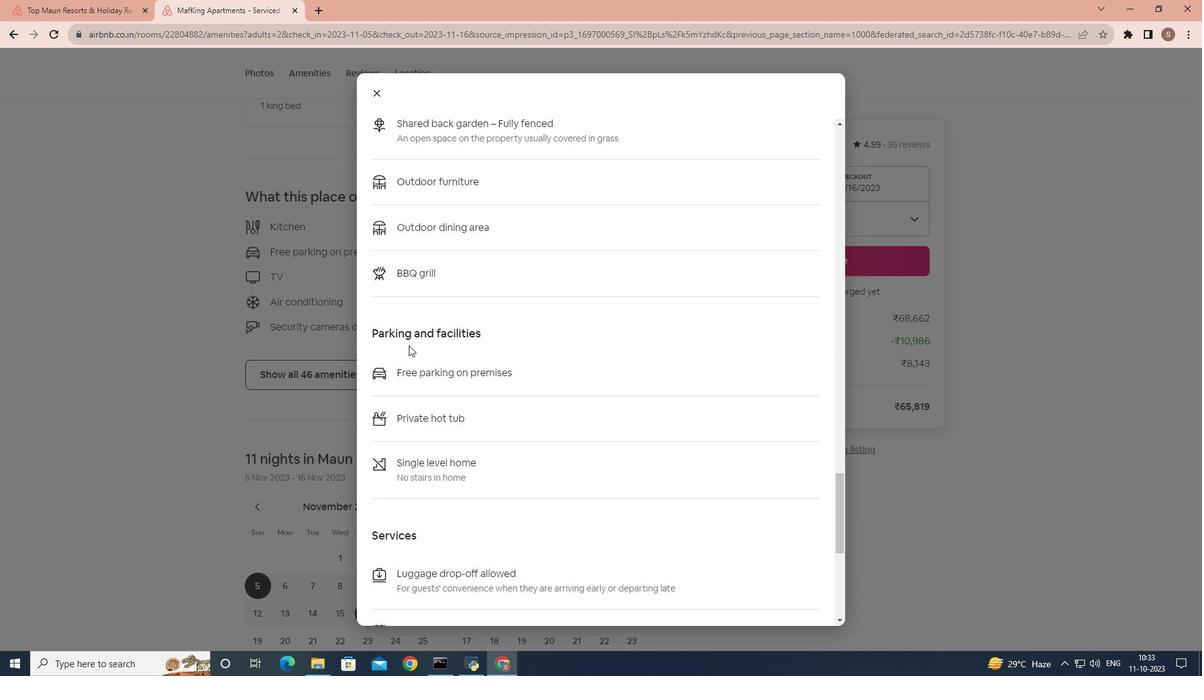 
Action: Mouse scrolled (410, 346) with delta (0, 0)
Screenshot: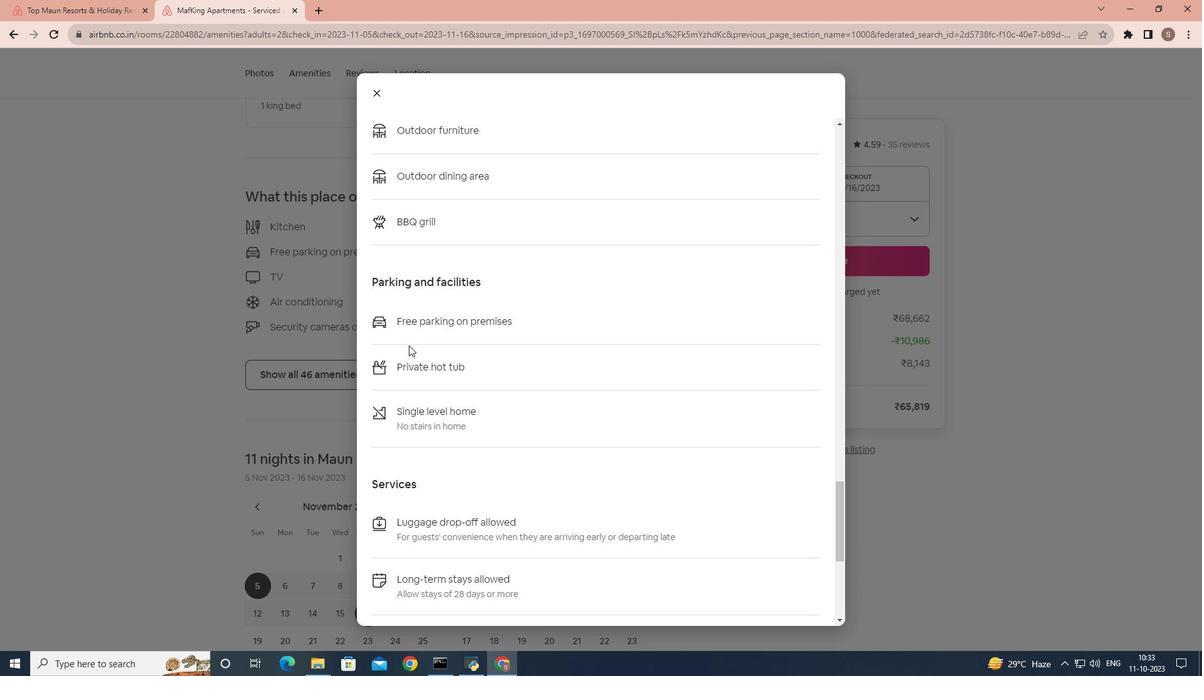 
Action: Mouse scrolled (410, 346) with delta (0, 0)
Screenshot: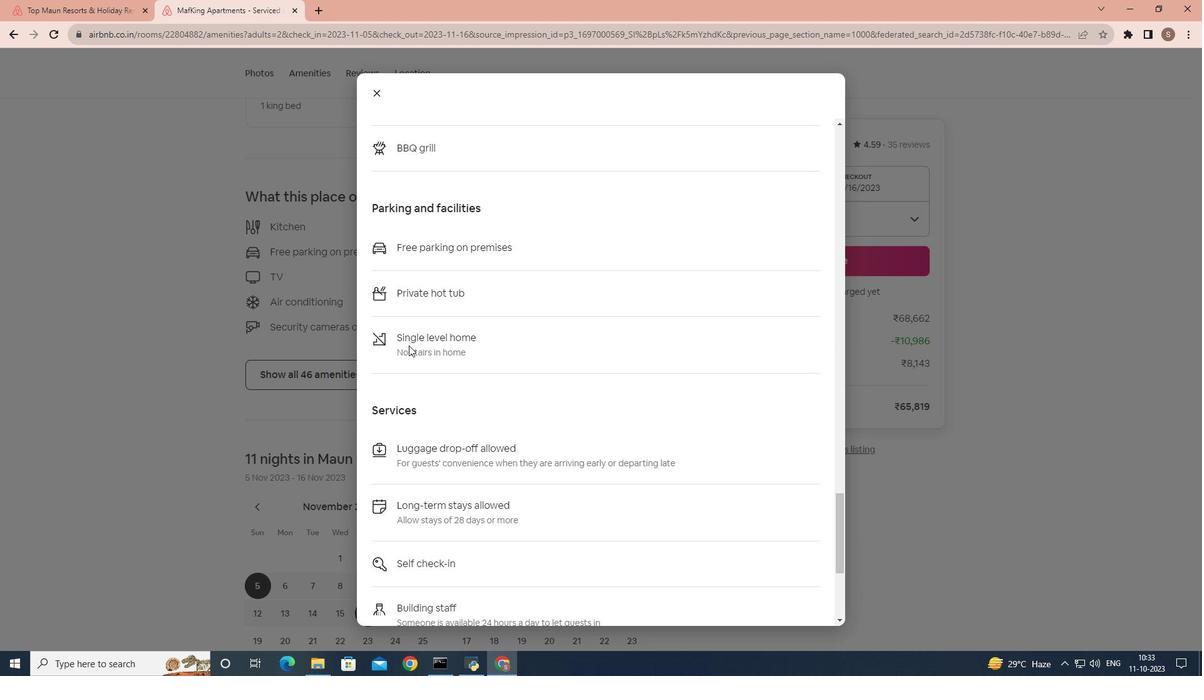 
Action: Mouse scrolled (410, 346) with delta (0, 0)
Screenshot: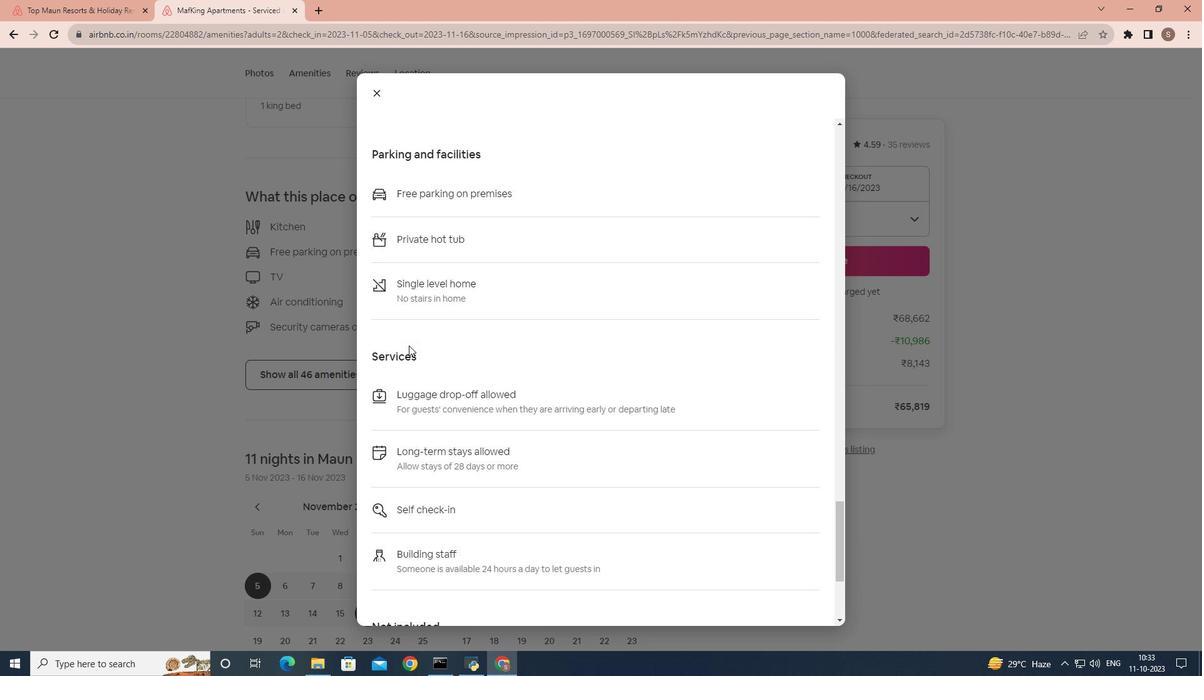 
Action: Mouse scrolled (410, 346) with delta (0, 0)
Screenshot: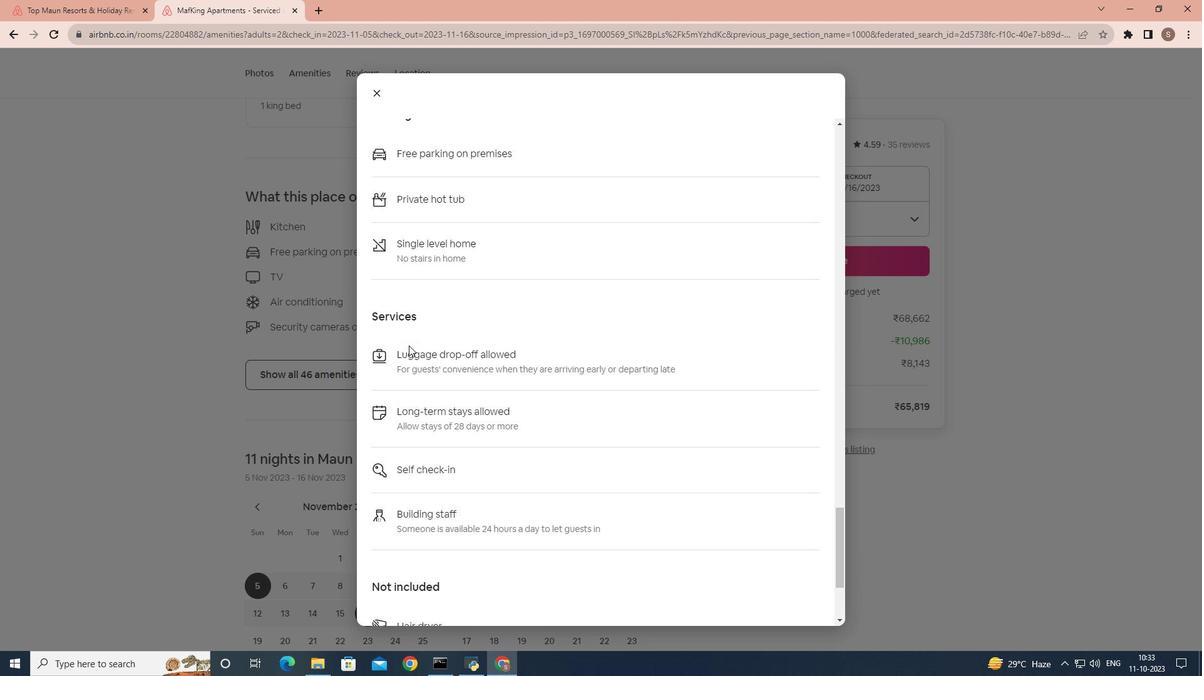 
Action: Mouse scrolled (410, 346) with delta (0, 0)
Screenshot: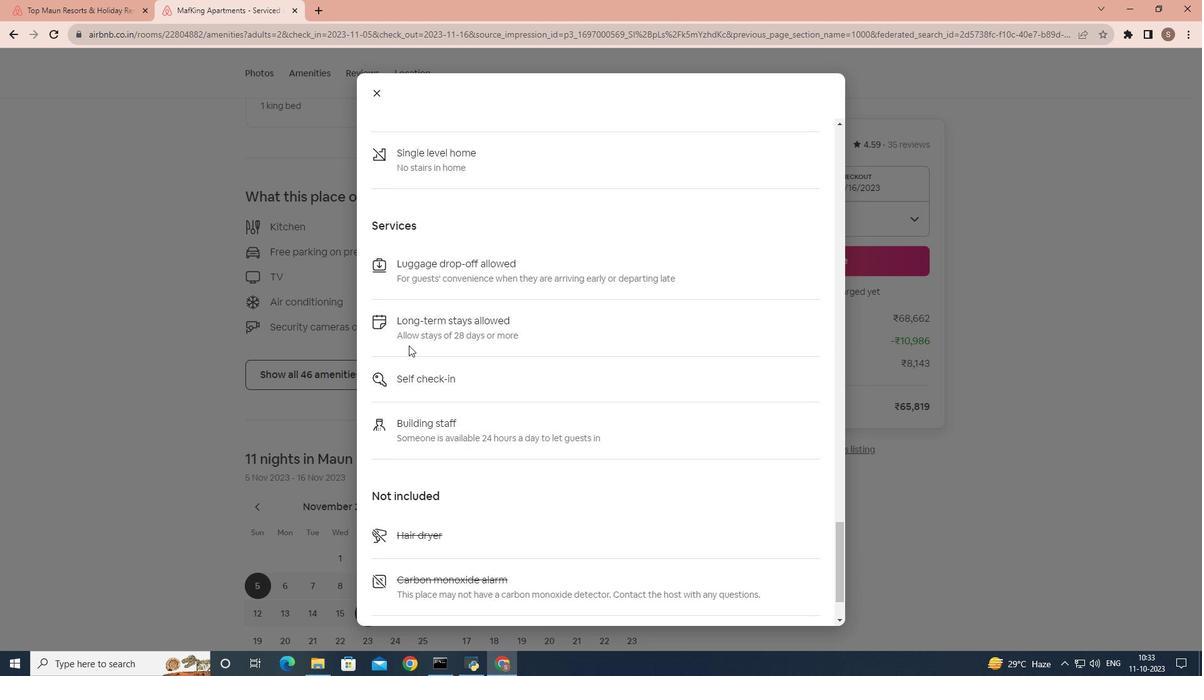 
Action: Mouse scrolled (410, 346) with delta (0, 0)
Screenshot: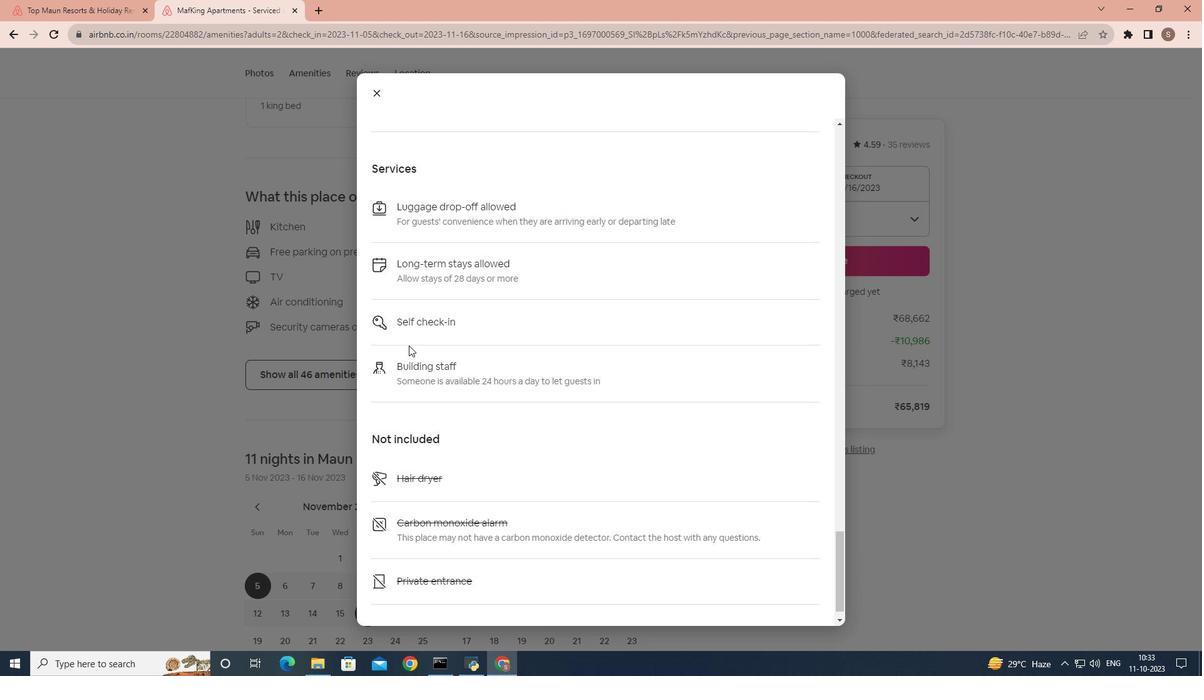 
Action: Mouse scrolled (410, 346) with delta (0, 0)
Screenshot: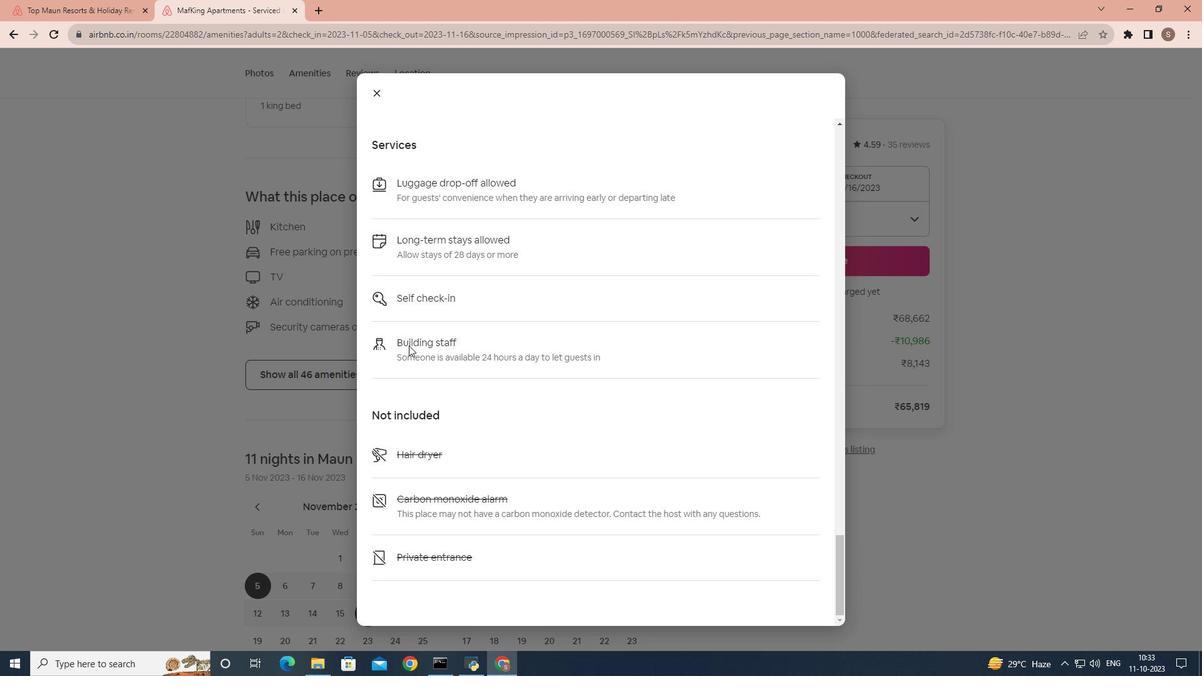 
Action: Mouse scrolled (410, 346) with delta (0, 0)
Screenshot: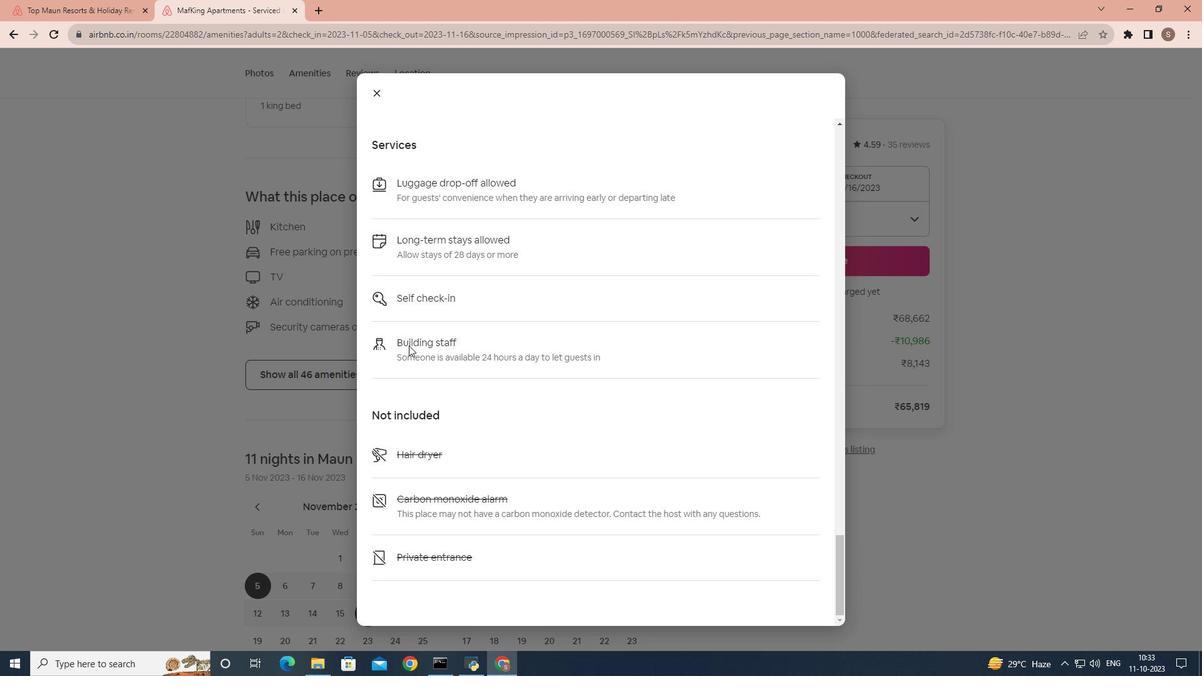 
Action: Mouse scrolled (410, 346) with delta (0, 0)
Screenshot: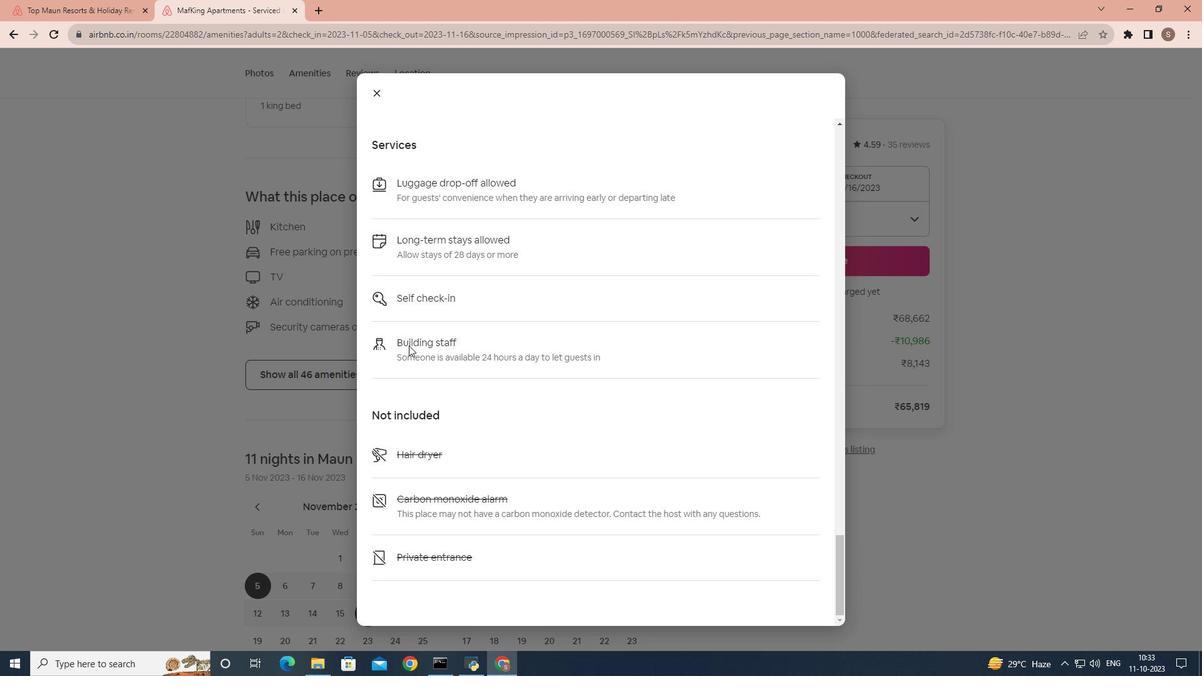 
Action: Mouse moved to (380, 100)
Screenshot: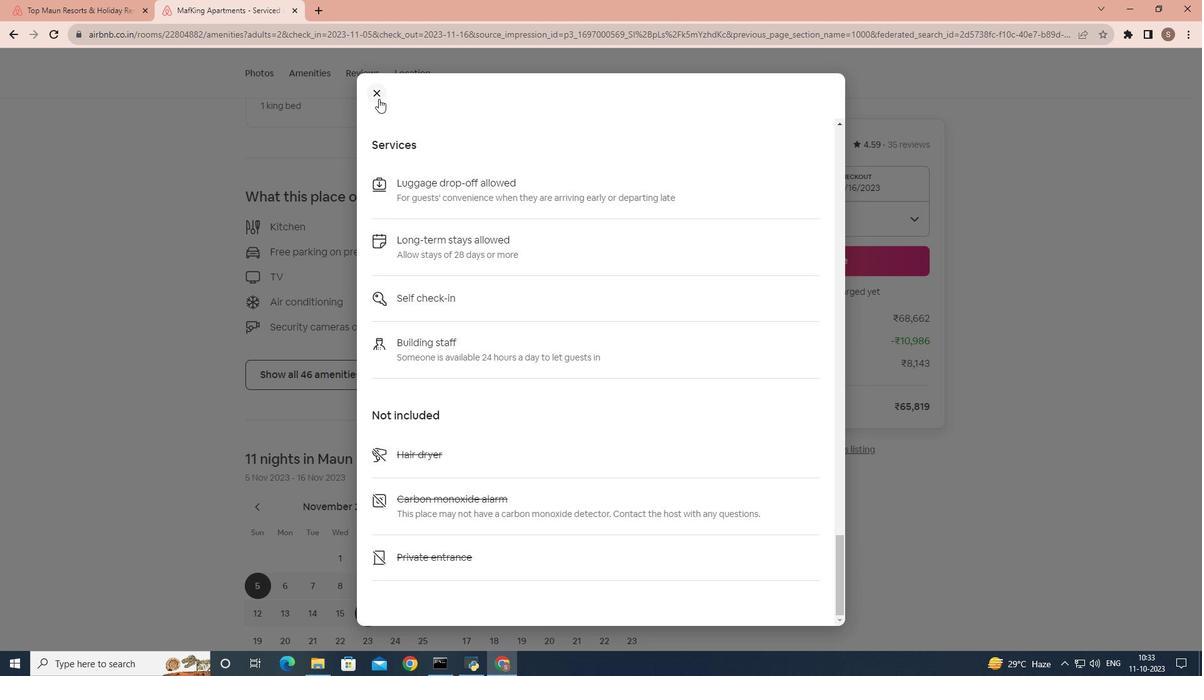 
Action: Mouse pressed left at (380, 100)
Screenshot: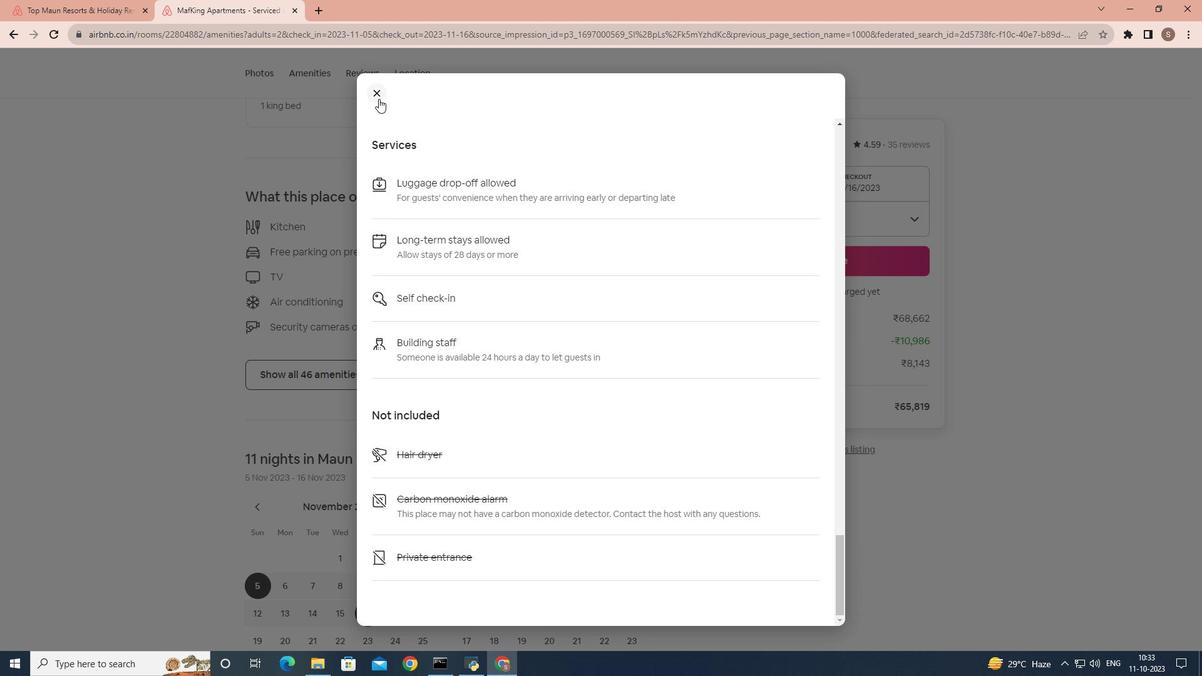 
Action: Mouse moved to (319, 273)
Screenshot: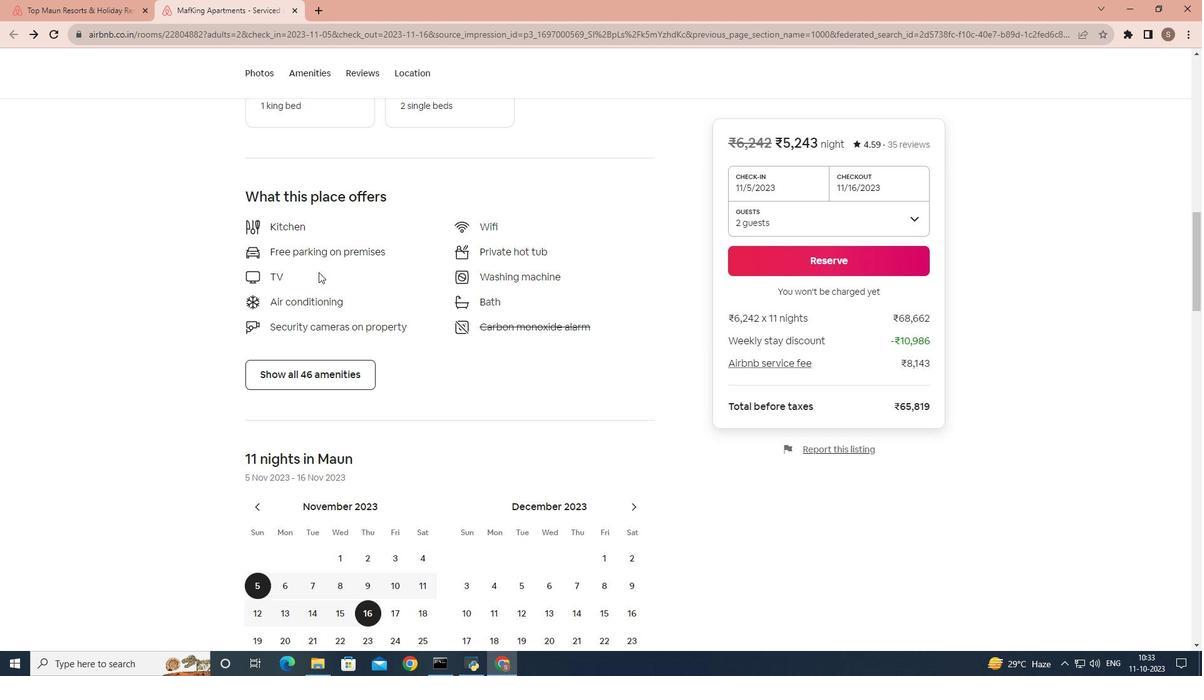 
Action: Mouse scrolled (319, 273) with delta (0, 0)
Screenshot: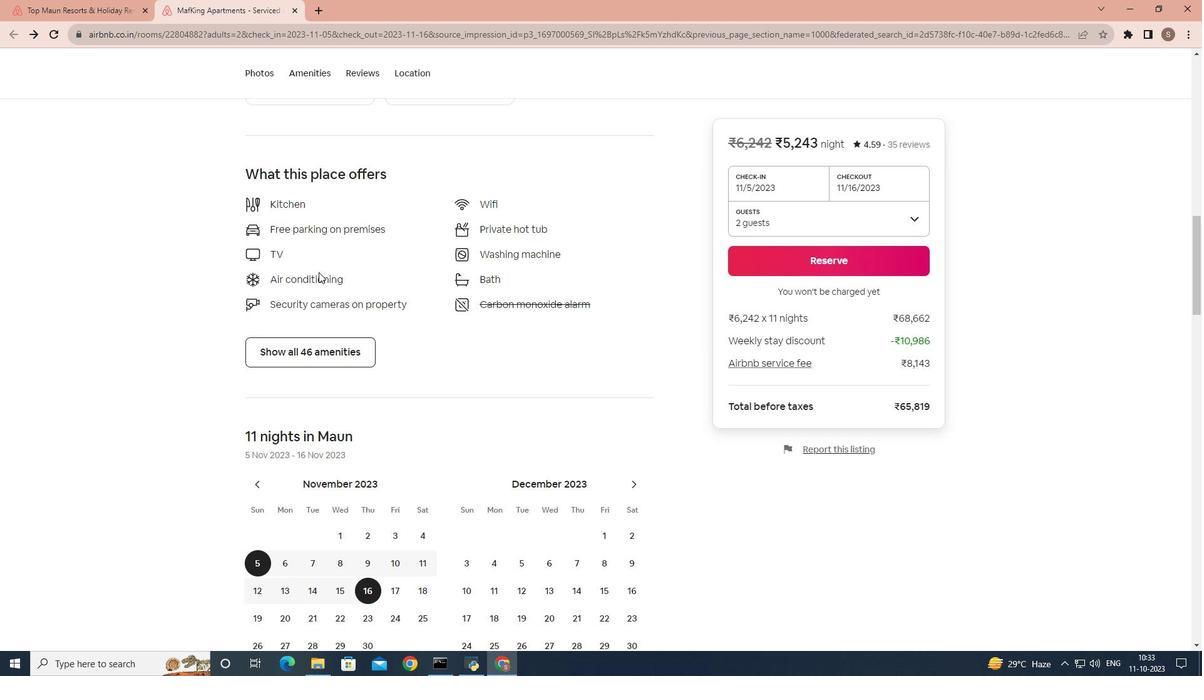 
Action: Mouse scrolled (319, 273) with delta (0, 0)
Screenshot: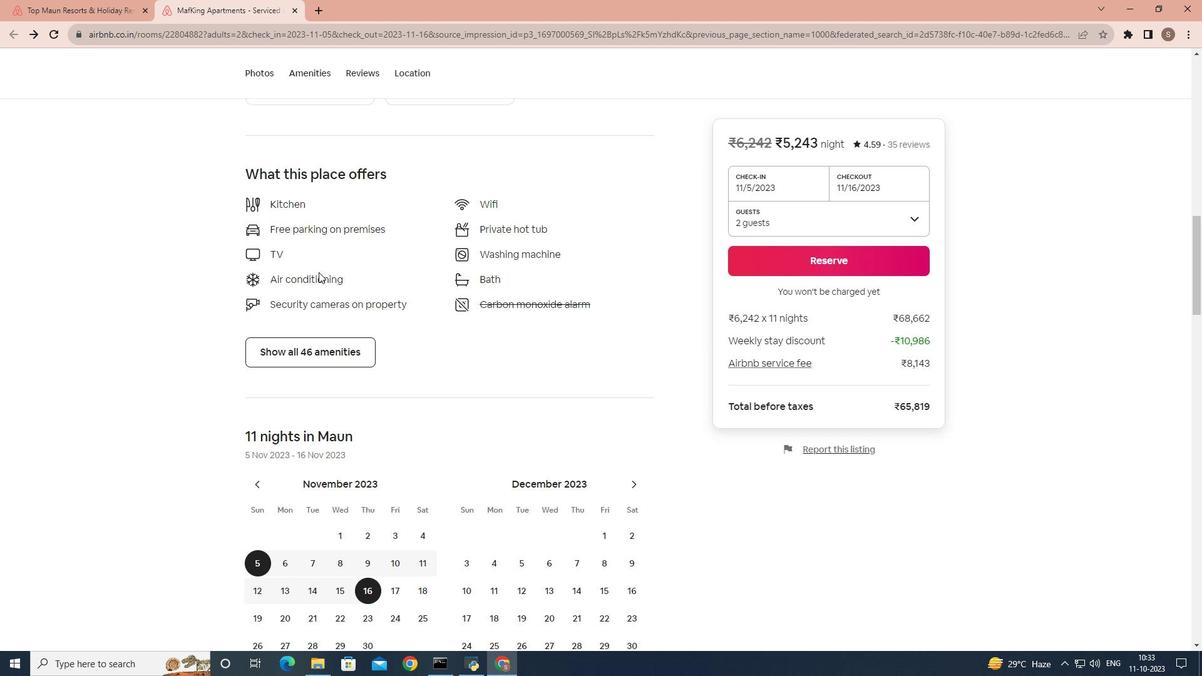 
Action: Mouse scrolled (319, 273) with delta (0, 0)
Screenshot: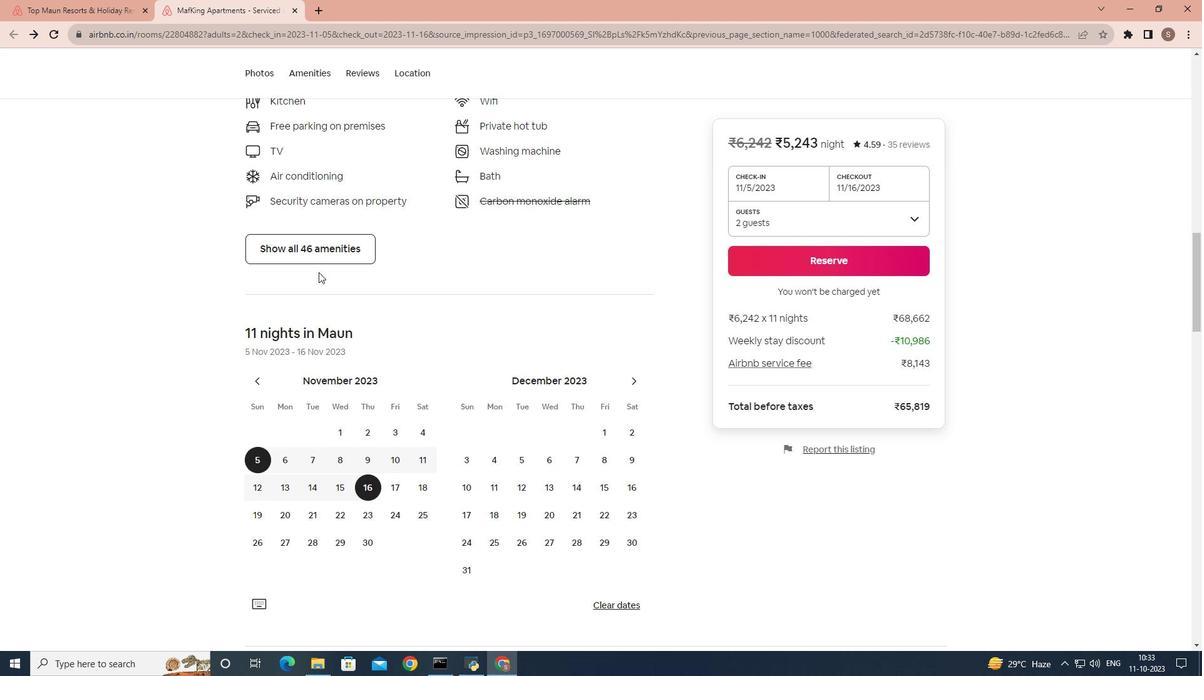 
Action: Mouse scrolled (319, 273) with delta (0, 0)
Screenshot: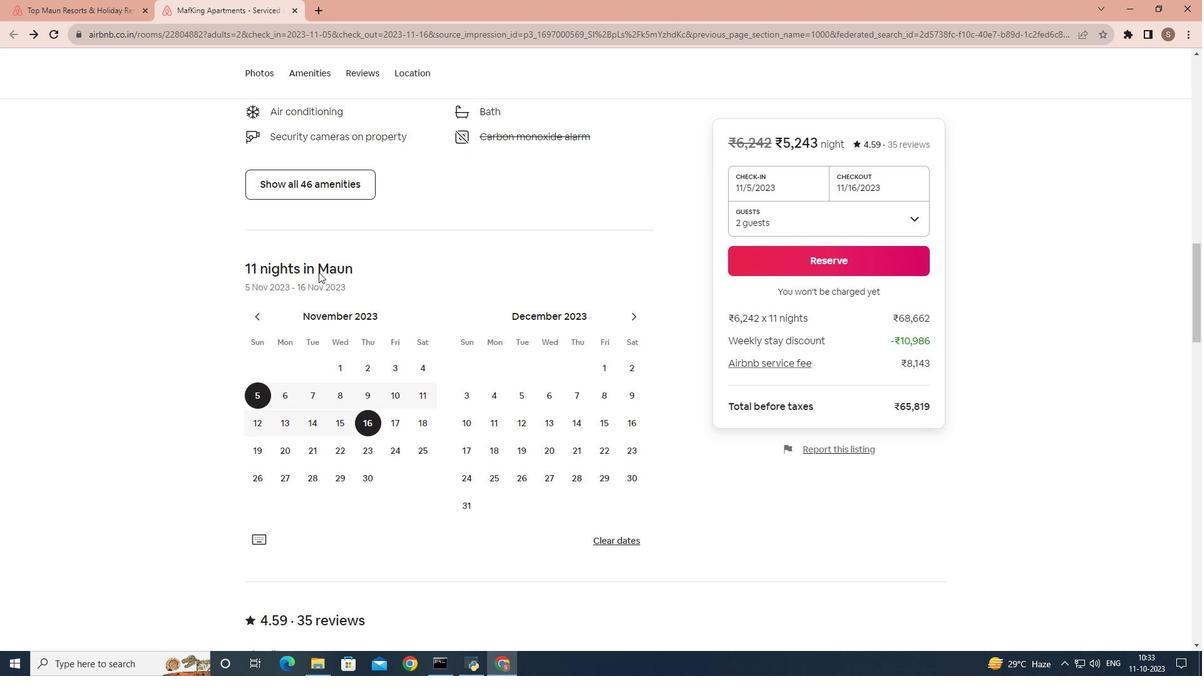 
Action: Mouse scrolled (319, 273) with delta (0, 0)
Screenshot: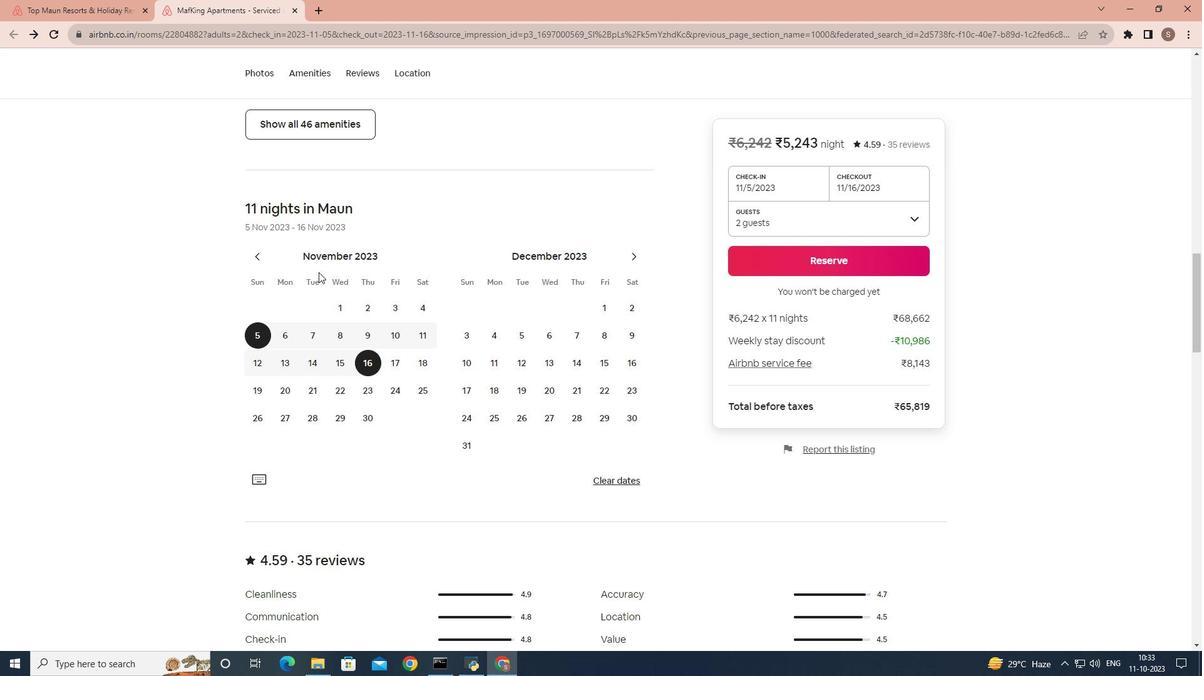 
Action: Mouse scrolled (319, 273) with delta (0, 0)
Screenshot: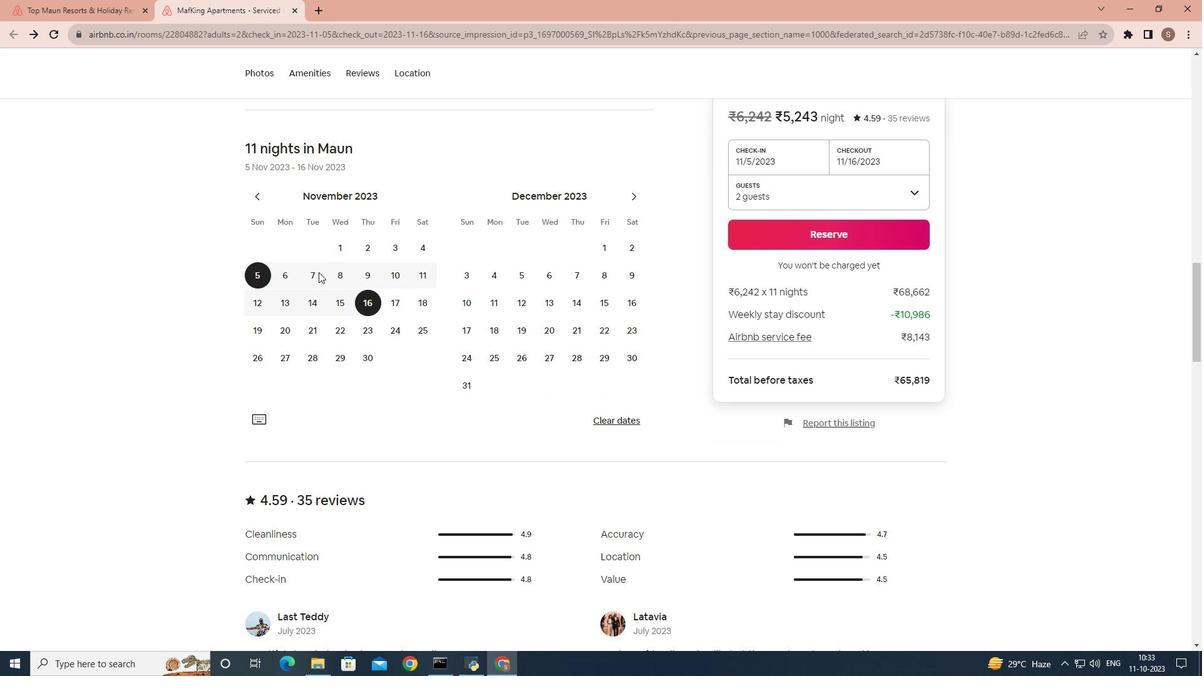
Action: Mouse scrolled (319, 273) with delta (0, 0)
Screenshot: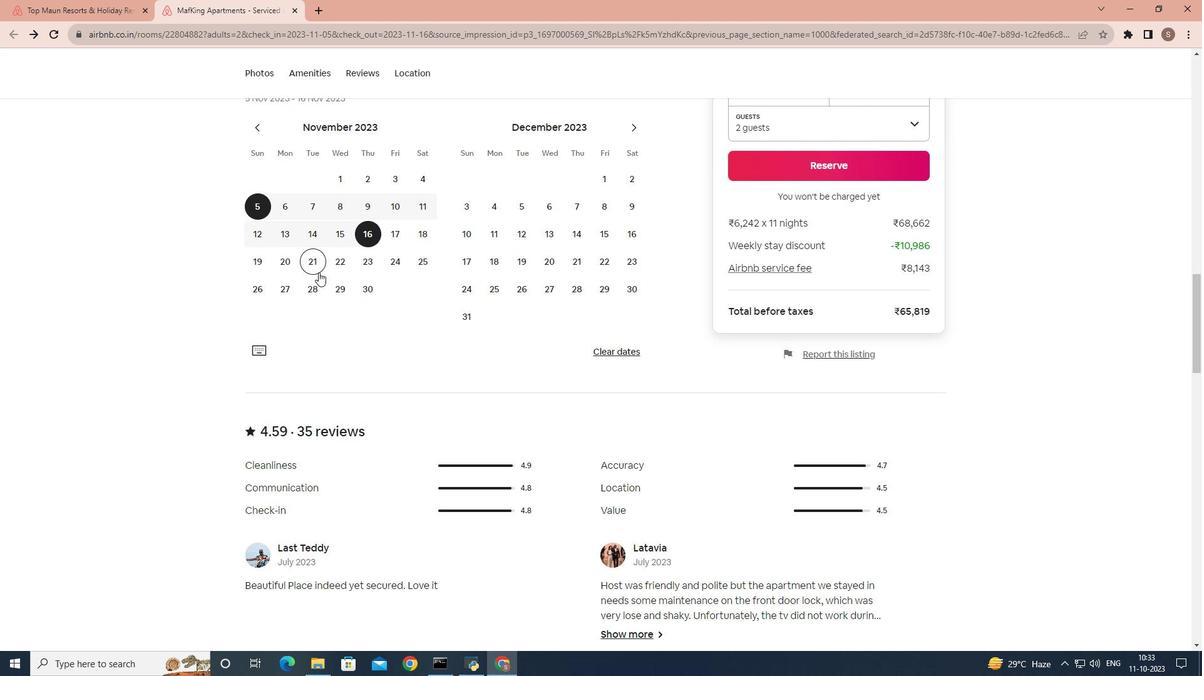 
Action: Mouse scrolled (319, 273) with delta (0, 0)
Screenshot: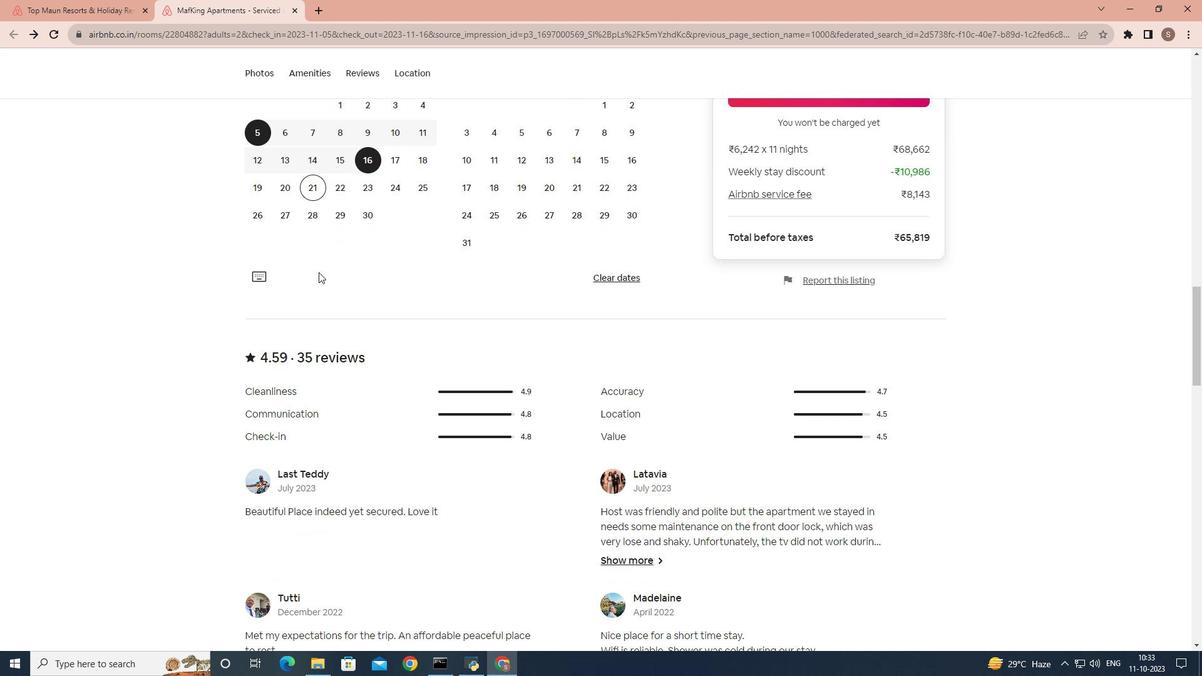
Action: Mouse scrolled (319, 273) with delta (0, 0)
Screenshot: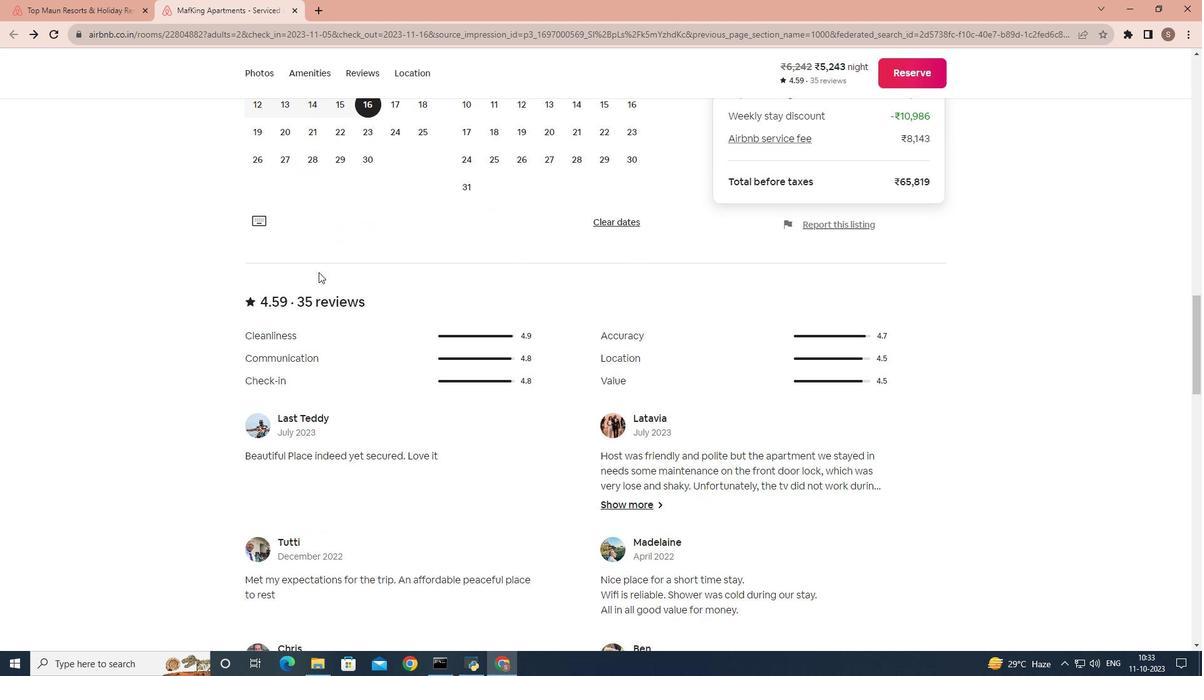 
Action: Mouse scrolled (319, 273) with delta (0, 0)
Screenshot: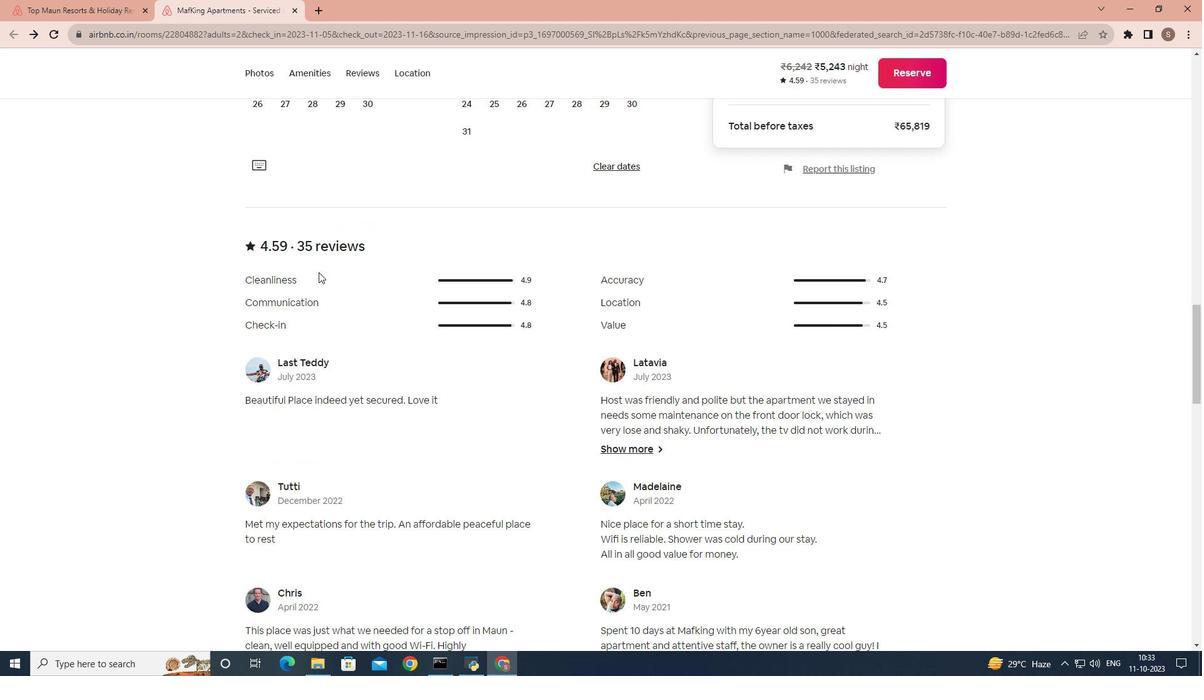 
Action: Mouse scrolled (319, 273) with delta (0, 0)
Screenshot: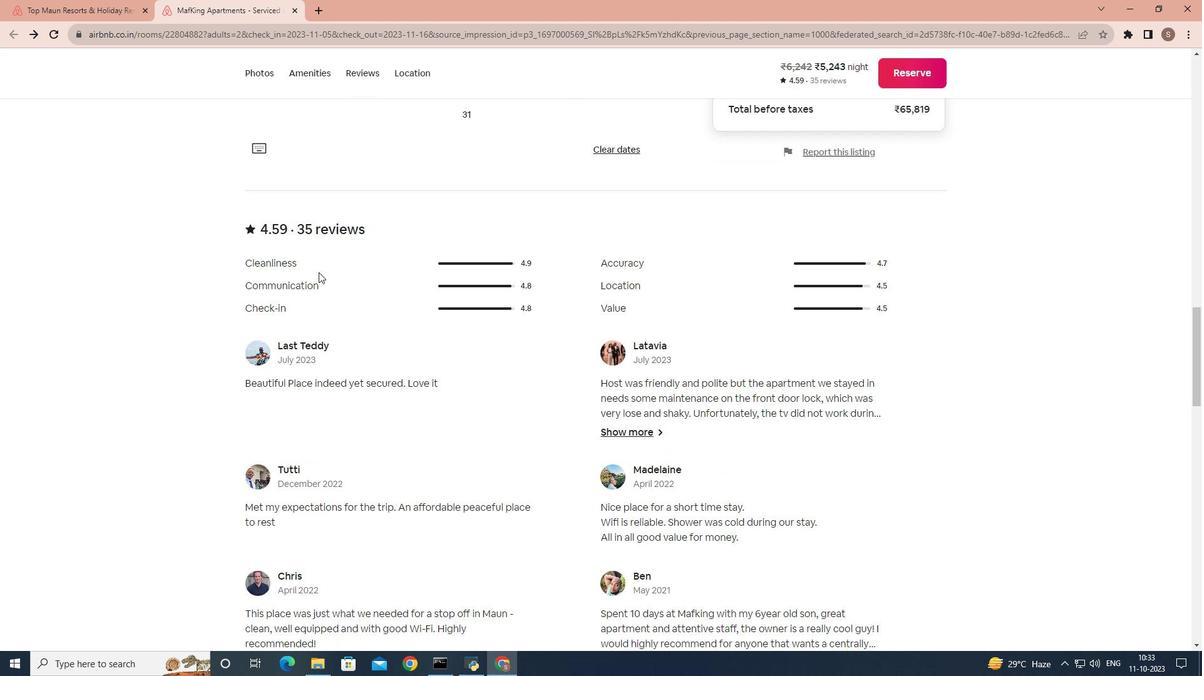 
Action: Mouse scrolled (319, 273) with delta (0, 0)
Screenshot: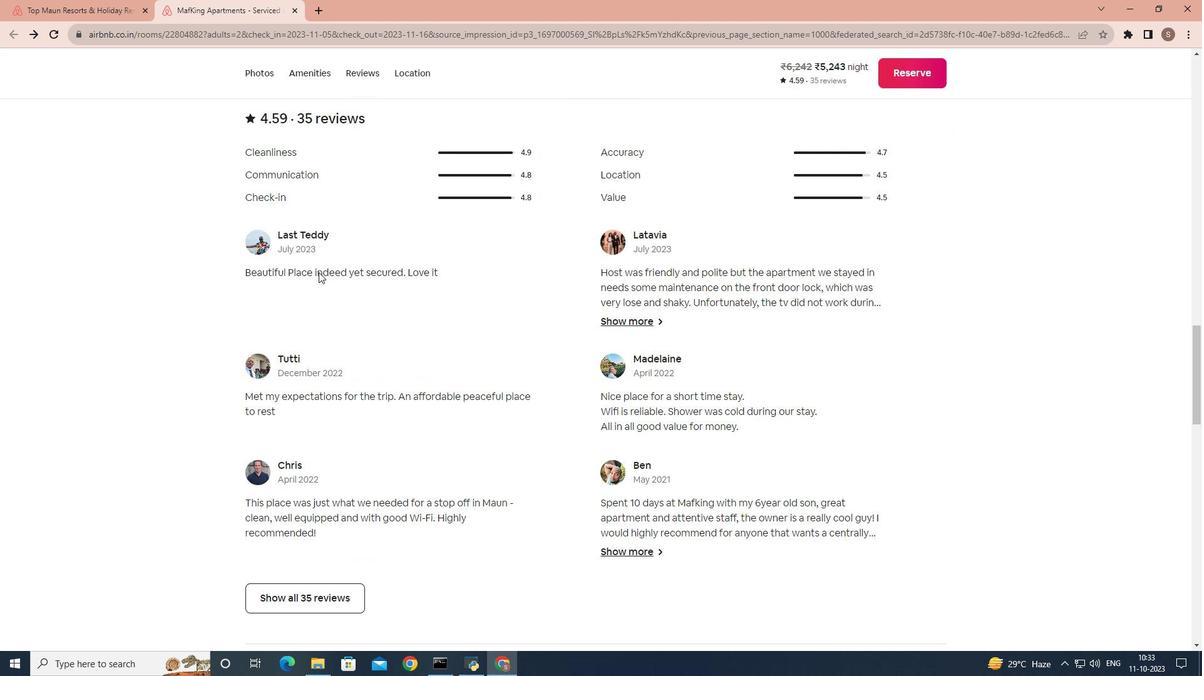 
Action: Mouse scrolled (319, 273) with delta (0, 0)
Screenshot: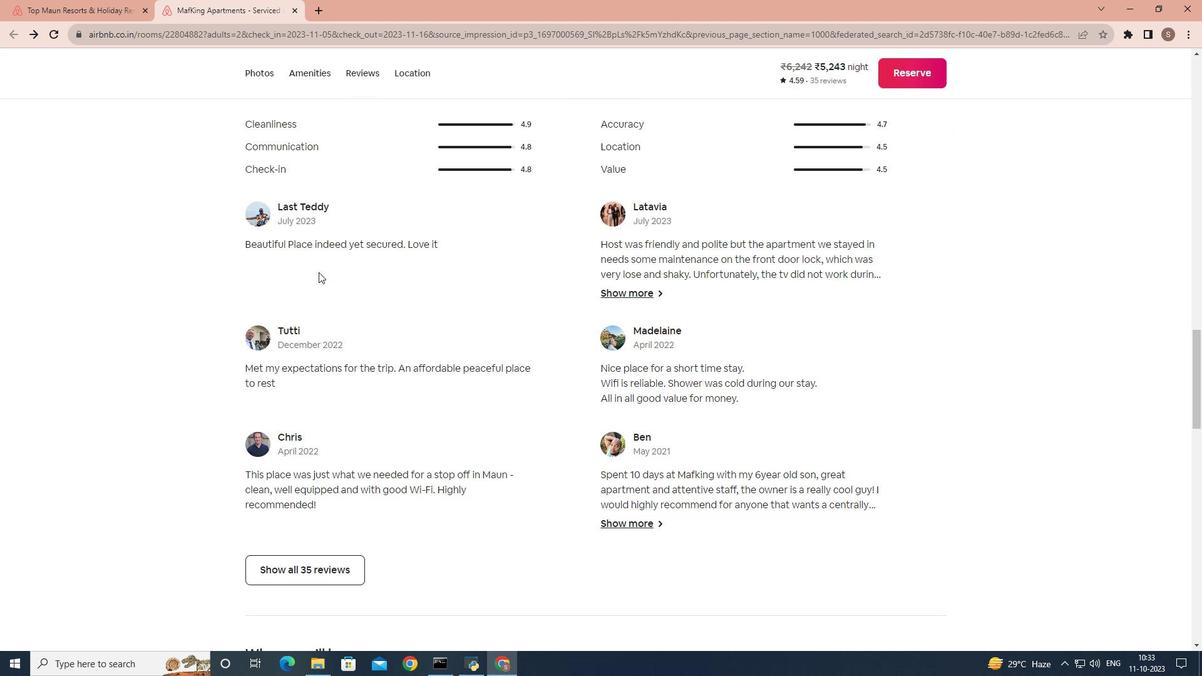 
Action: Mouse scrolled (319, 273) with delta (0, 0)
Screenshot: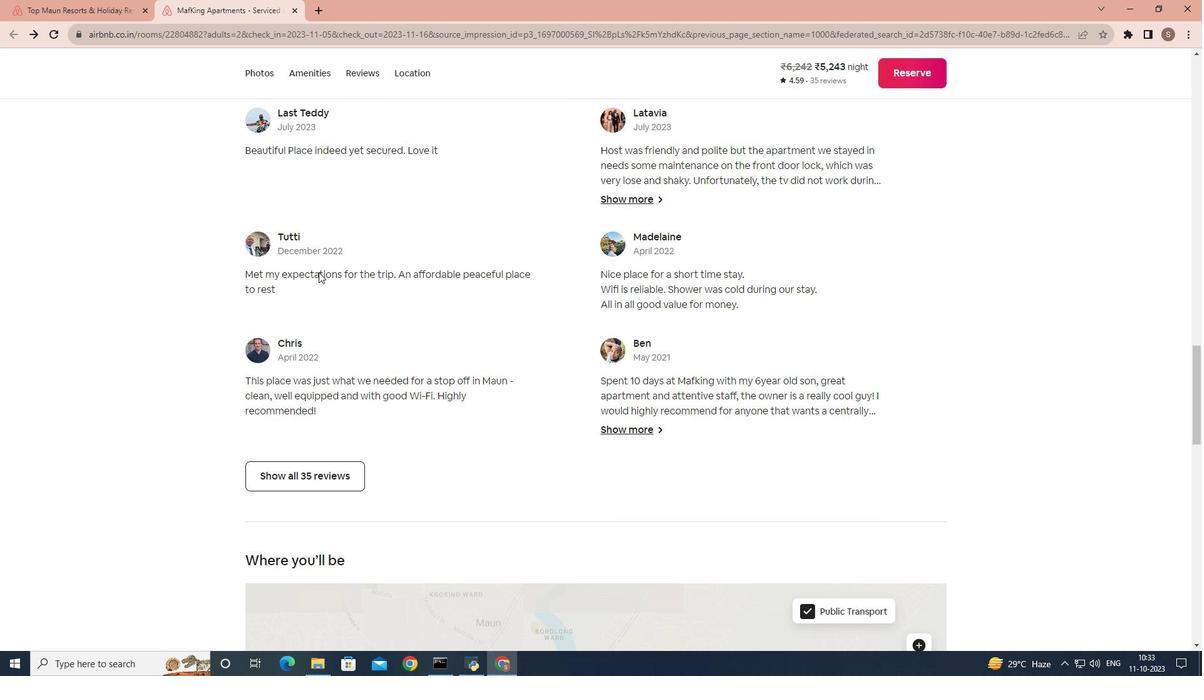 
Action: Mouse scrolled (319, 273) with delta (0, 0)
Screenshot: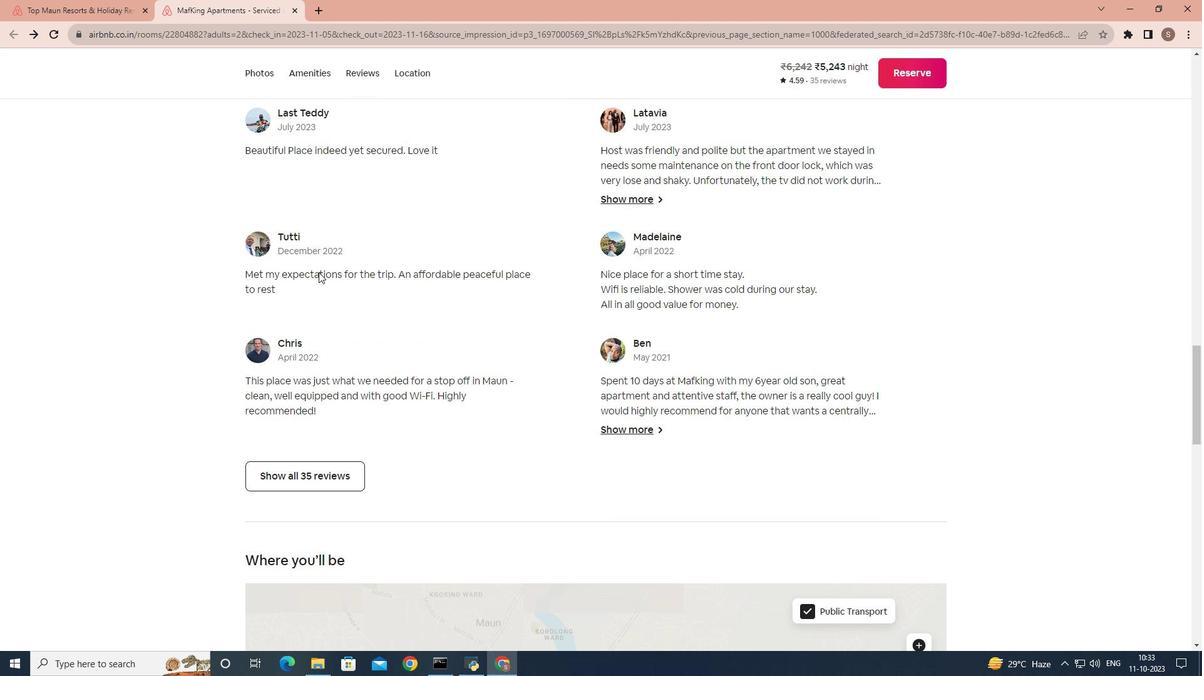 
Action: Mouse scrolled (319, 273) with delta (0, 0)
Screenshot: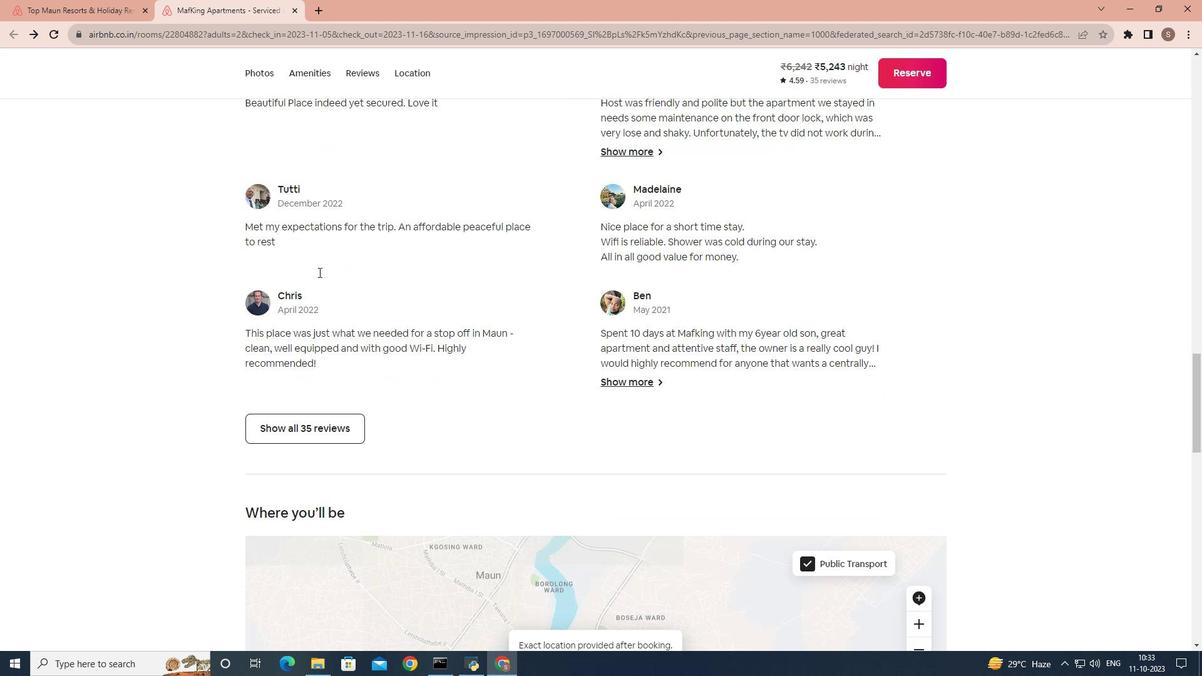 
Action: Mouse scrolled (319, 273) with delta (0, 0)
Screenshot: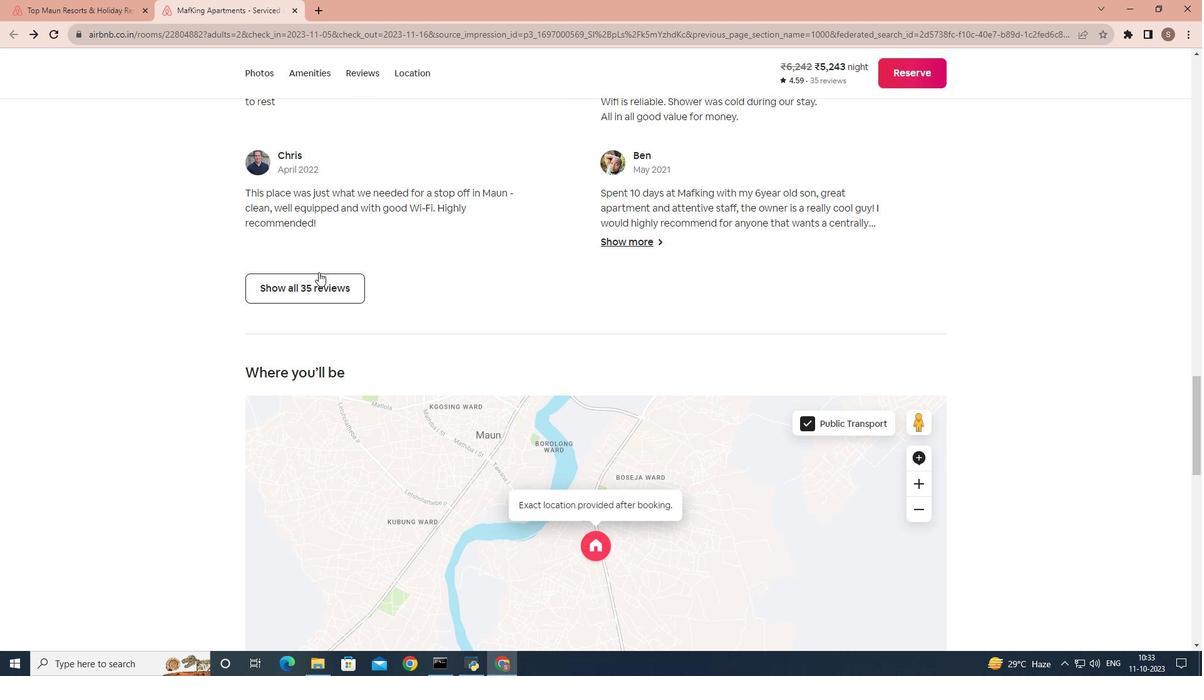 
Action: Mouse moved to (324, 231)
Screenshot: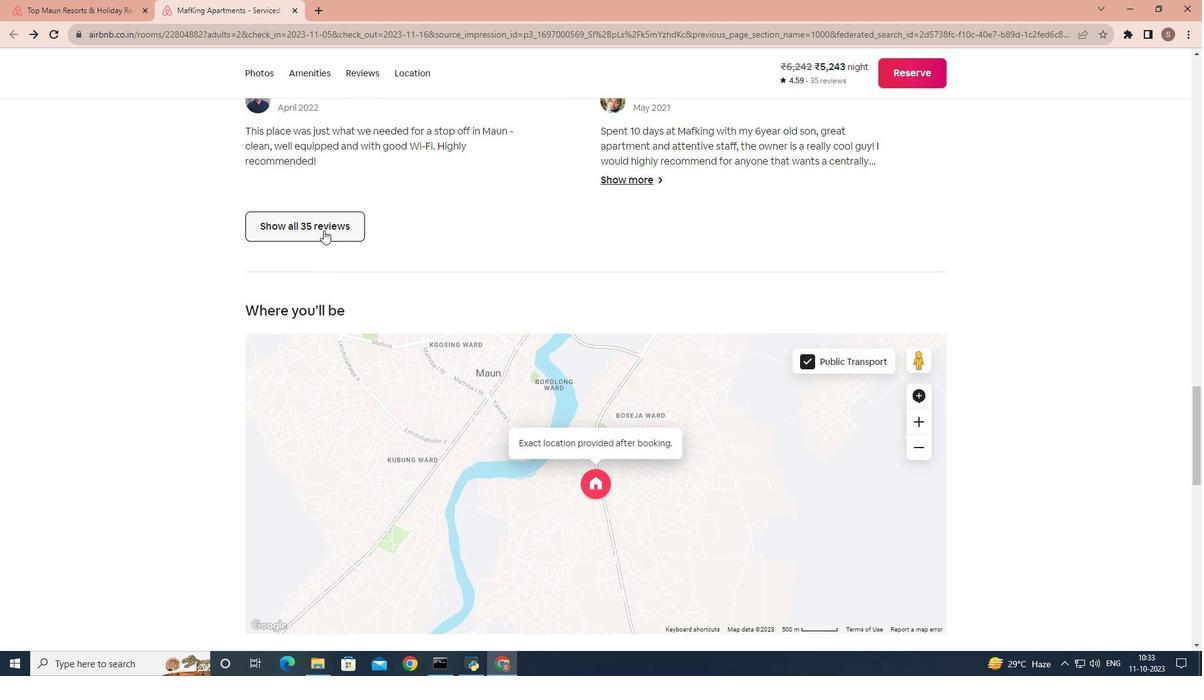 
Action: Mouse pressed left at (324, 231)
Screenshot: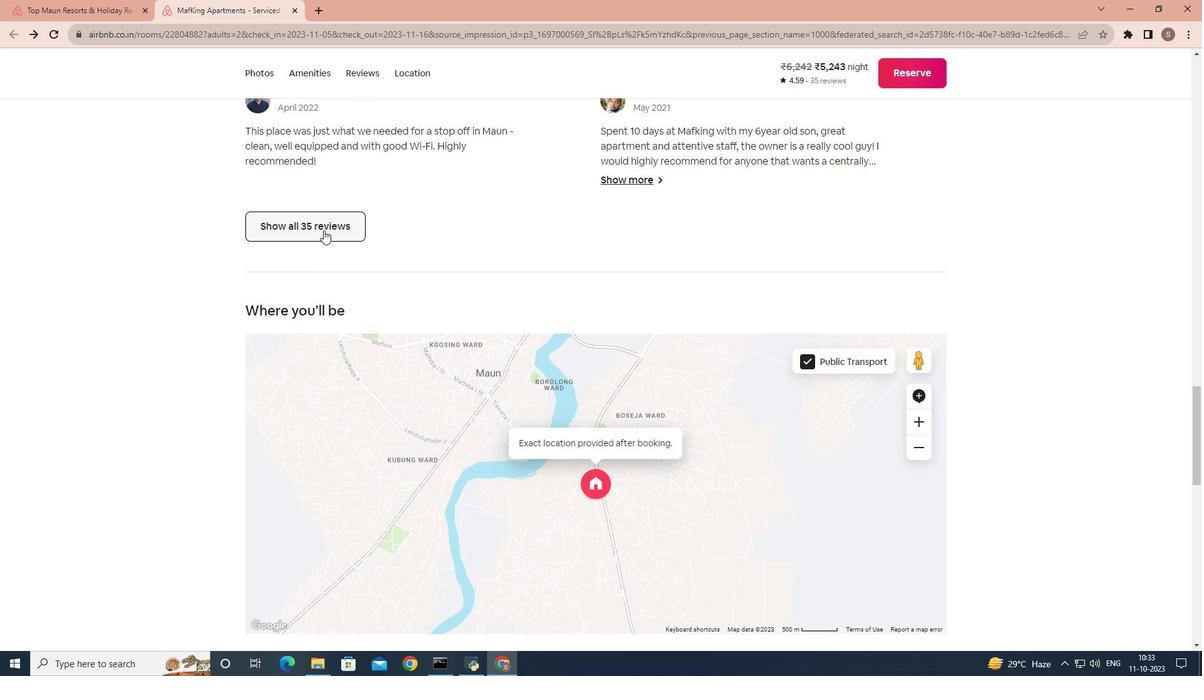 
Action: Mouse moved to (502, 321)
Screenshot: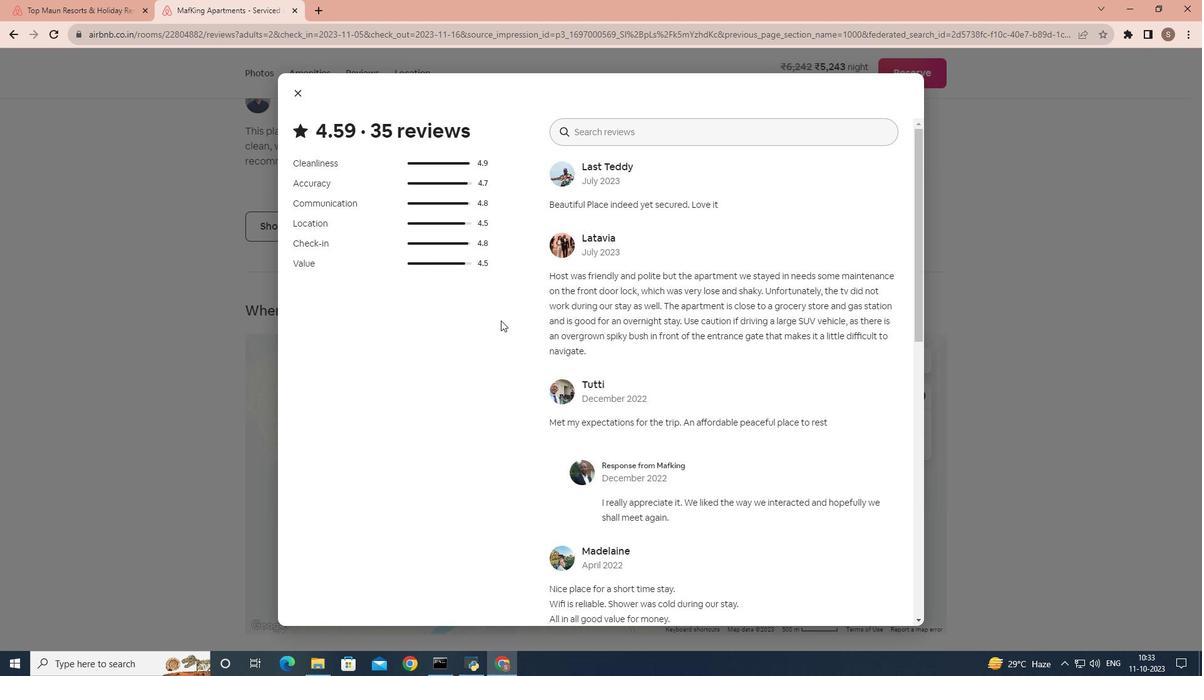 
Action: Mouse scrolled (502, 321) with delta (0, 0)
Screenshot: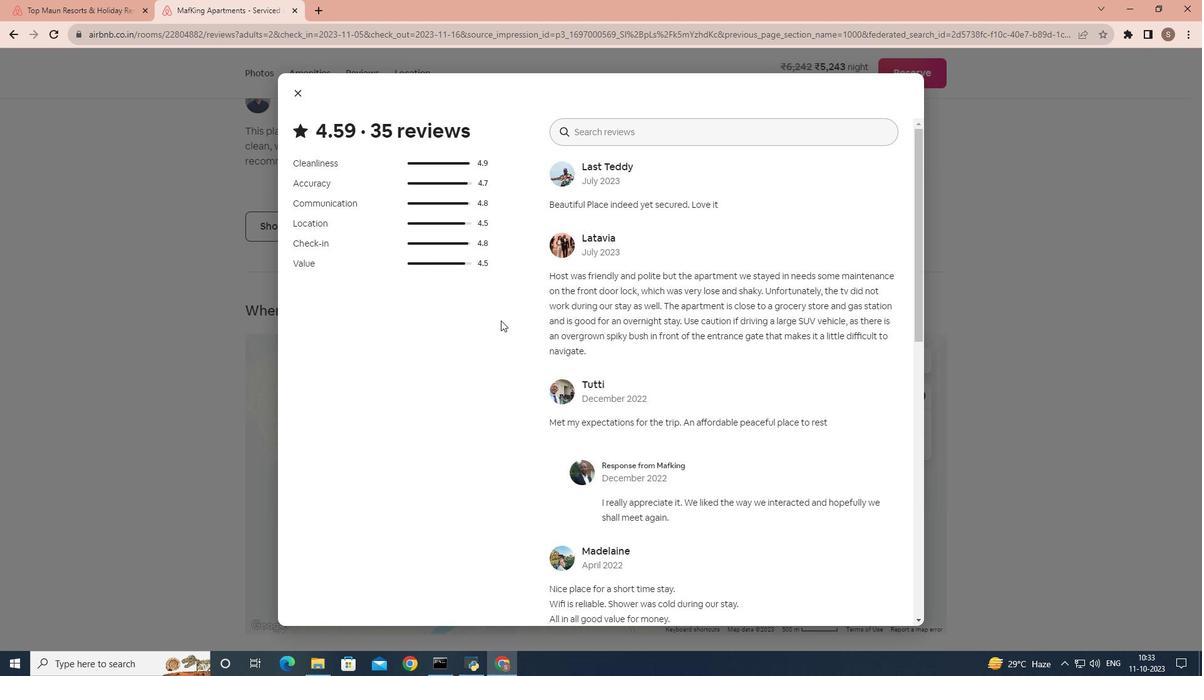 
Action: Mouse scrolled (502, 321) with delta (0, 0)
Screenshot: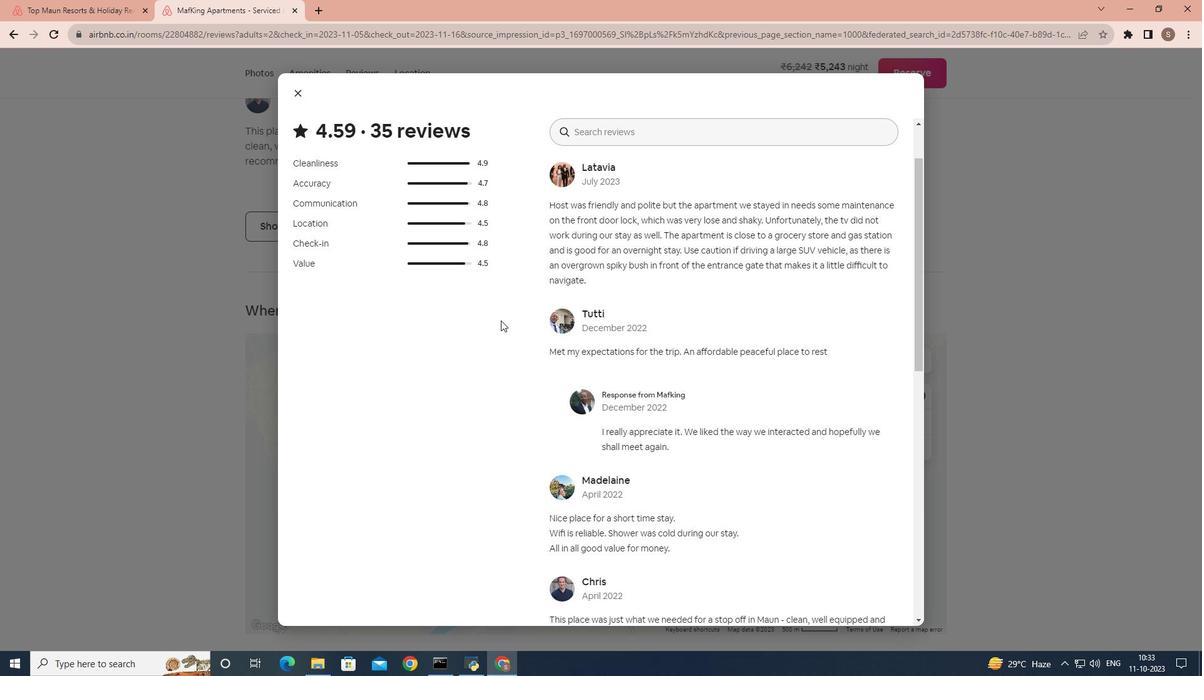 
Action: Mouse scrolled (502, 321) with delta (0, 0)
Screenshot: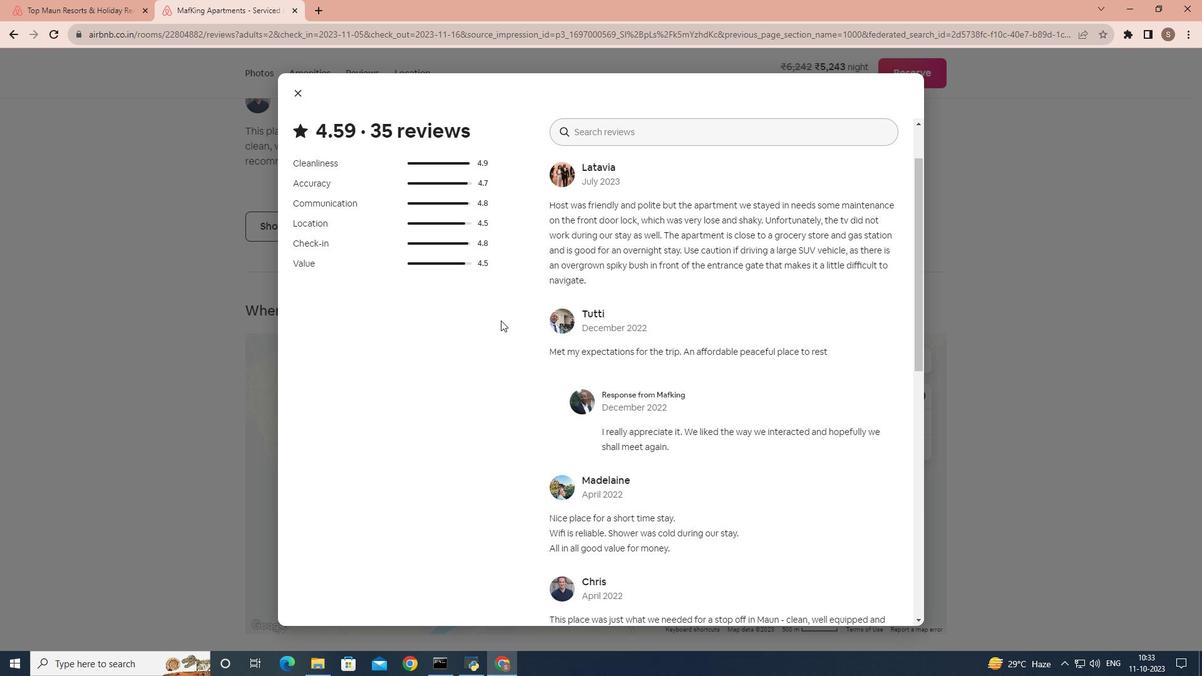 
Action: Mouse scrolled (502, 321) with delta (0, 0)
Screenshot: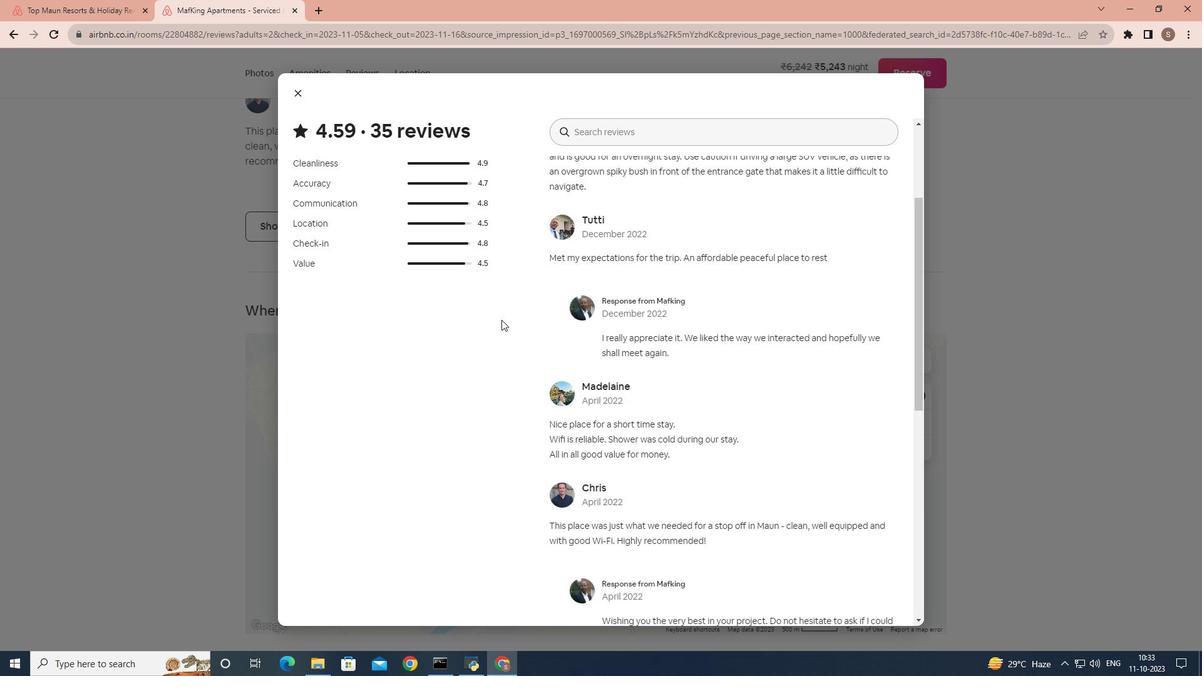 
Action: Mouse moved to (502, 321)
Screenshot: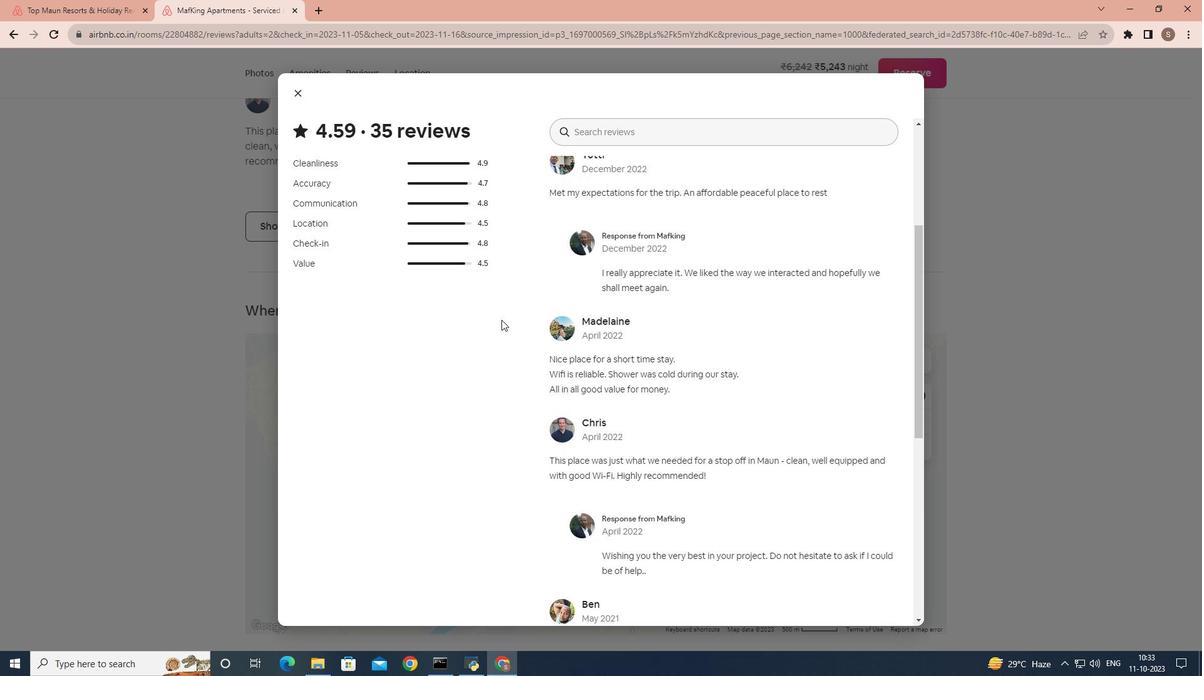
Action: Mouse scrolled (502, 320) with delta (0, 0)
Screenshot: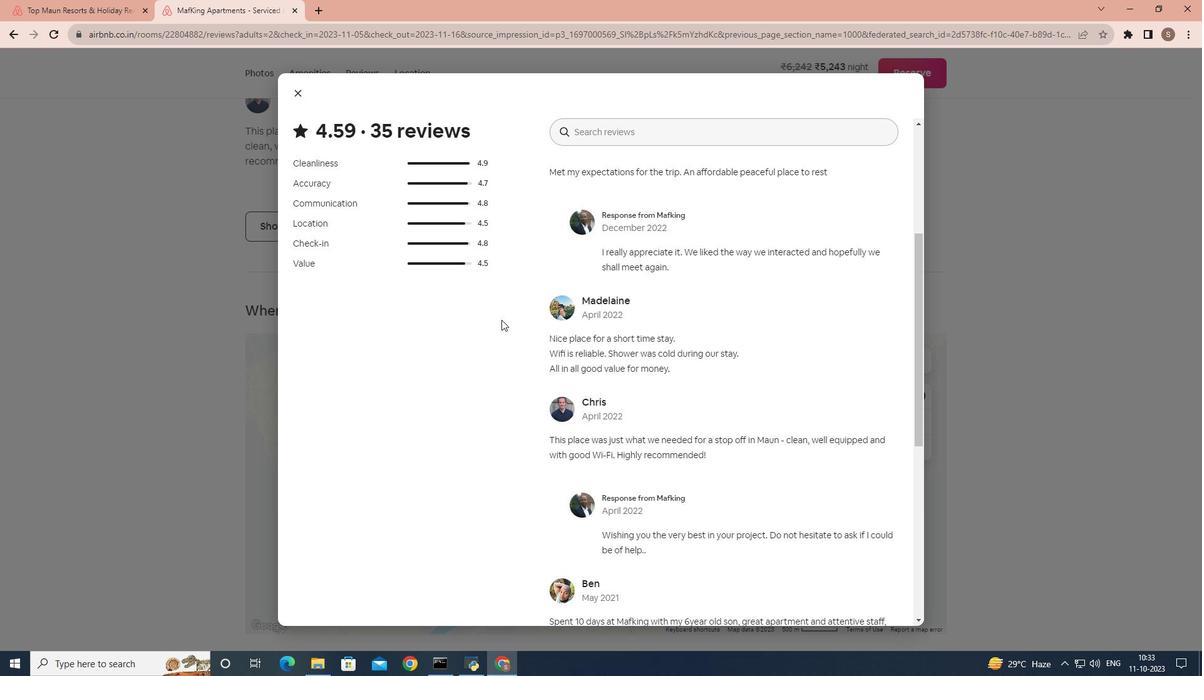 
Action: Mouse scrolled (502, 320) with delta (0, 0)
Screenshot: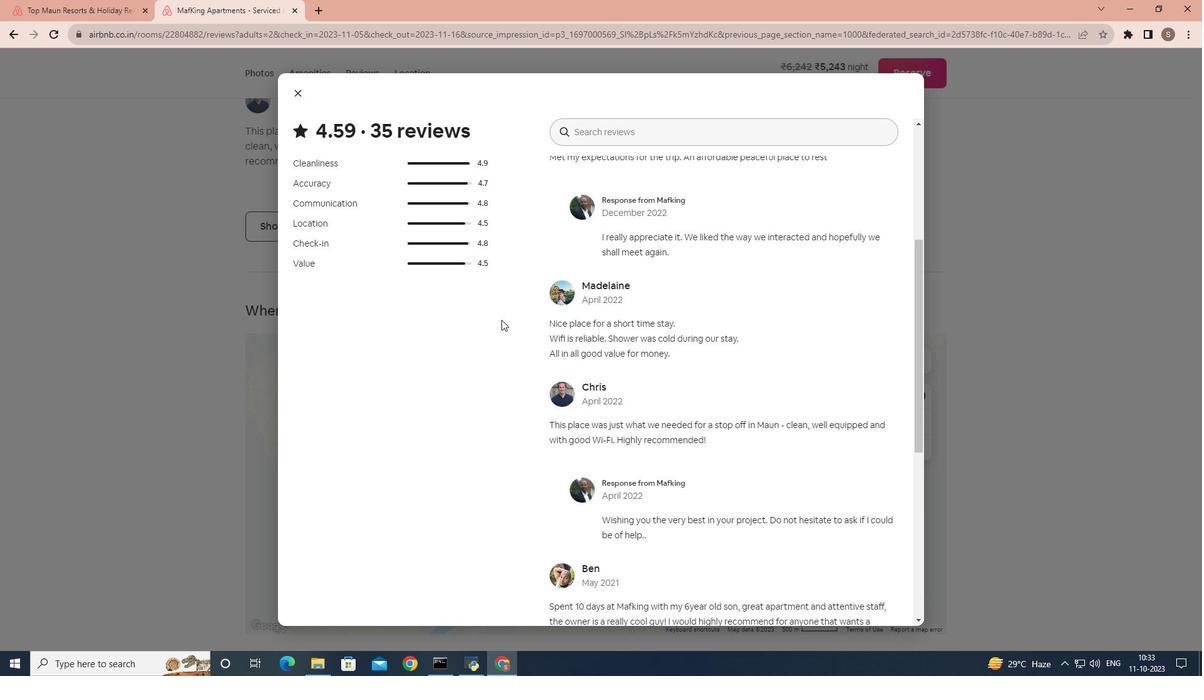 
Action: Mouse scrolled (502, 320) with delta (0, 0)
Screenshot: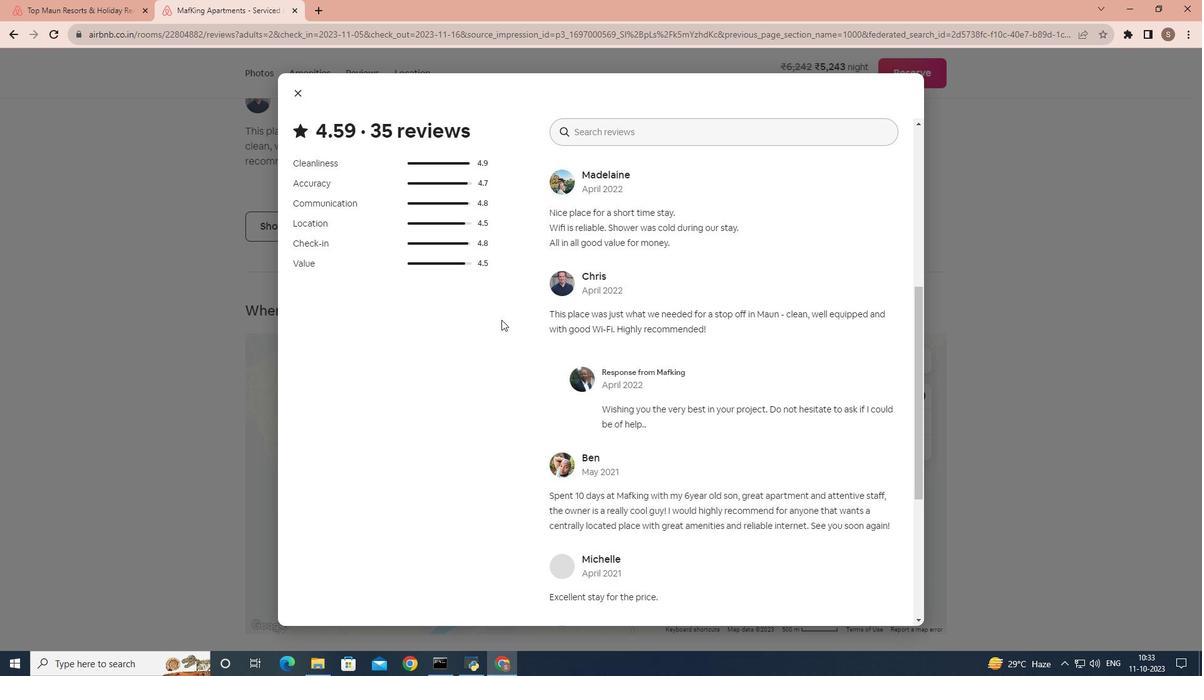 
Action: Mouse scrolled (502, 320) with delta (0, 0)
Screenshot: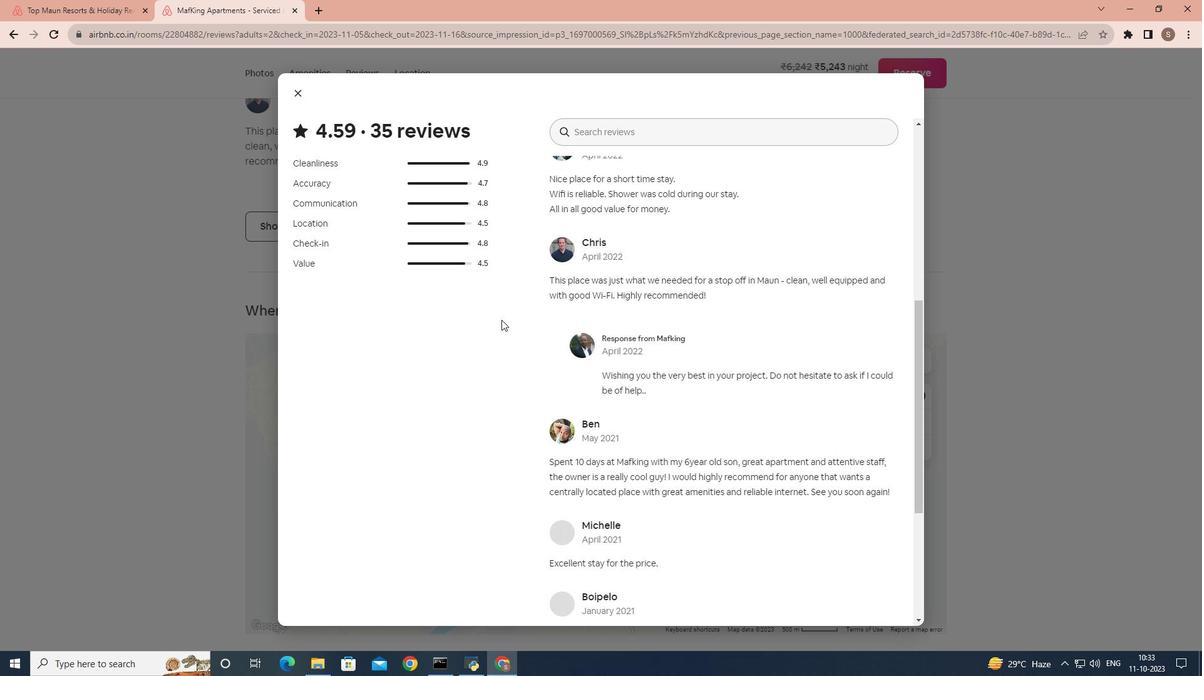 
Action: Mouse scrolled (502, 320) with delta (0, 0)
Screenshot: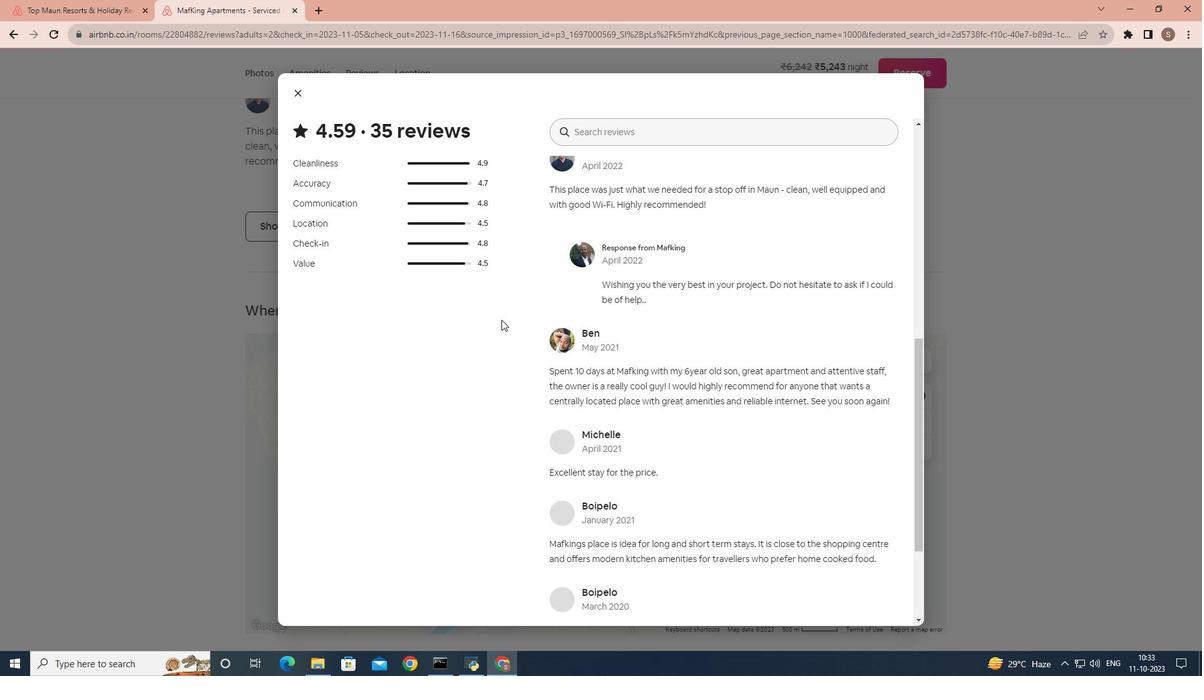 
Action: Mouse scrolled (502, 320) with delta (0, 0)
Screenshot: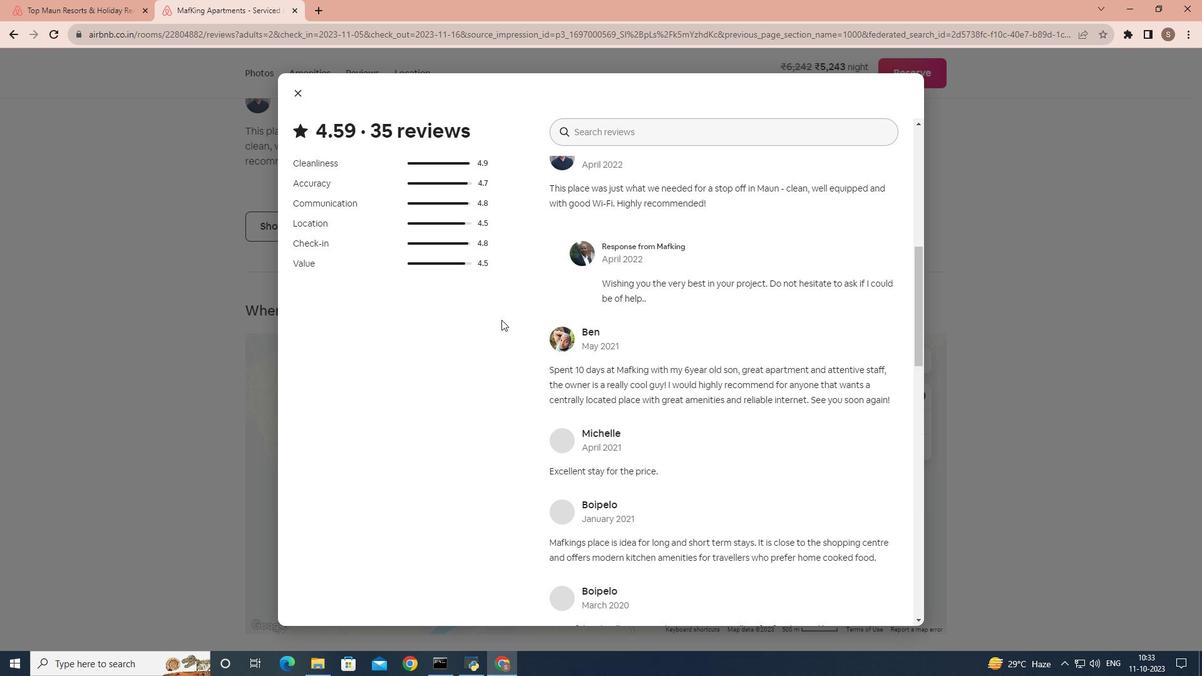 
Action: Mouse scrolled (502, 320) with delta (0, 0)
Screenshot: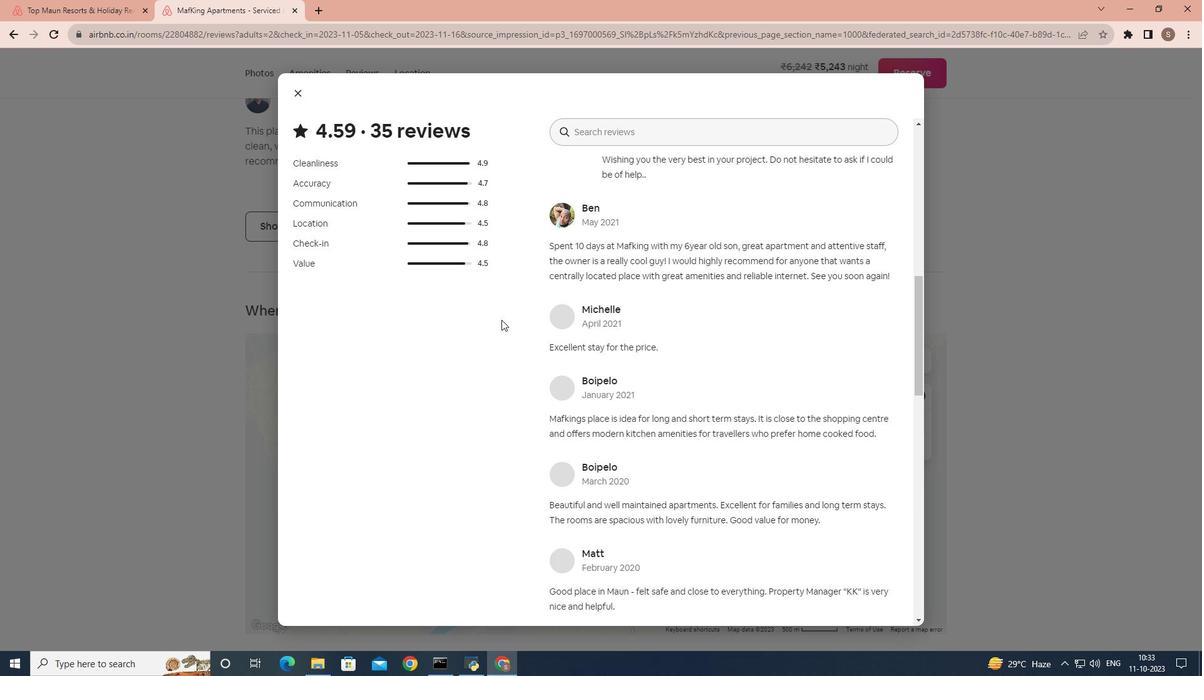 
Action: Mouse scrolled (502, 320) with delta (0, 0)
Screenshot: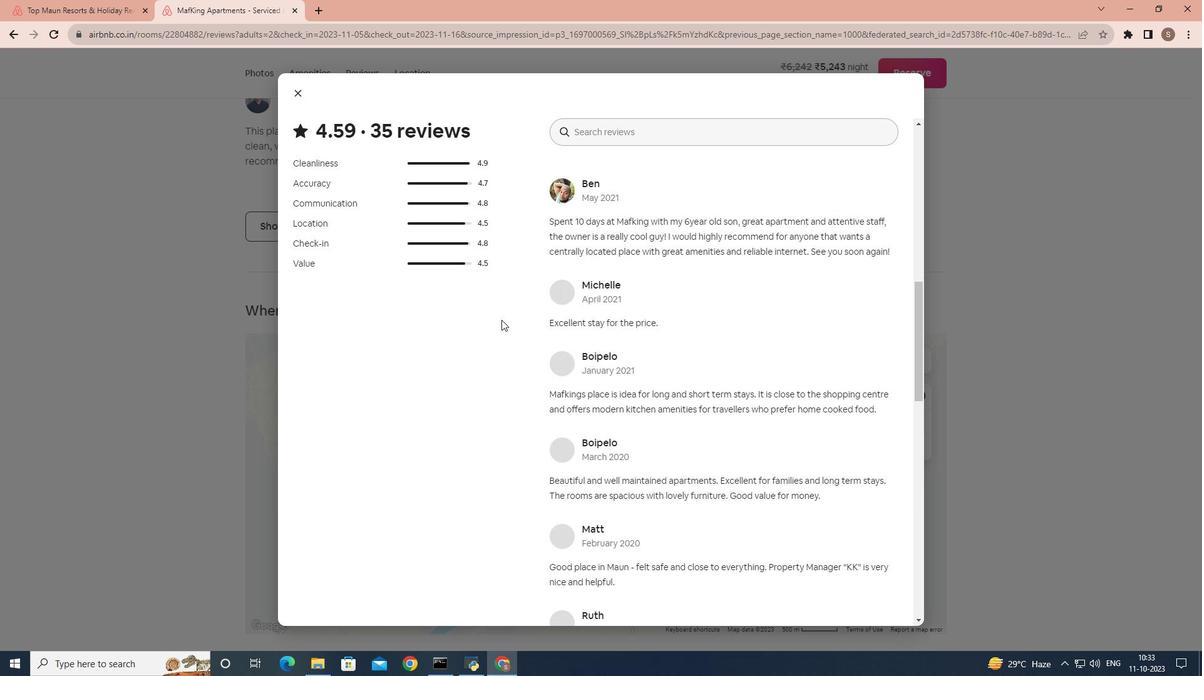
Action: Mouse scrolled (502, 320) with delta (0, 0)
Screenshot: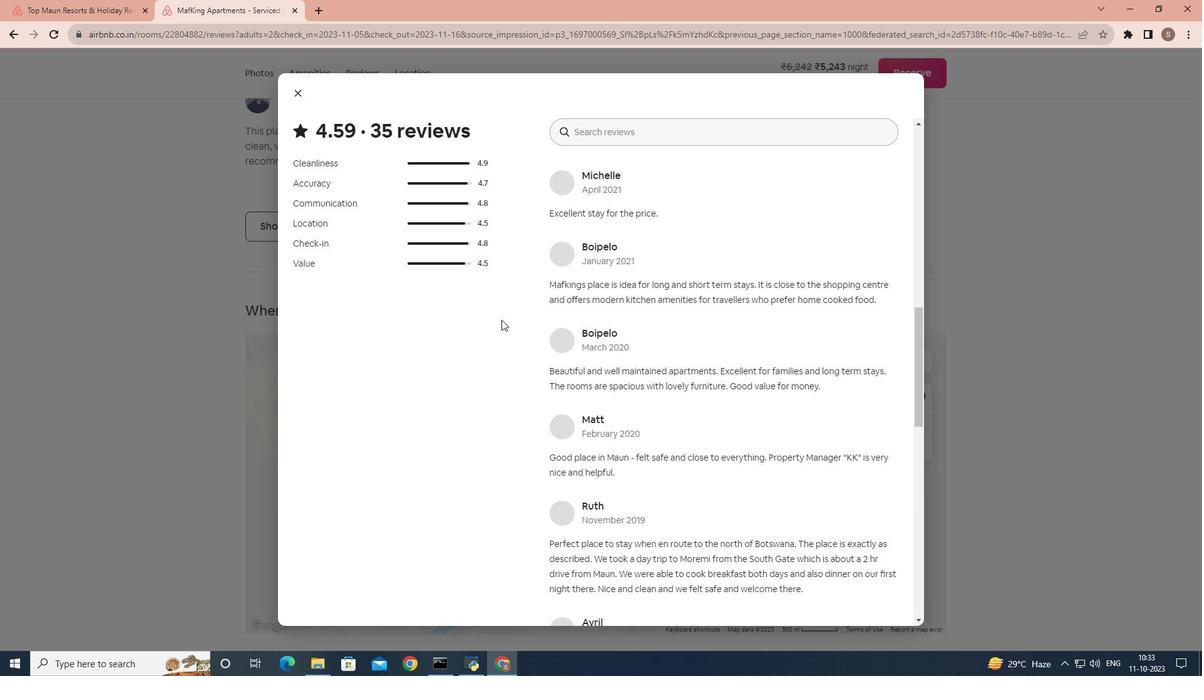 
Action: Mouse scrolled (502, 320) with delta (0, 0)
Screenshot: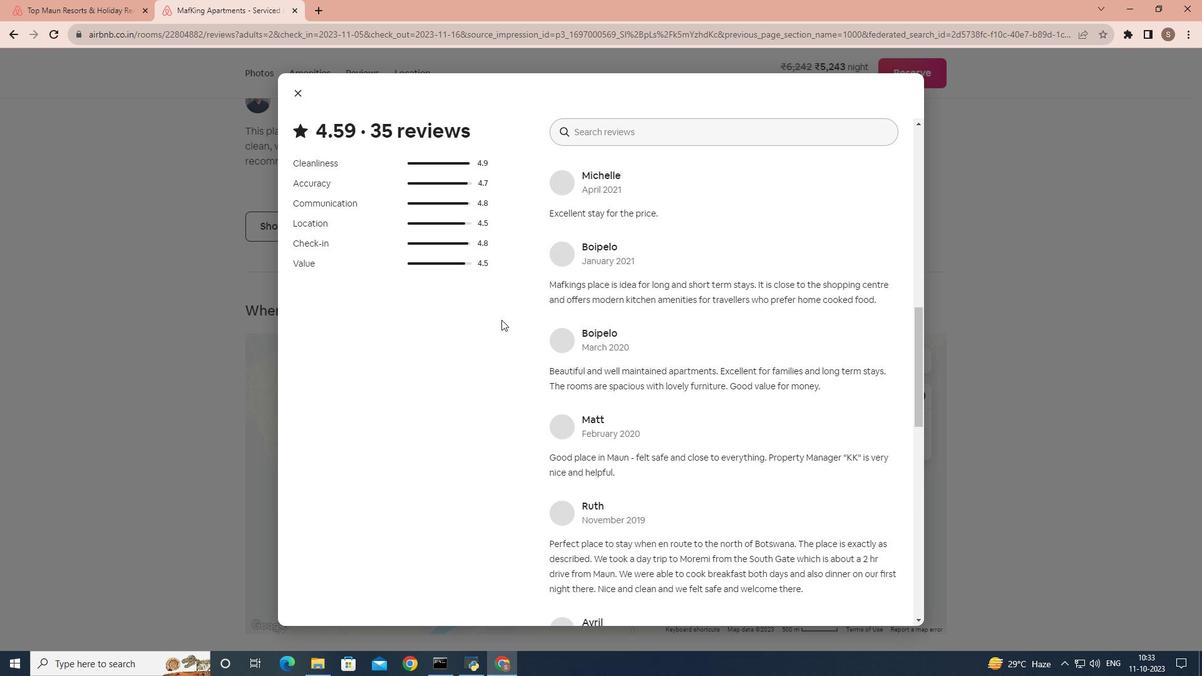 
Action: Mouse scrolled (502, 320) with delta (0, 0)
Screenshot: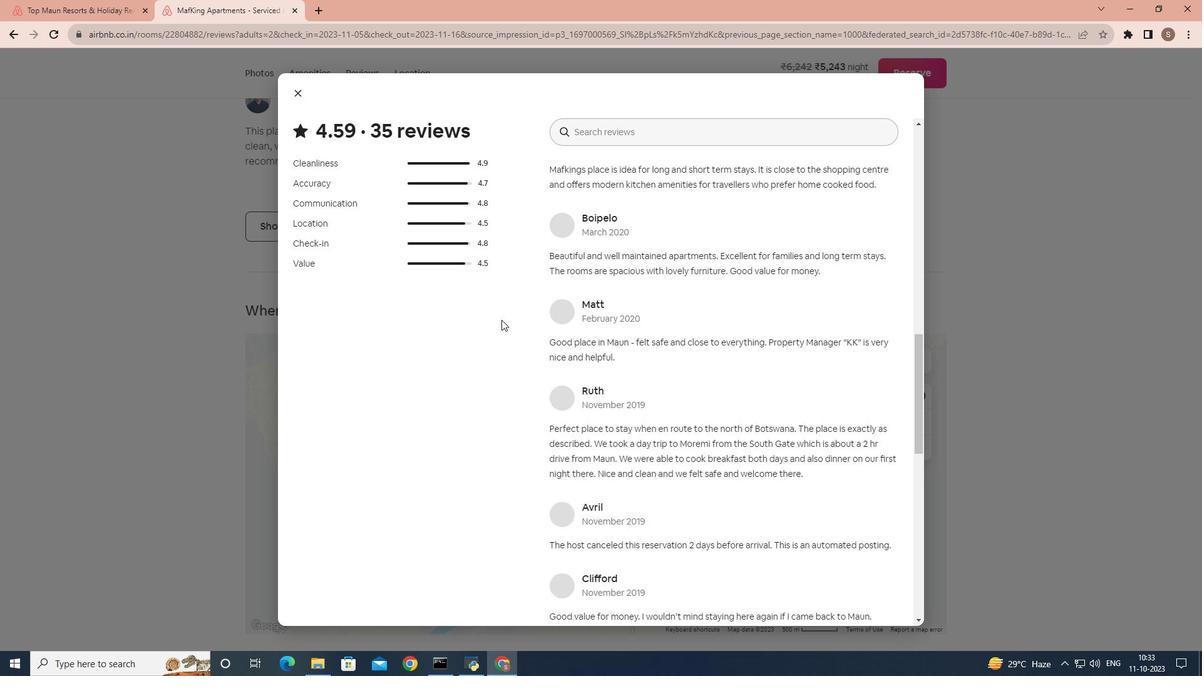 
Action: Mouse scrolled (502, 320) with delta (0, 0)
Screenshot: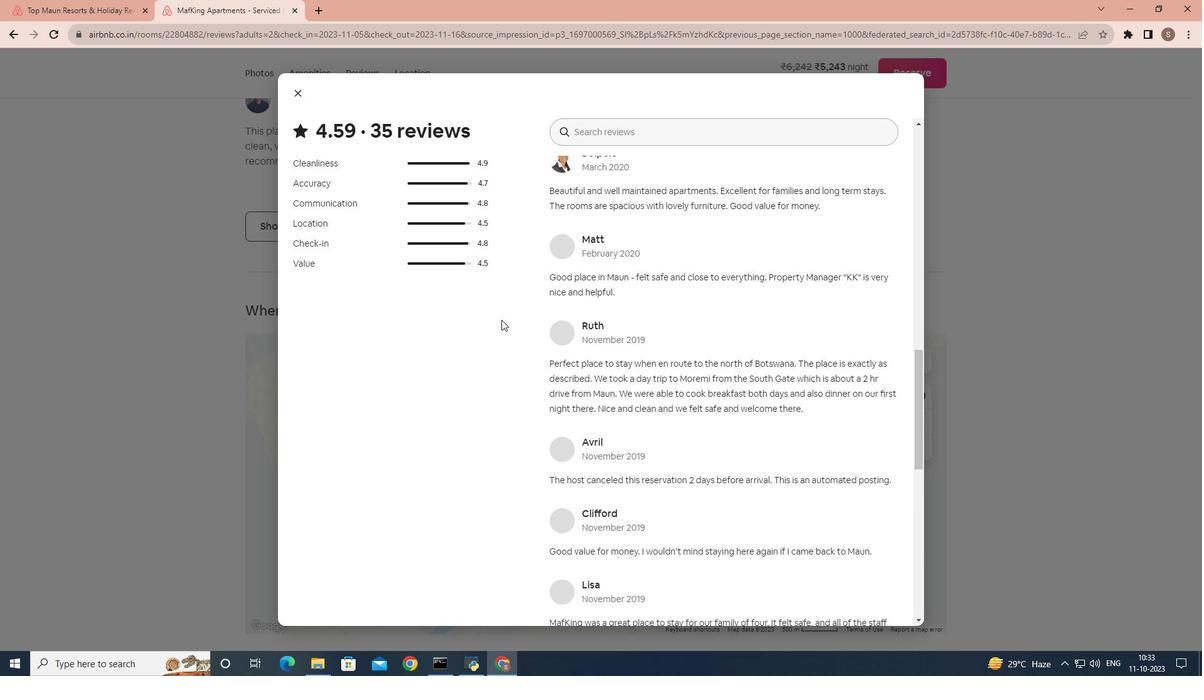 
Action: Mouse scrolled (502, 320) with delta (0, 0)
Screenshot: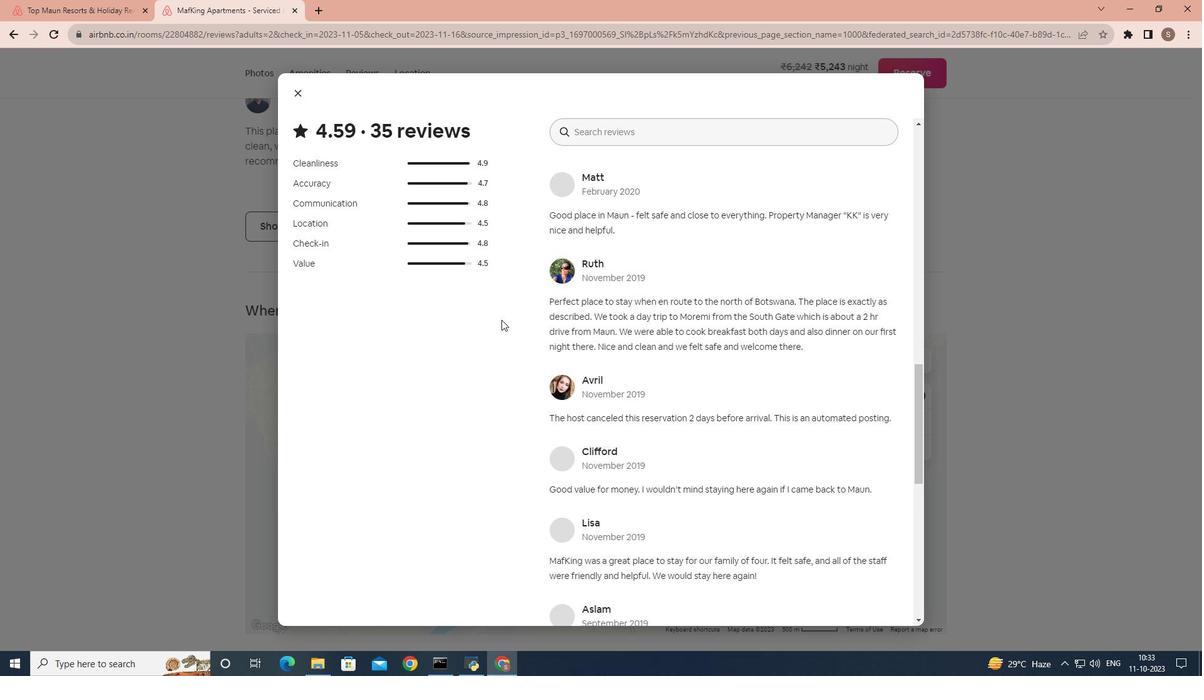 
Action: Mouse scrolled (502, 320) with delta (0, 0)
Screenshot: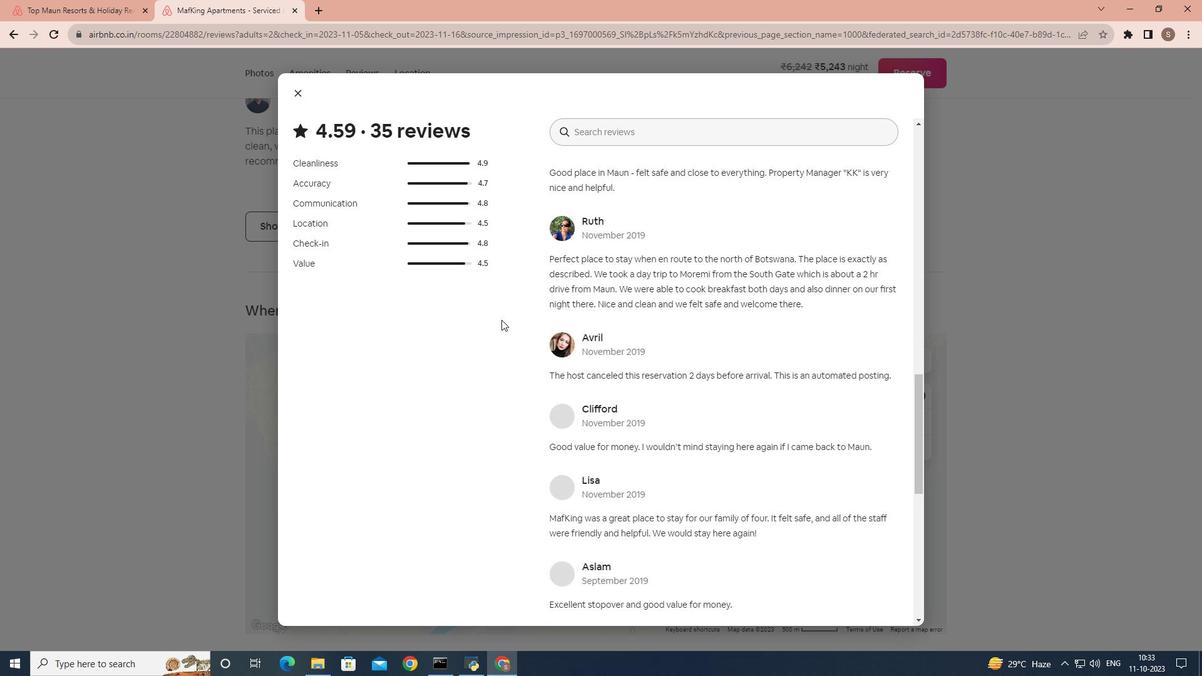 
Action: Mouse scrolled (502, 320) with delta (0, 0)
Screenshot: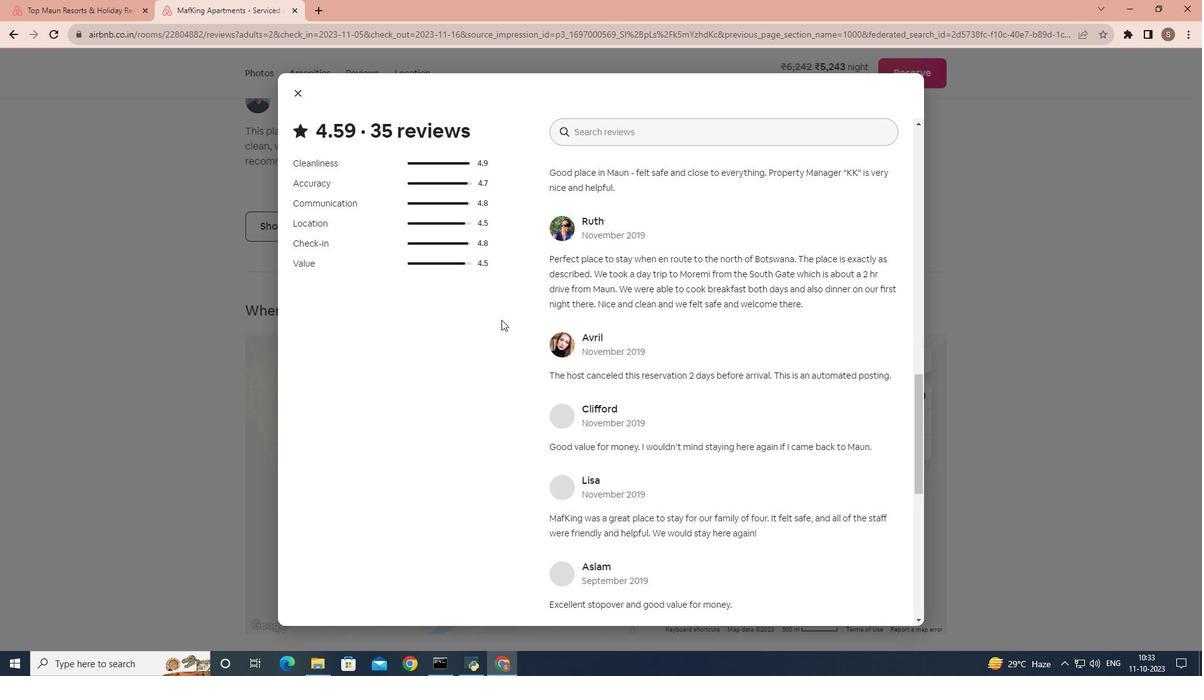 
Action: Mouse scrolled (502, 320) with delta (0, 0)
Screenshot: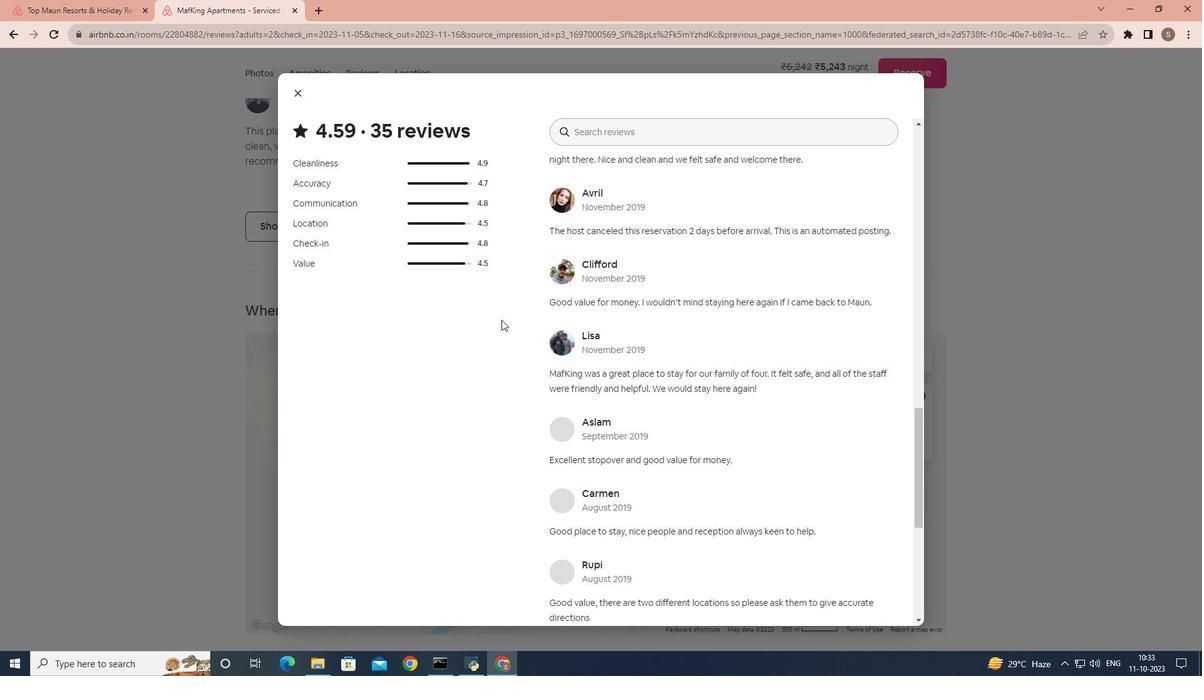 
Action: Mouse scrolled (502, 320) with delta (0, 0)
Screenshot: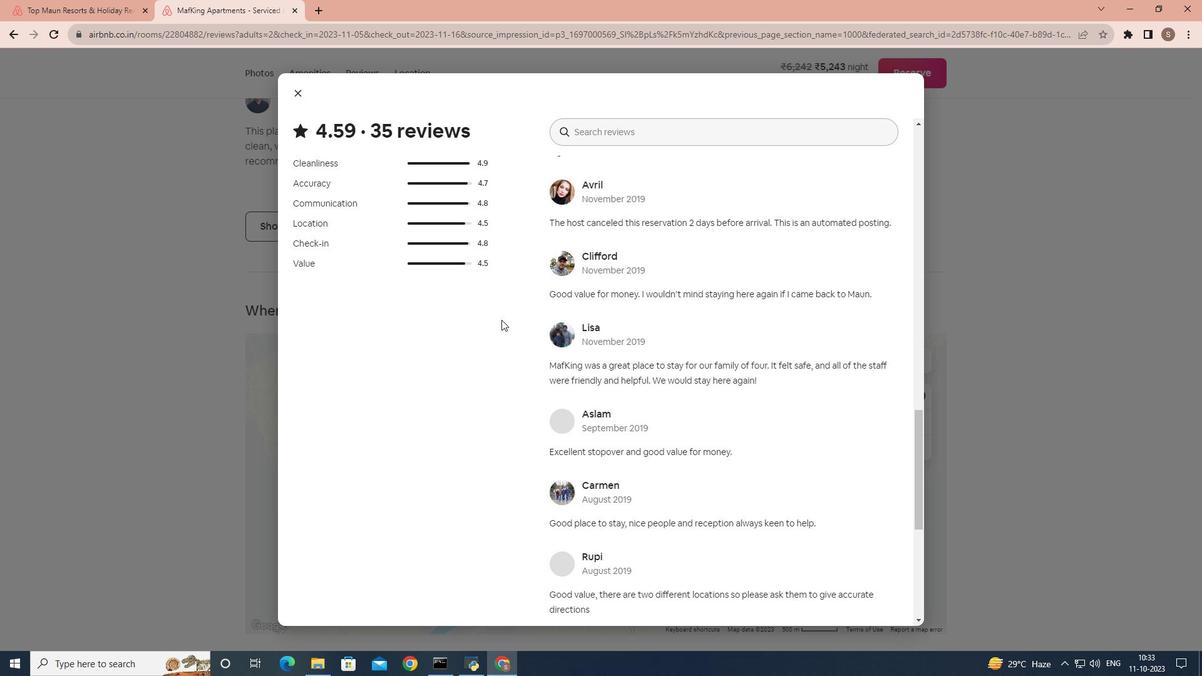 
Action: Mouse scrolled (502, 320) with delta (0, 0)
Screenshot: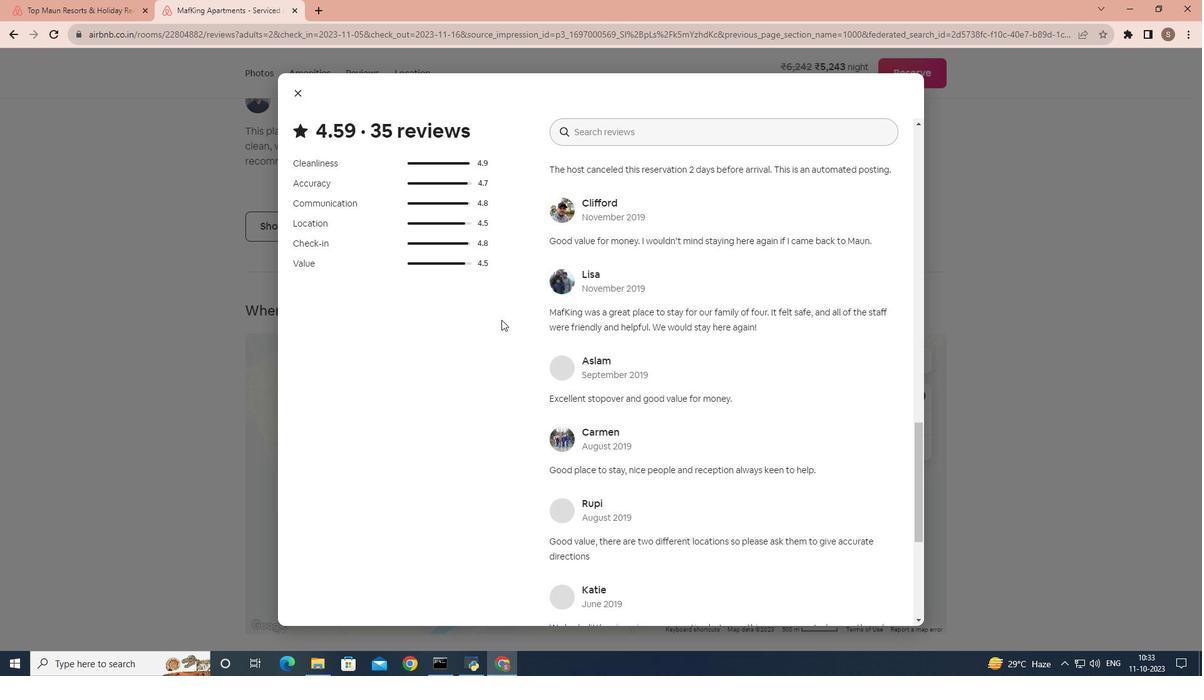 
Action: Mouse scrolled (502, 320) with delta (0, 0)
Screenshot: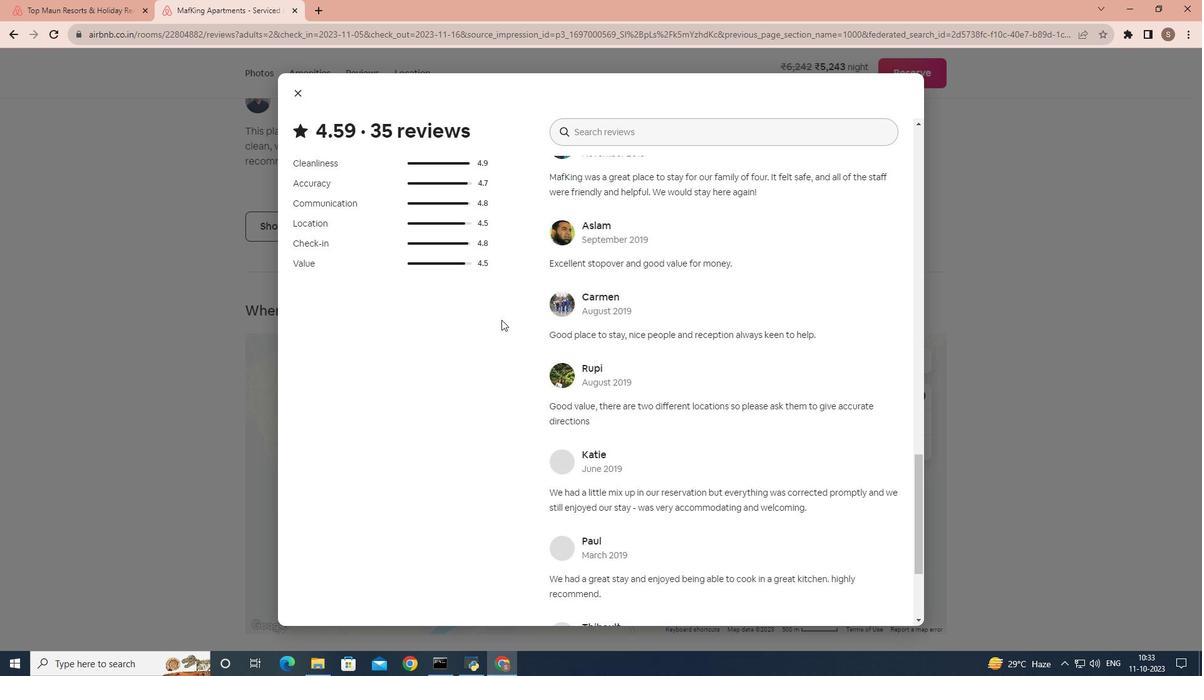 
Action: Mouse scrolled (502, 320) with delta (0, 0)
Screenshot: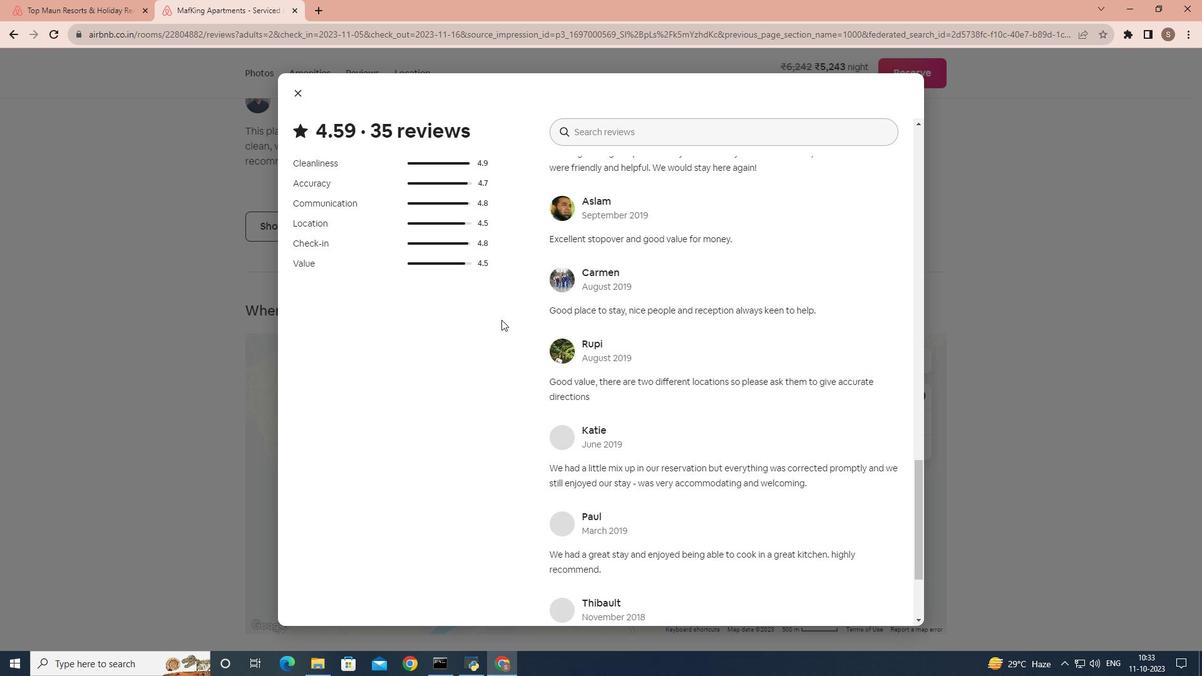 
Action: Mouse scrolled (502, 320) with delta (0, 0)
Screenshot: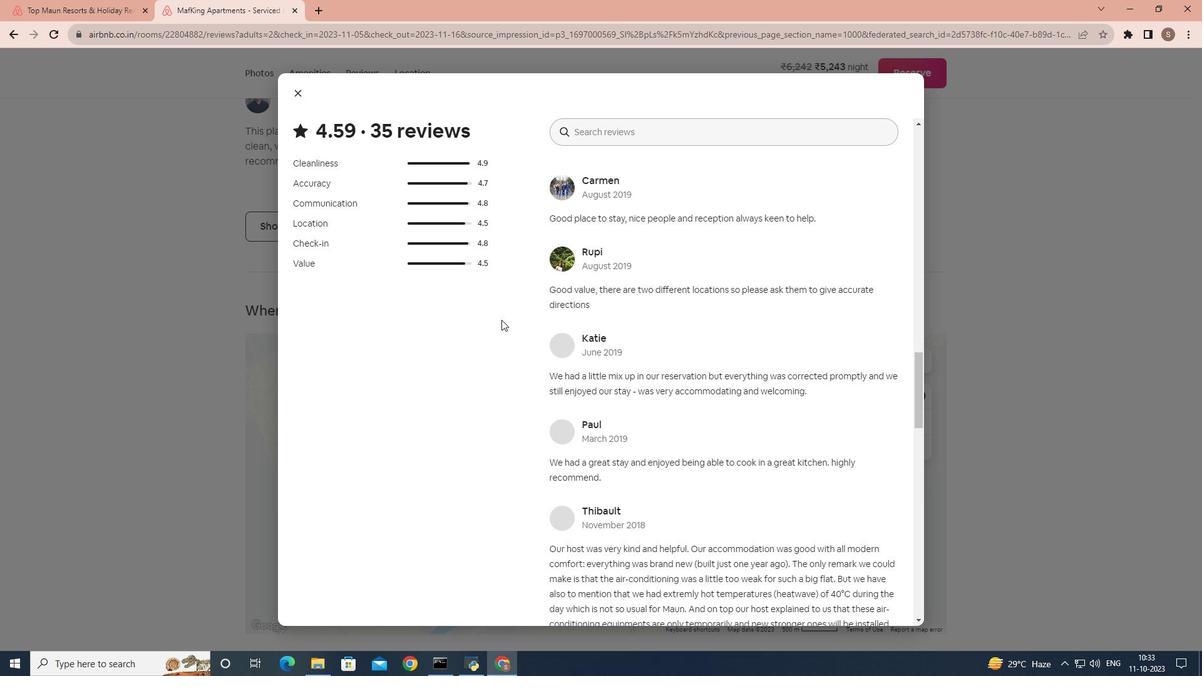 
Action: Mouse scrolled (502, 320) with delta (0, 0)
Screenshot: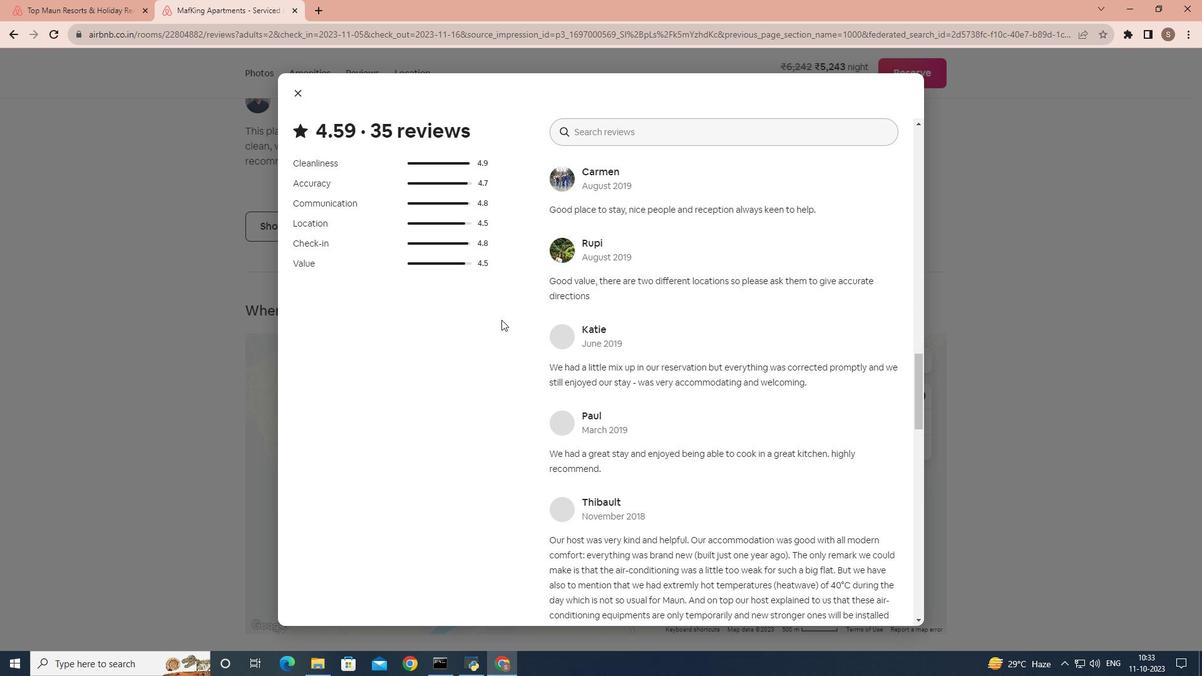 
Action: Mouse scrolled (502, 320) with delta (0, 0)
Screenshot: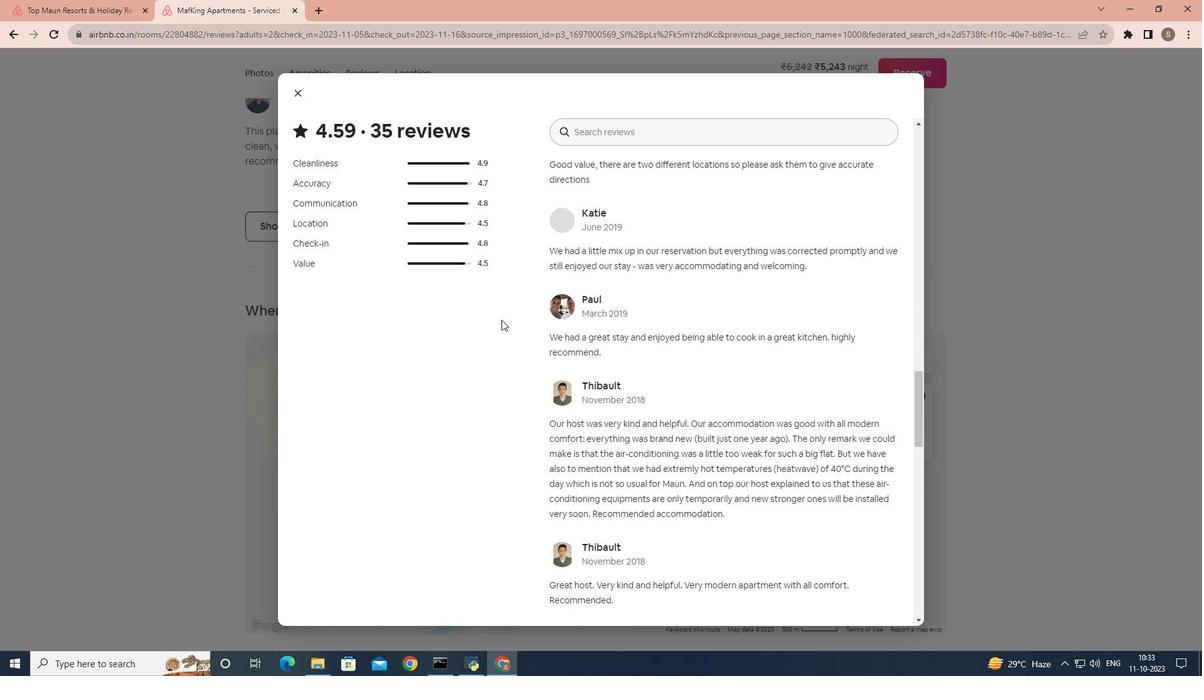 
Action: Mouse scrolled (502, 320) with delta (0, 0)
Screenshot: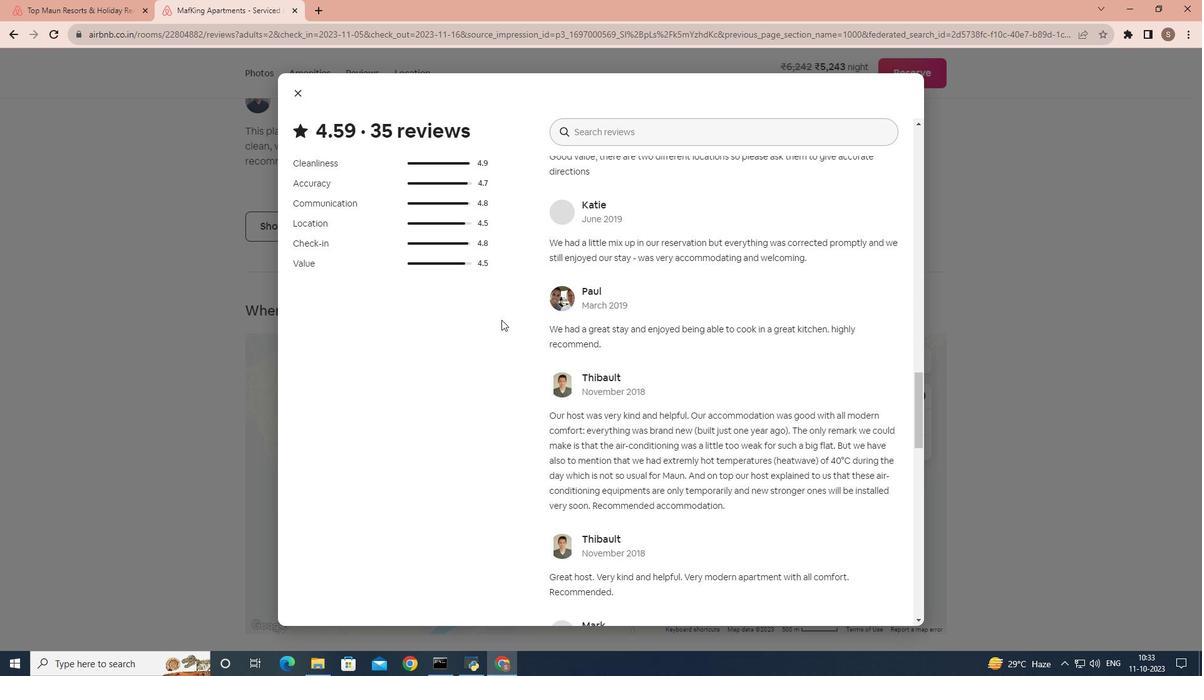 
Action: Mouse scrolled (502, 320) with delta (0, 0)
Screenshot: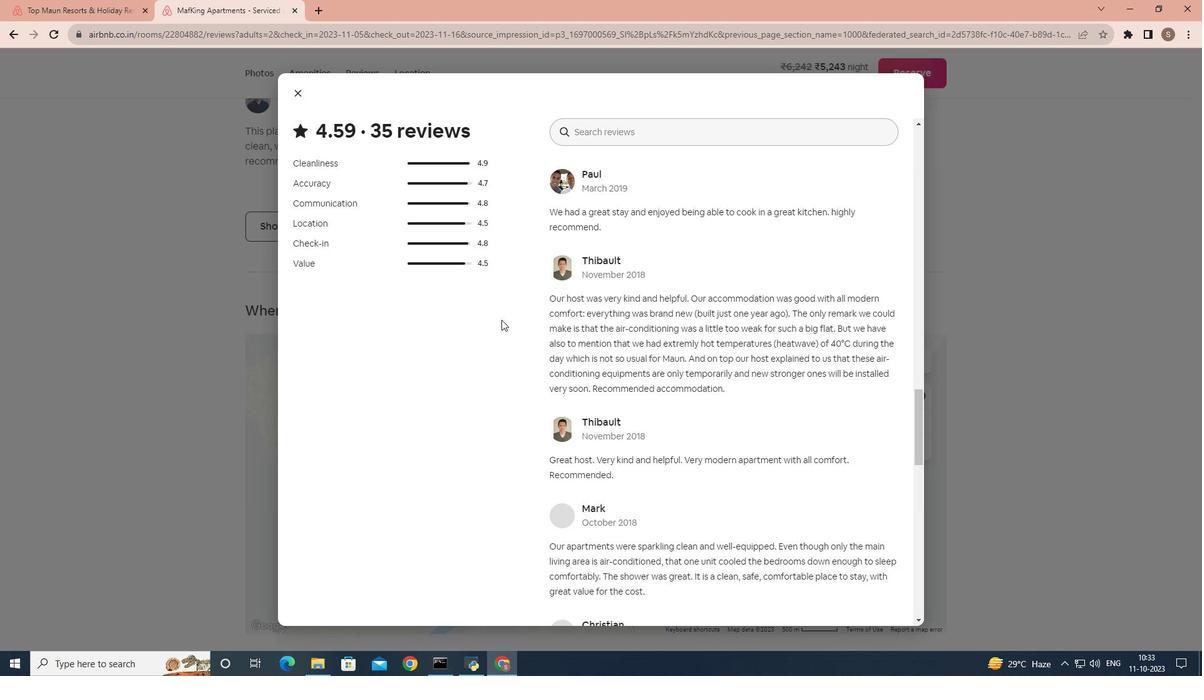 
Action: Mouse scrolled (502, 320) with delta (0, 0)
Screenshot: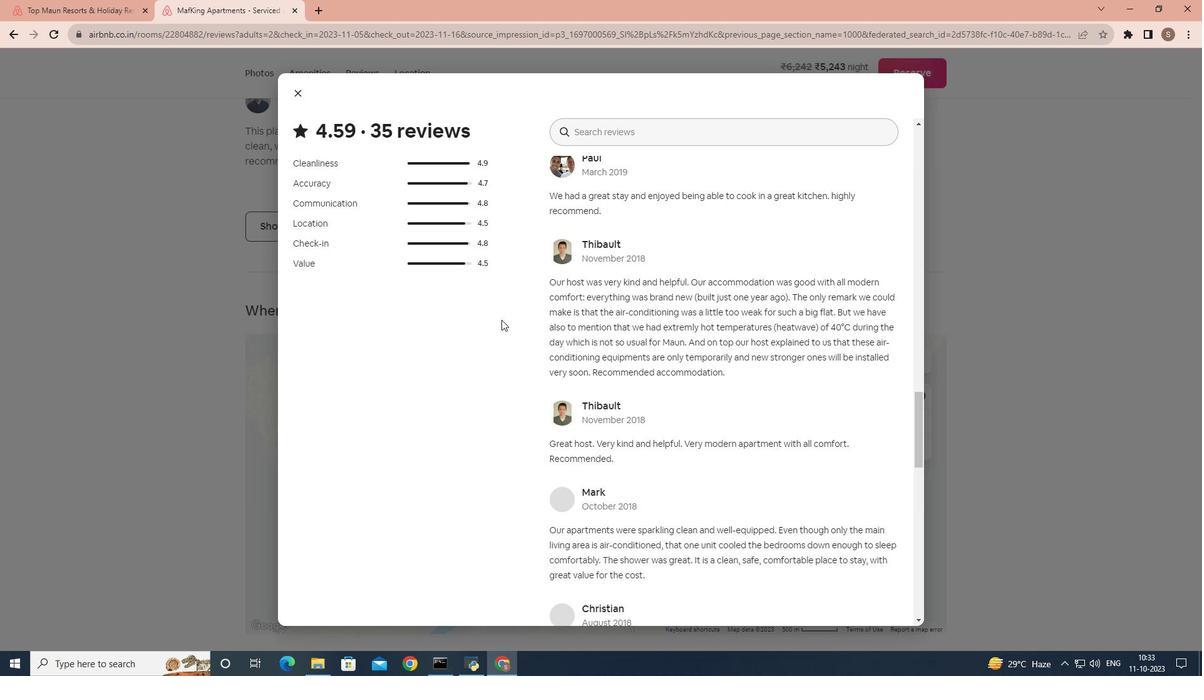 
Action: Mouse scrolled (502, 320) with delta (0, 0)
Screenshot: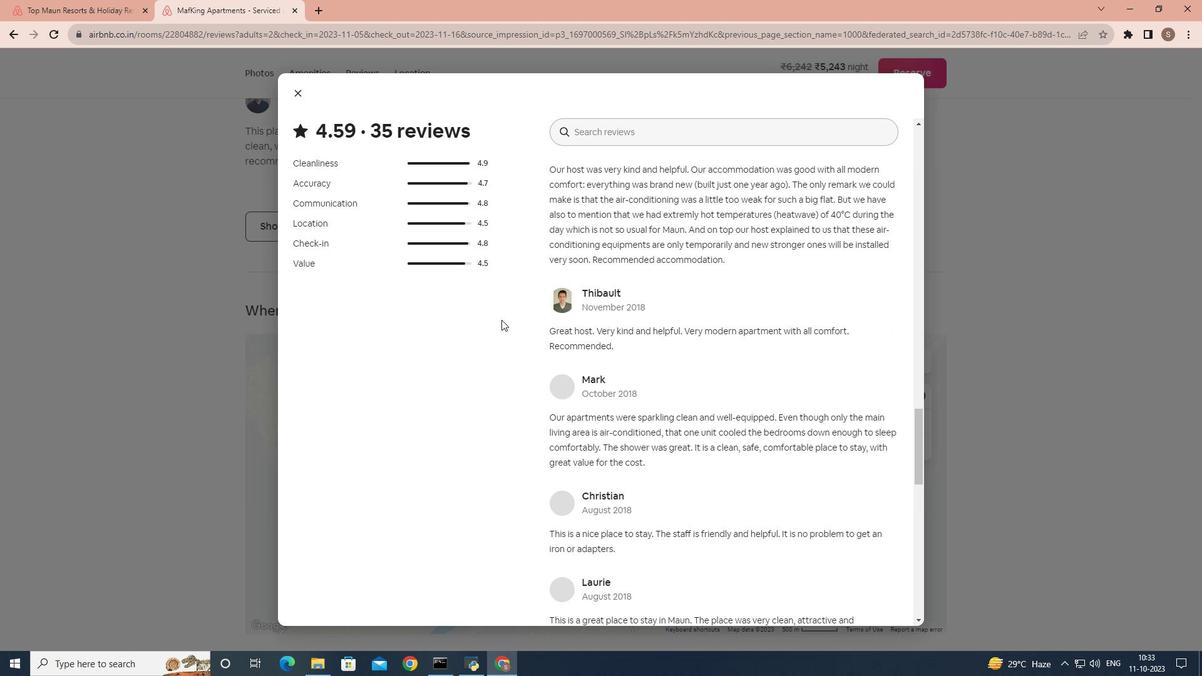 
Action: Mouse scrolled (502, 320) with delta (0, 0)
Screenshot: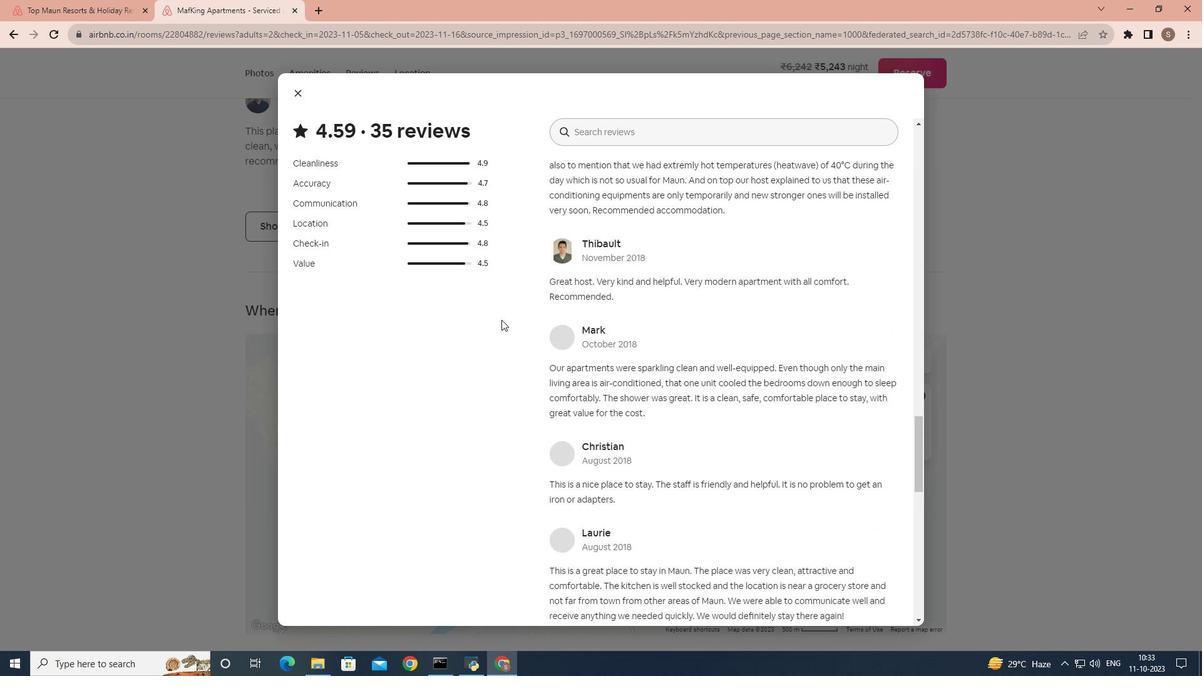 
Action: Mouse scrolled (502, 320) with delta (0, 0)
Screenshot: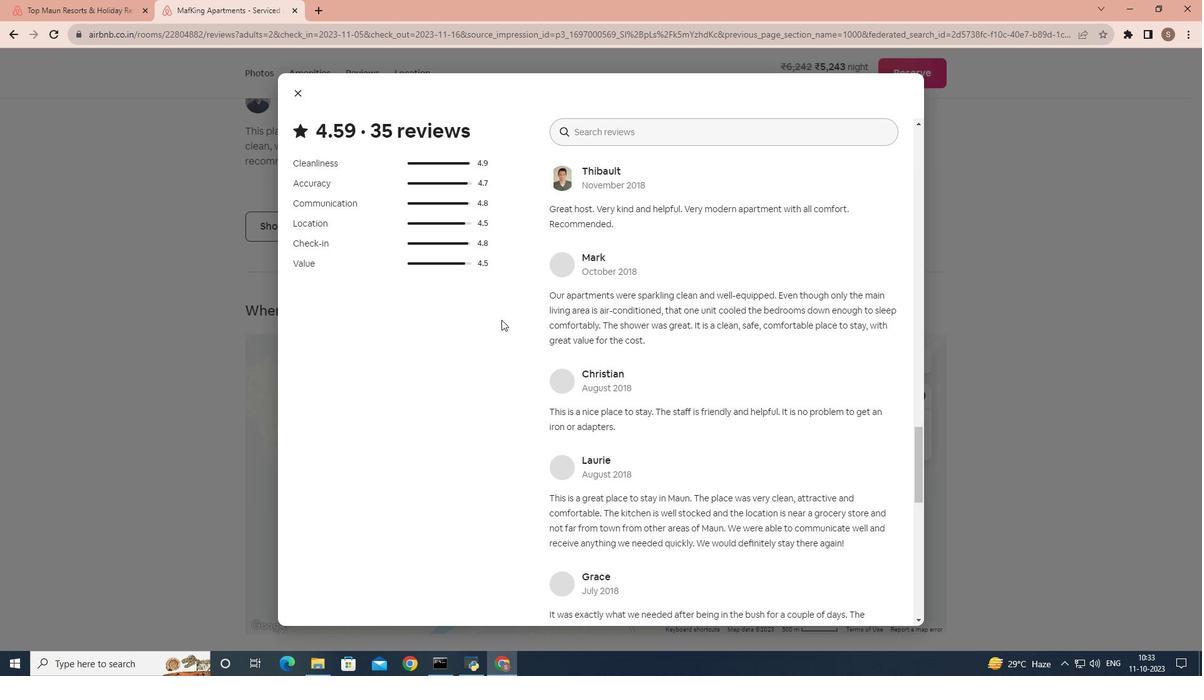 
Action: Mouse scrolled (502, 320) with delta (0, 0)
Screenshot: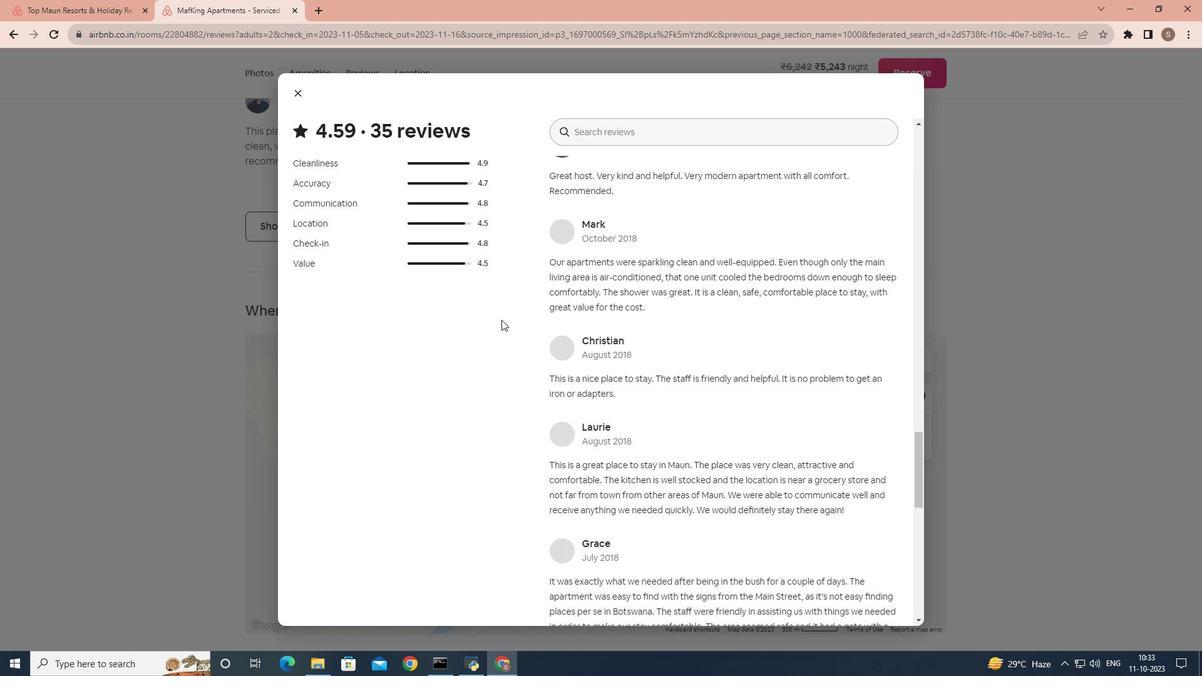 
Action: Mouse scrolled (502, 320) with delta (0, 0)
Screenshot: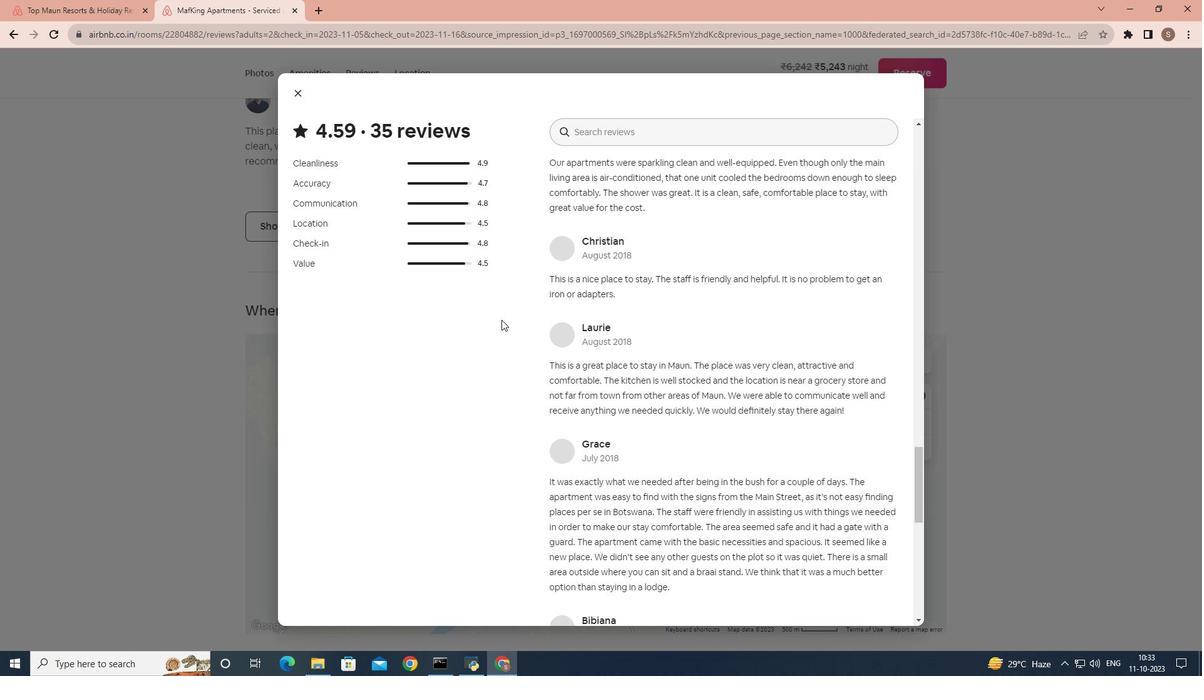 
Action: Mouse scrolled (502, 320) with delta (0, 0)
Screenshot: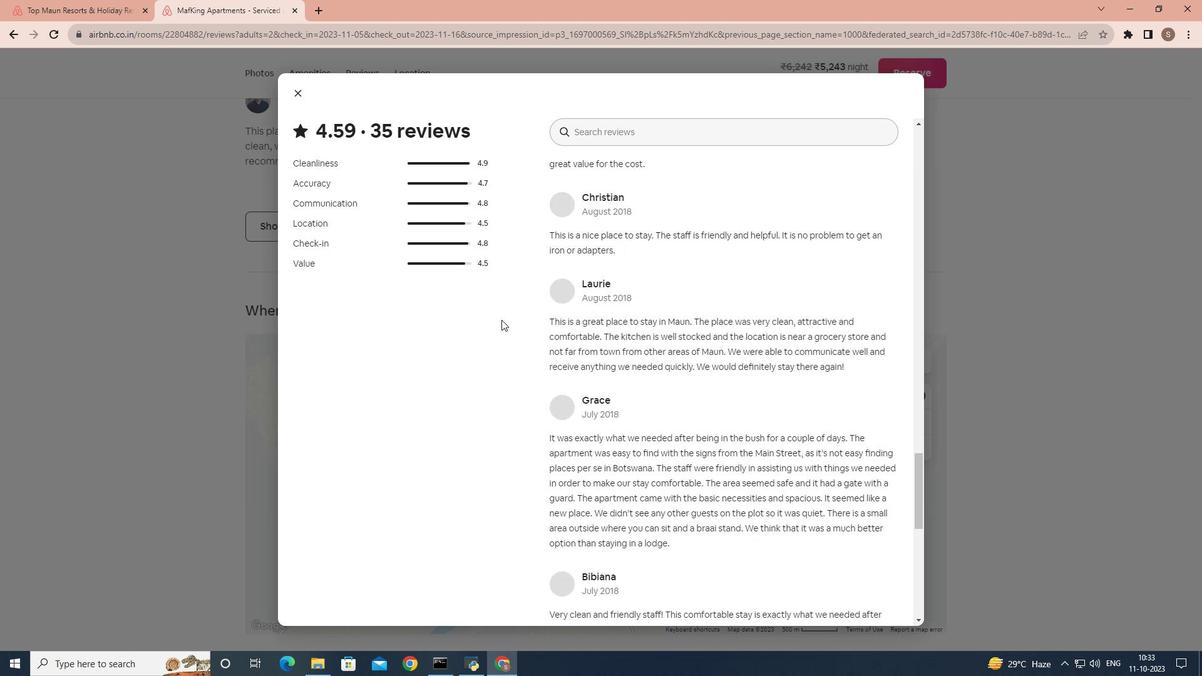
Action: Mouse scrolled (502, 320) with delta (0, 0)
Screenshot: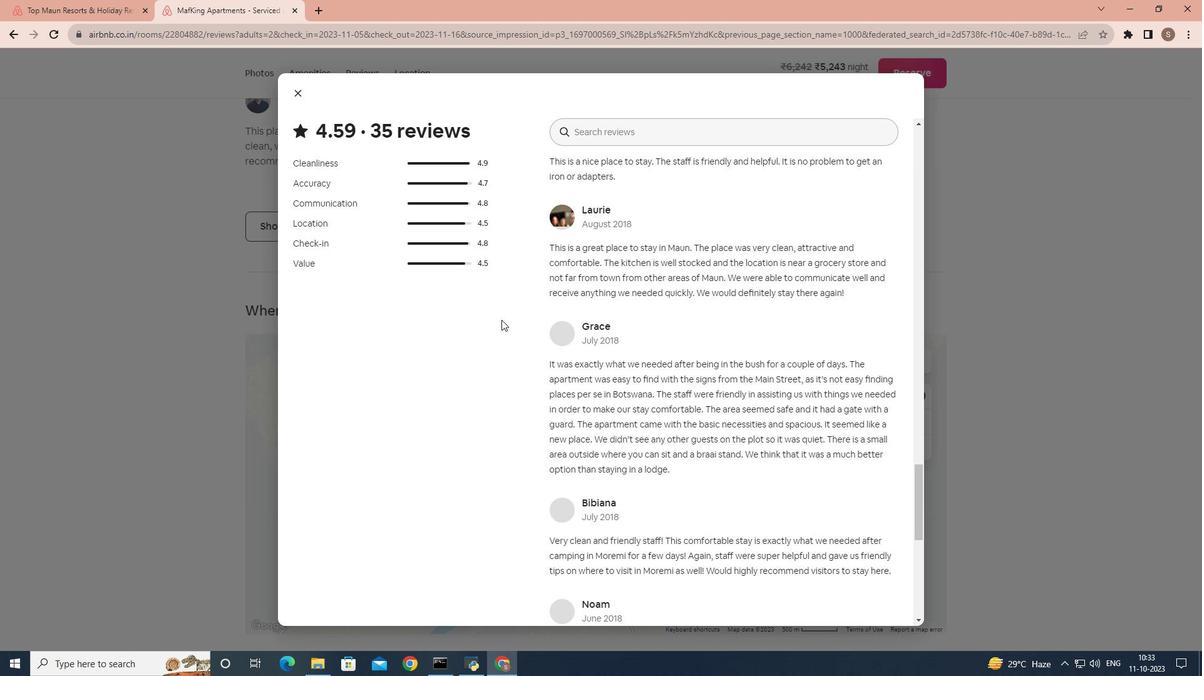 
Action: Mouse scrolled (502, 320) with delta (0, 0)
Screenshot: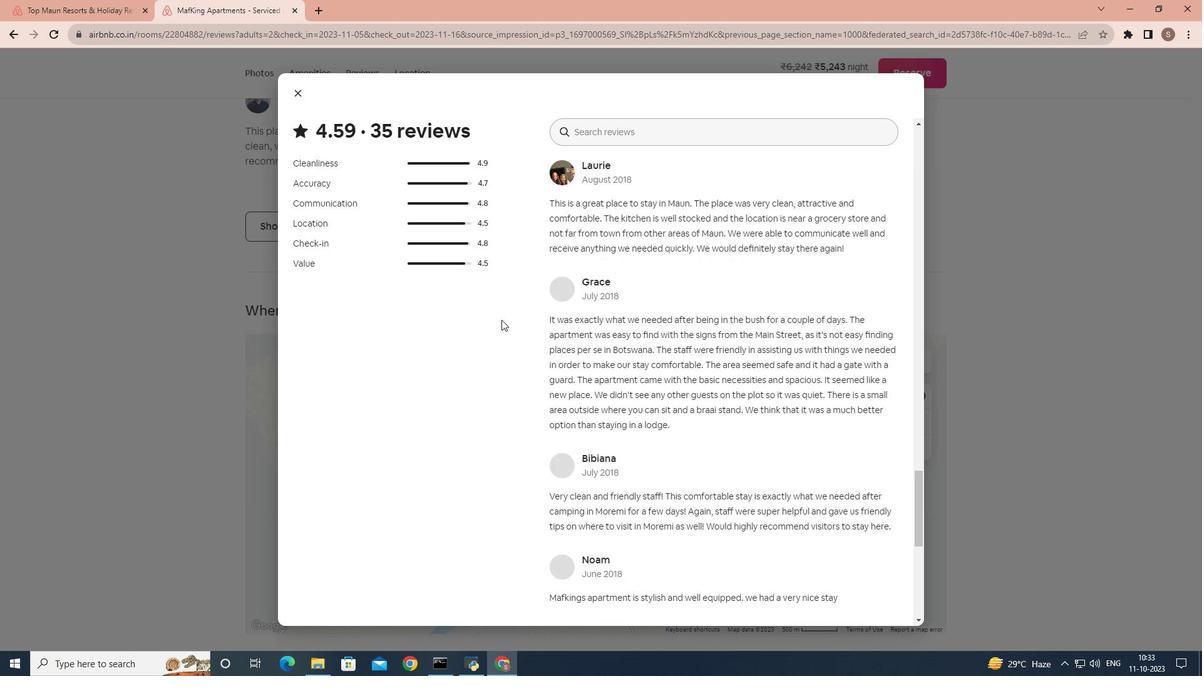 
Action: Mouse scrolled (502, 320) with delta (0, 0)
Screenshot: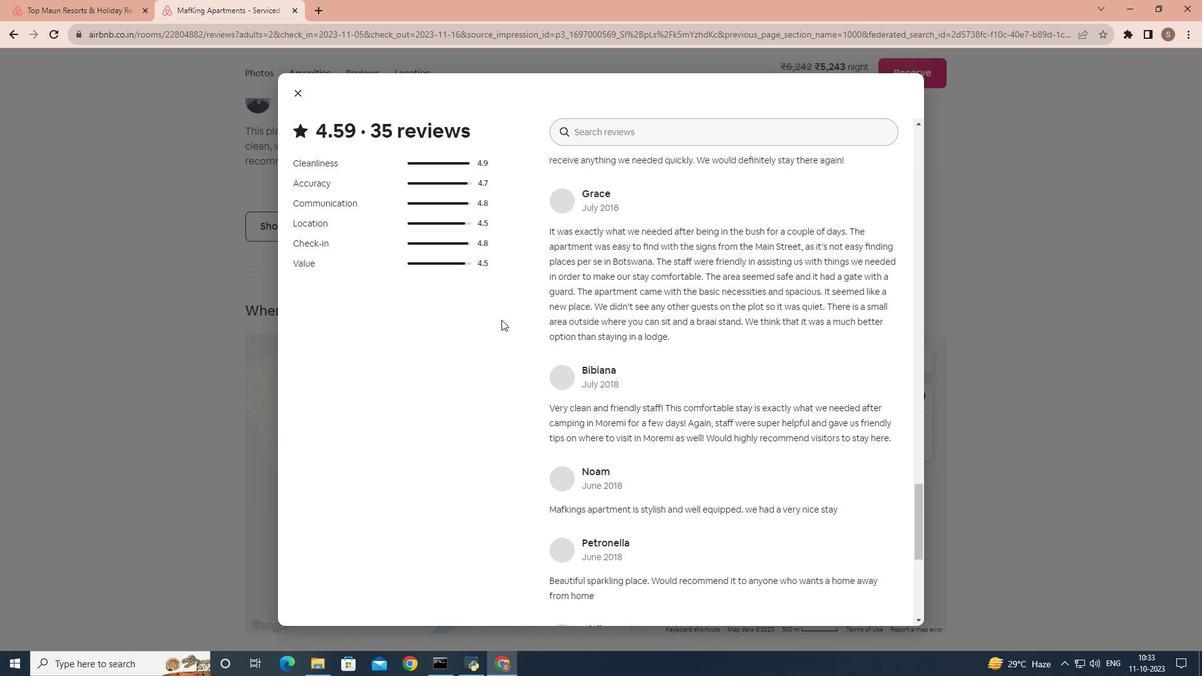 
Action: Mouse scrolled (502, 320) with delta (0, 0)
Screenshot: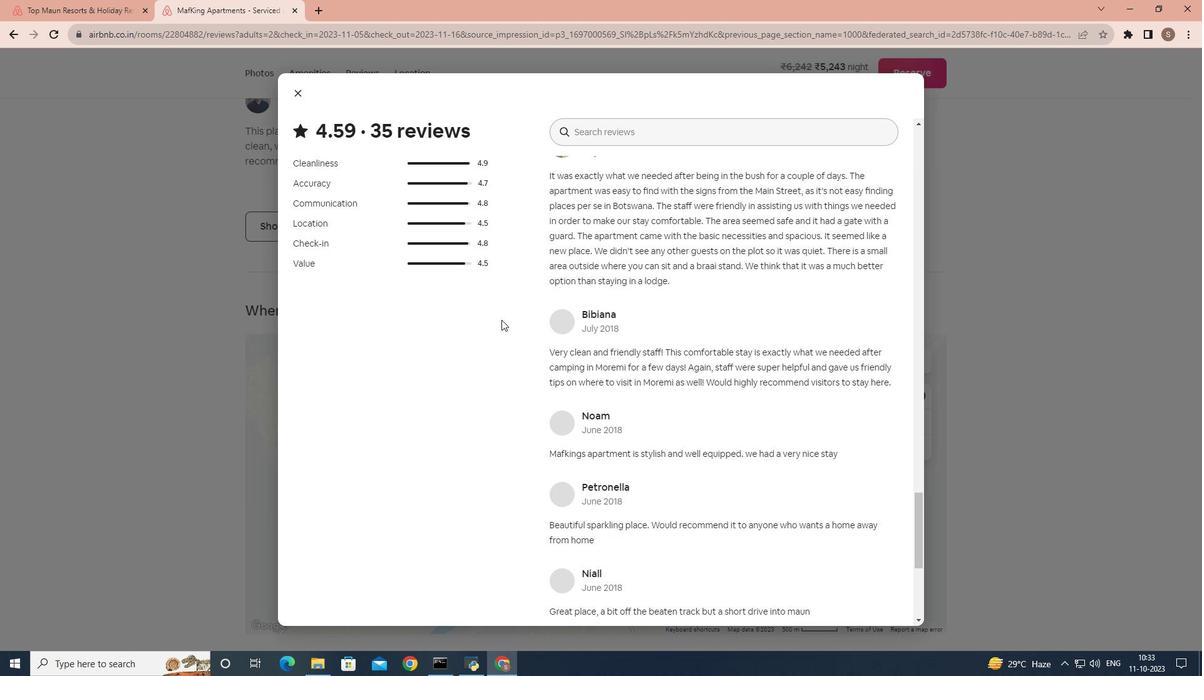 
Action: Mouse scrolled (502, 320) with delta (0, 0)
Screenshot: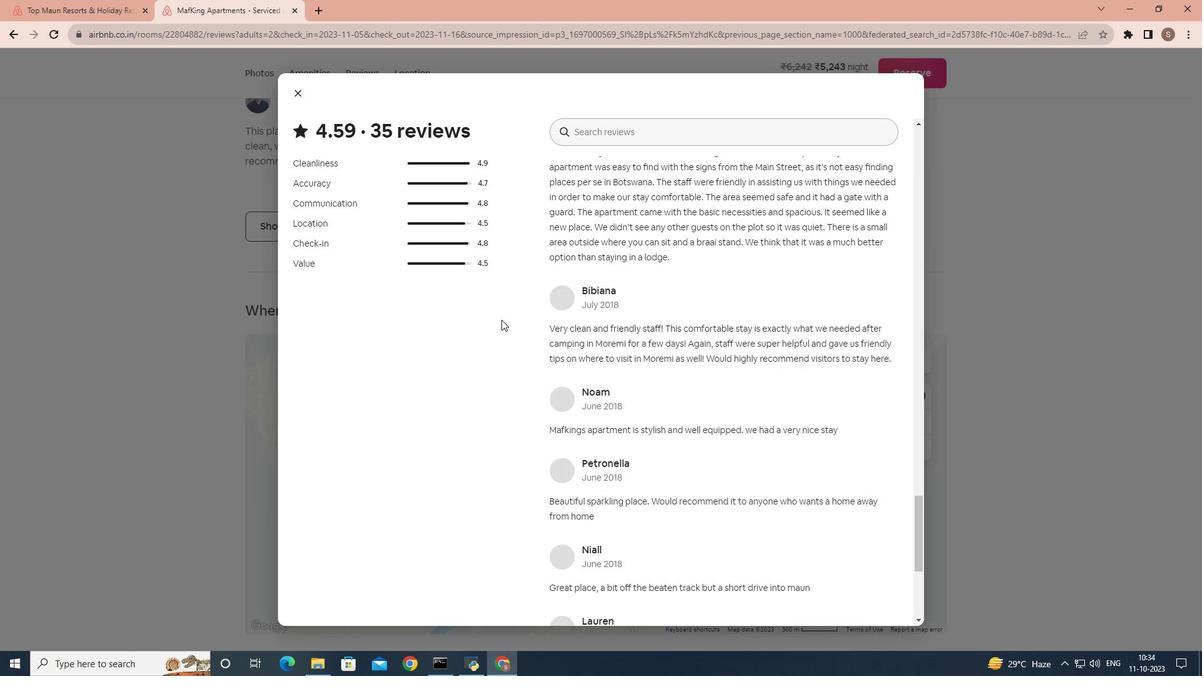 
Action: Mouse scrolled (502, 320) with delta (0, 0)
Screenshot: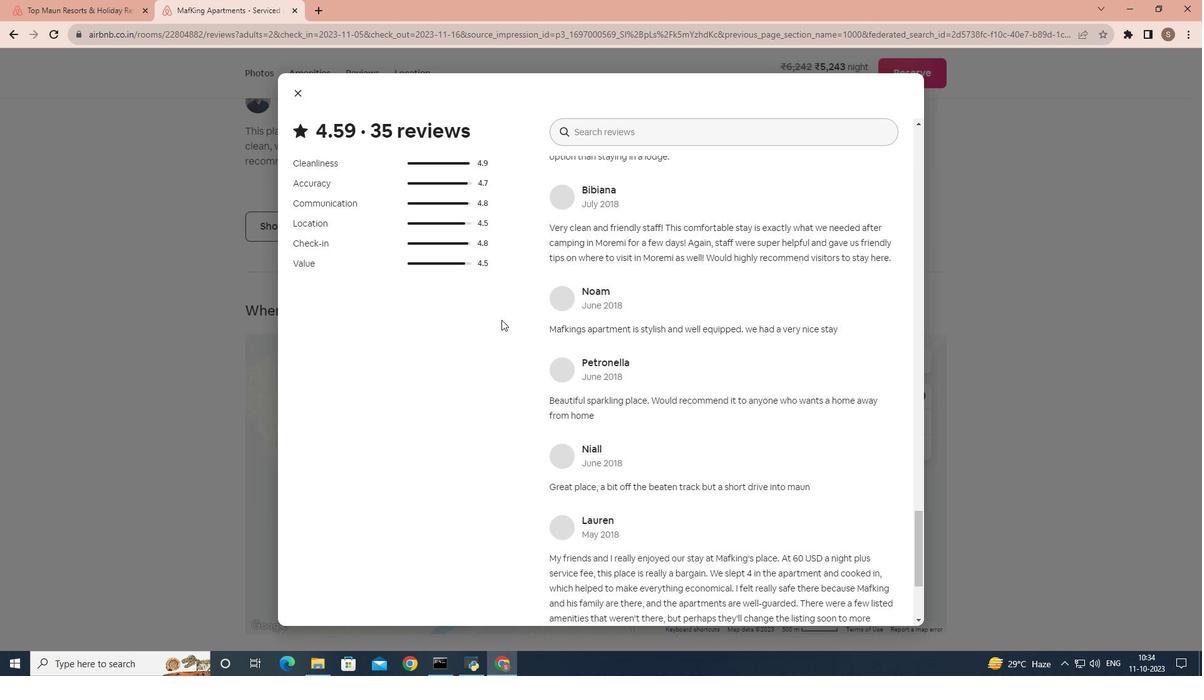 
Action: Mouse scrolled (502, 320) with delta (0, 0)
Screenshot: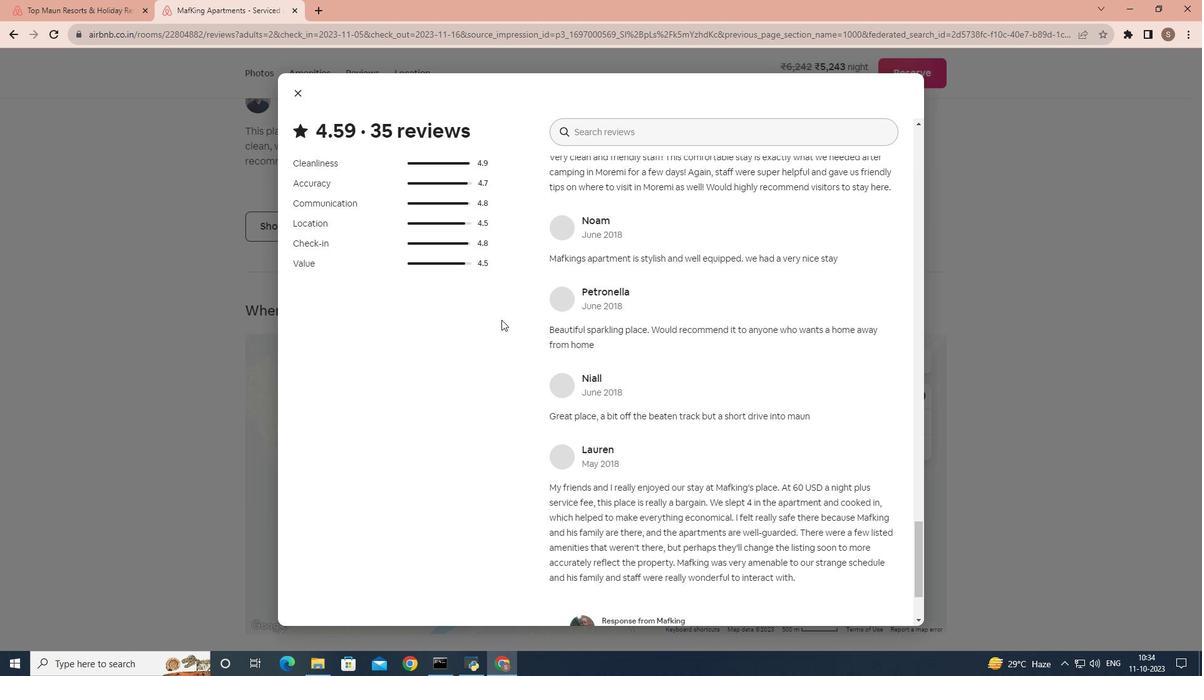 
Action: Mouse scrolled (502, 320) with delta (0, 0)
Screenshot: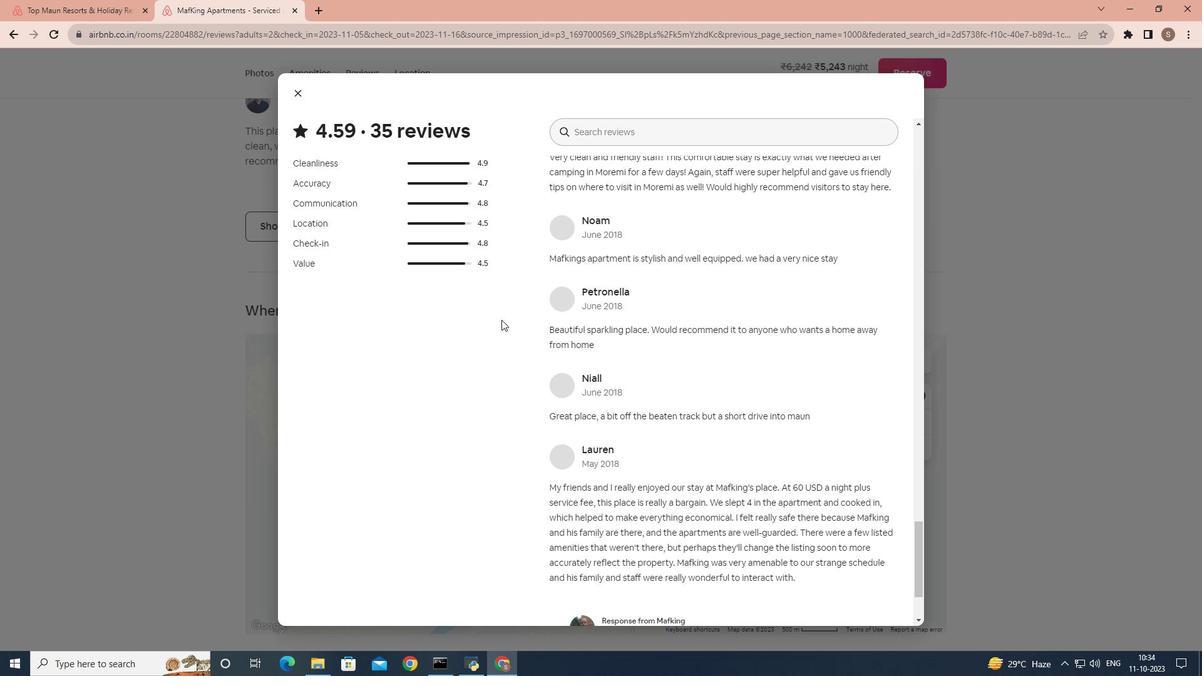 
Action: Mouse scrolled (502, 320) with delta (0, 0)
Screenshot: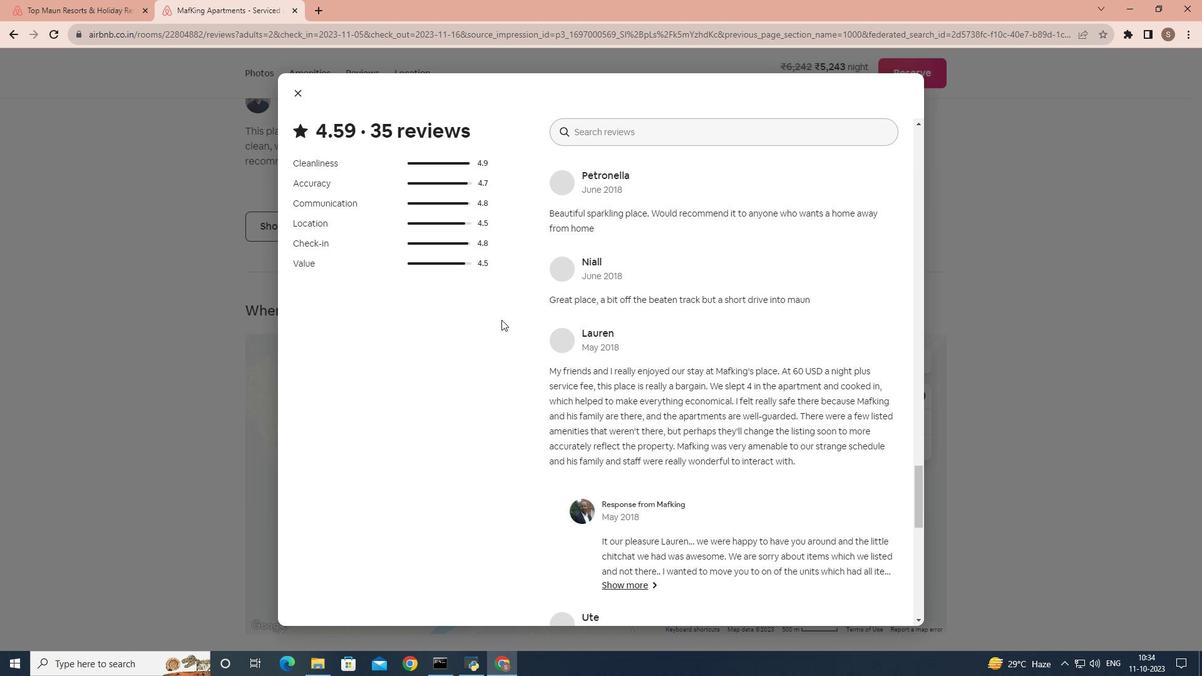 
Action: Mouse scrolled (502, 320) with delta (0, 0)
Screenshot: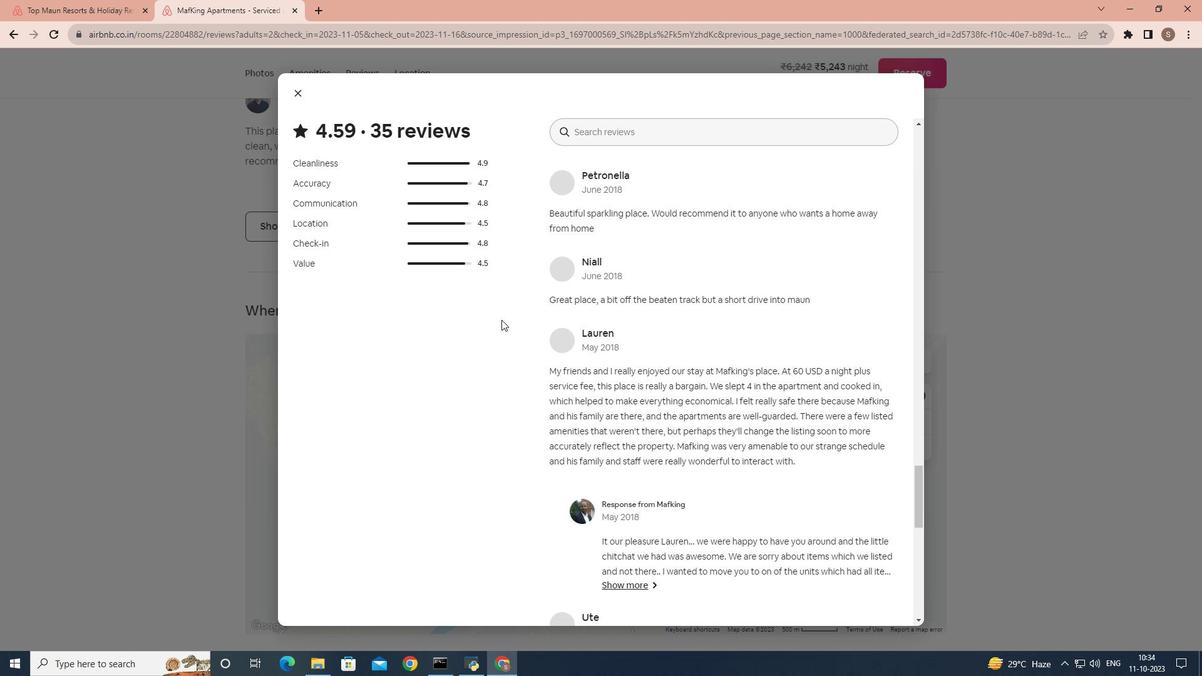 
Action: Mouse scrolled (502, 320) with delta (0, 0)
Screenshot: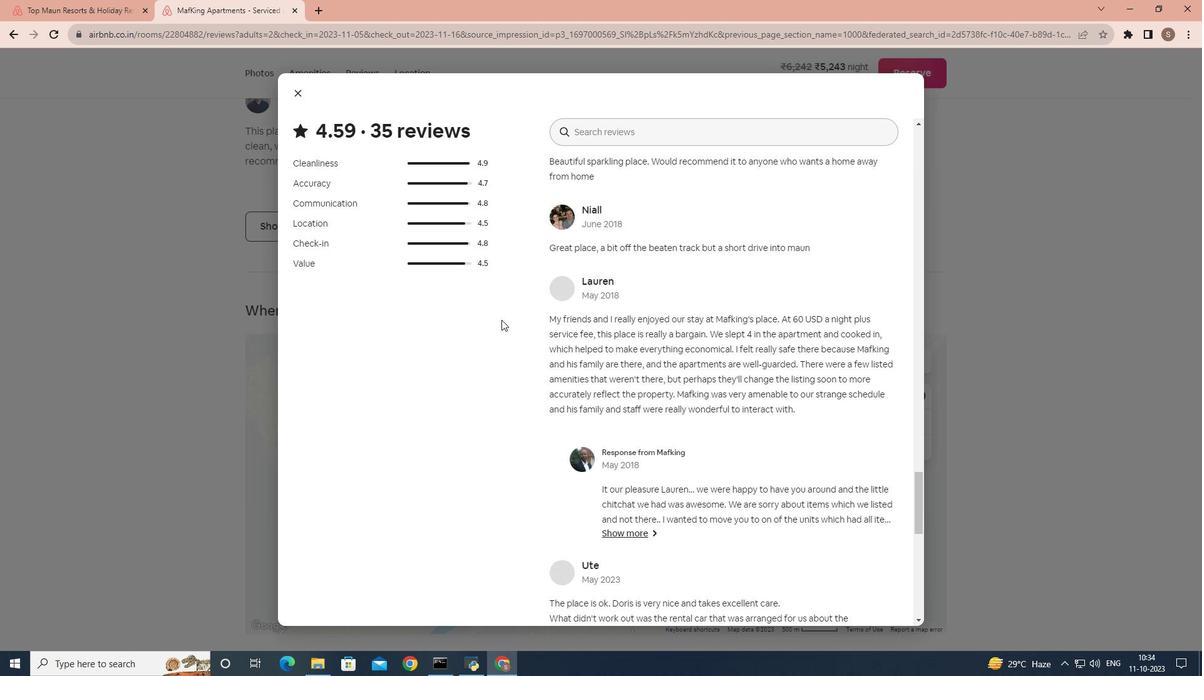 
Action: Mouse scrolled (502, 320) with delta (0, 0)
